 Task: Plan a trip to Daxi, Taiwan from 10th November, 2023 to 25th November, 2023 for 4 adults.4 bedrooms having 4 beds and 4 bathrooms. Property type can be hotel. Amenities needed are: wifi, TV, free parkinig on premises, gym, breakfast. Look for 4 properties as per requirement.
Action: Mouse moved to (541, 112)
Screenshot: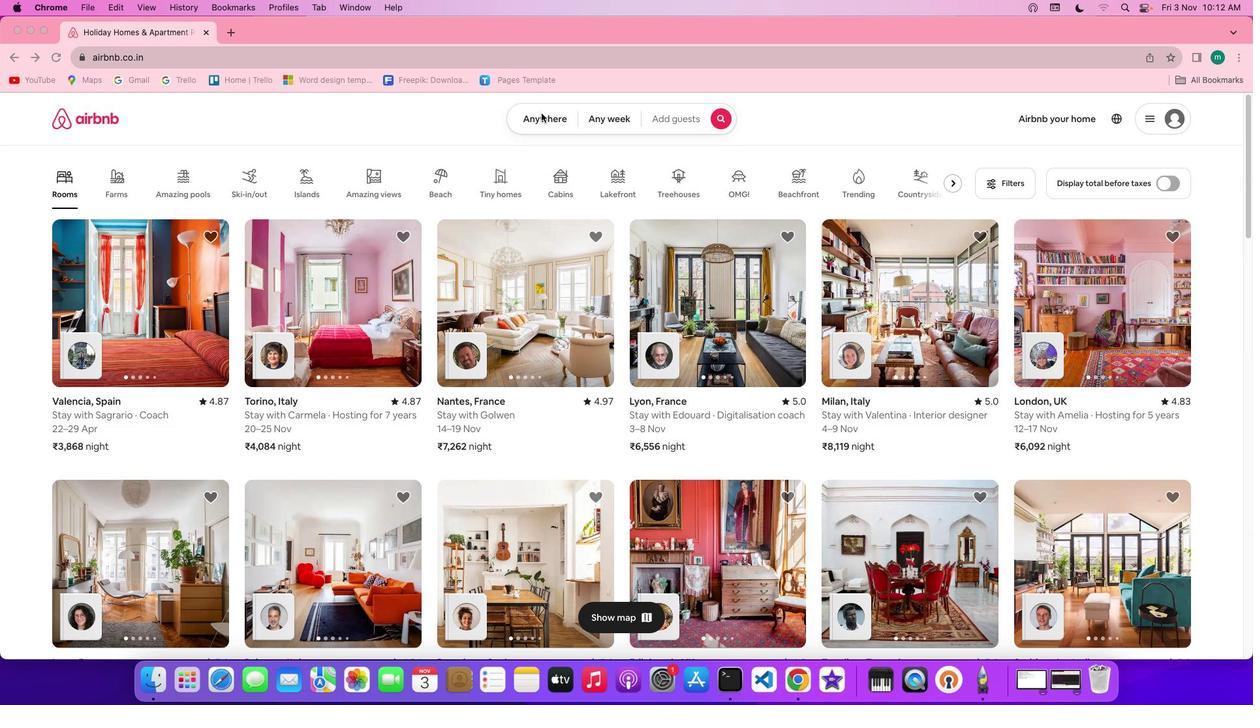 
Action: Mouse pressed left at (541, 112)
Screenshot: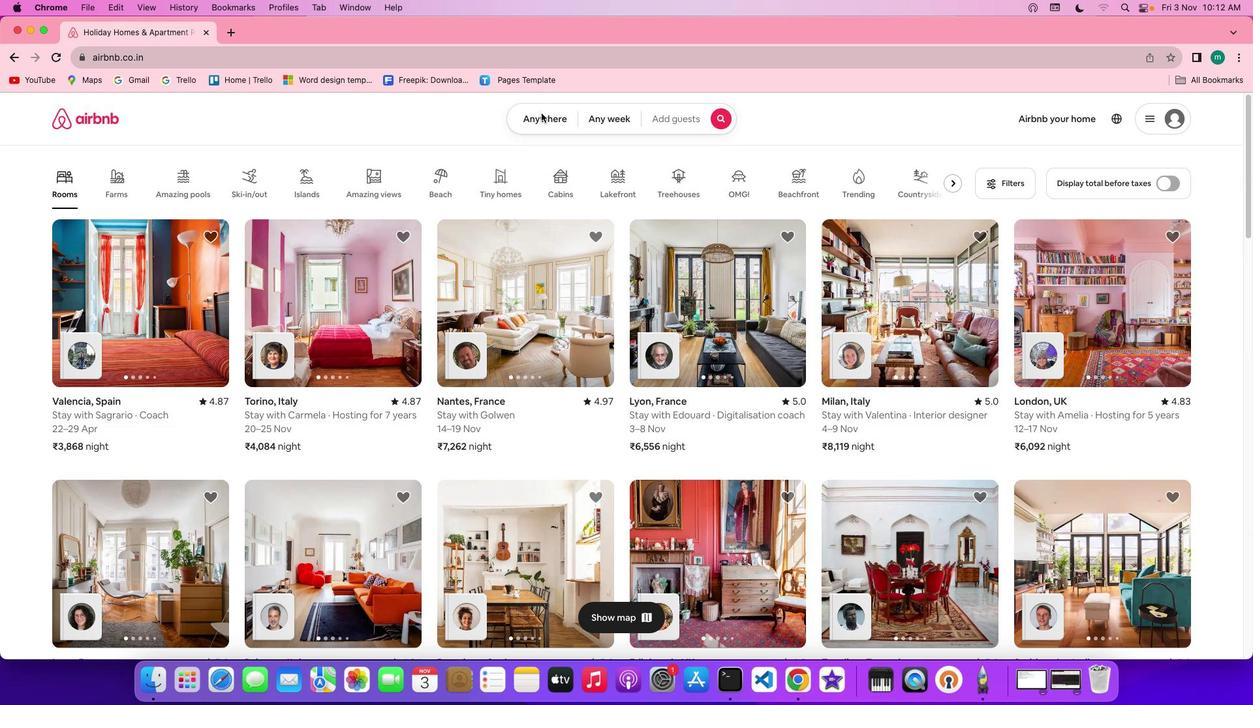 
Action: Mouse pressed left at (541, 112)
Screenshot: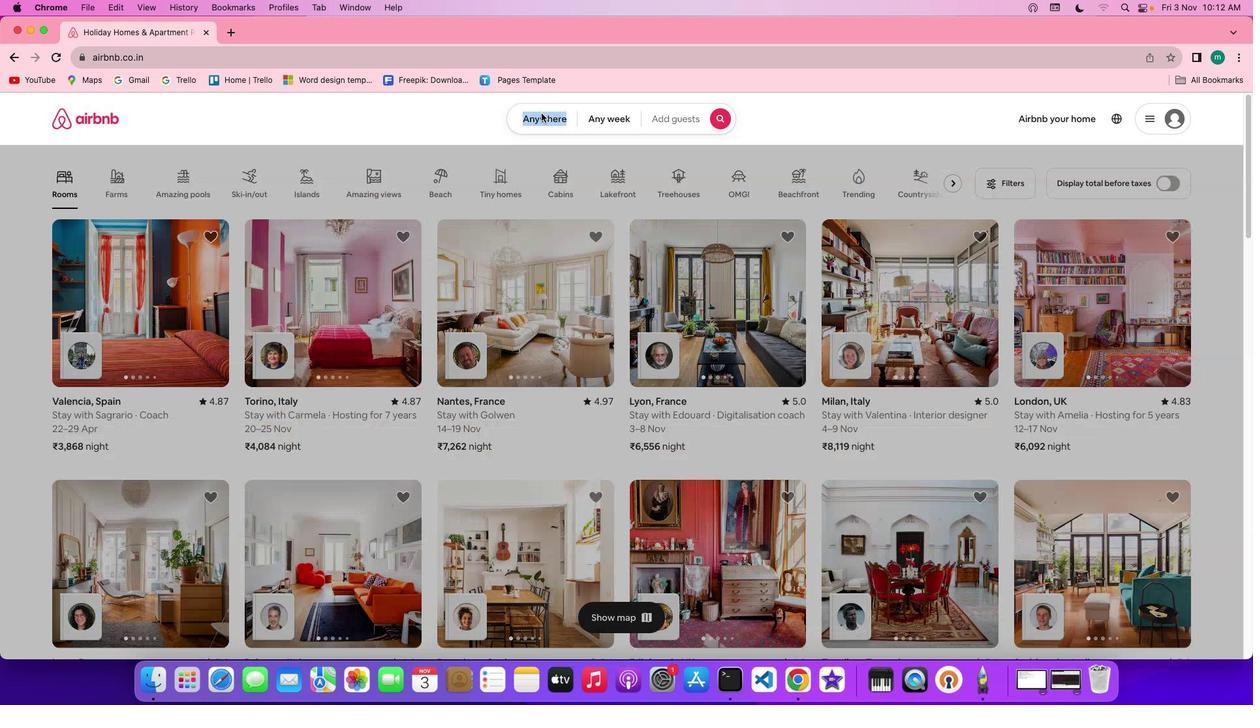 
Action: Mouse moved to (467, 158)
Screenshot: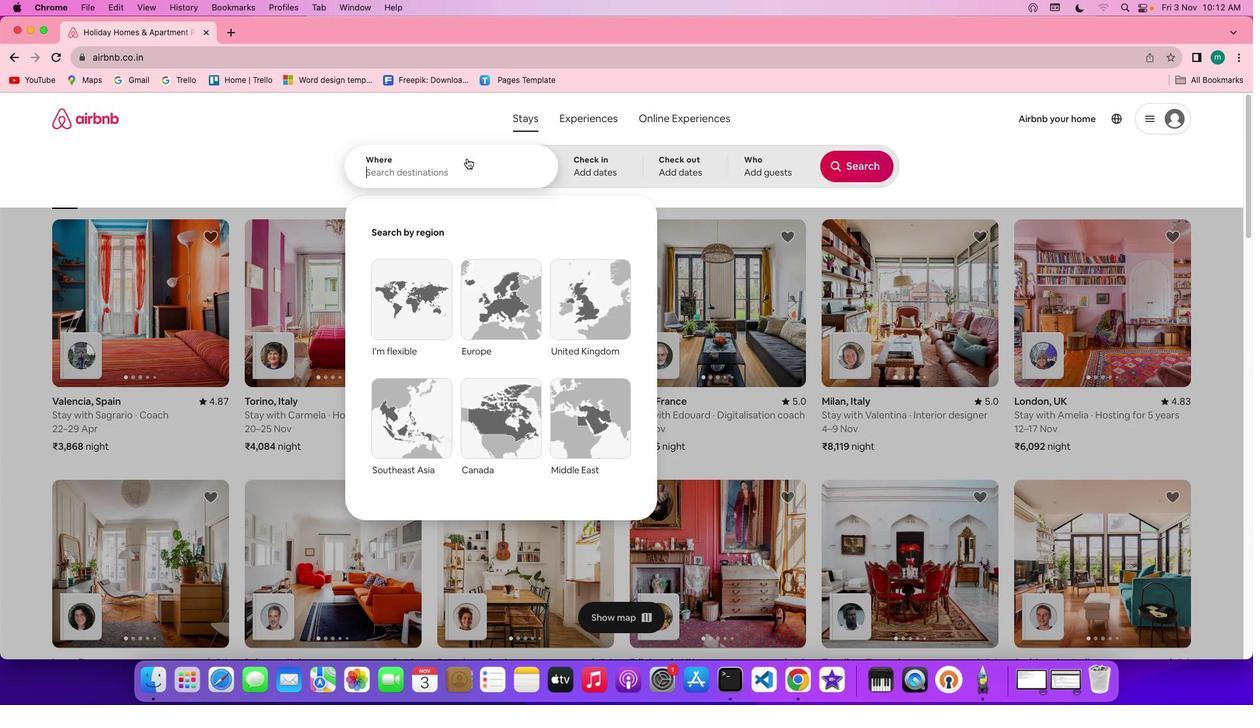 
Action: Key pressed Key.shift'D''a''x''i'','Key.spaceKey.shift'T''a''i''w''a''n'
Screenshot: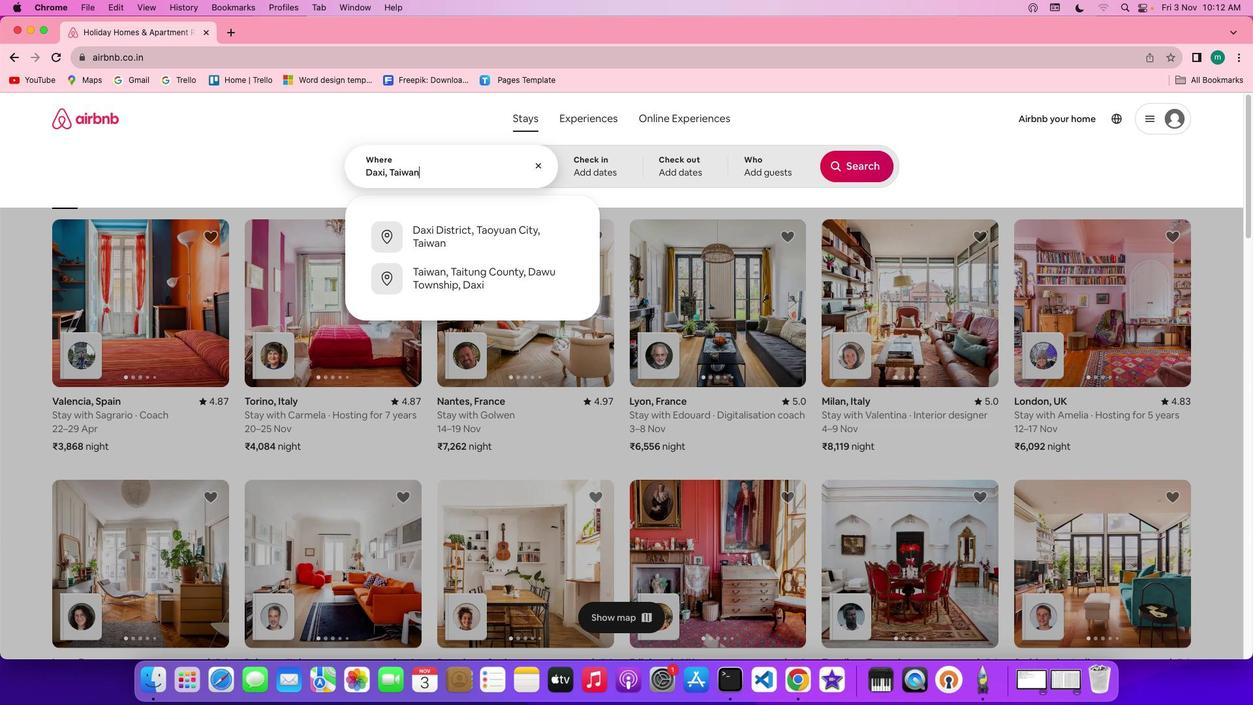 
Action: Mouse moved to (598, 169)
Screenshot: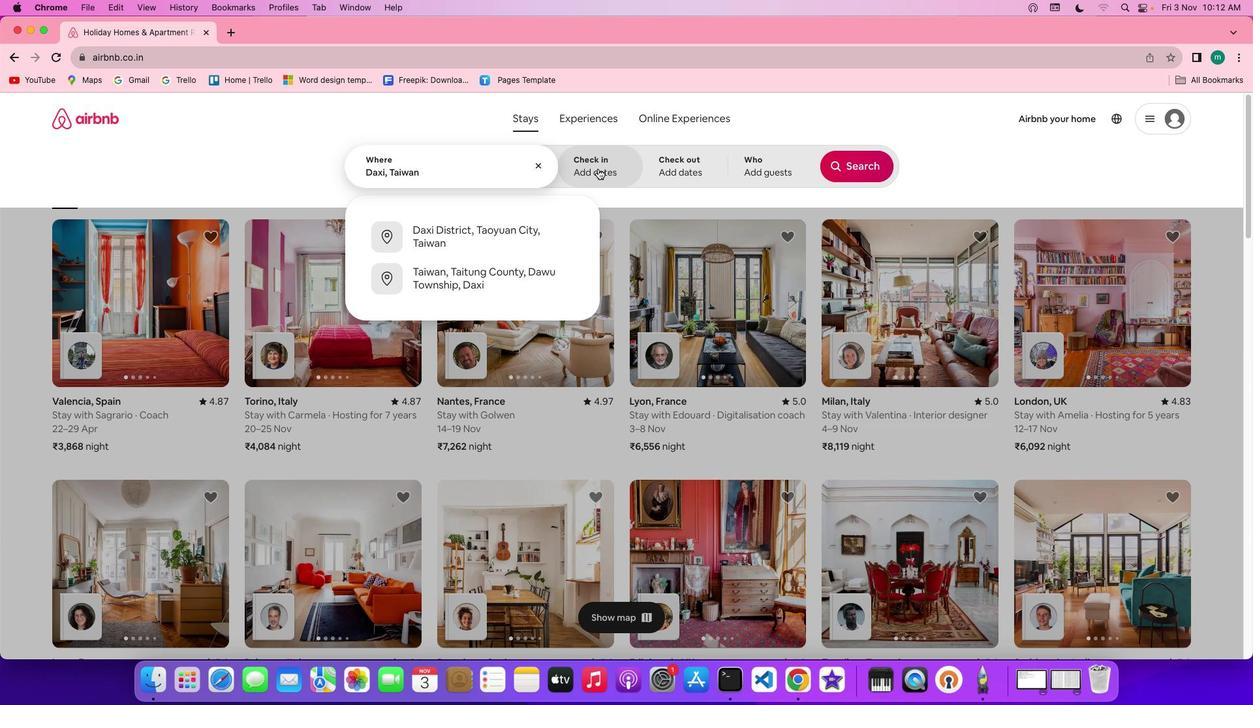 
Action: Mouse pressed left at (598, 169)
Screenshot: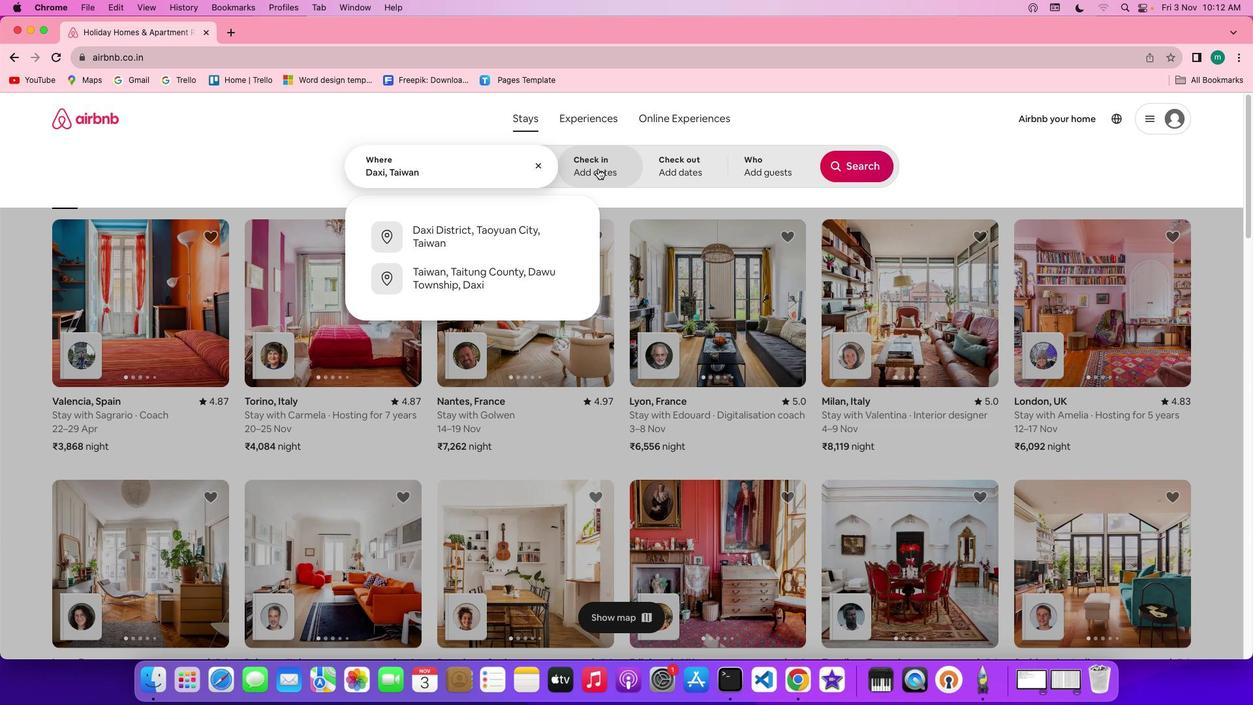 
Action: Mouse moved to (556, 362)
Screenshot: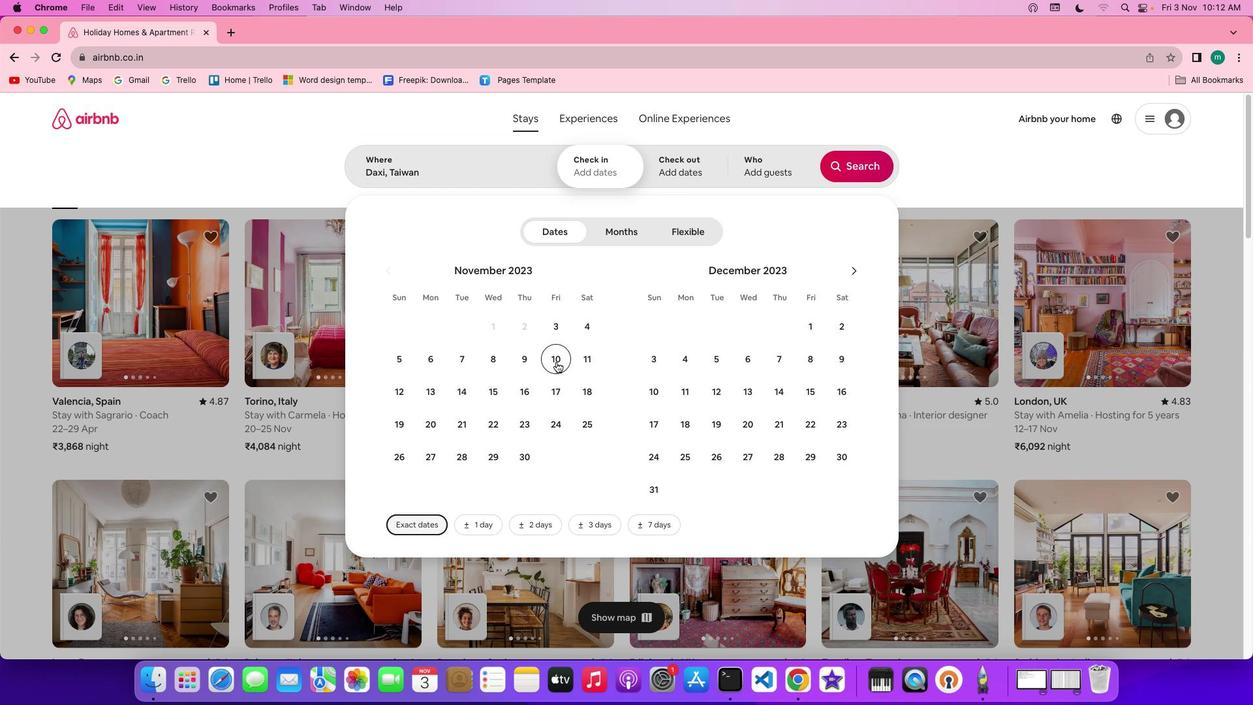 
Action: Mouse pressed left at (556, 362)
Screenshot: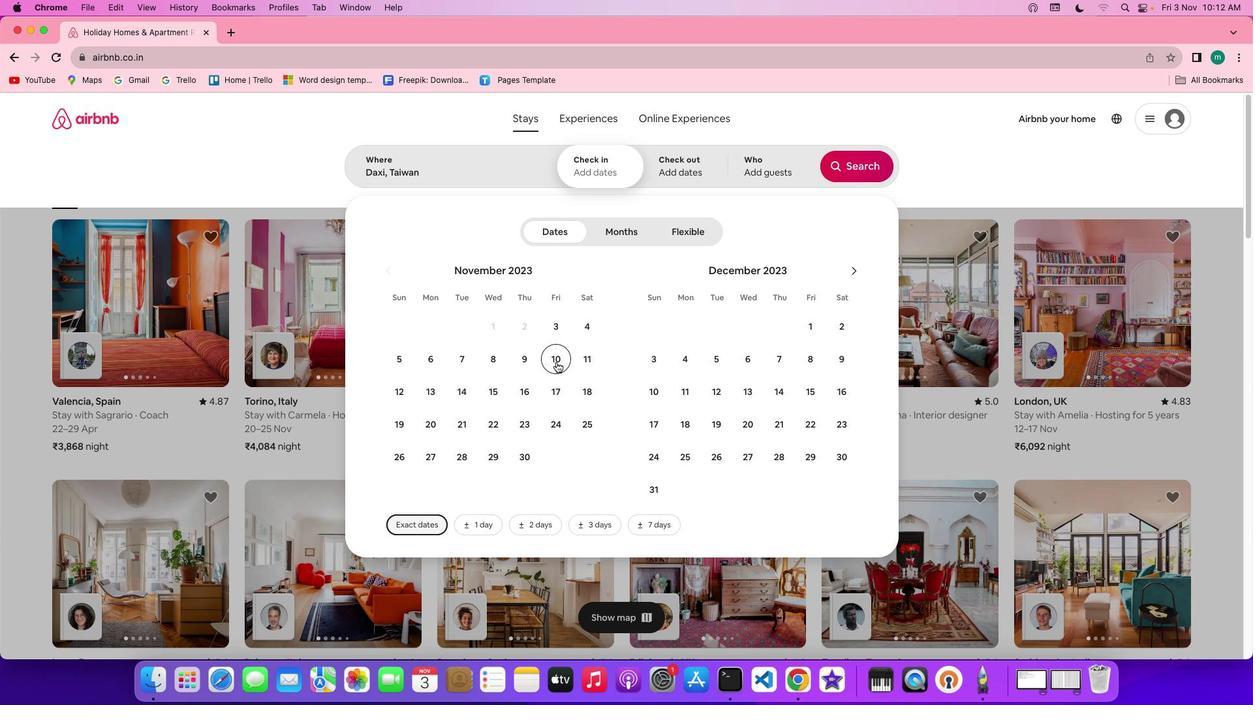
Action: Mouse moved to (583, 428)
Screenshot: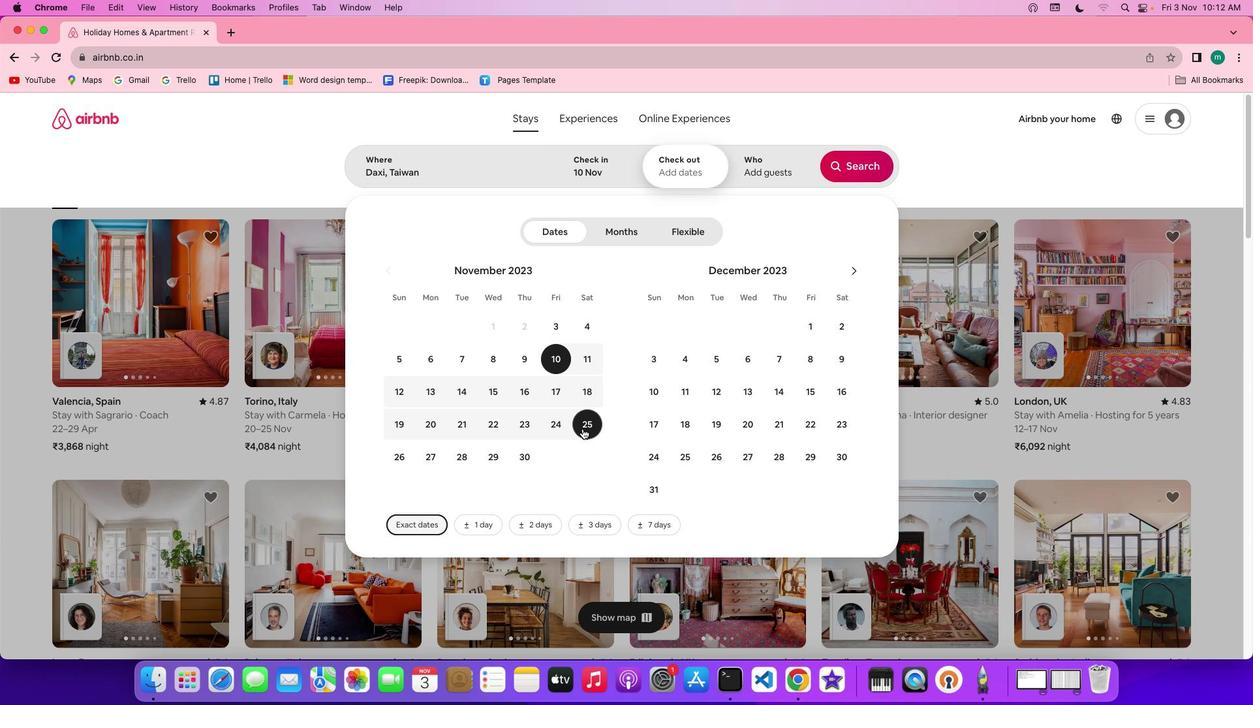 
Action: Mouse pressed left at (583, 428)
Screenshot: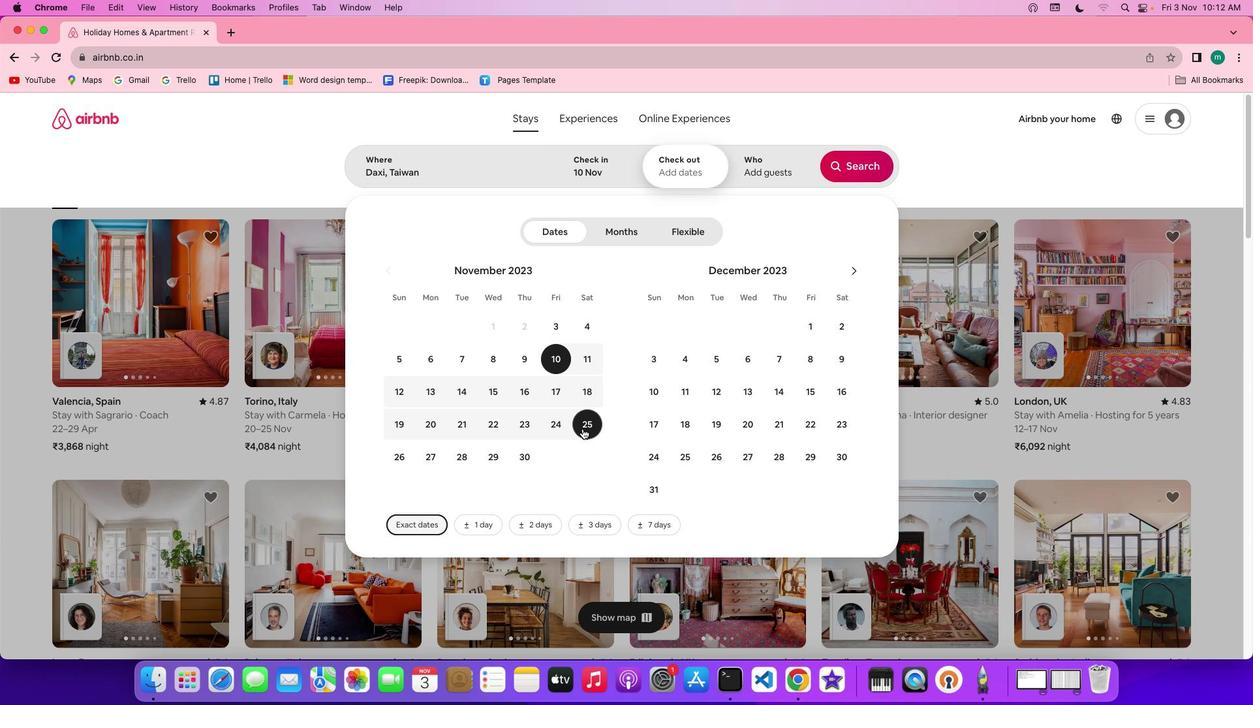
Action: Mouse moved to (748, 170)
Screenshot: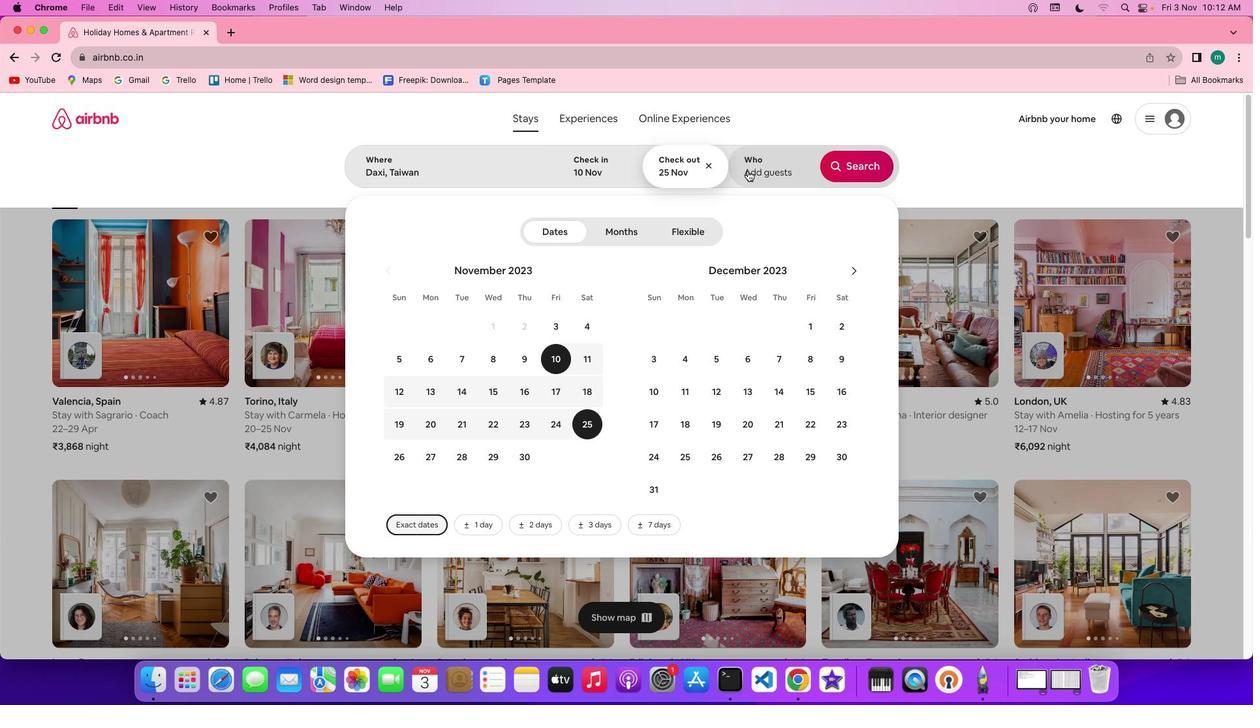 
Action: Mouse pressed left at (748, 170)
Screenshot: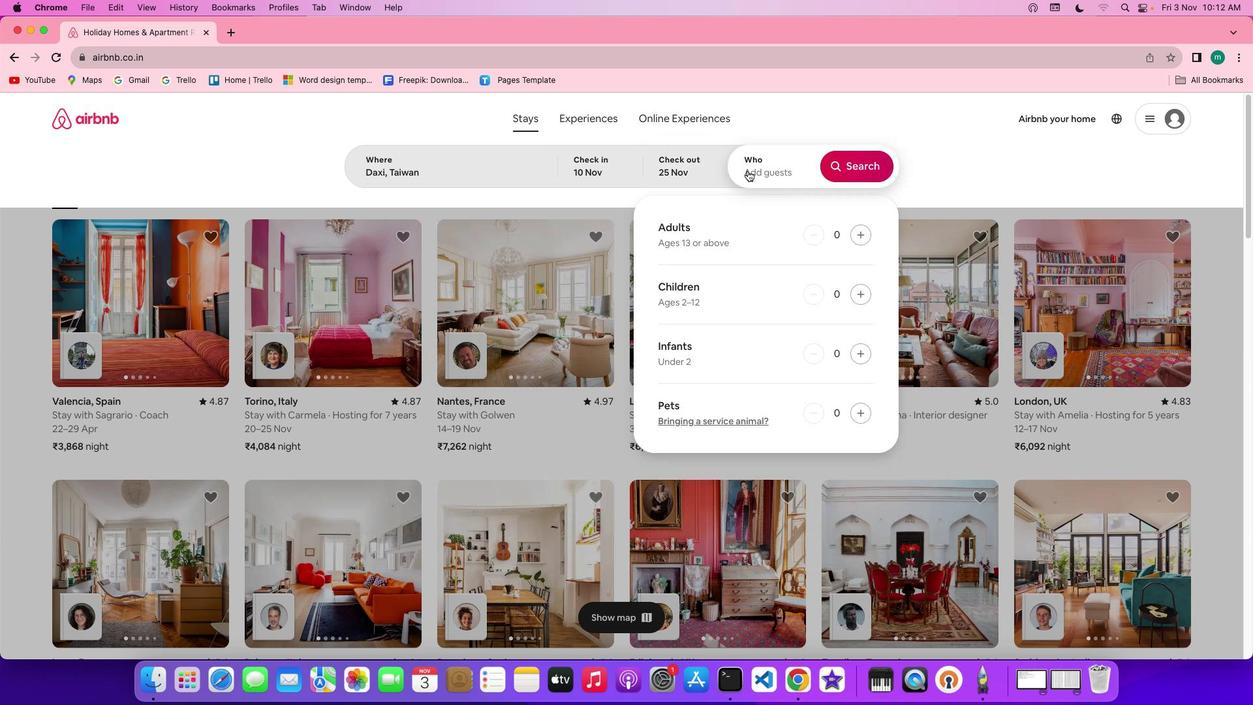 
Action: Mouse moved to (861, 238)
Screenshot: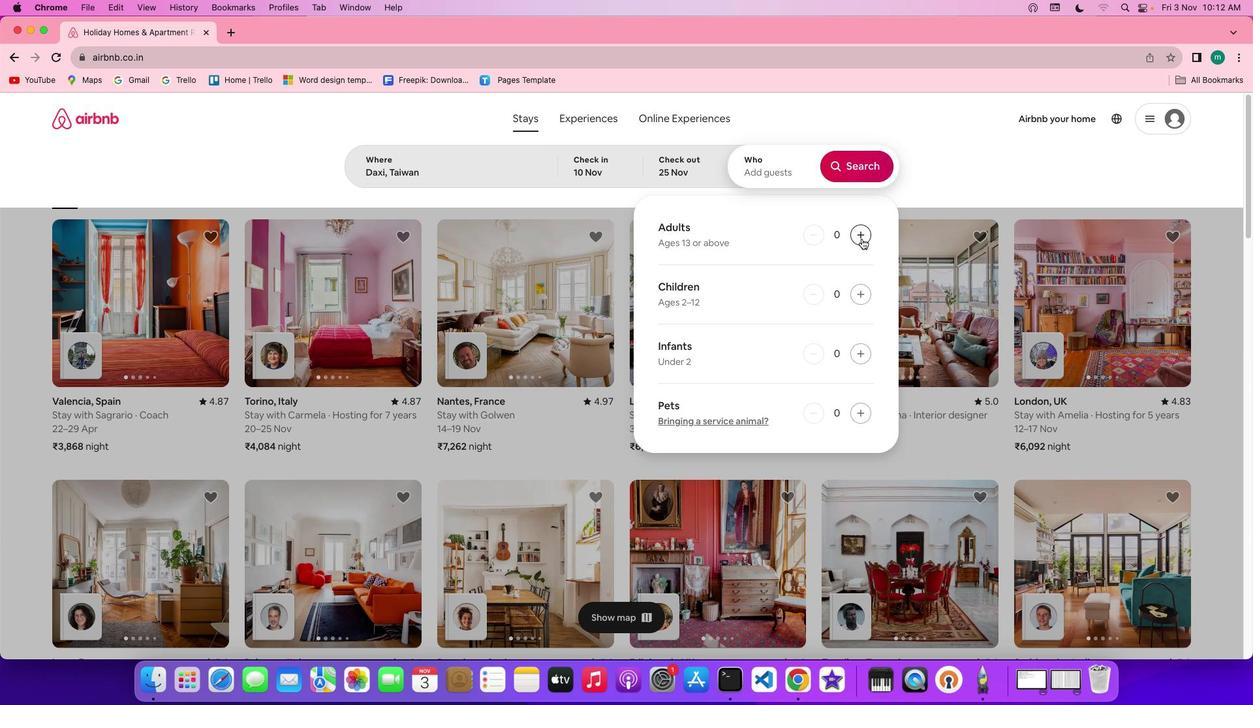 
Action: Mouse pressed left at (861, 238)
Screenshot: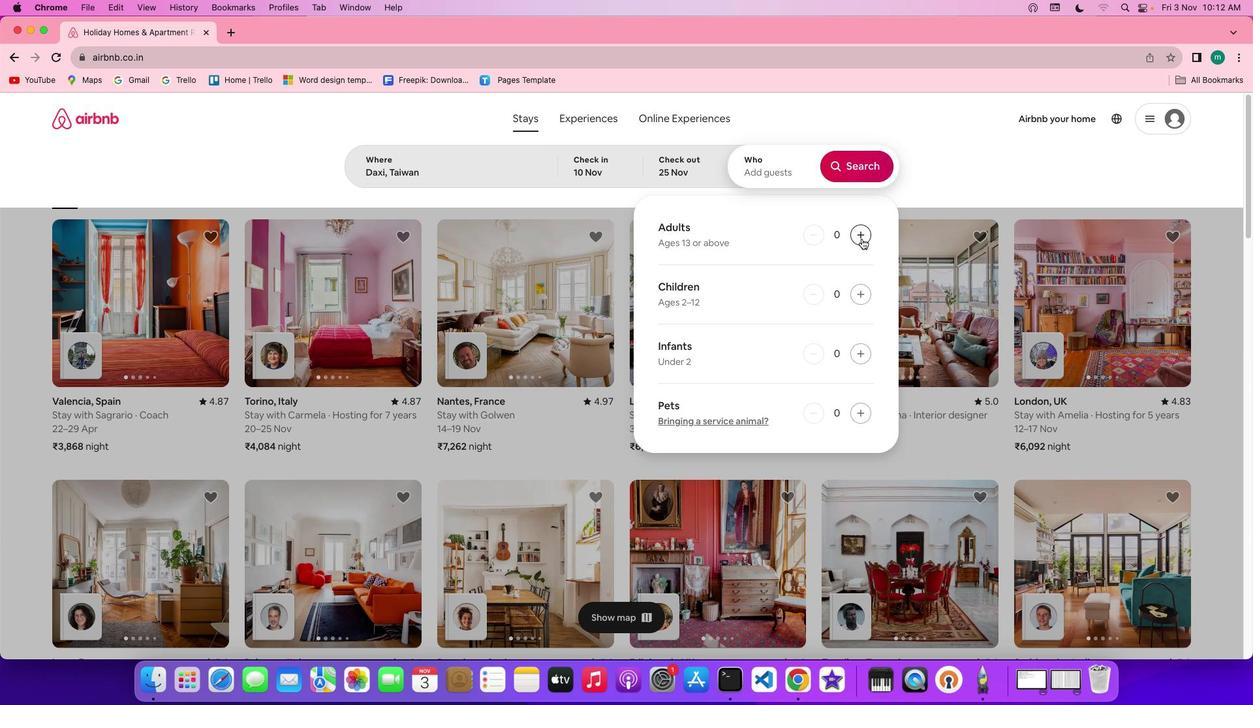 
Action: Mouse pressed left at (861, 238)
Screenshot: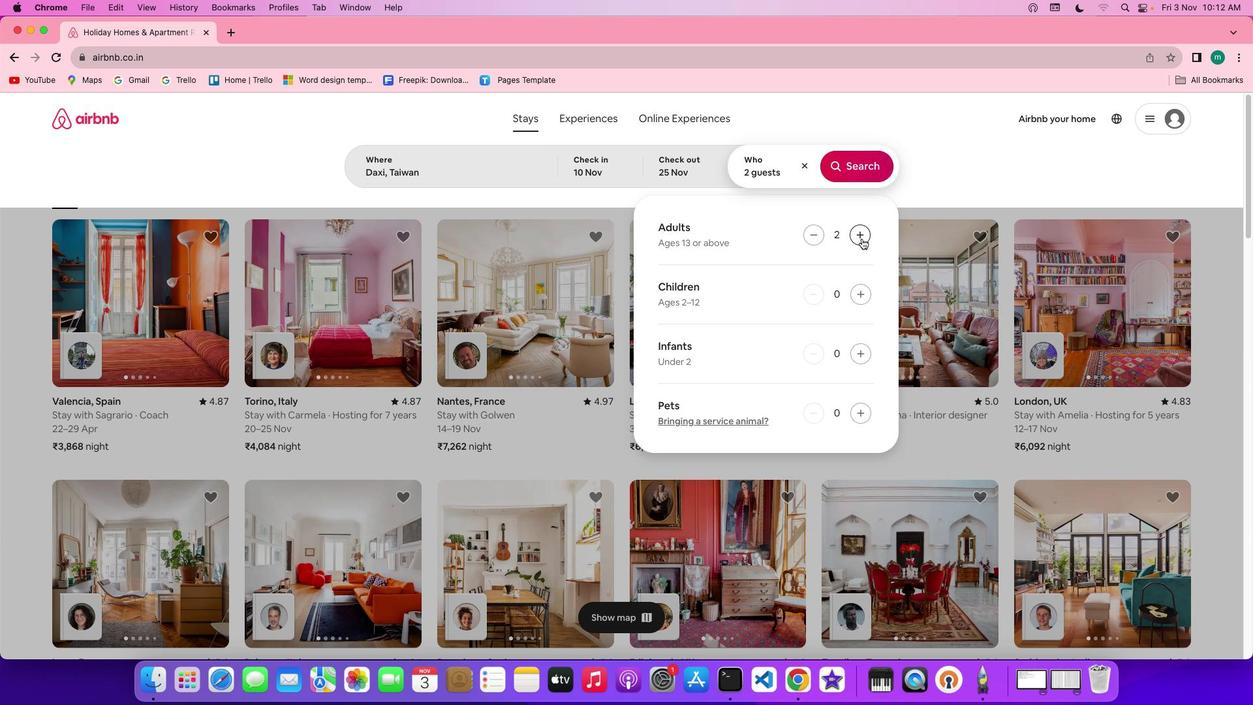 
Action: Mouse pressed left at (861, 238)
Screenshot: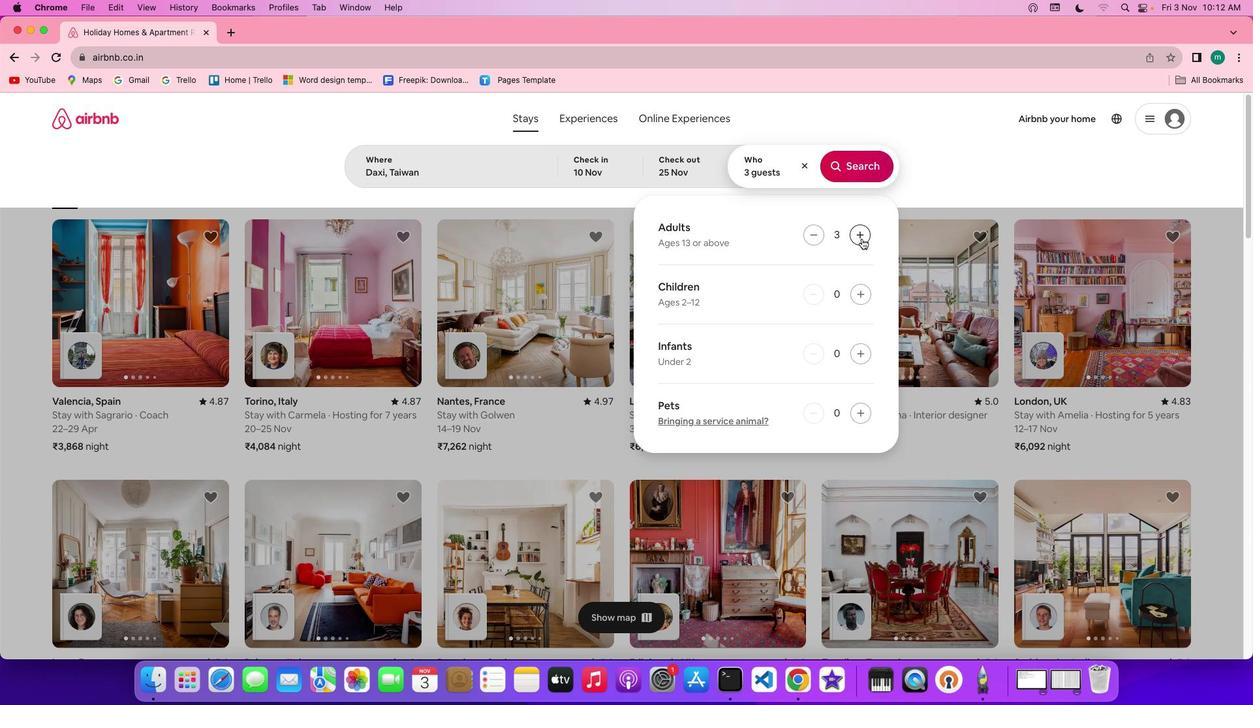 
Action: Mouse pressed left at (861, 238)
Screenshot: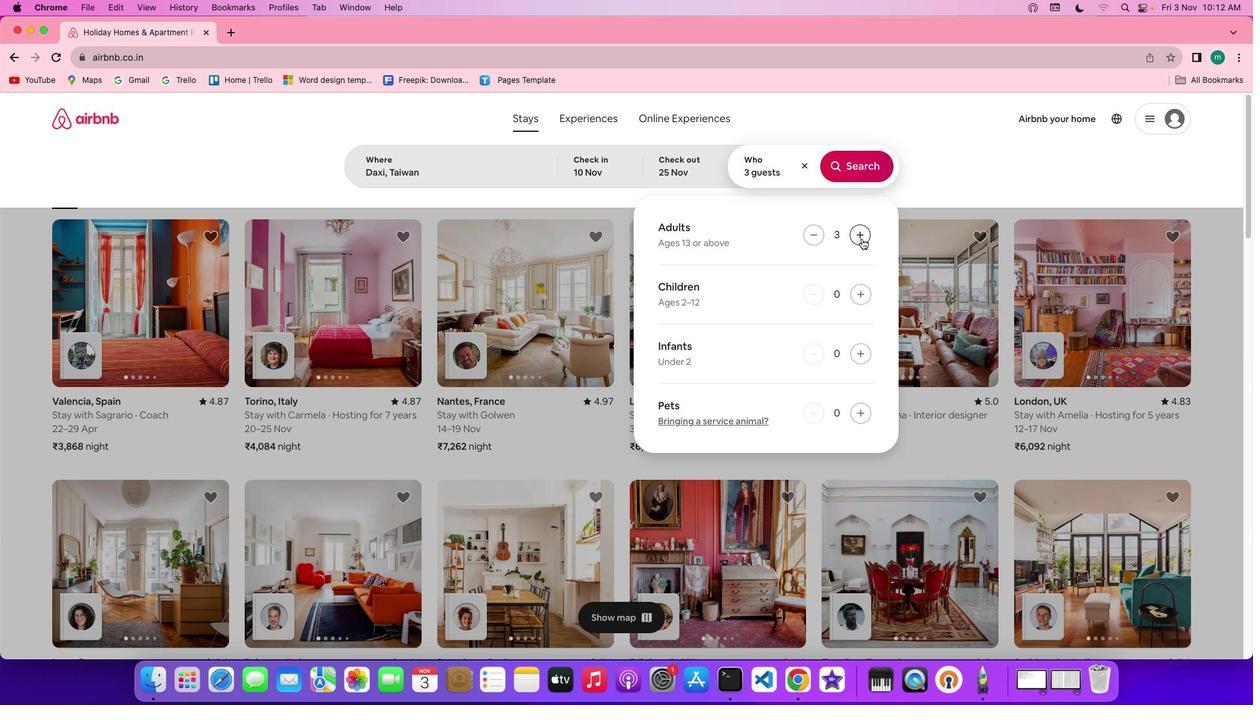 
Action: Mouse moved to (871, 174)
Screenshot: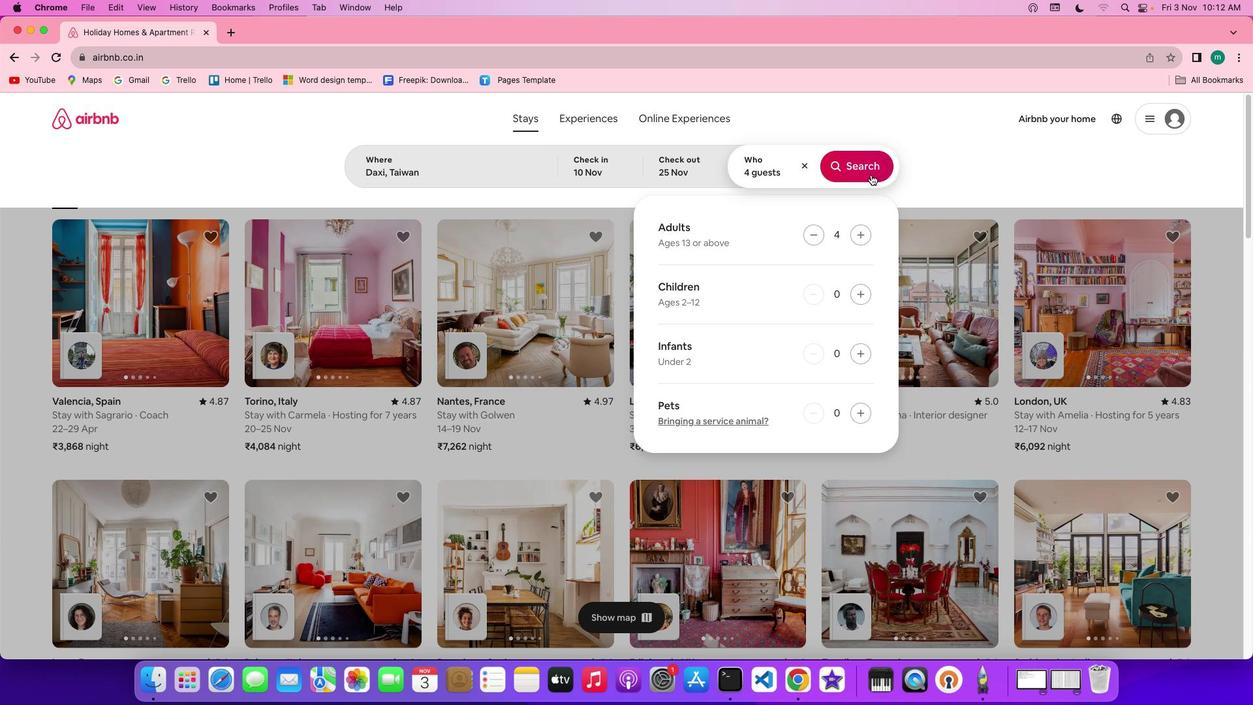 
Action: Mouse pressed left at (871, 174)
Screenshot: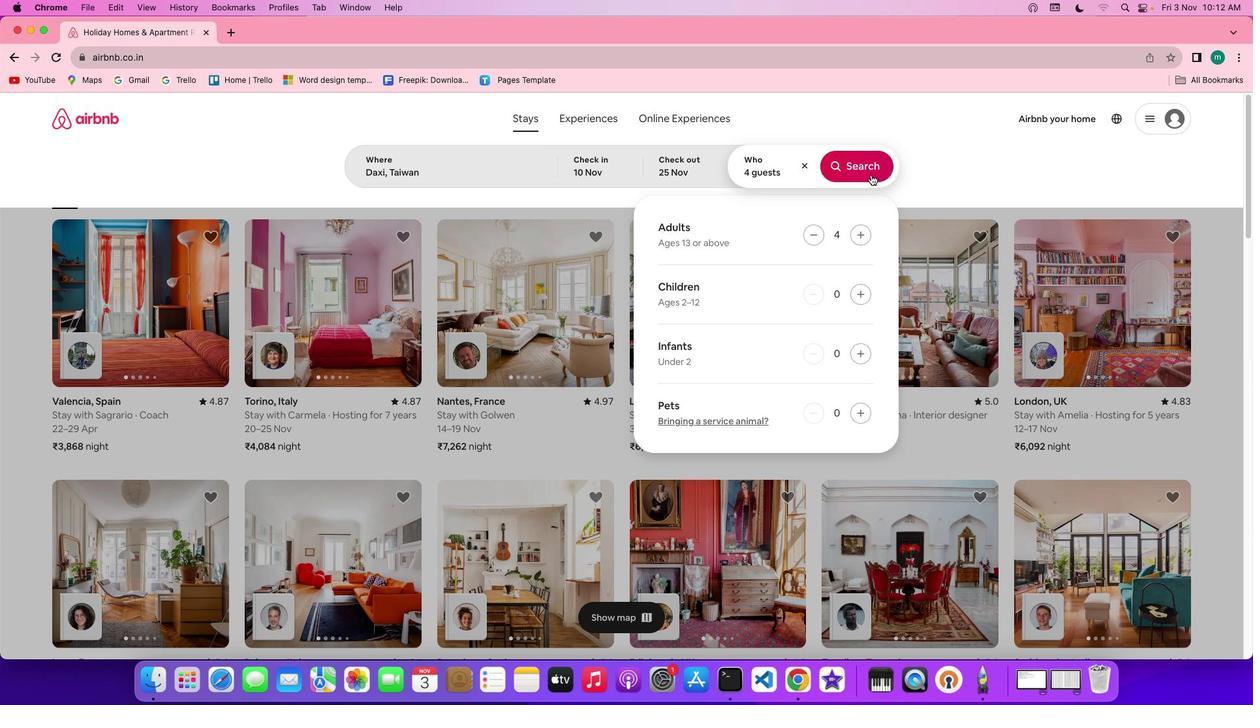 
Action: Mouse moved to (1053, 171)
Screenshot: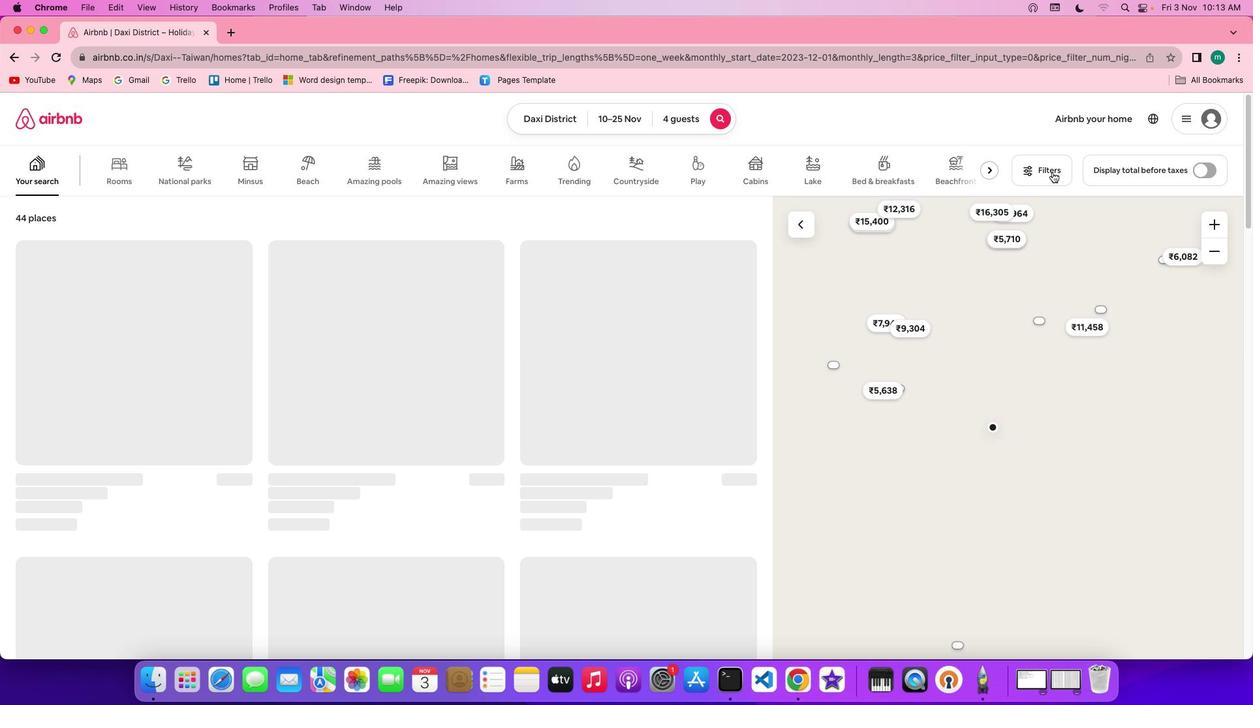 
Action: Mouse pressed left at (1053, 171)
Screenshot: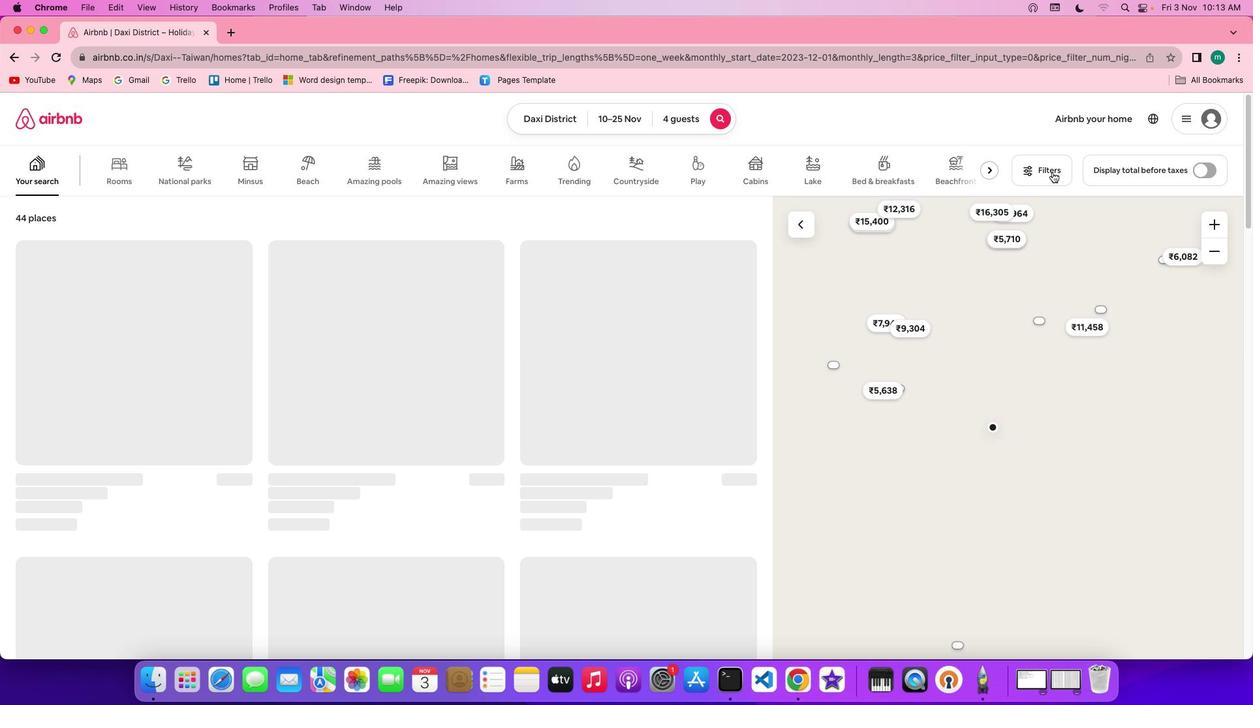 
Action: Mouse moved to (690, 357)
Screenshot: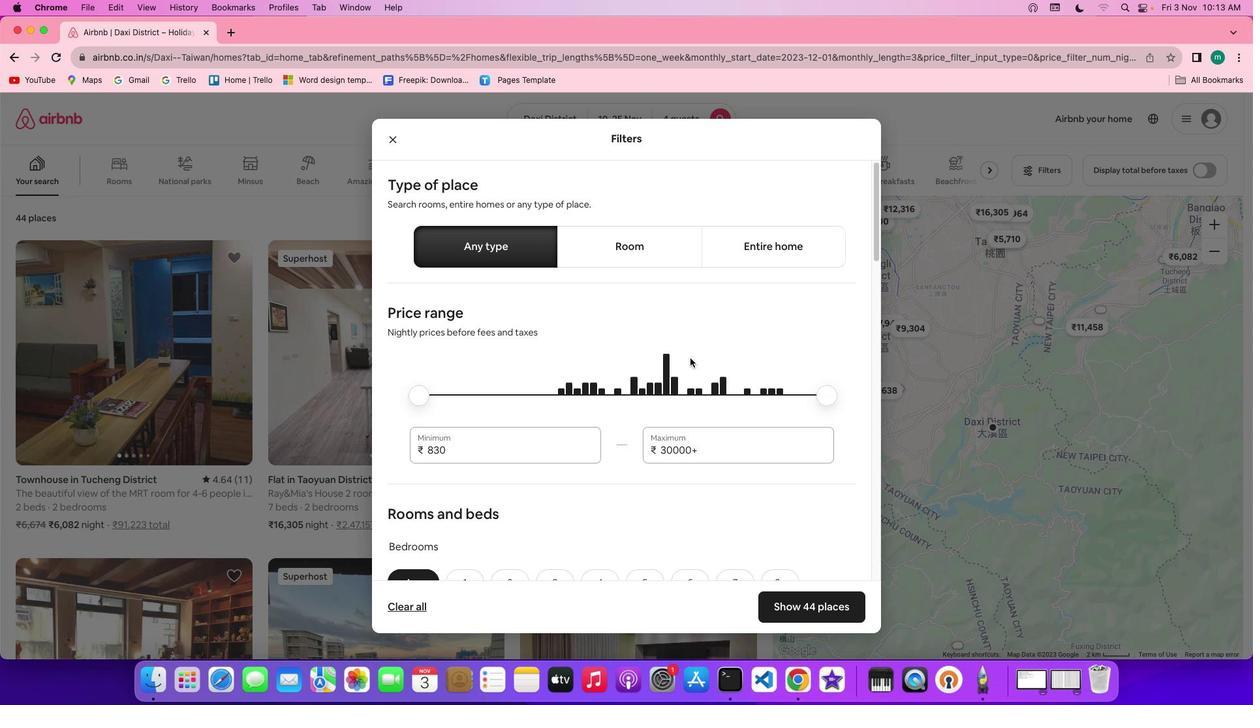 
Action: Mouse scrolled (690, 357) with delta (0, 0)
Screenshot: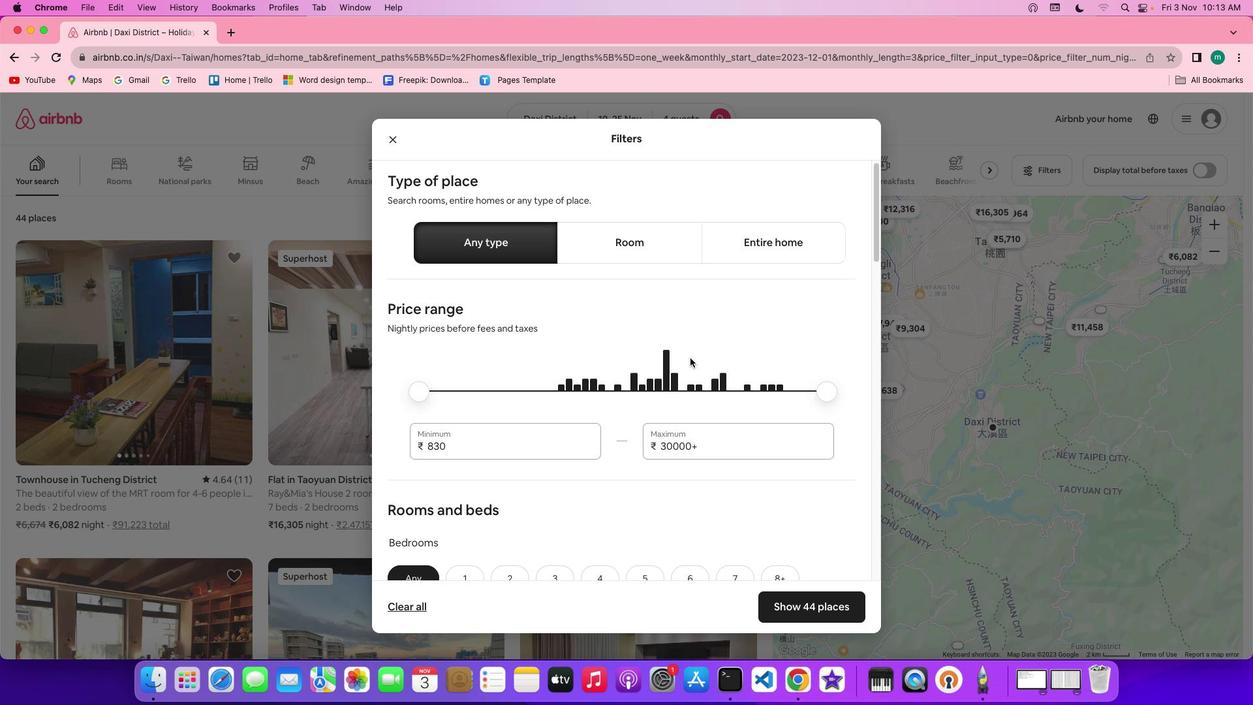 
Action: Mouse scrolled (690, 357) with delta (0, 0)
Screenshot: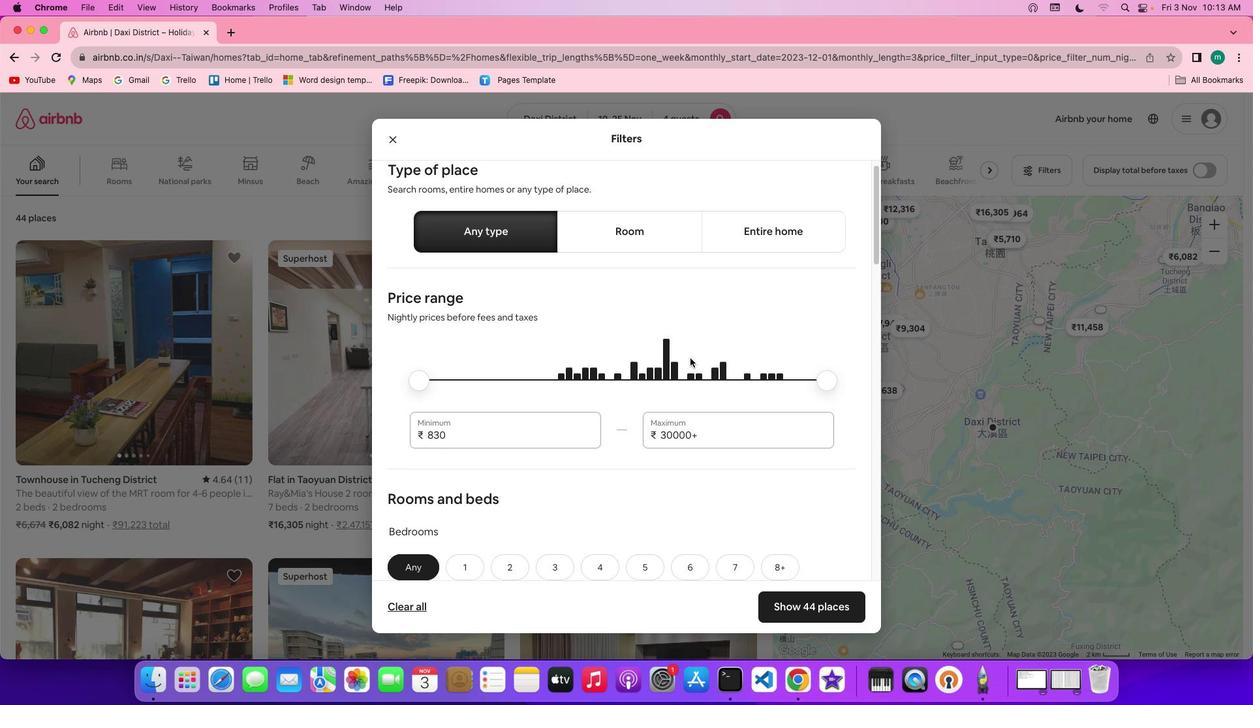 
Action: Mouse scrolled (690, 357) with delta (0, -1)
Screenshot: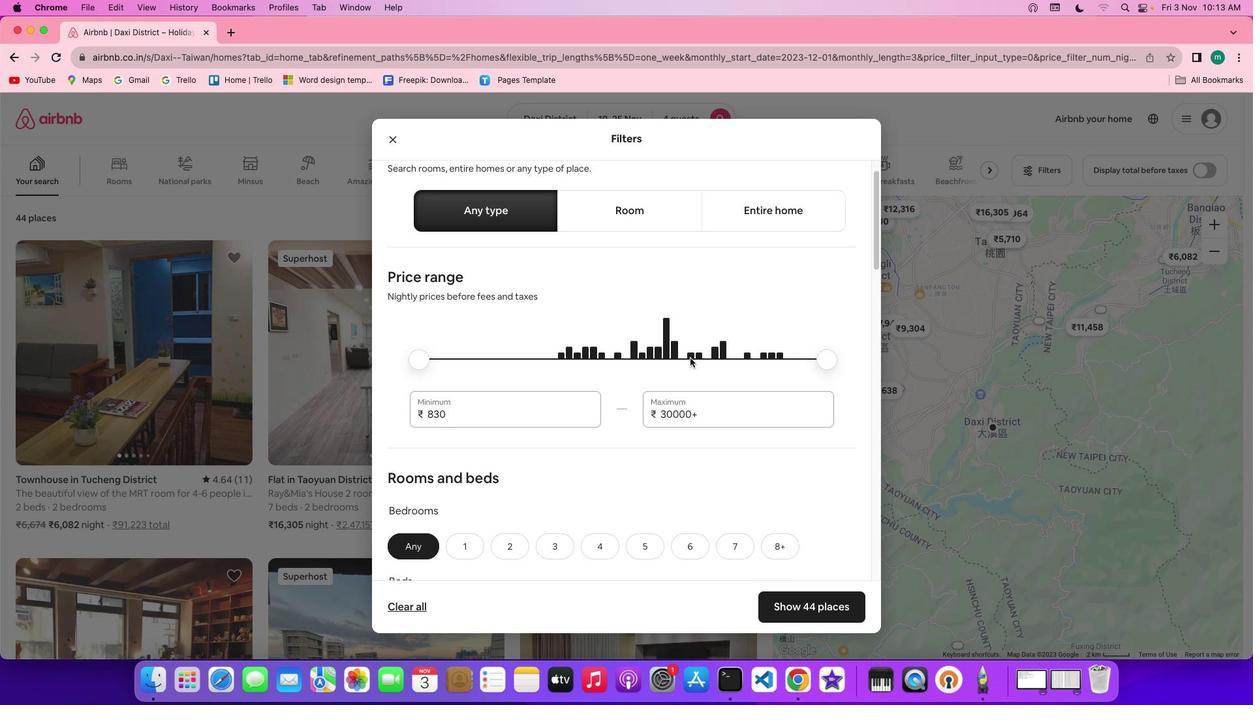 
Action: Mouse scrolled (690, 357) with delta (0, 0)
Screenshot: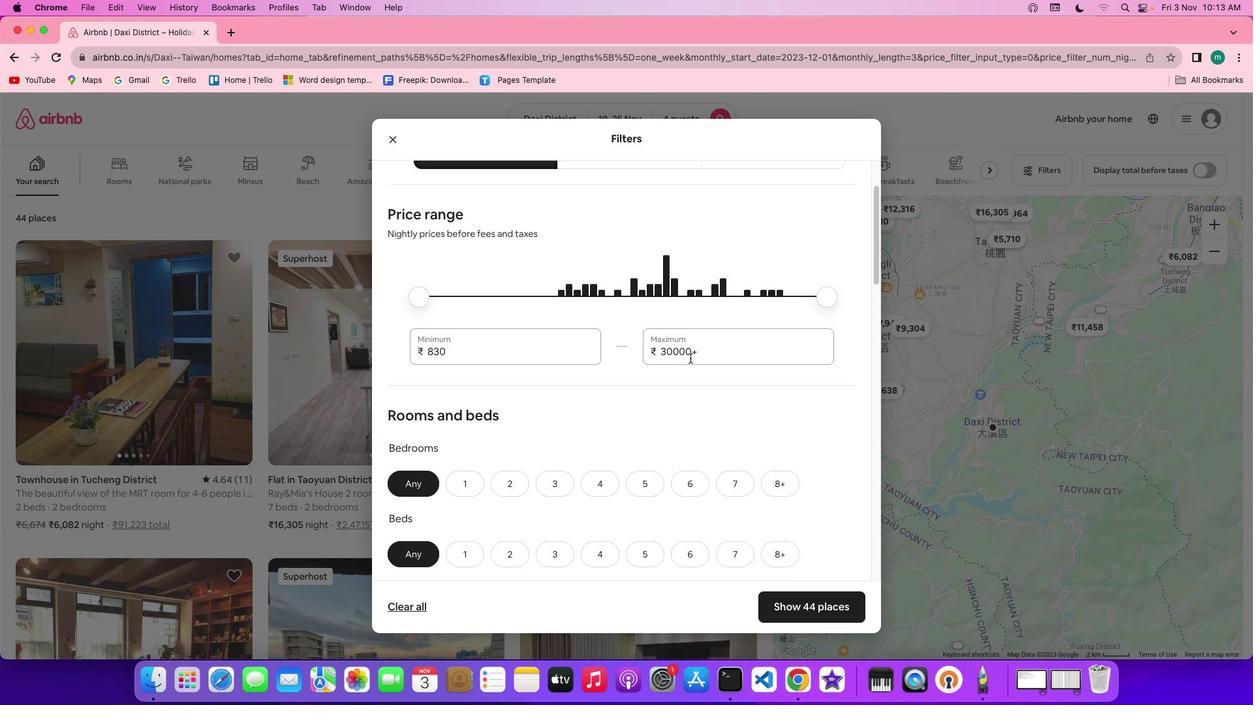 
Action: Mouse scrolled (690, 357) with delta (0, 0)
Screenshot: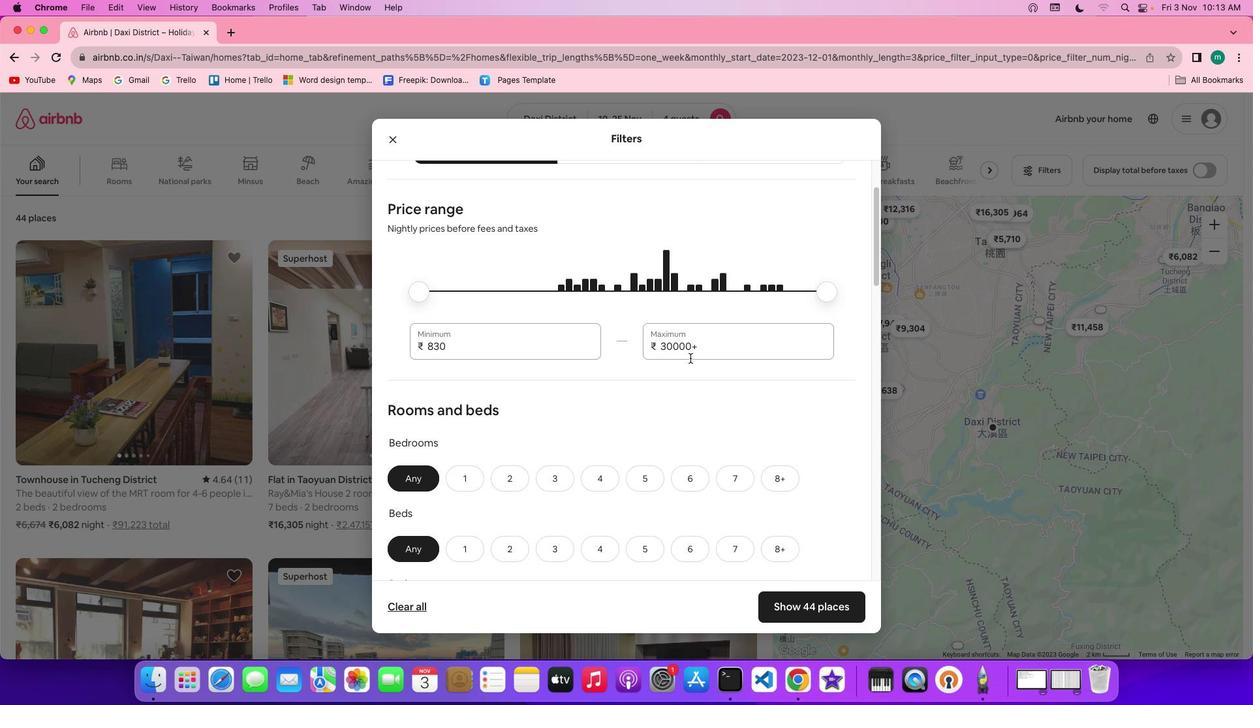 
Action: Mouse scrolled (690, 357) with delta (0, -1)
Screenshot: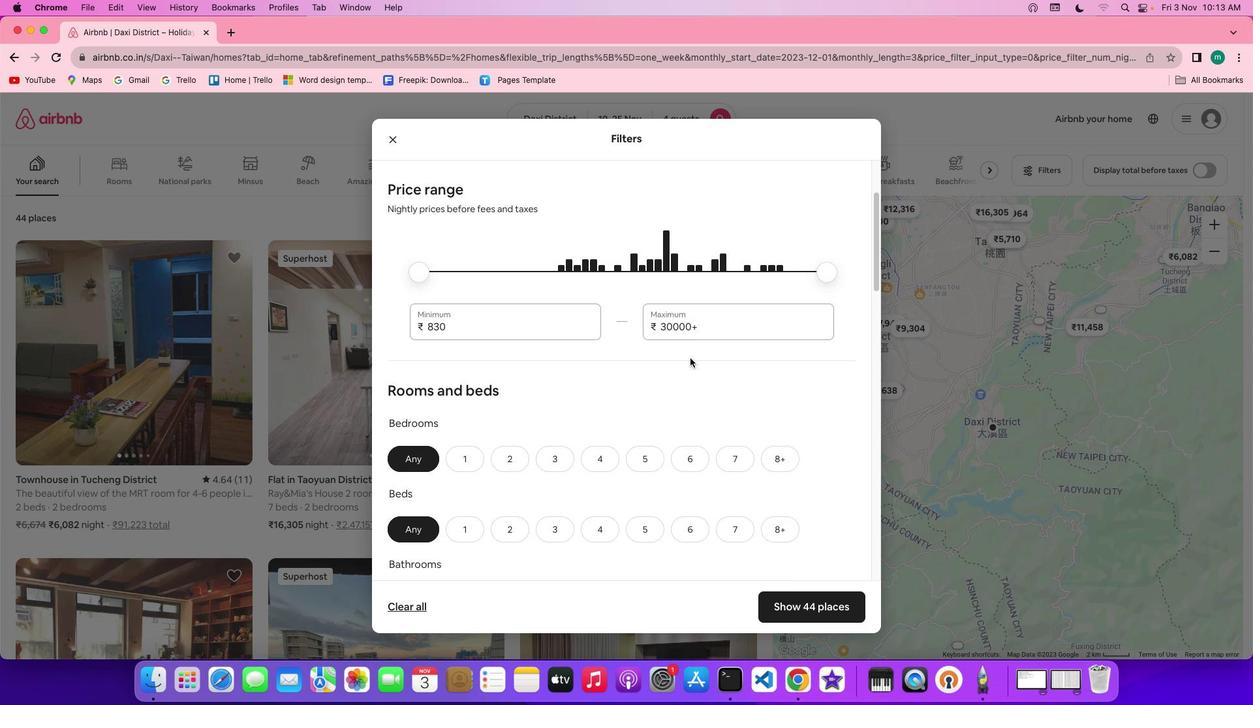 
Action: Mouse scrolled (690, 357) with delta (0, -1)
Screenshot: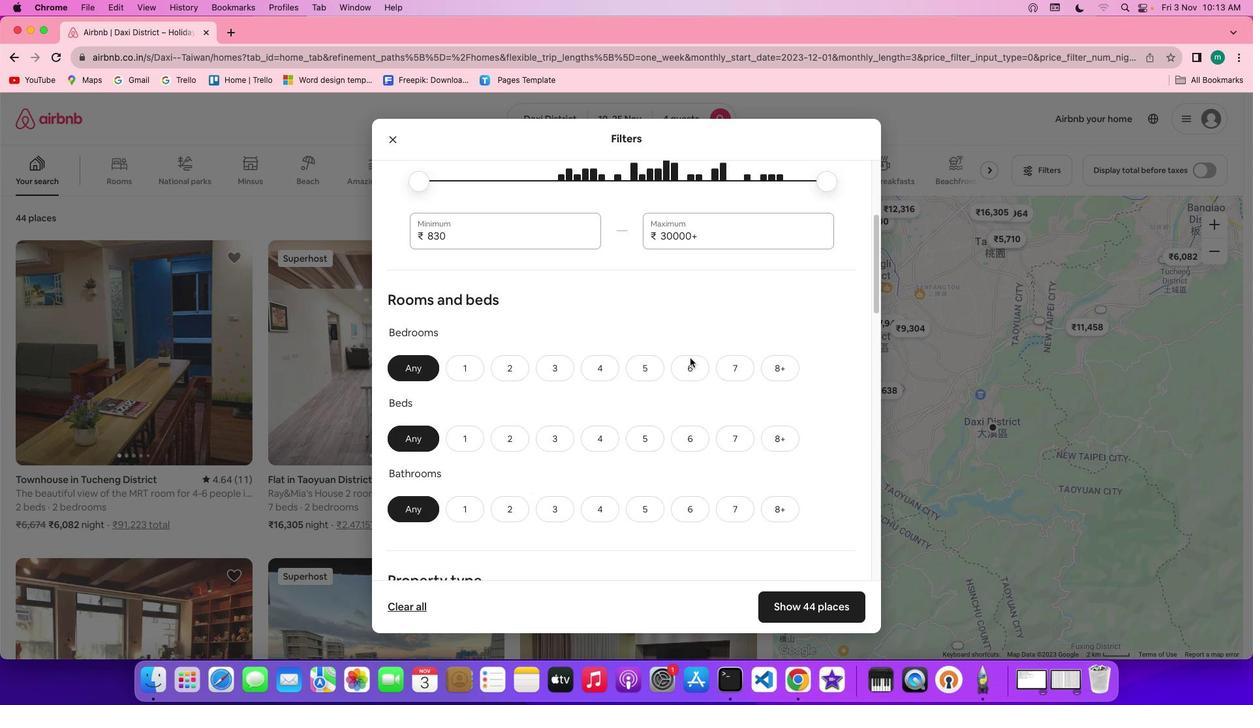 
Action: Mouse scrolled (690, 357) with delta (0, 0)
Screenshot: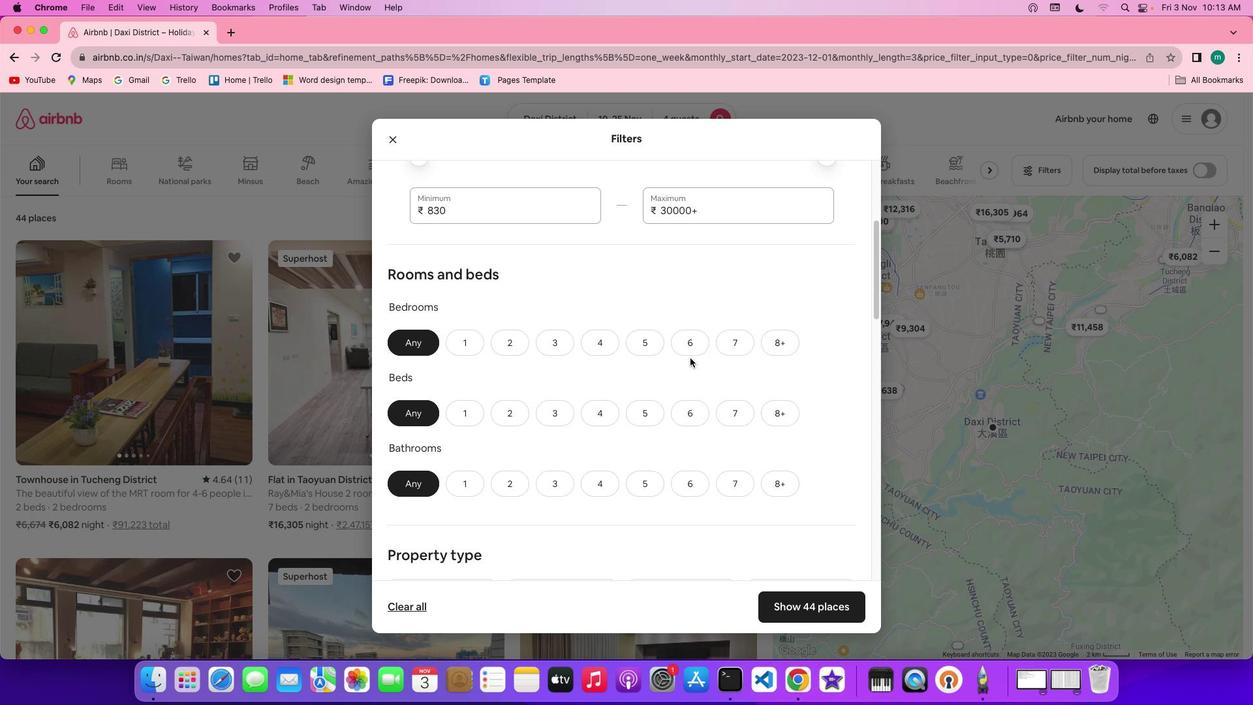 
Action: Mouse scrolled (690, 357) with delta (0, 0)
Screenshot: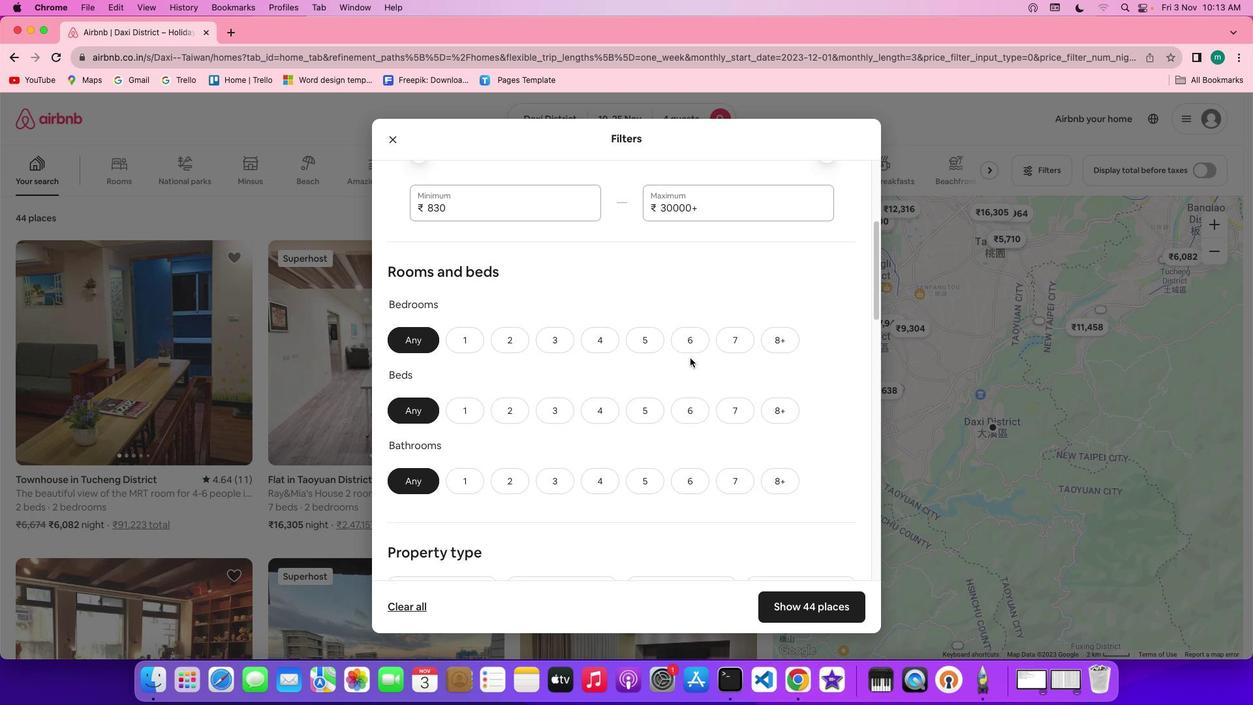 
Action: Mouse scrolled (690, 357) with delta (0, 0)
Screenshot: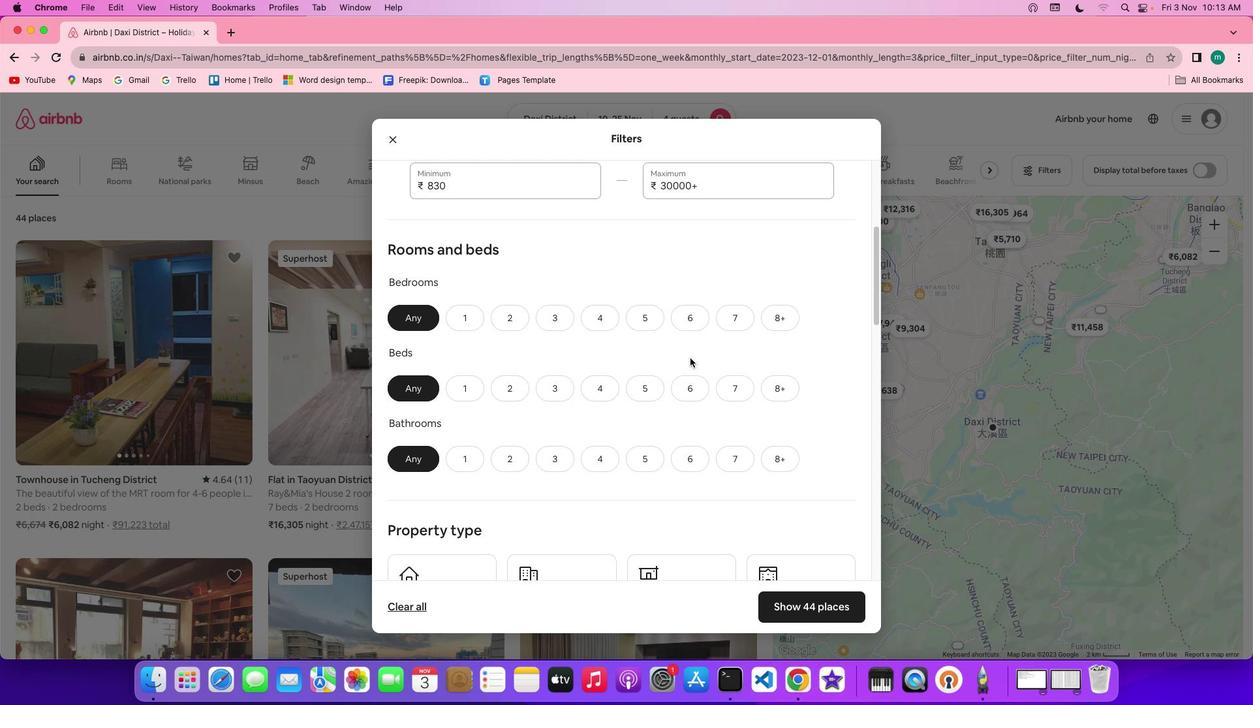 
Action: Mouse moved to (609, 278)
Screenshot: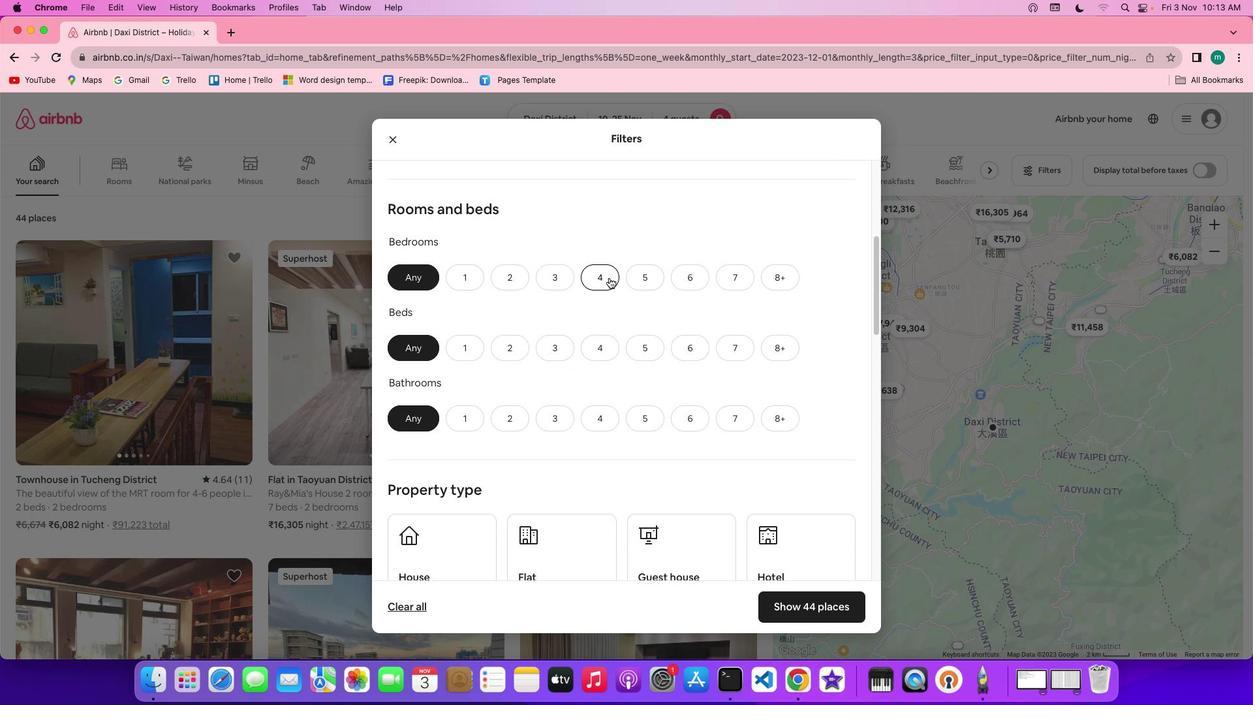 
Action: Mouse pressed left at (609, 278)
Screenshot: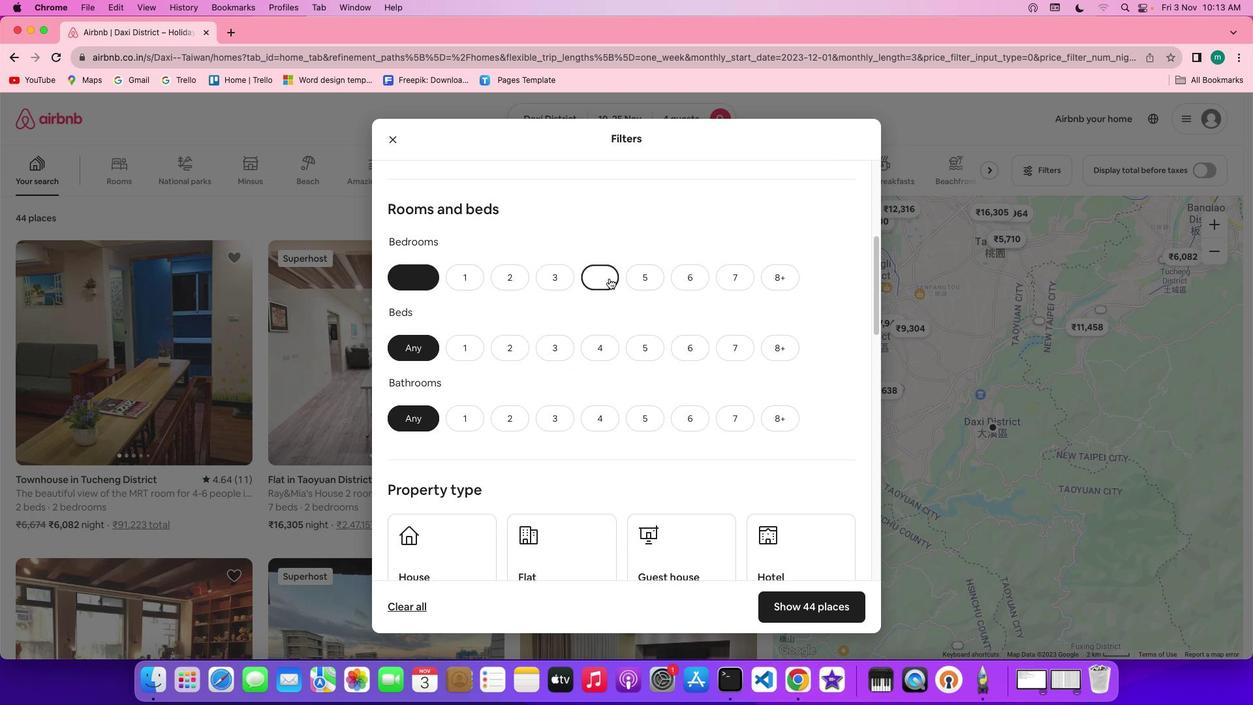 
Action: Mouse moved to (611, 340)
Screenshot: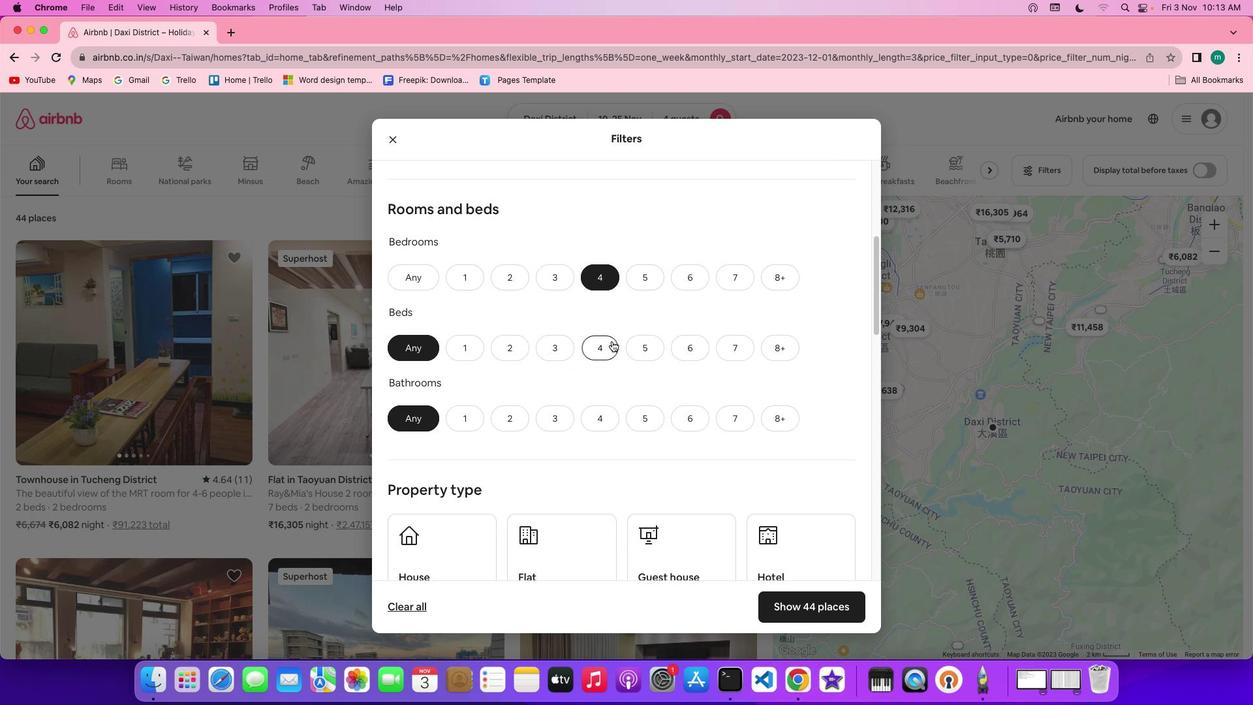 
Action: Mouse pressed left at (611, 340)
Screenshot: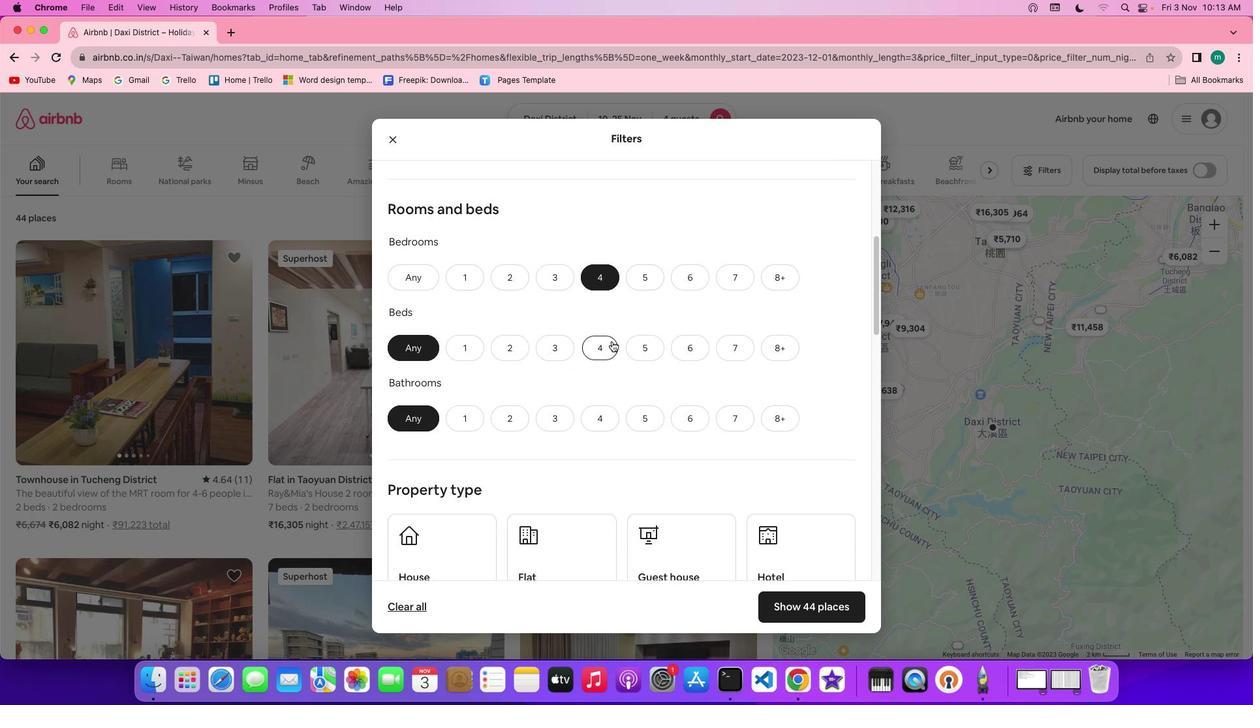 
Action: Mouse moved to (603, 413)
Screenshot: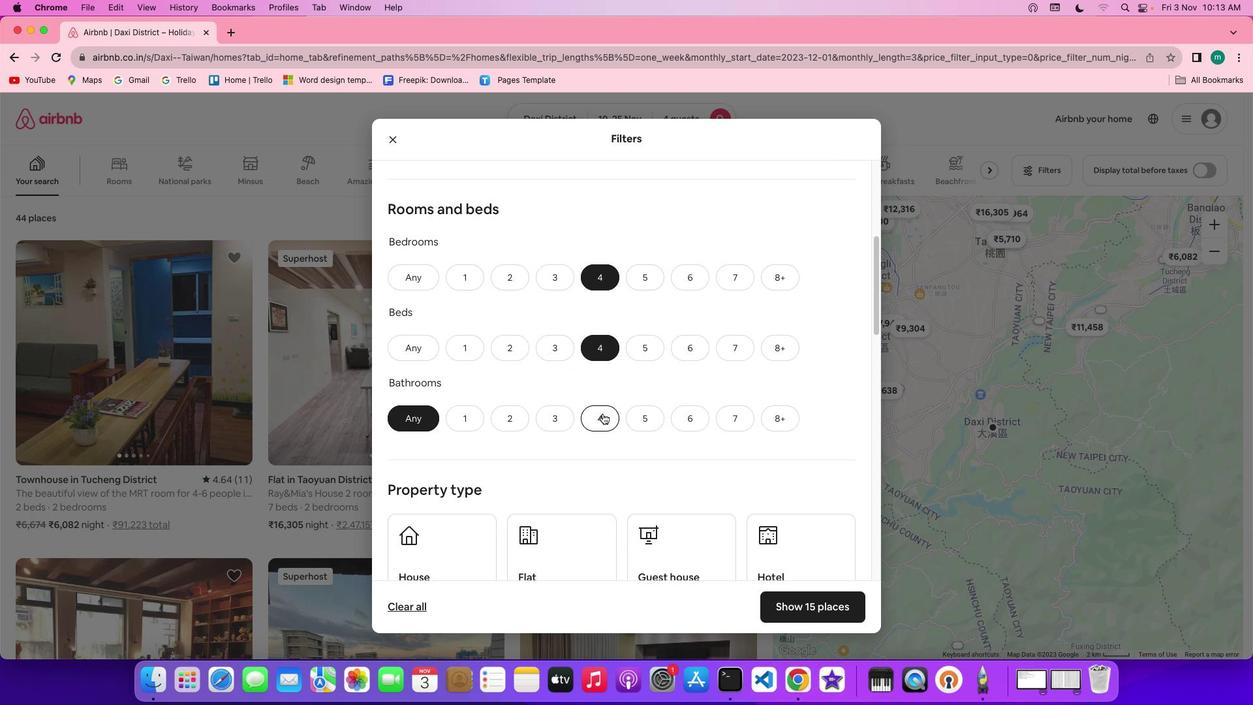 
Action: Mouse pressed left at (603, 413)
Screenshot: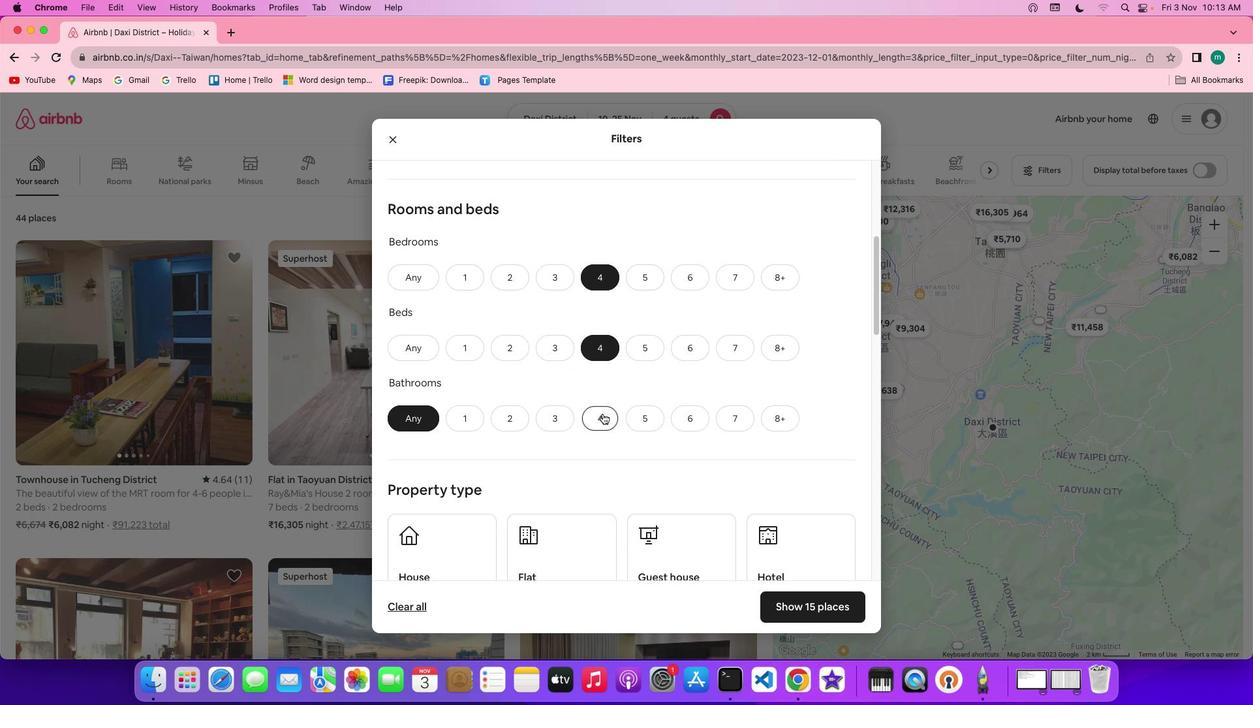 
Action: Mouse moved to (701, 428)
Screenshot: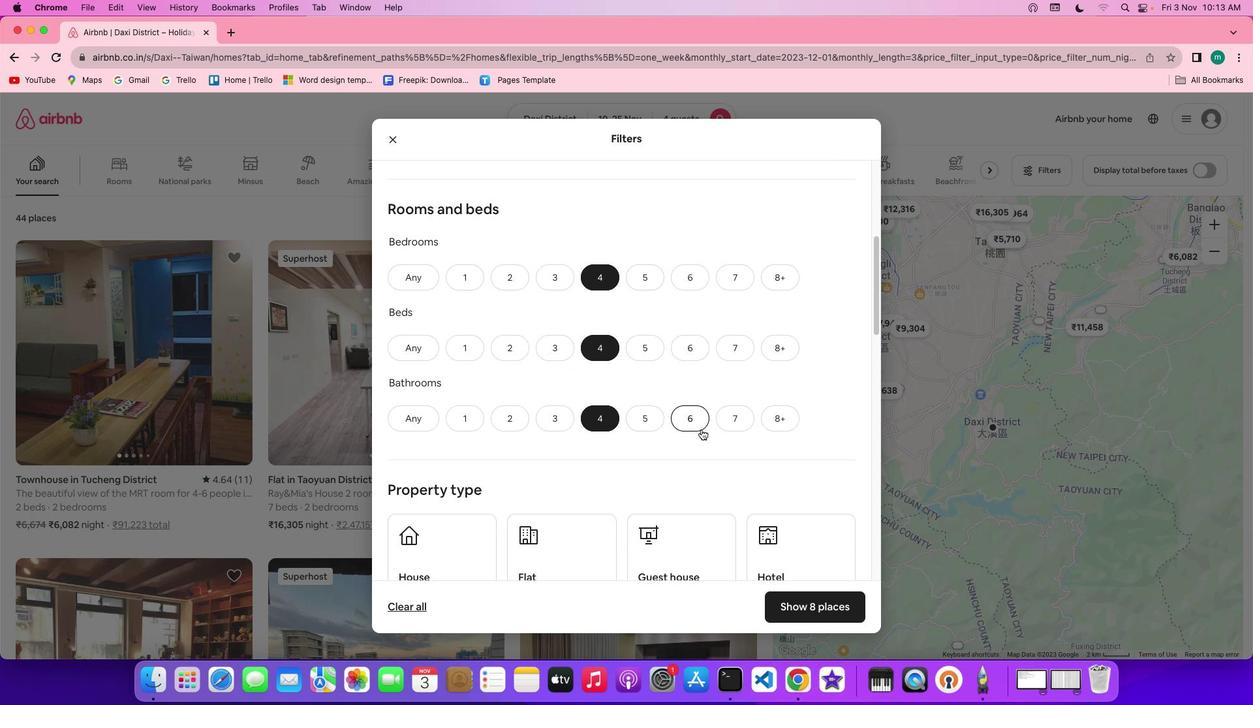 
Action: Mouse scrolled (701, 428) with delta (0, 0)
Screenshot: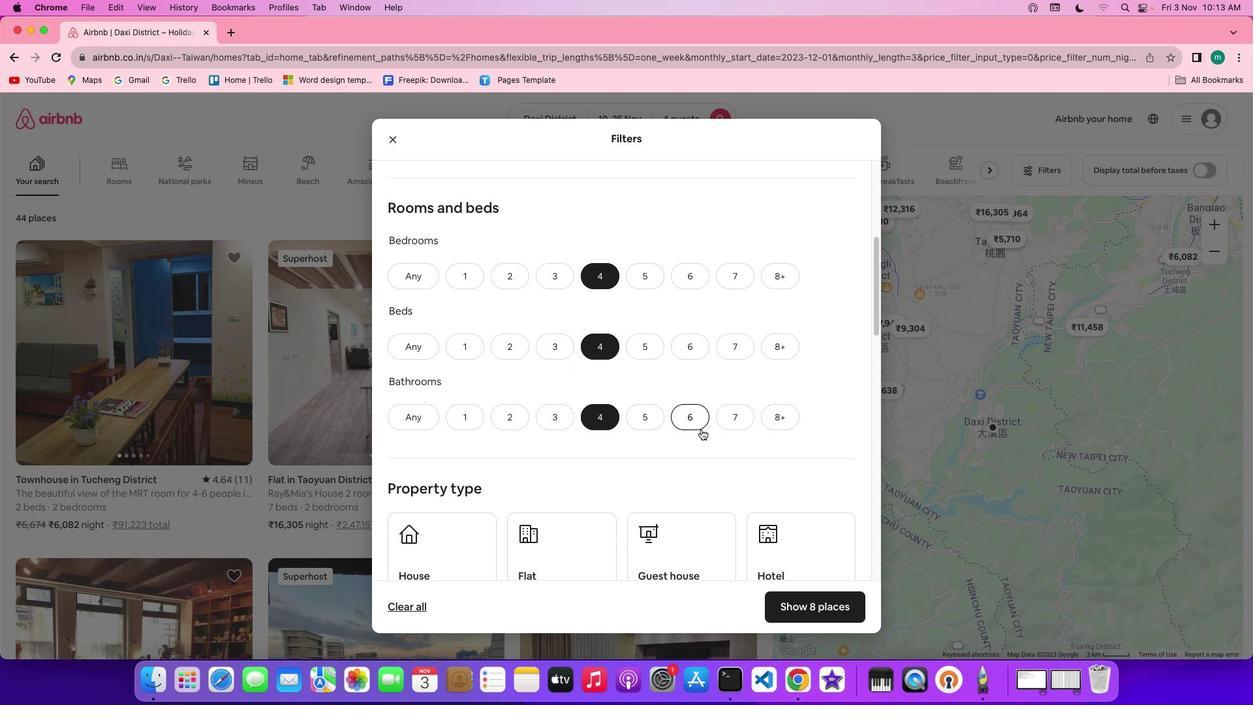 
Action: Mouse scrolled (701, 428) with delta (0, 0)
Screenshot: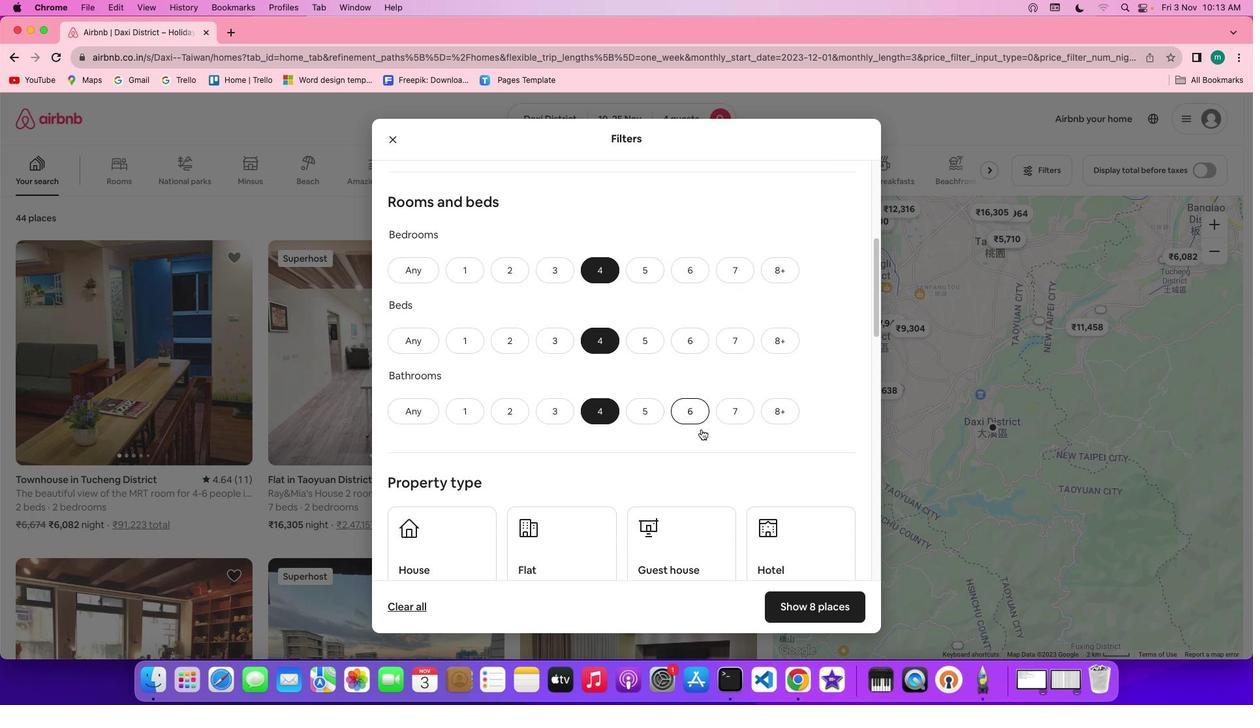 
Action: Mouse scrolled (701, 428) with delta (0, 0)
Screenshot: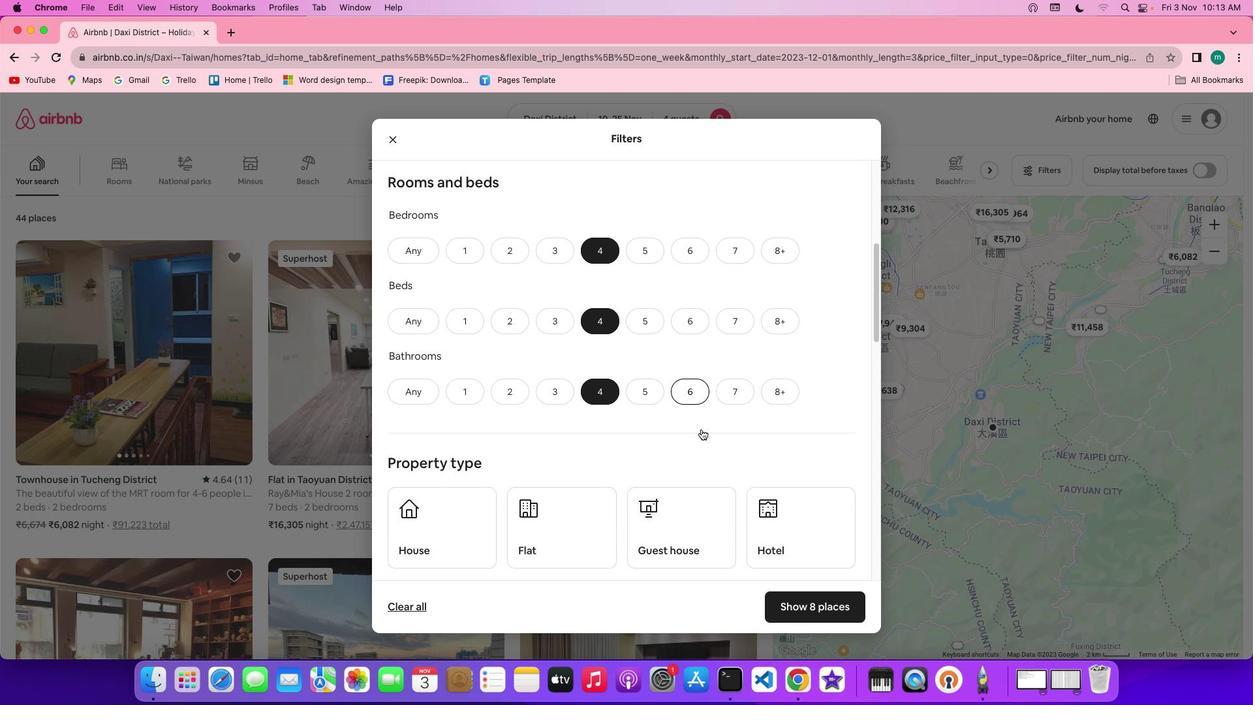
Action: Mouse scrolled (701, 428) with delta (0, 0)
Screenshot: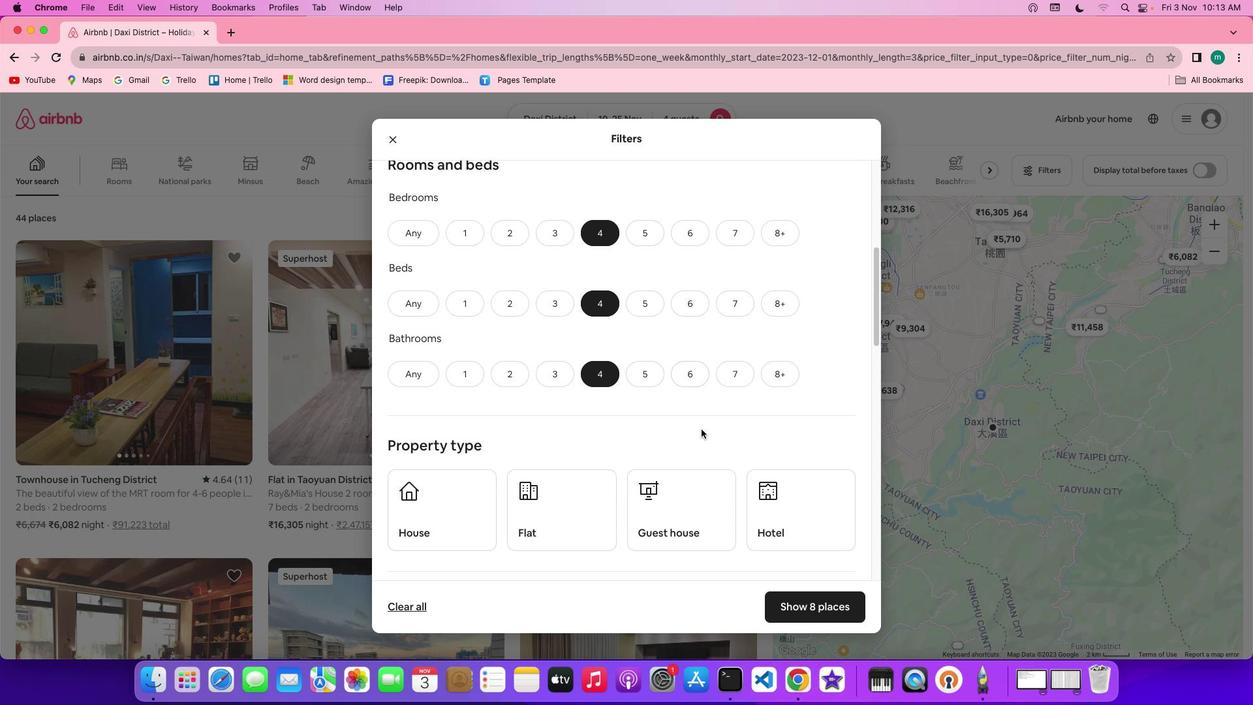 
Action: Mouse scrolled (701, 428) with delta (0, 0)
Screenshot: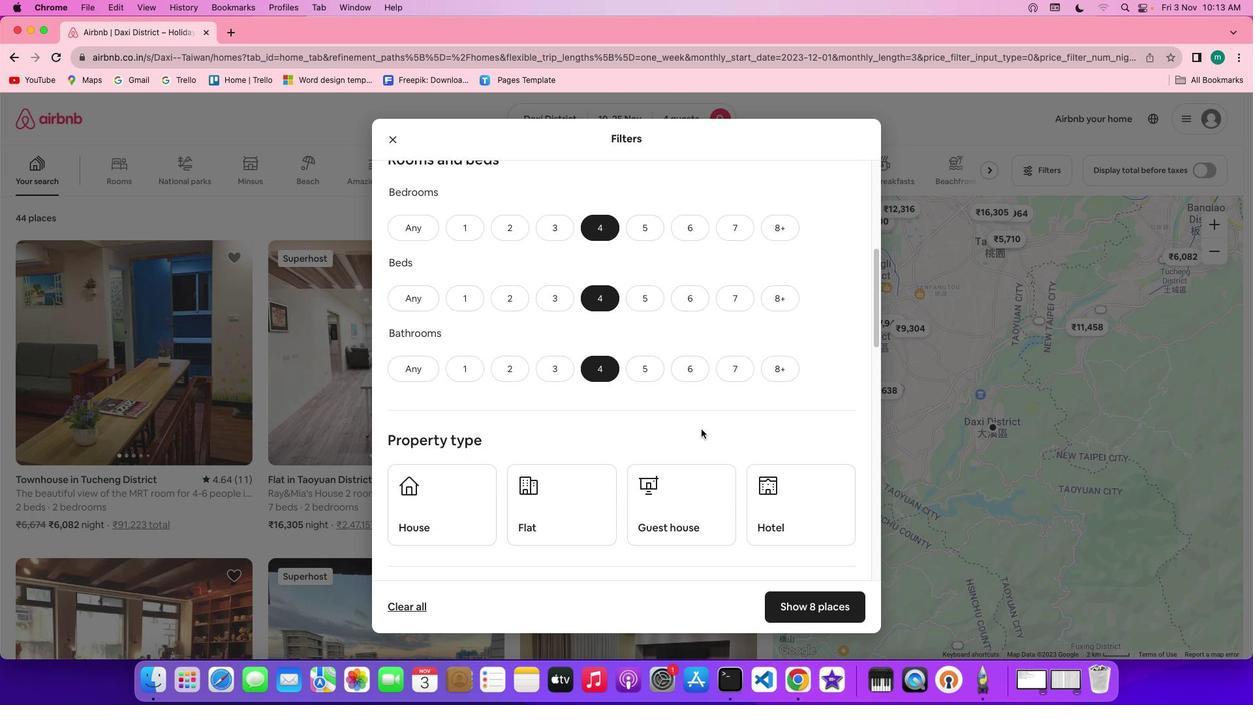 
Action: Mouse scrolled (701, 428) with delta (0, 0)
Screenshot: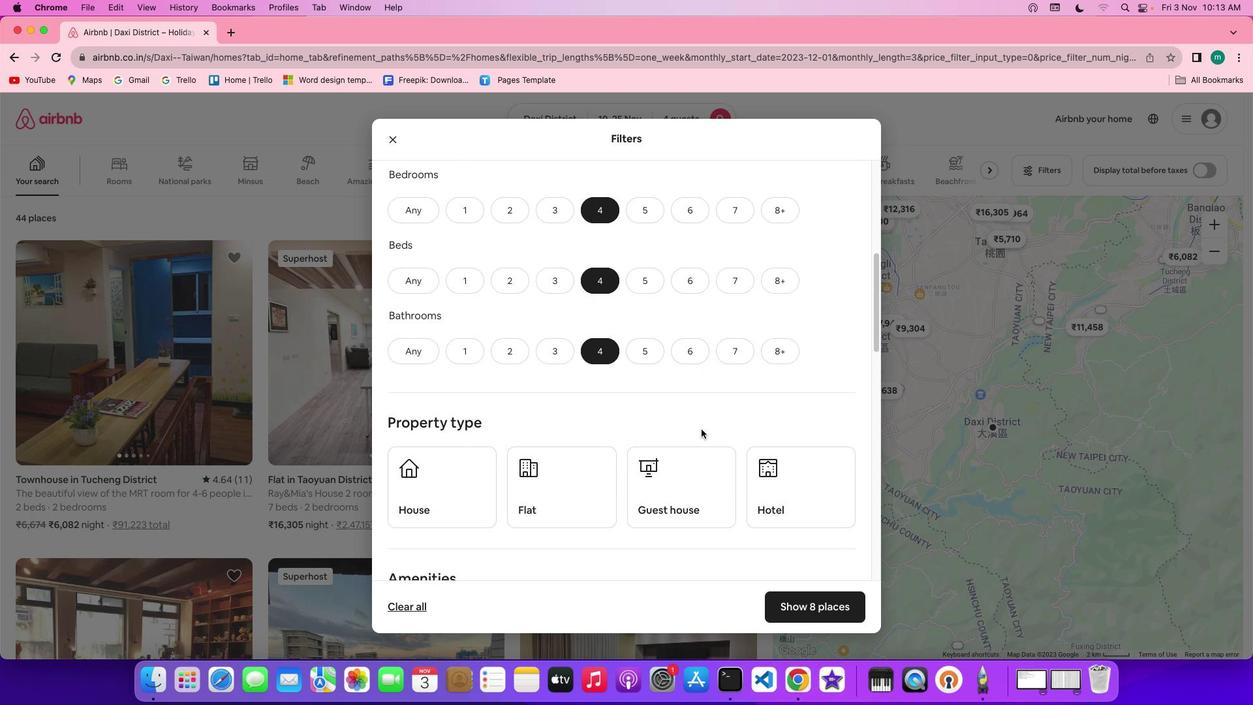 
Action: Mouse scrolled (701, 428) with delta (0, 0)
Screenshot: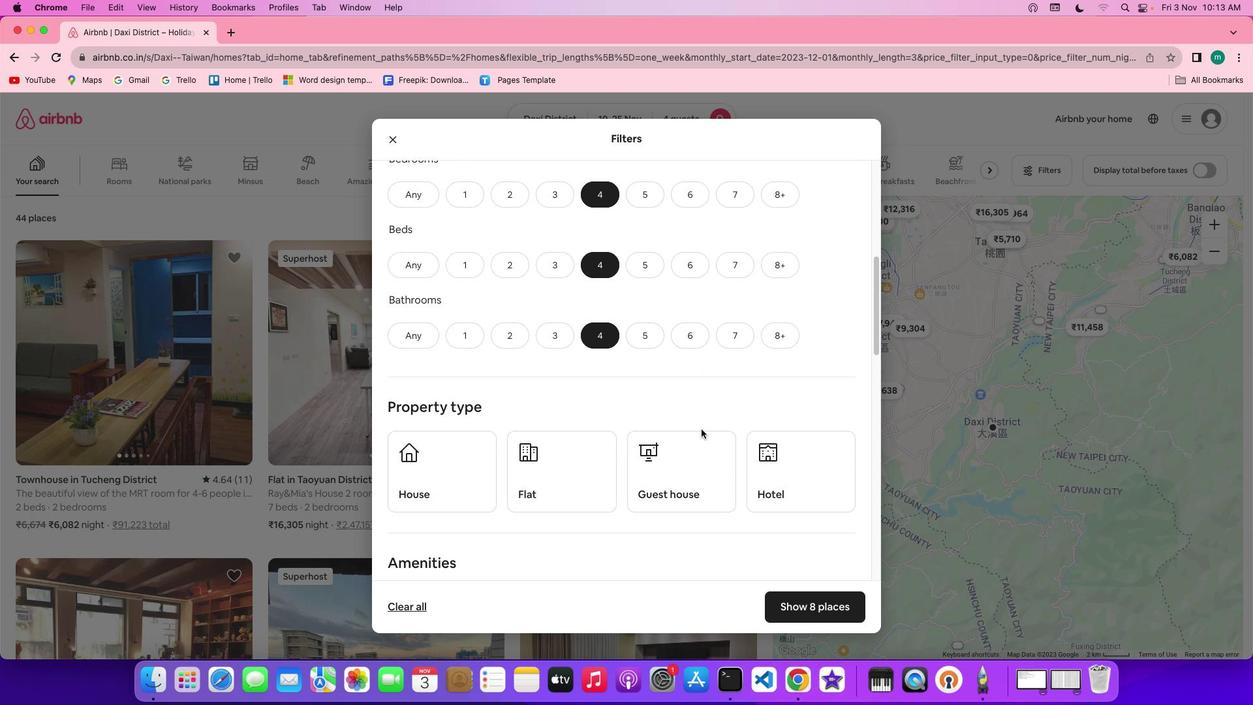 
Action: Mouse scrolled (701, 428) with delta (0, 0)
Screenshot: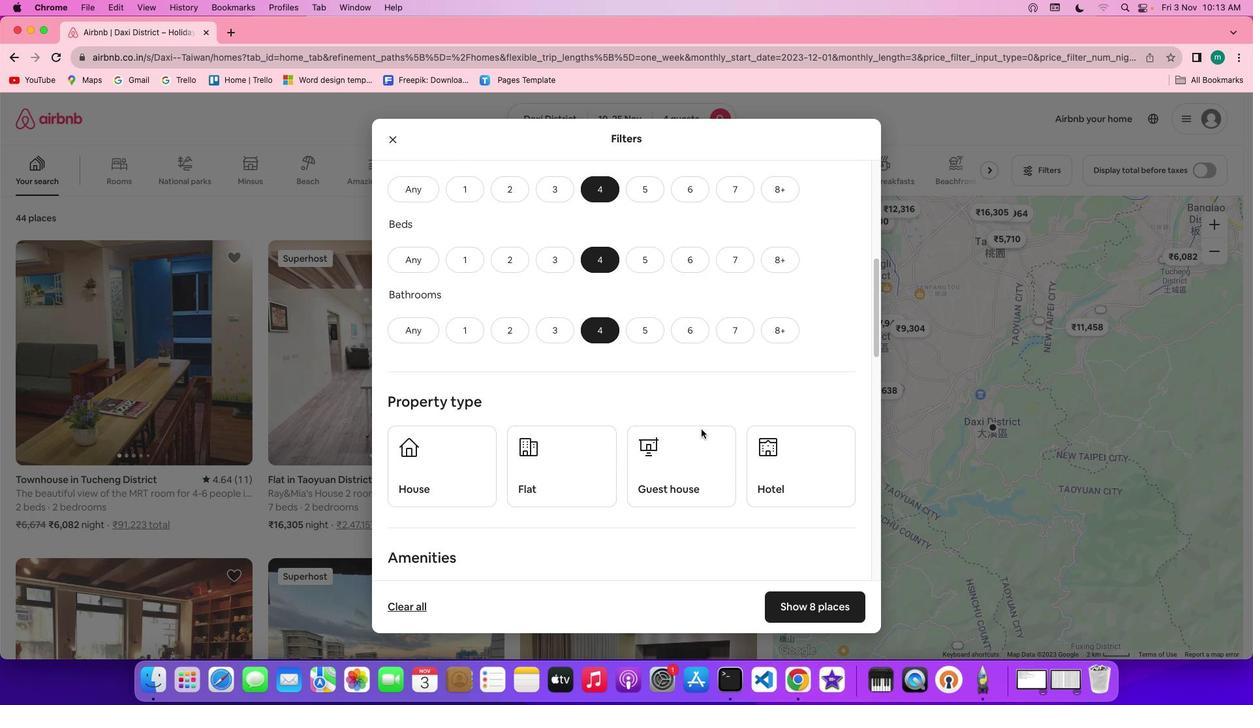 
Action: Mouse scrolled (701, 428) with delta (0, 0)
Screenshot: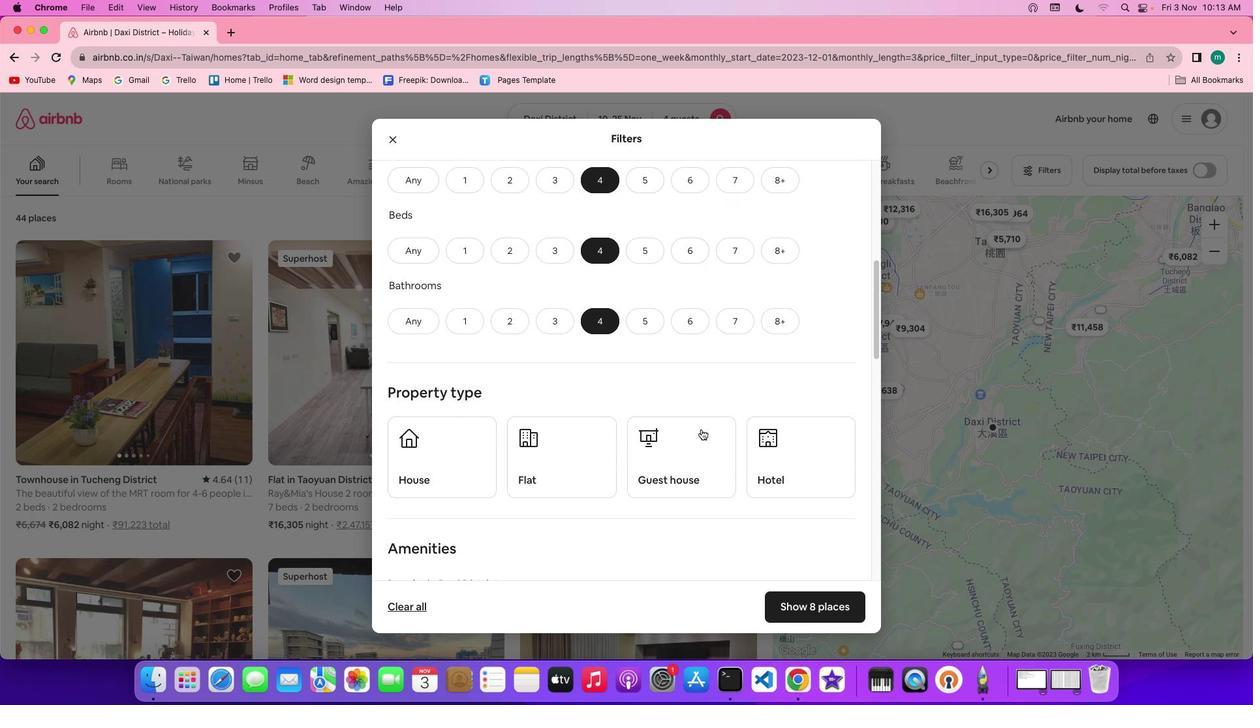 
Action: Mouse scrolled (701, 428) with delta (0, 0)
Screenshot: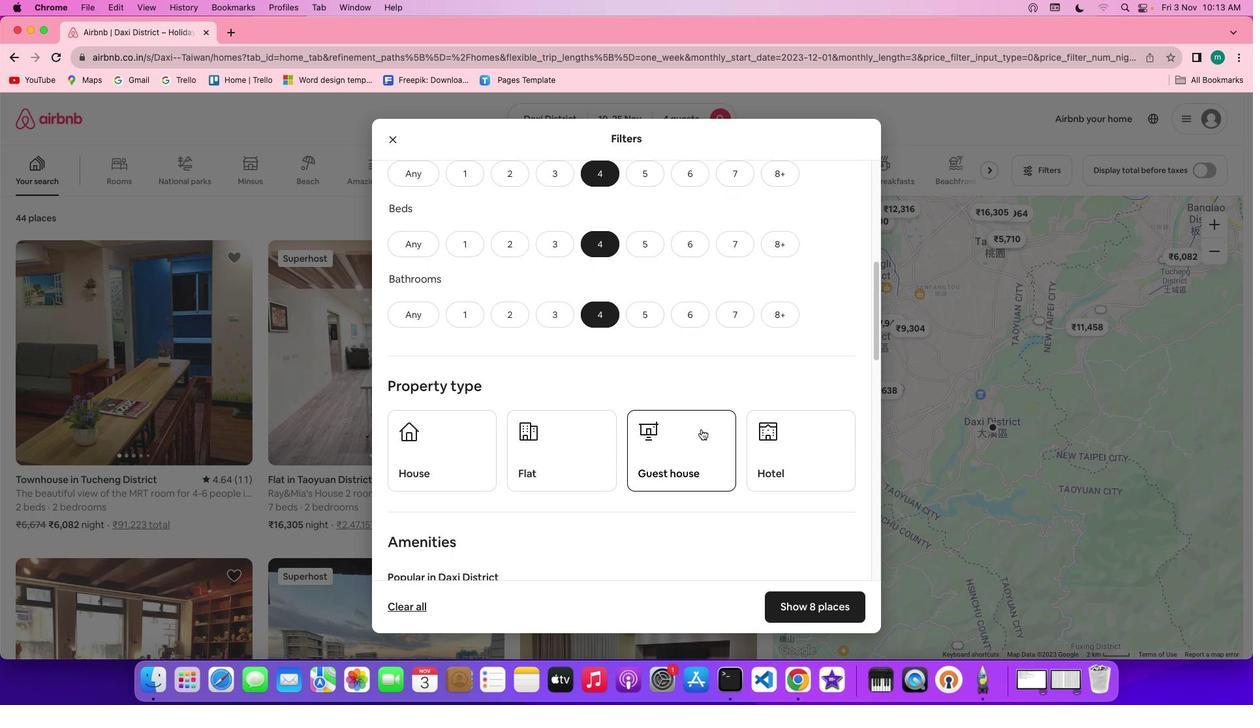 
Action: Mouse scrolled (701, 428) with delta (0, 0)
Screenshot: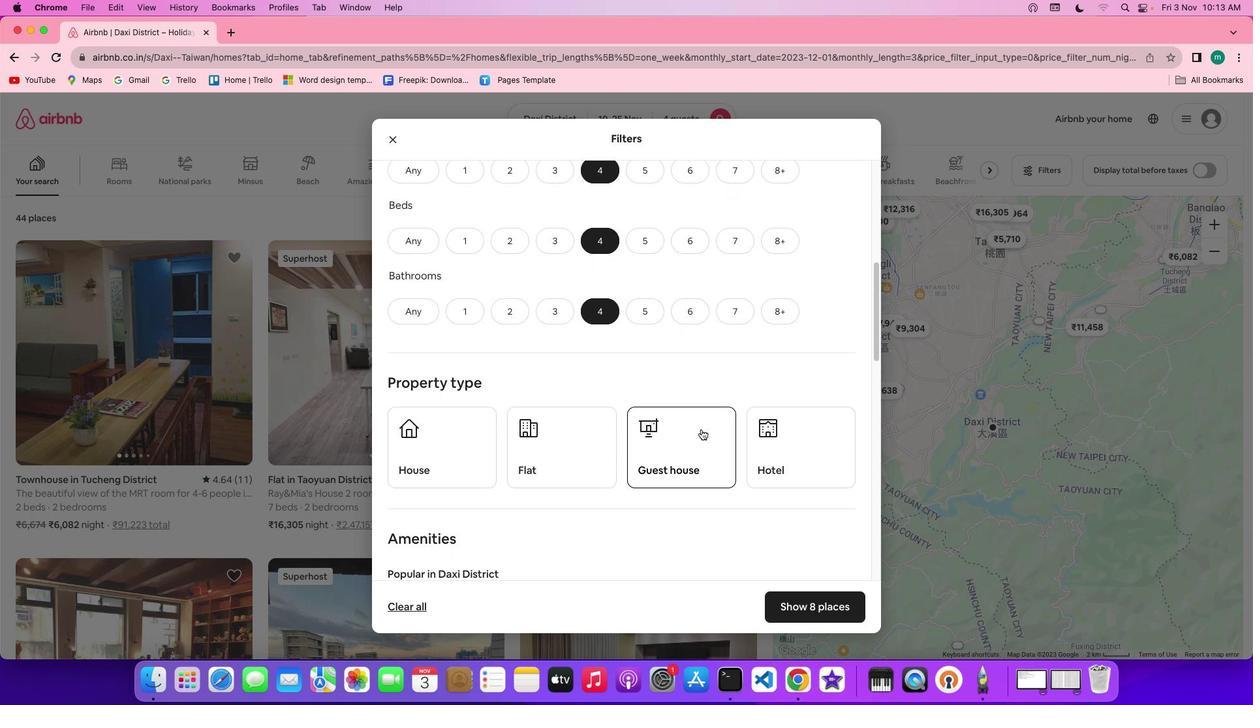 
Action: Mouse scrolled (701, 428) with delta (0, 0)
Screenshot: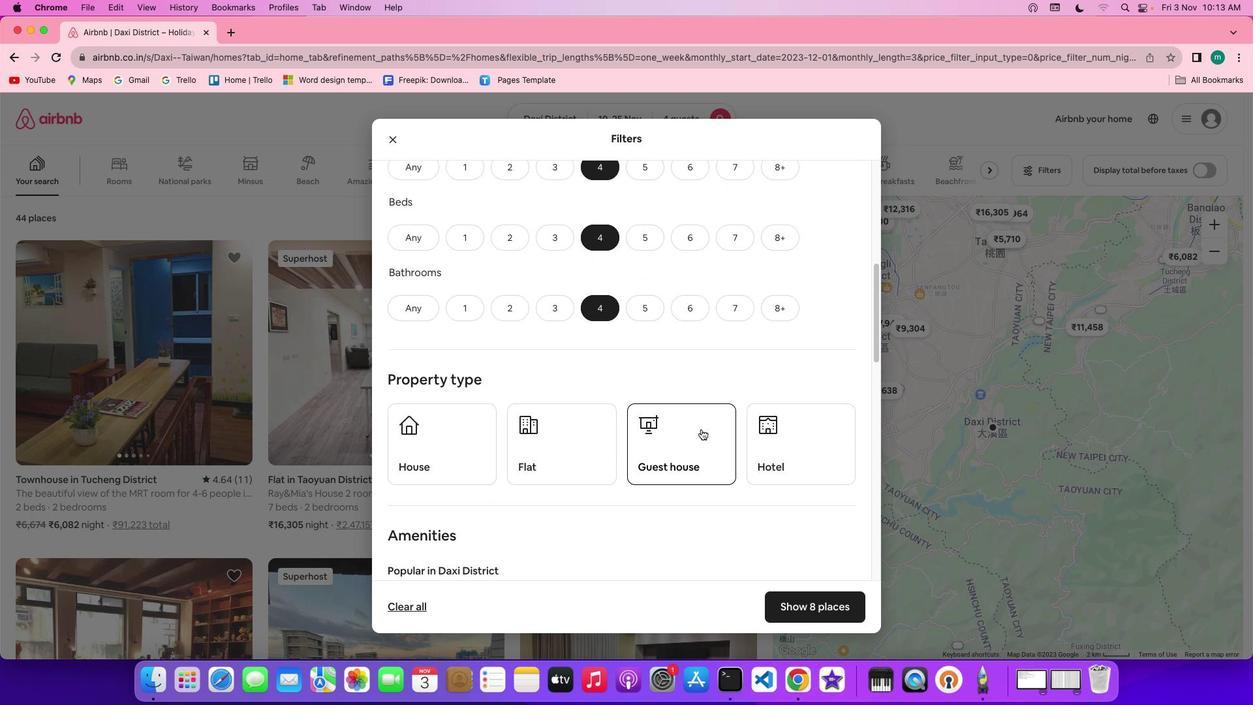 
Action: Mouse scrolled (701, 428) with delta (0, 0)
Screenshot: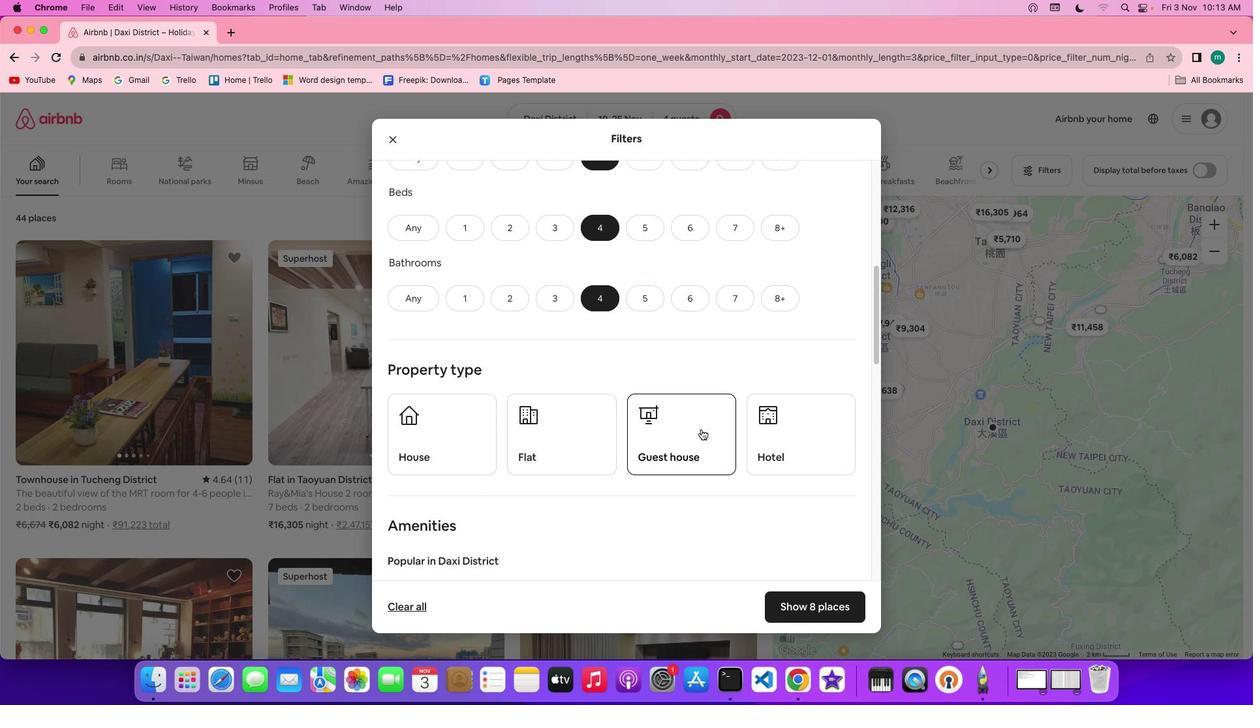 
Action: Mouse moved to (823, 436)
Screenshot: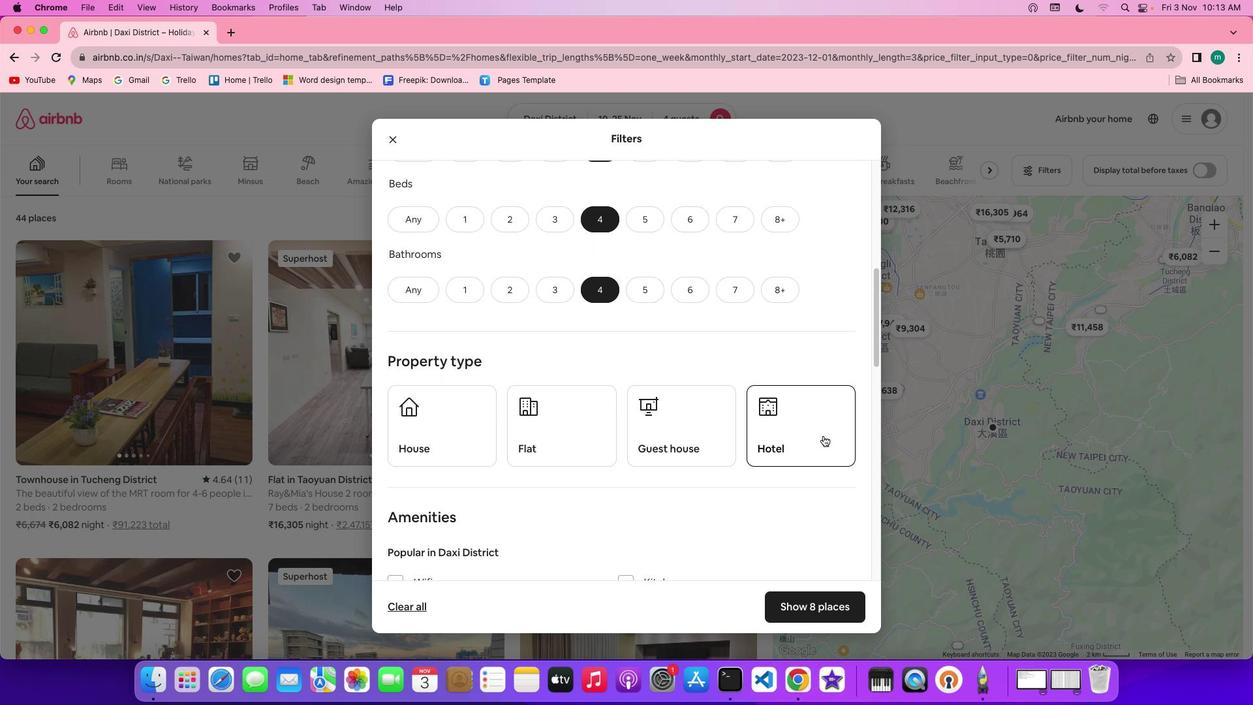 
Action: Mouse pressed left at (823, 436)
Screenshot: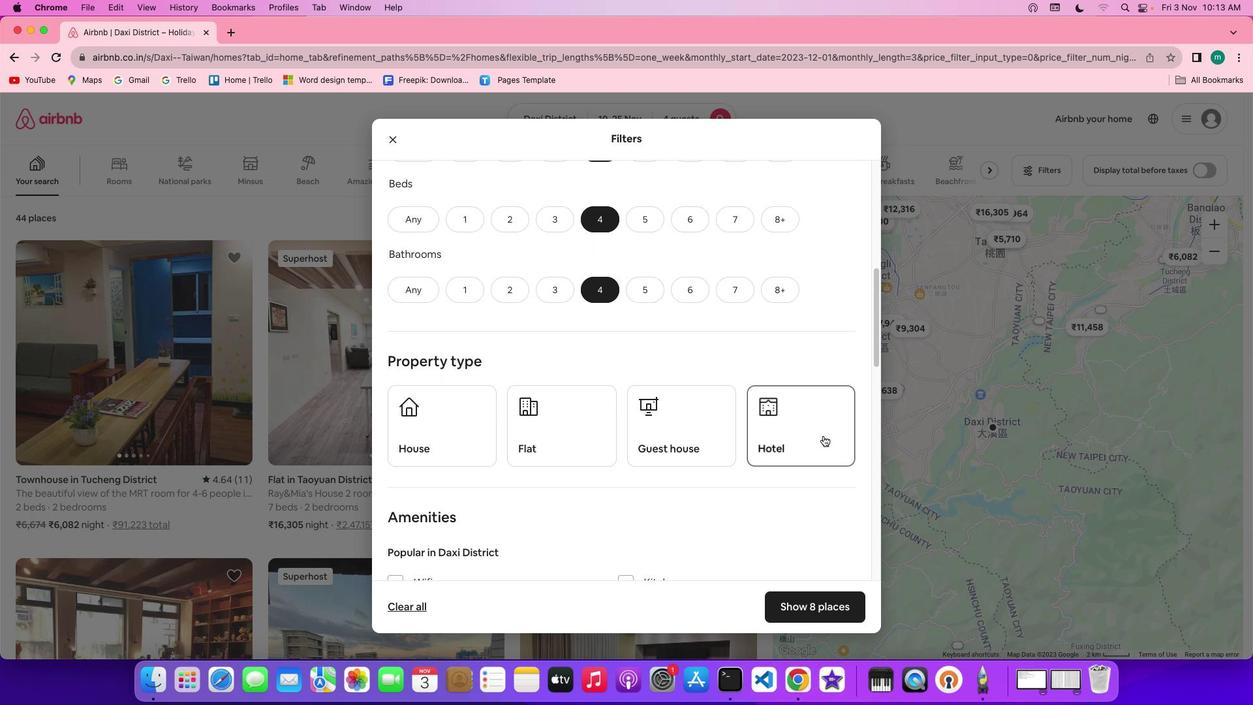 
Action: Mouse moved to (684, 437)
Screenshot: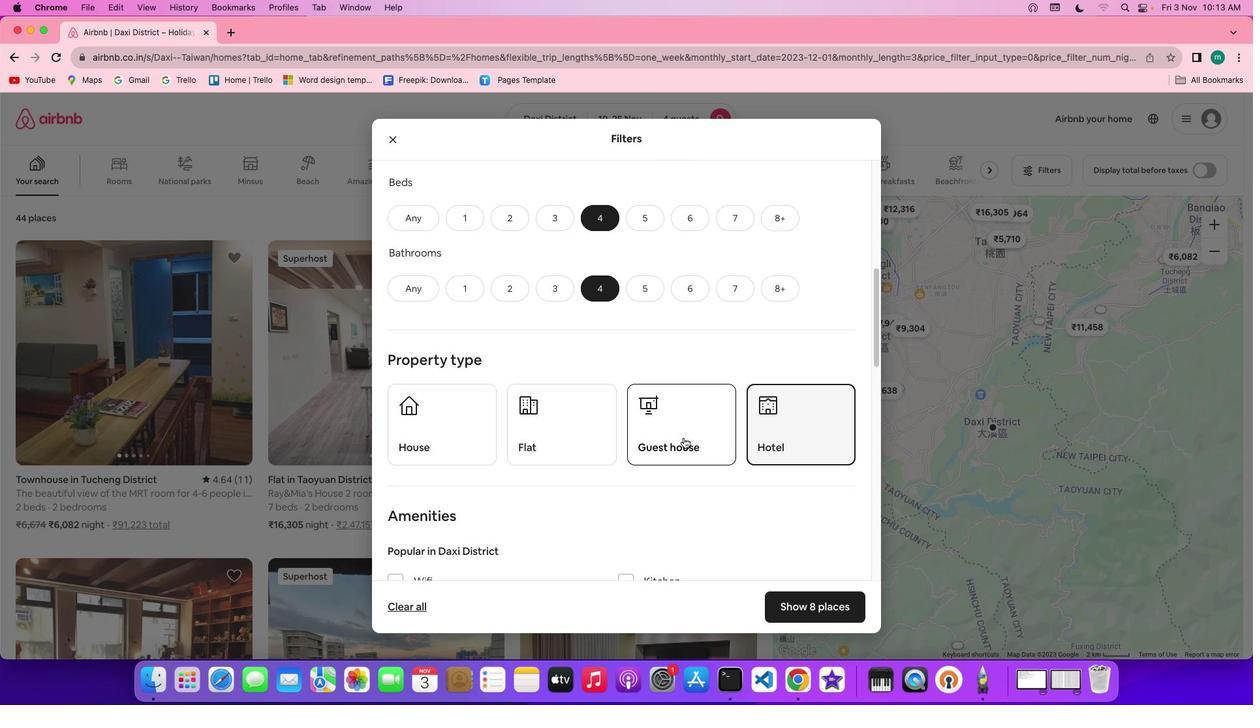 
Action: Mouse scrolled (684, 437) with delta (0, 0)
Screenshot: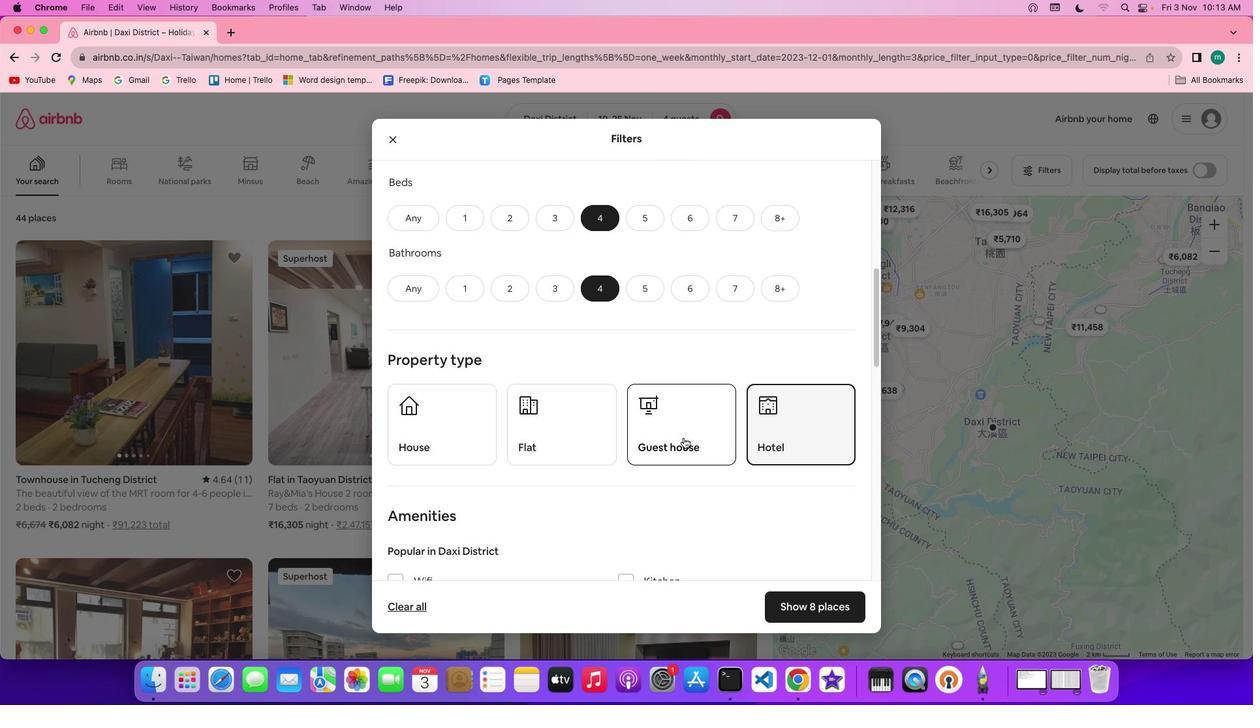 
Action: Mouse scrolled (684, 437) with delta (0, 0)
Screenshot: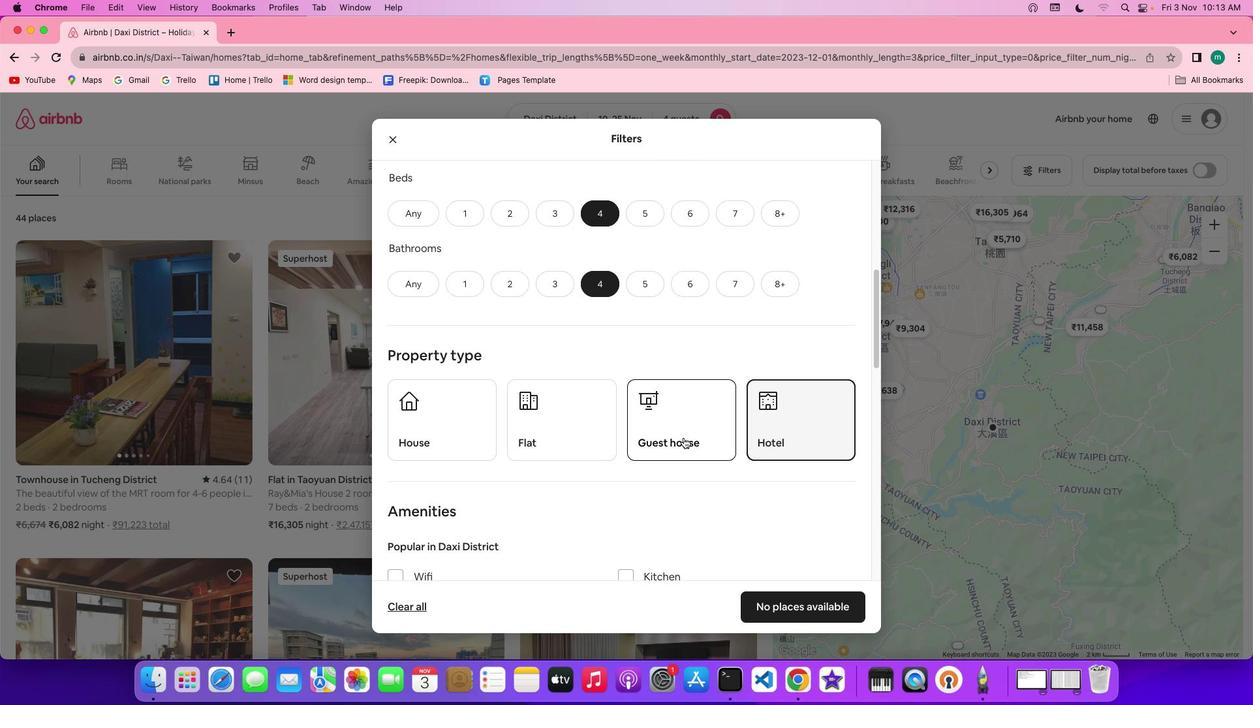 
Action: Mouse scrolled (684, 437) with delta (0, 0)
Screenshot: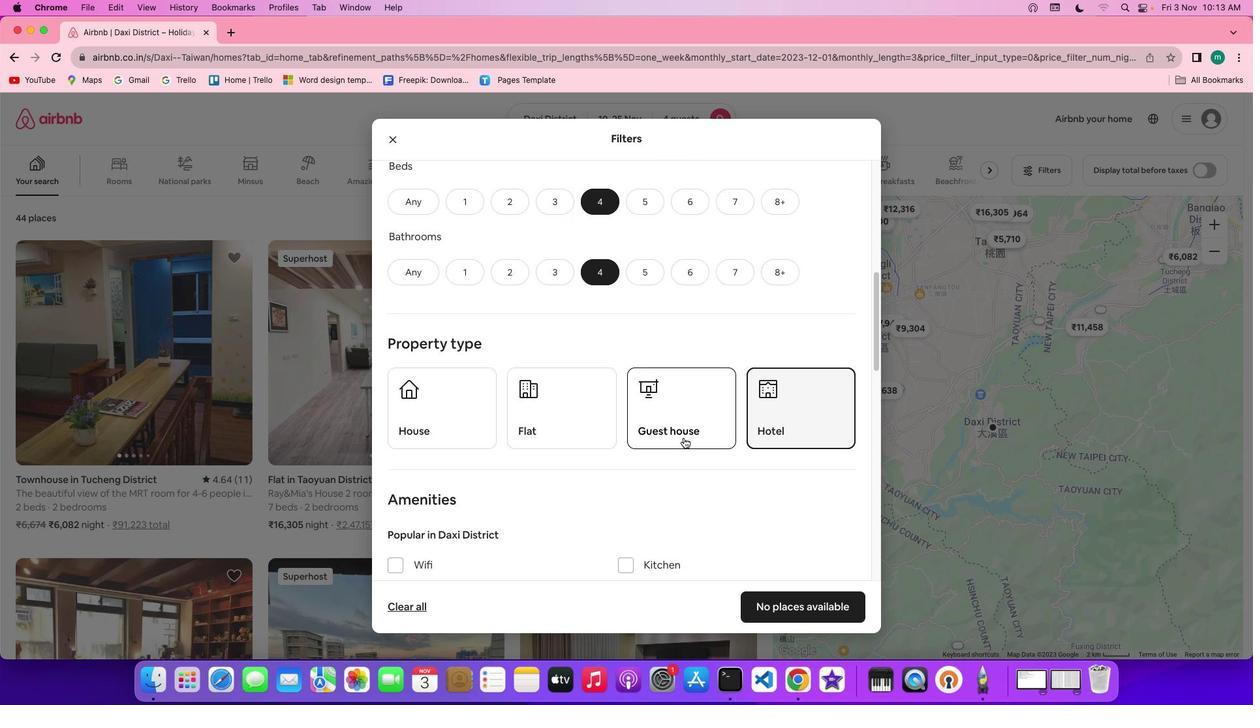 
Action: Mouse scrolled (684, 437) with delta (0, 0)
Screenshot: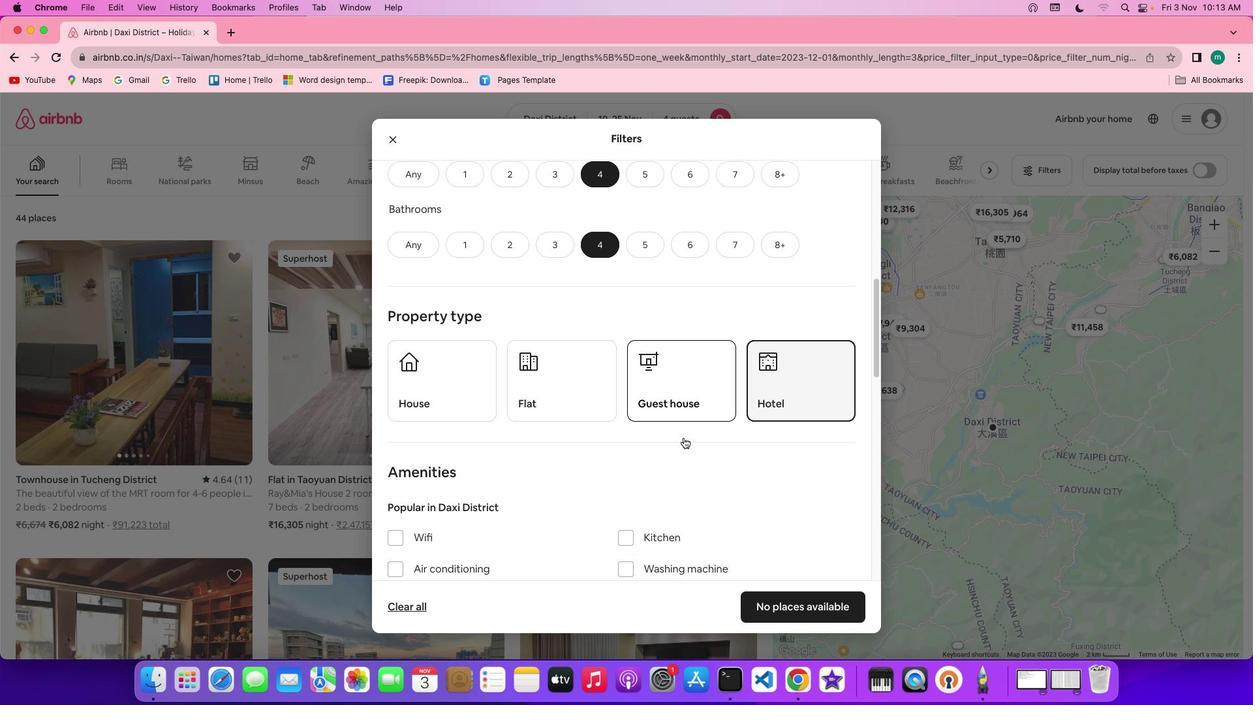
Action: Mouse scrolled (684, 437) with delta (0, 0)
Screenshot: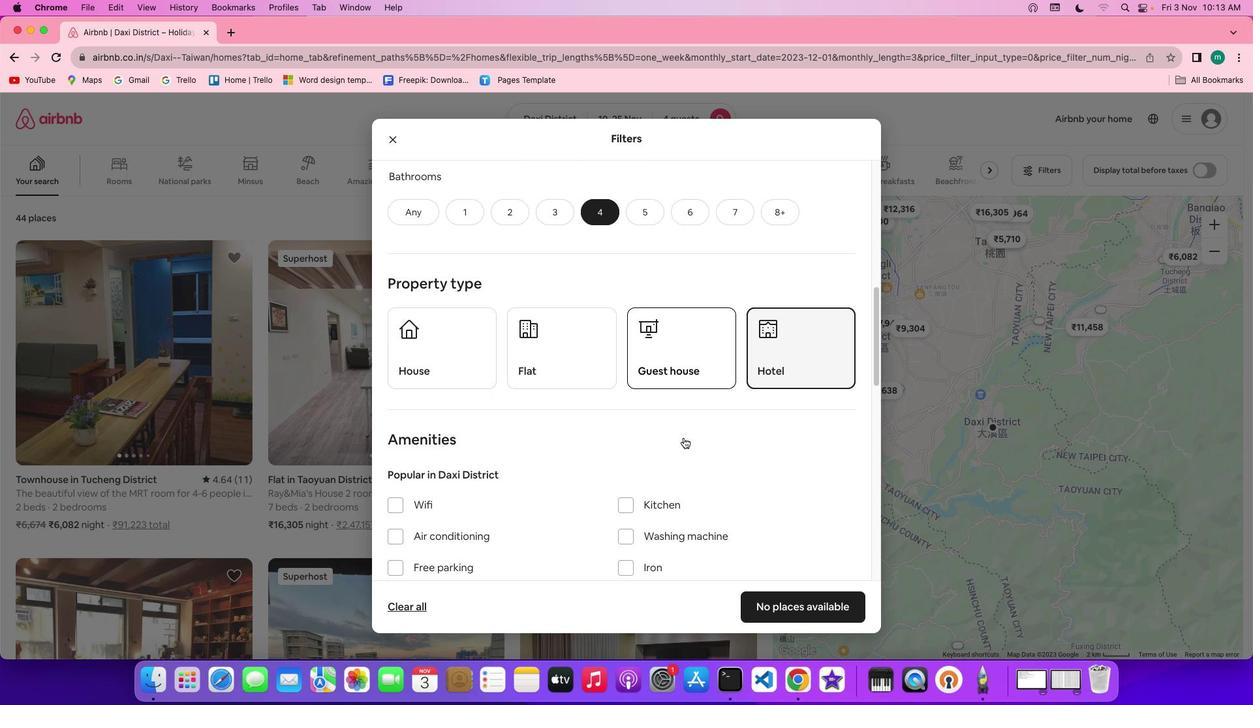 
Action: Mouse scrolled (684, 437) with delta (0, 0)
Screenshot: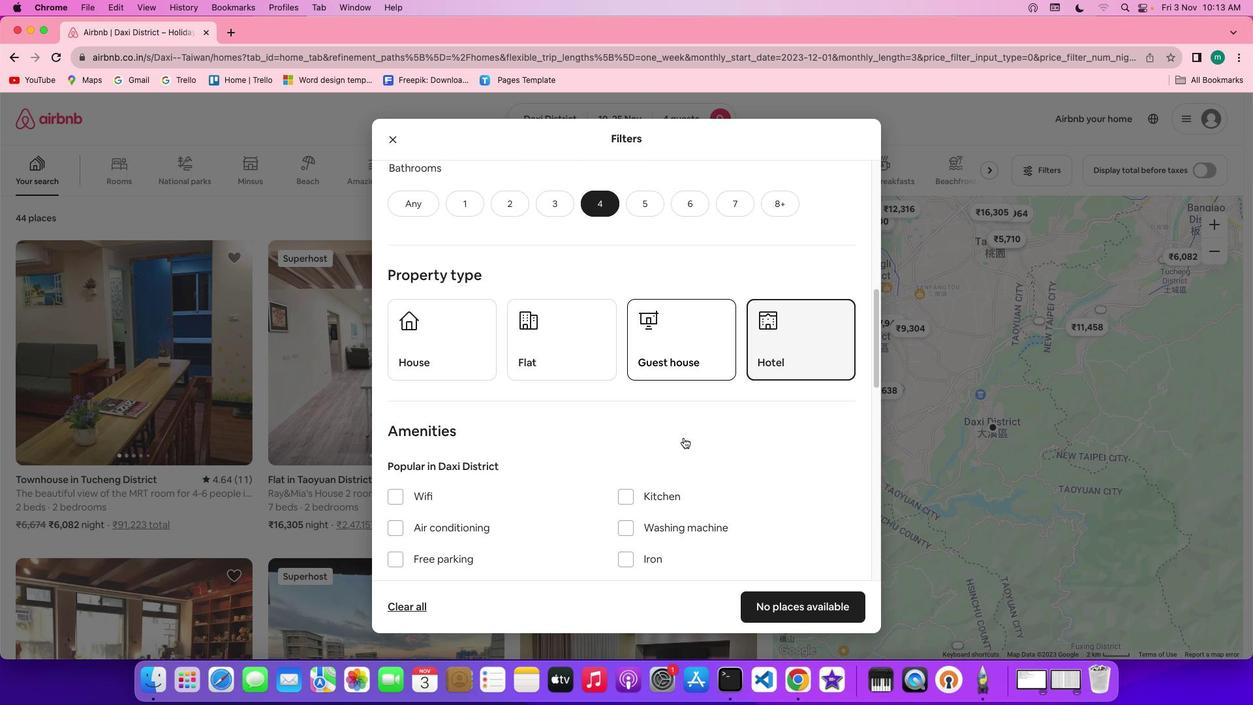 
Action: Mouse scrolled (684, 437) with delta (0, 0)
Screenshot: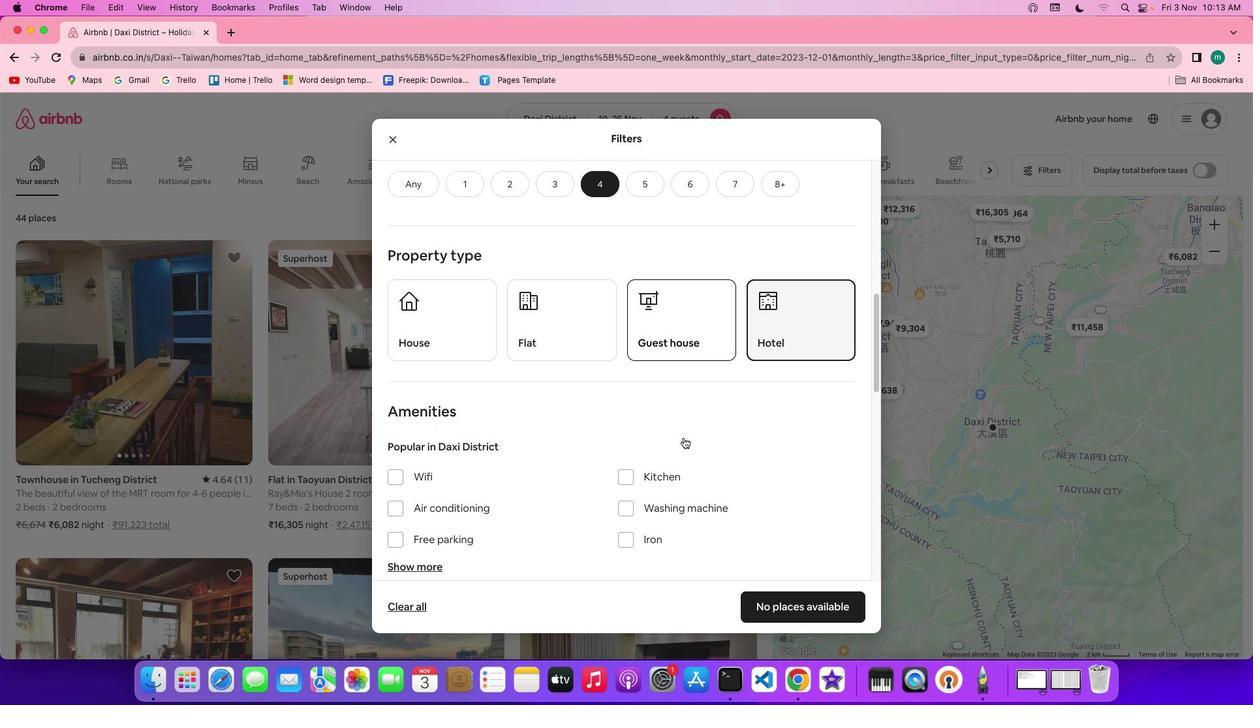 
Action: Mouse scrolled (684, 437) with delta (0, 0)
Screenshot: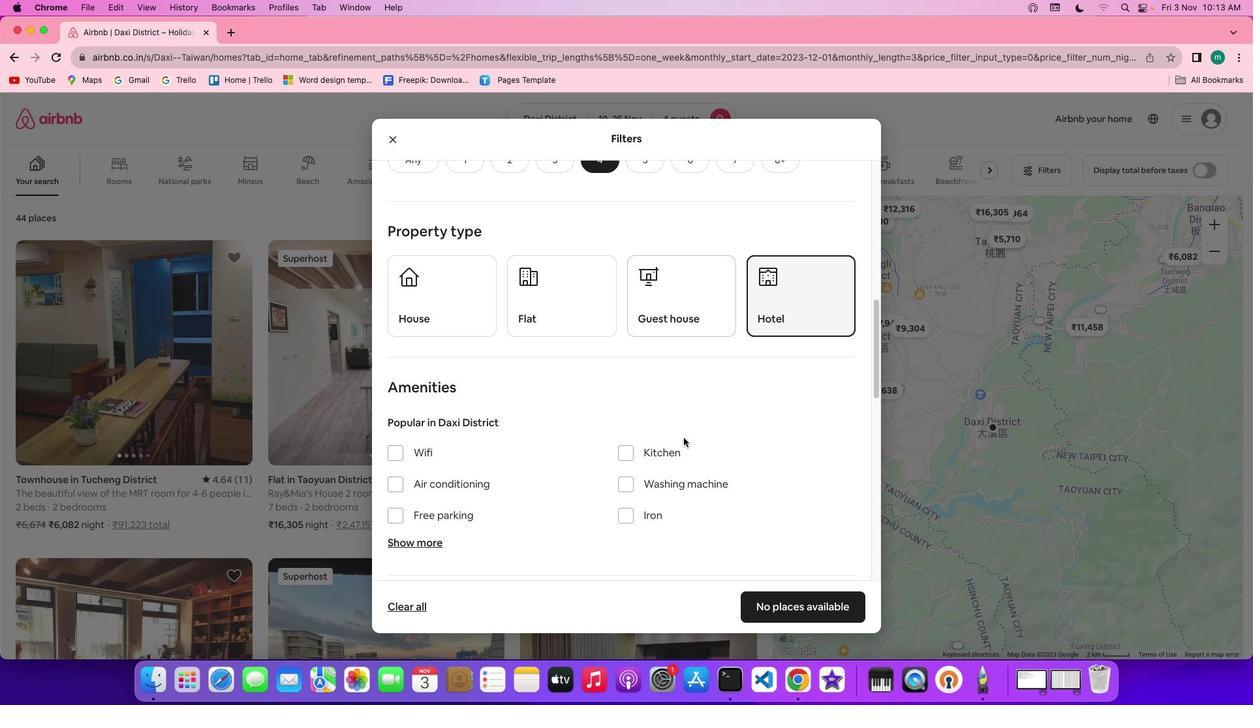 
Action: Mouse scrolled (684, 437) with delta (0, 0)
Screenshot: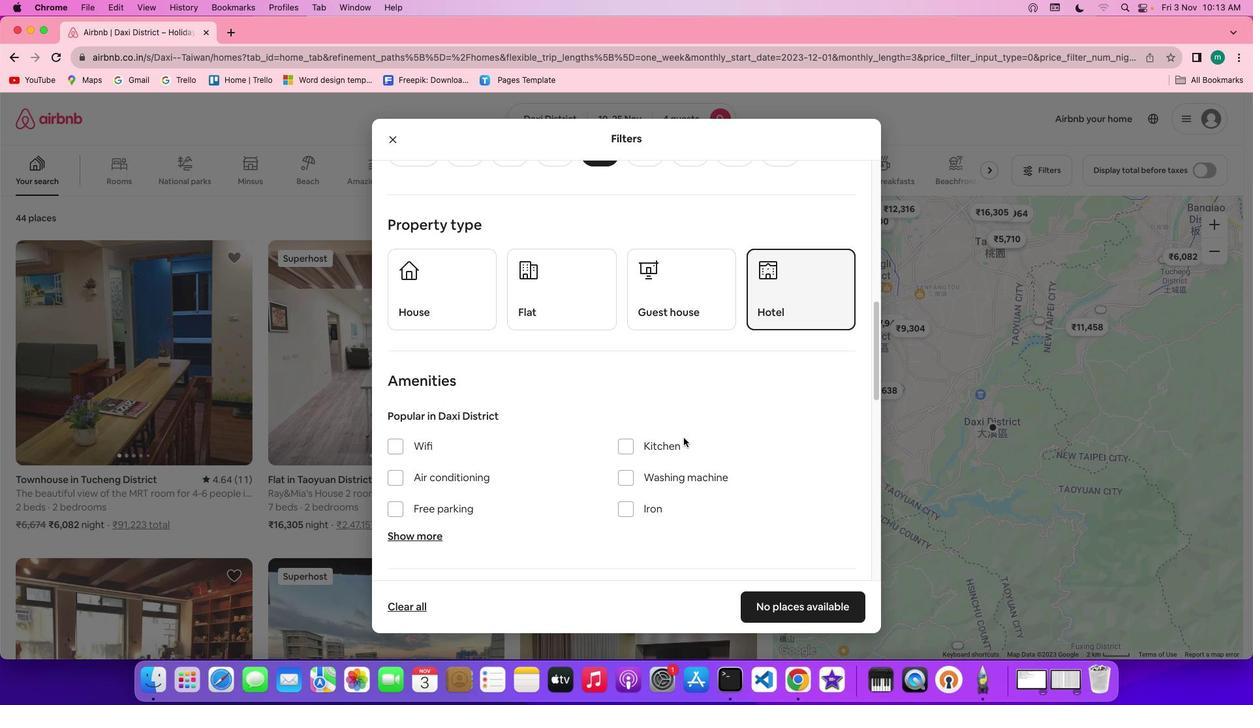 
Action: Mouse scrolled (684, 437) with delta (0, 0)
Screenshot: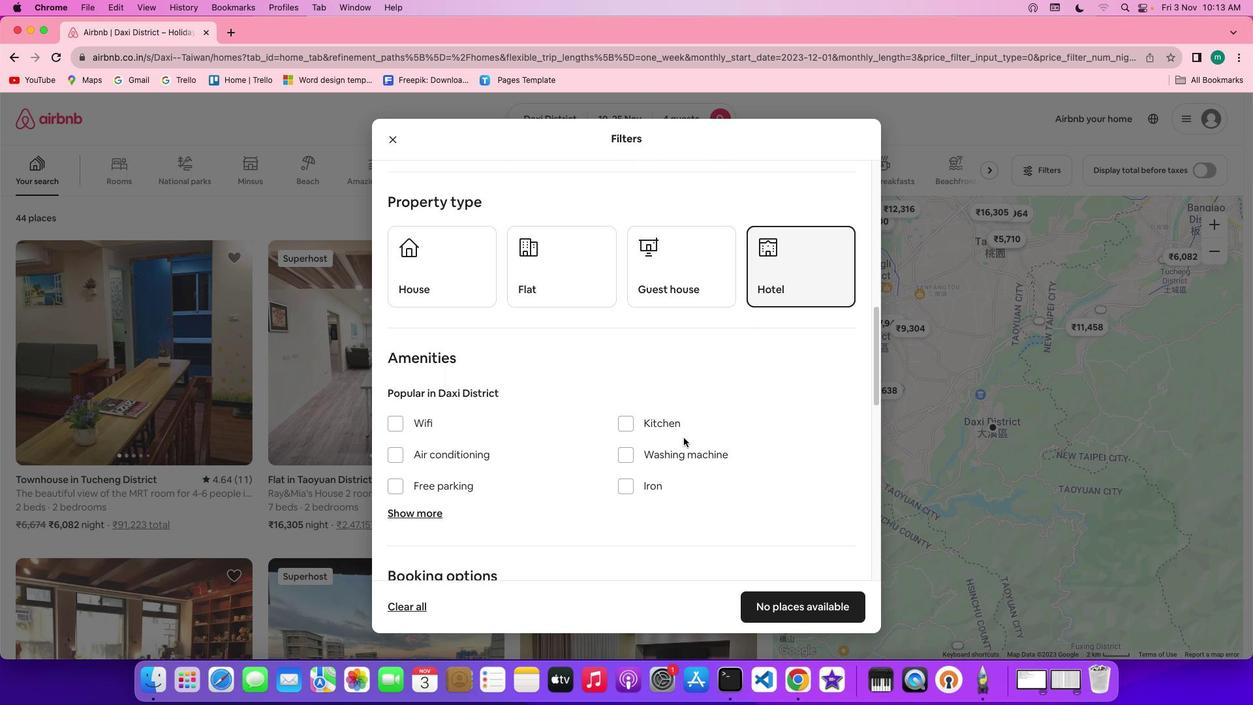 
Action: Mouse scrolled (684, 437) with delta (0, 0)
Screenshot: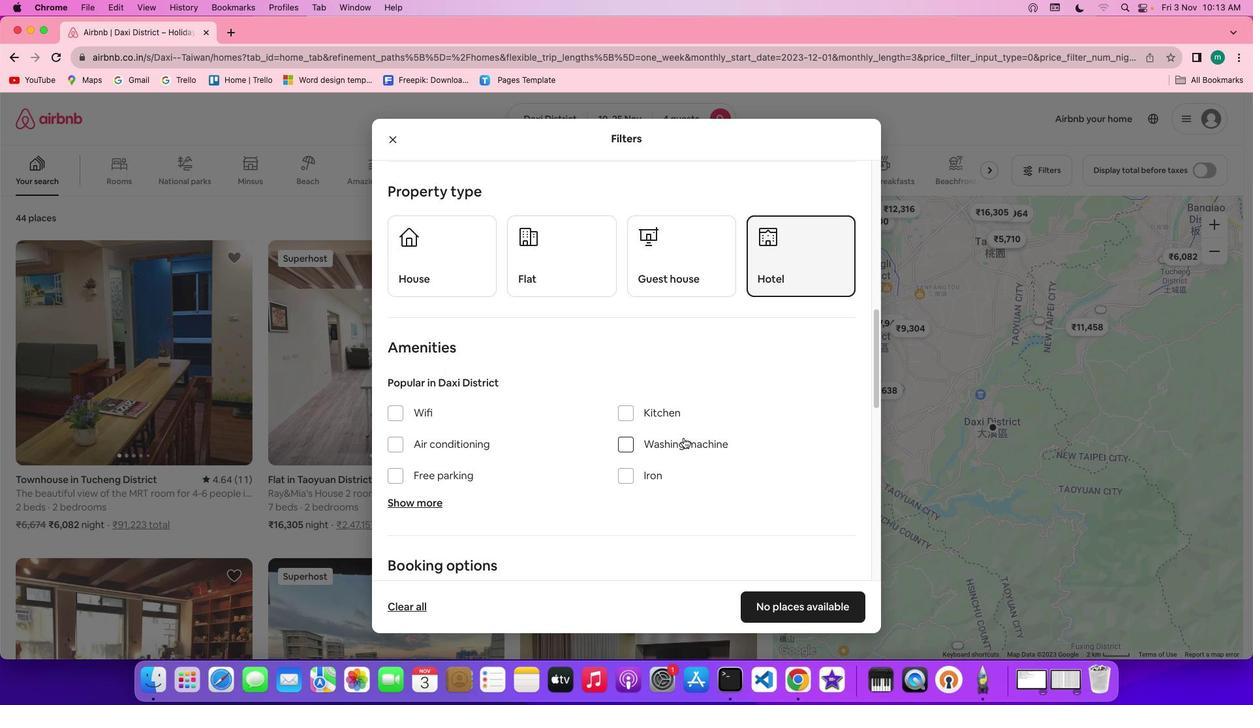 
Action: Mouse scrolled (684, 437) with delta (0, 0)
Screenshot: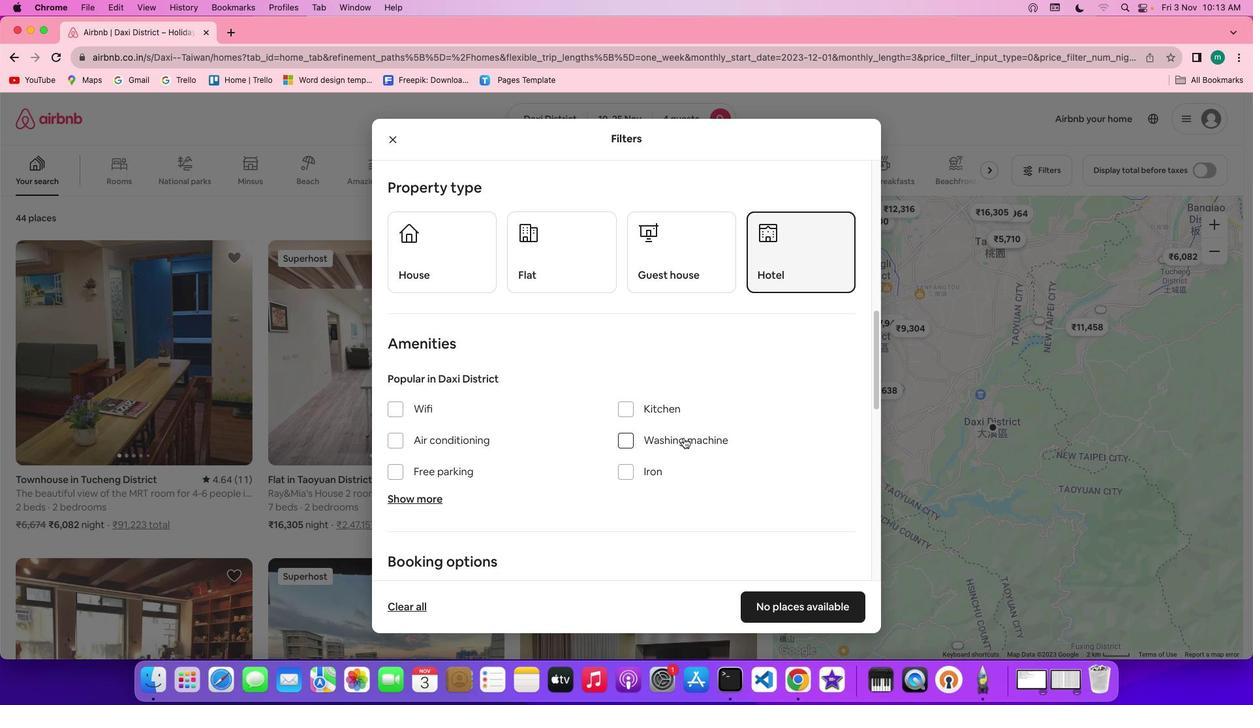 
Action: Mouse scrolled (684, 437) with delta (0, 0)
Screenshot: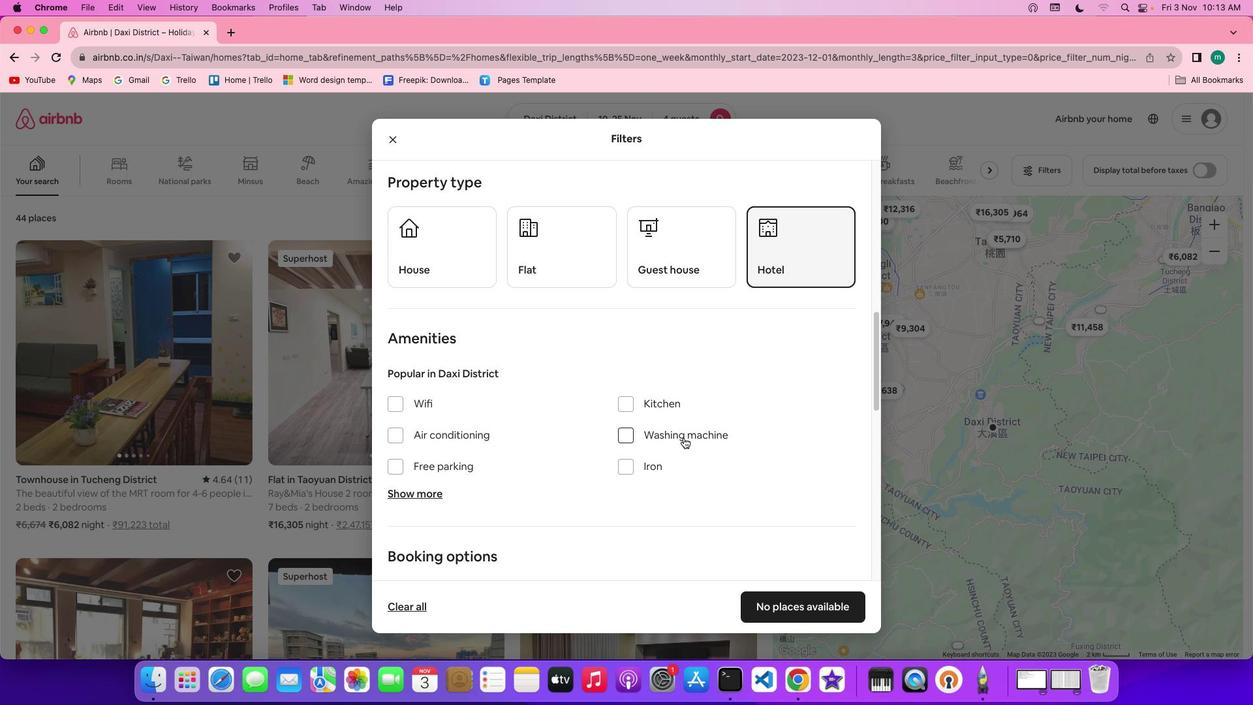 
Action: Mouse scrolled (684, 437) with delta (0, 0)
Screenshot: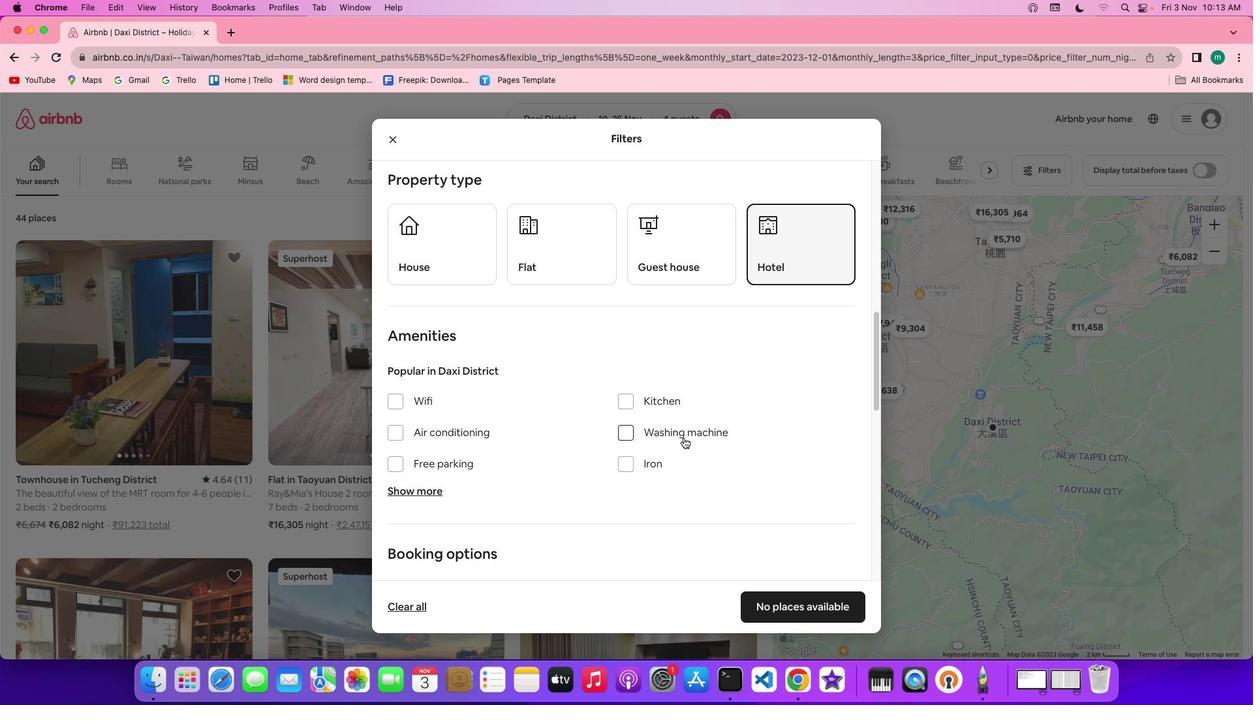 
Action: Mouse scrolled (684, 437) with delta (0, 0)
Screenshot: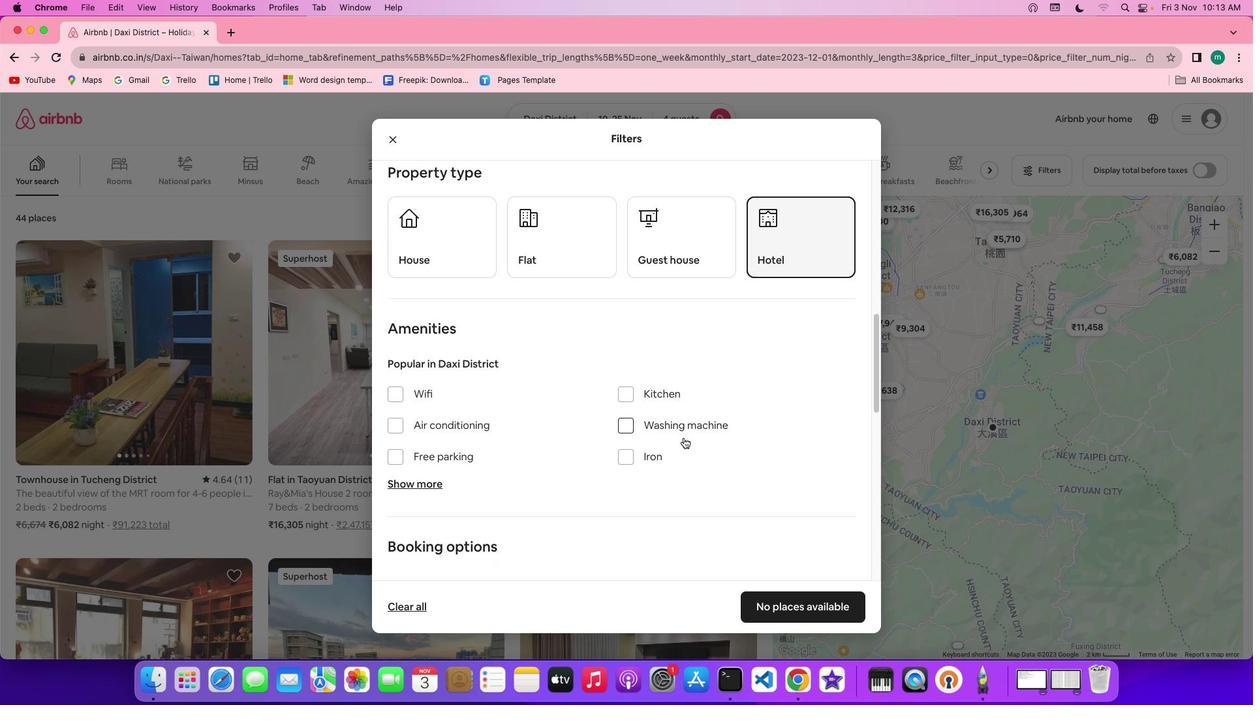 
Action: Mouse scrolled (684, 437) with delta (0, 0)
Screenshot: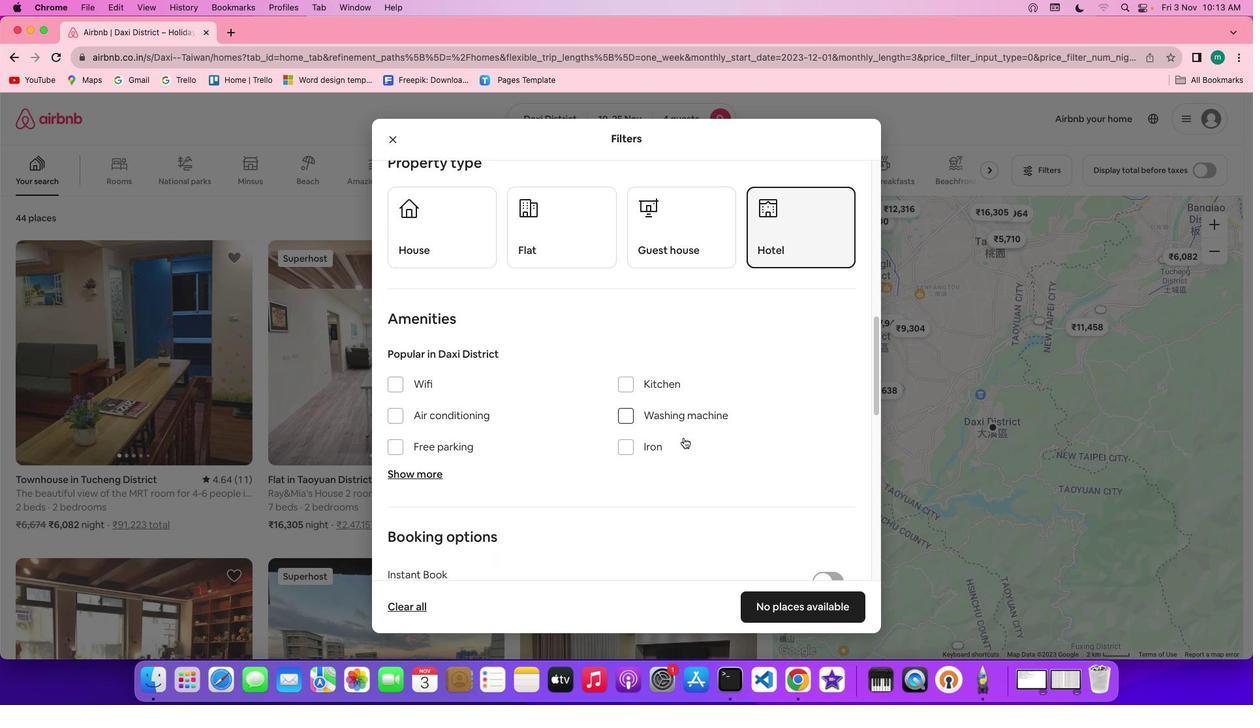 
Action: Mouse scrolled (684, 437) with delta (0, 0)
Screenshot: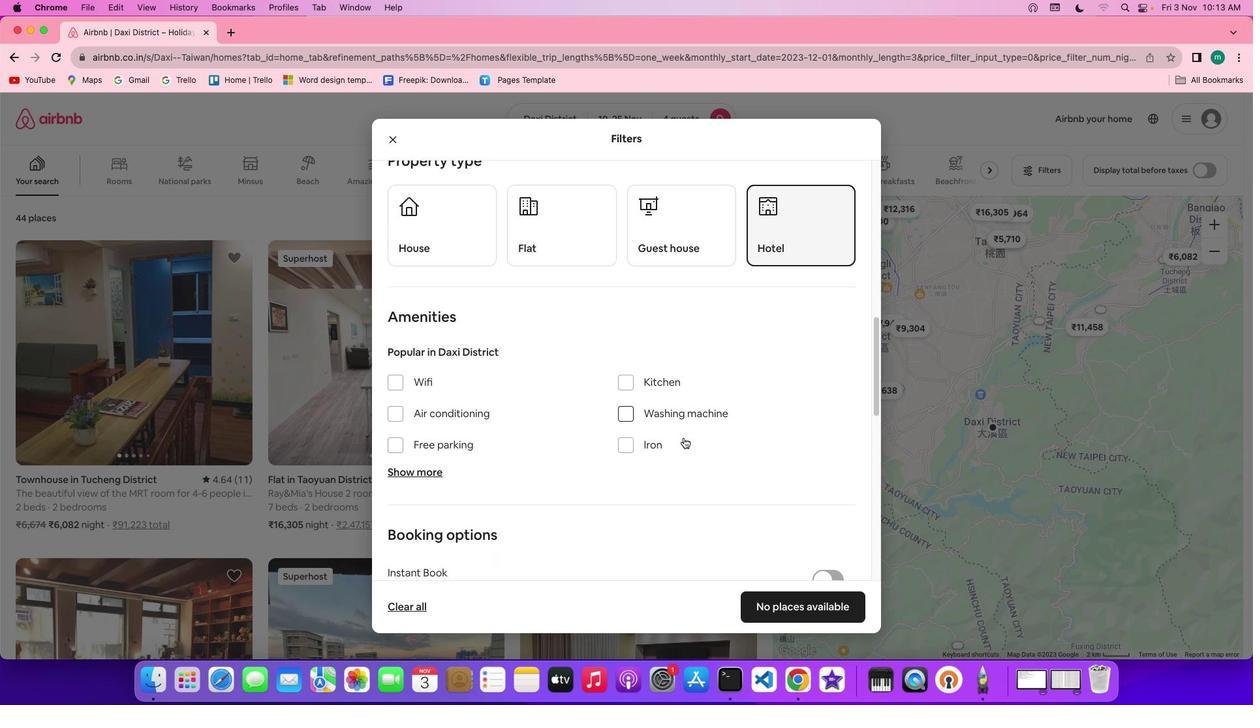 
Action: Mouse scrolled (684, 437) with delta (0, 0)
Screenshot: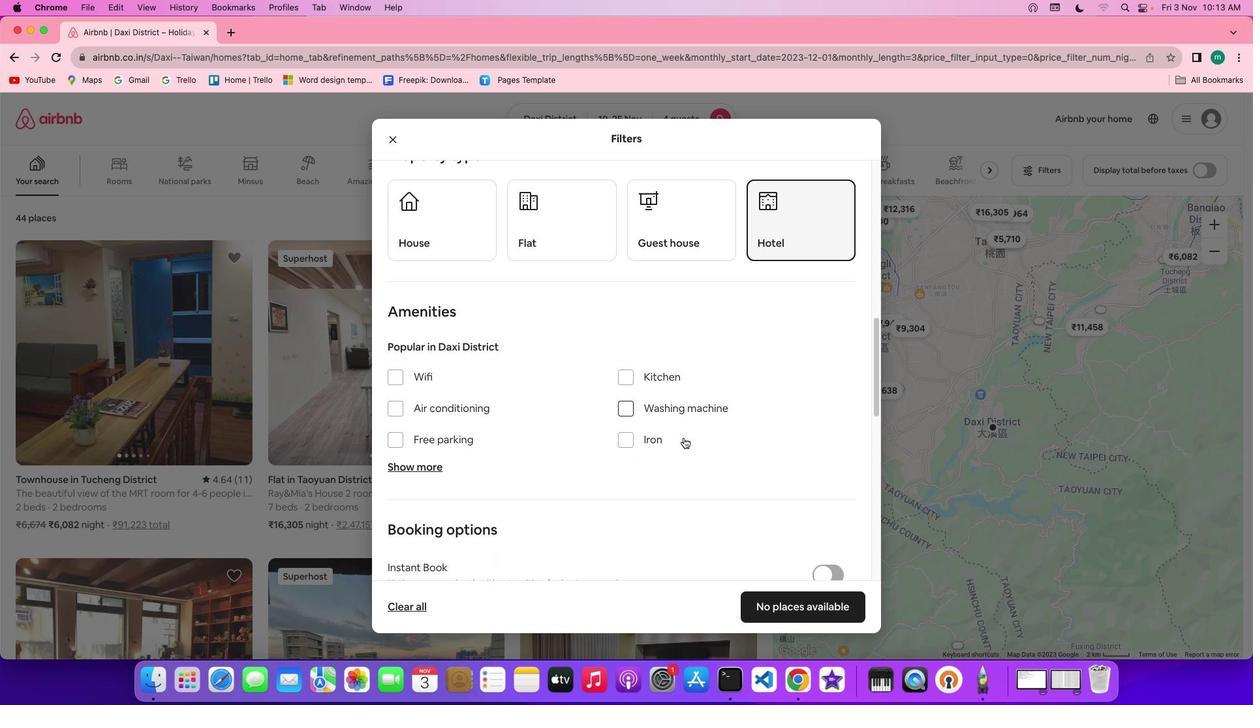
Action: Mouse scrolled (684, 437) with delta (0, 0)
Screenshot: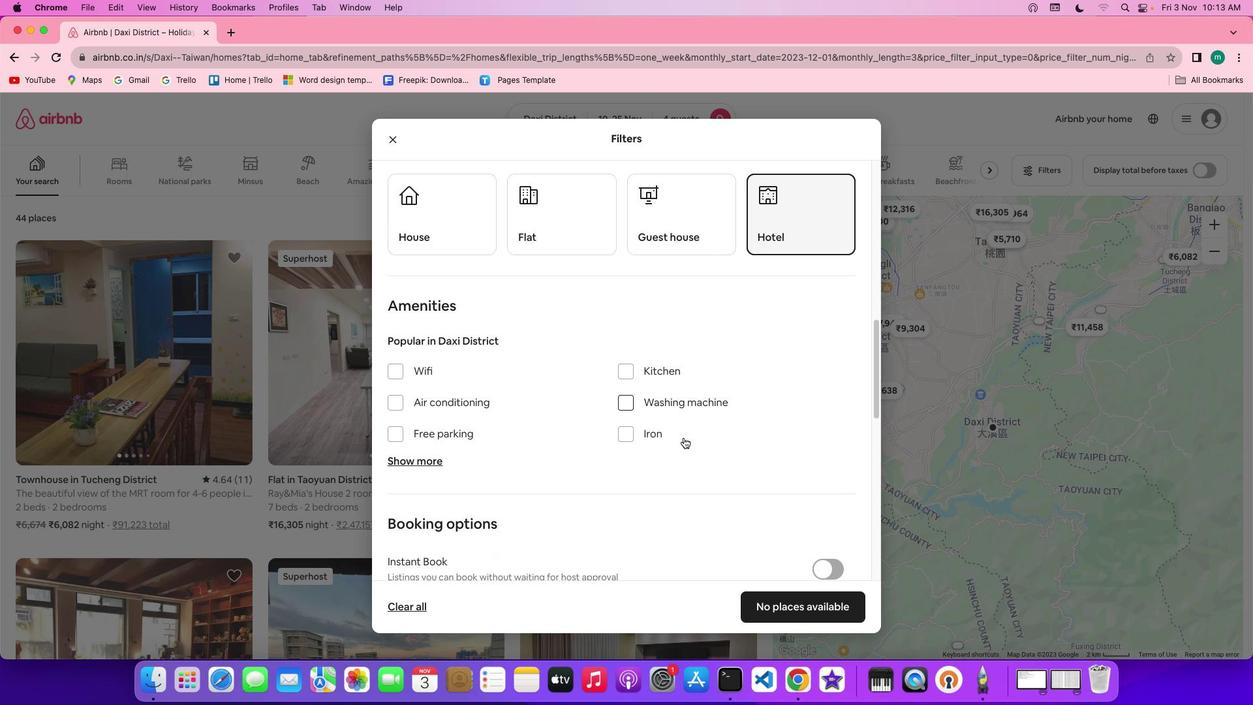 
Action: Mouse scrolled (684, 437) with delta (0, 0)
Screenshot: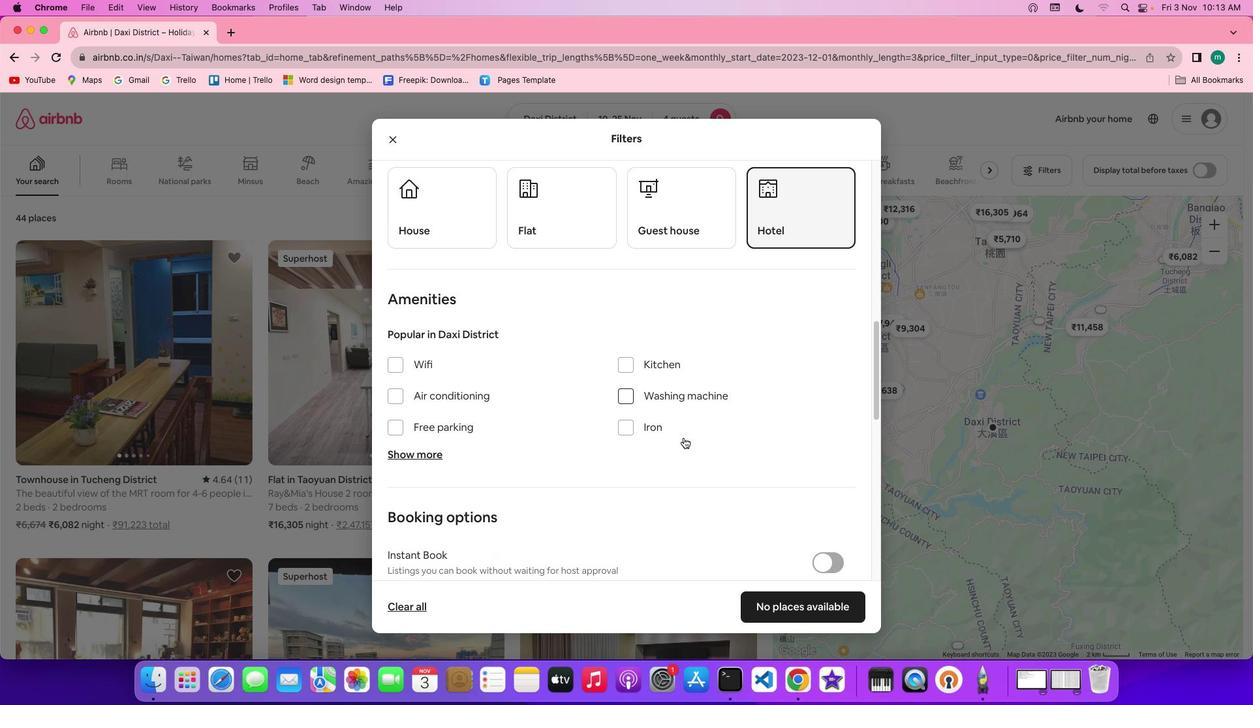 
Action: Mouse scrolled (684, 437) with delta (0, 0)
Screenshot: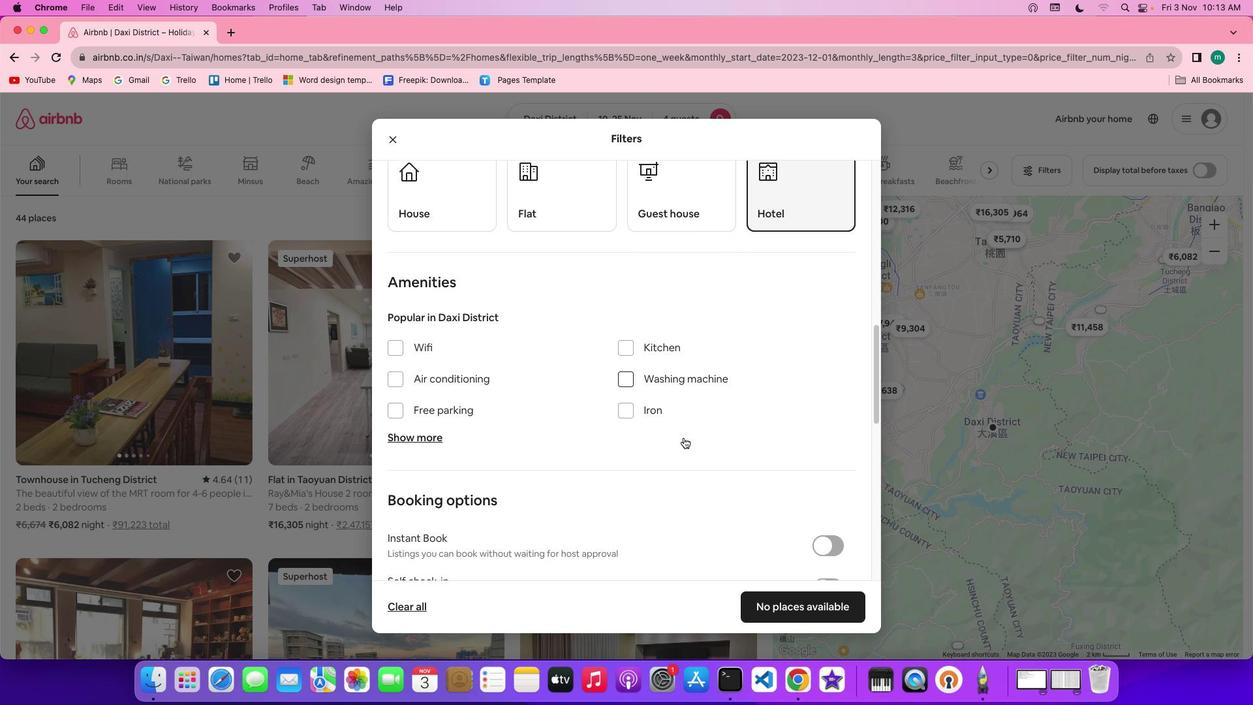 
Action: Mouse moved to (400, 327)
Screenshot: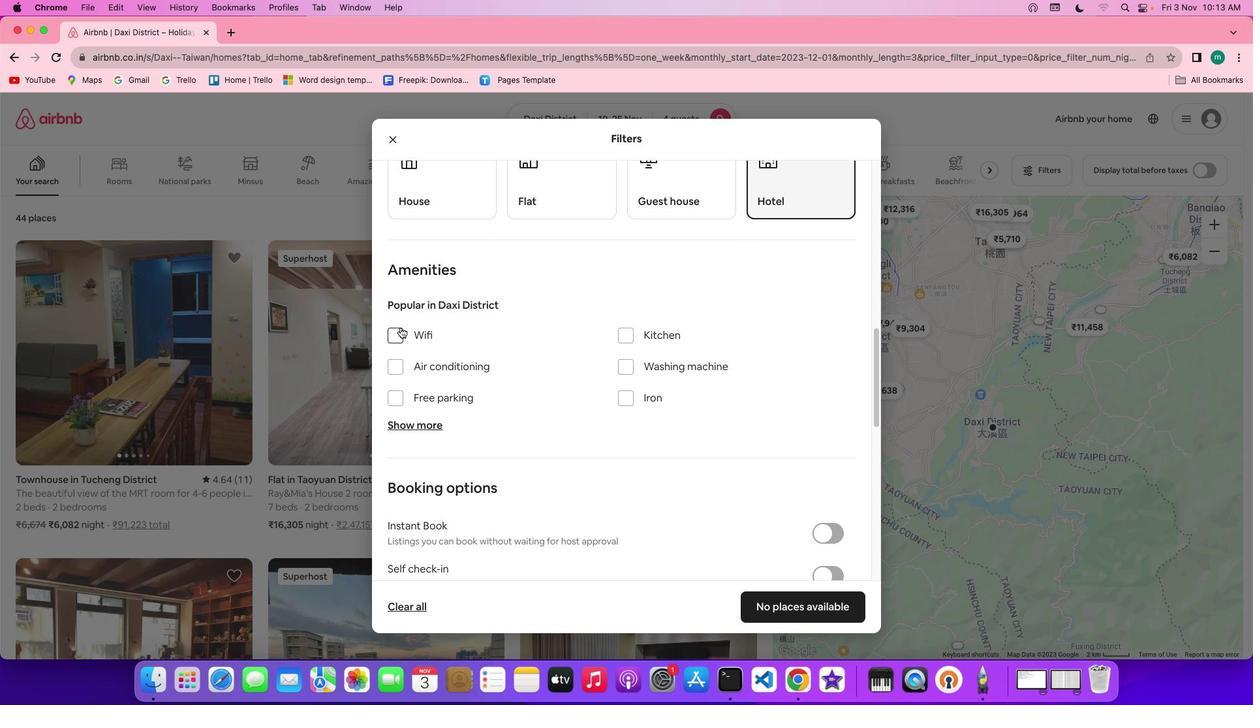 
Action: Mouse pressed left at (400, 327)
Screenshot: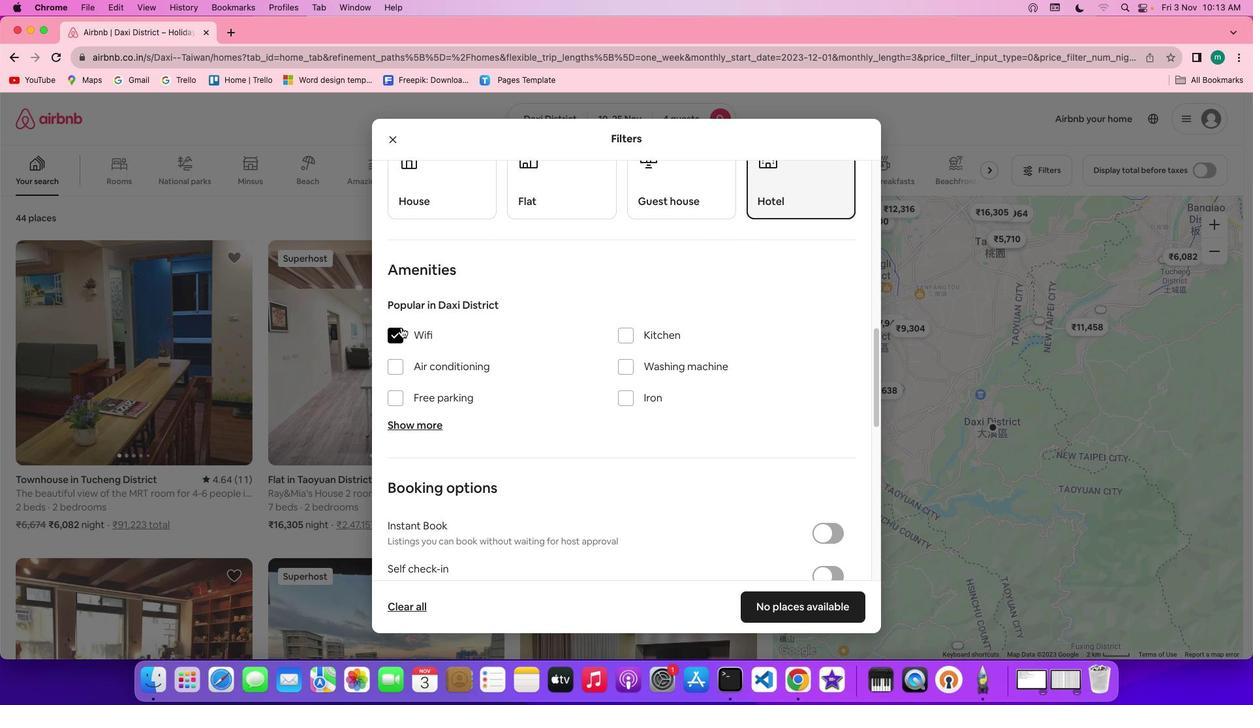 
Action: Mouse moved to (433, 430)
Screenshot: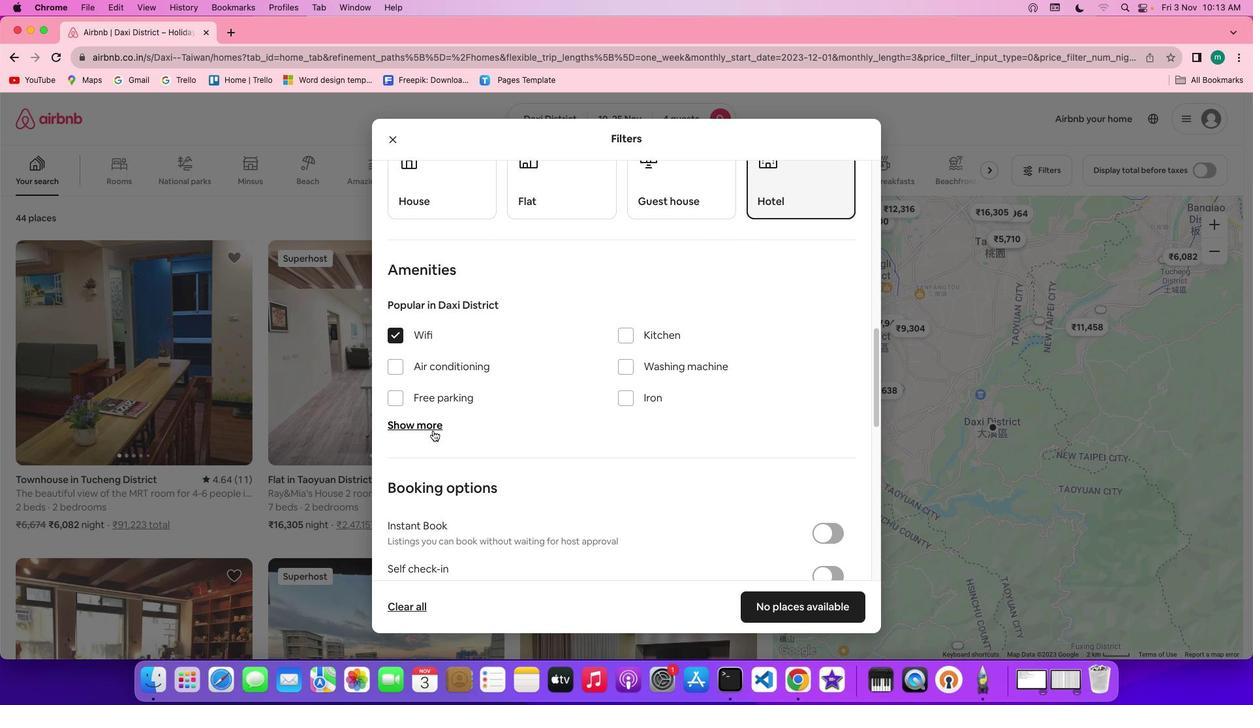 
Action: Mouse pressed left at (433, 430)
Screenshot: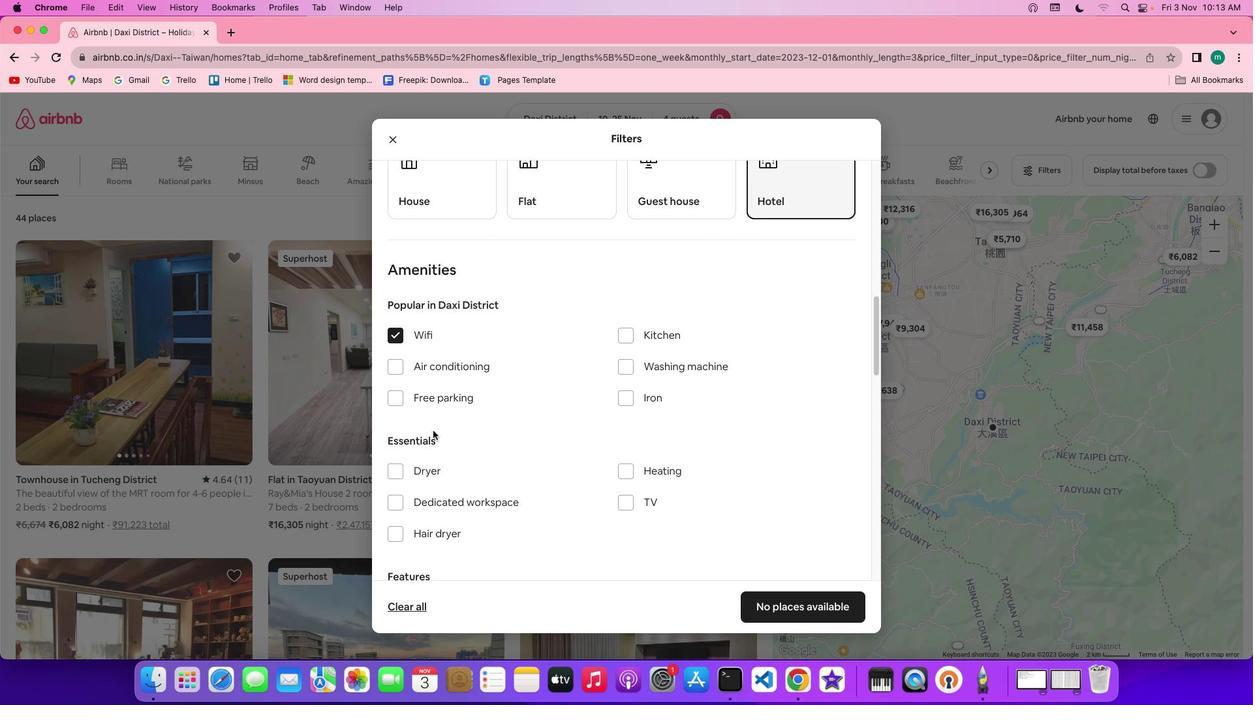 
Action: Mouse moved to (630, 504)
Screenshot: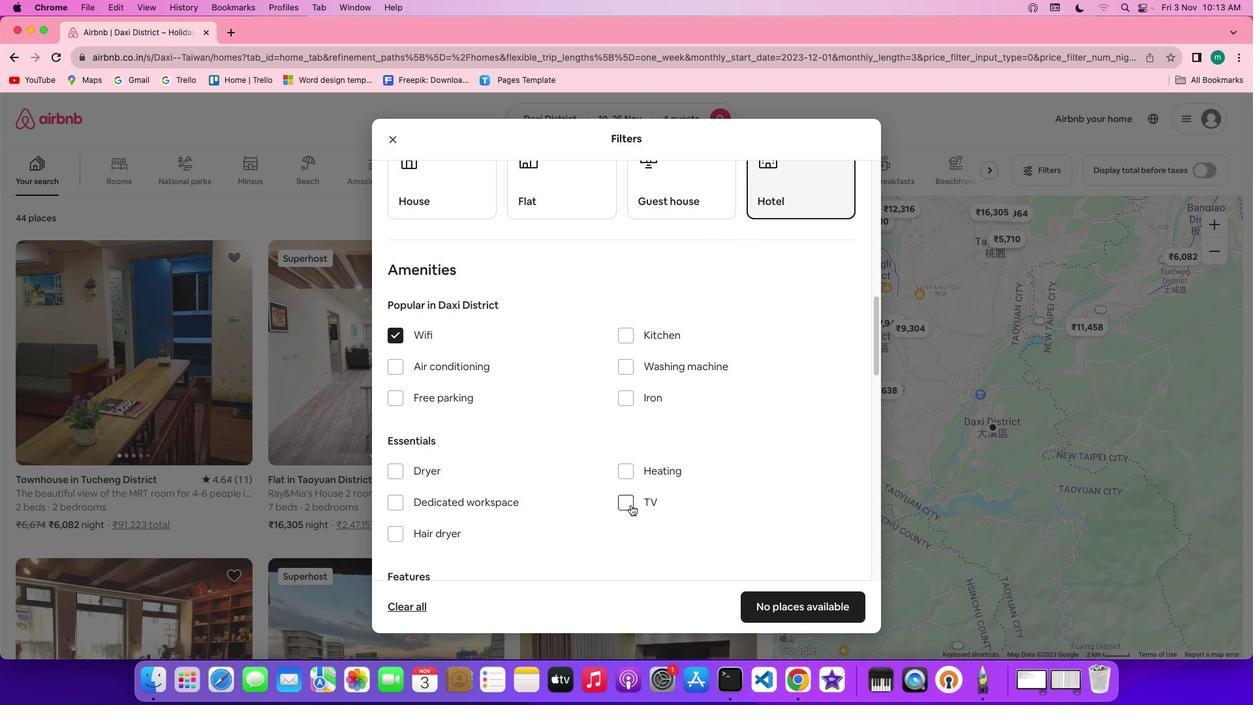 
Action: Mouse pressed left at (630, 504)
Screenshot: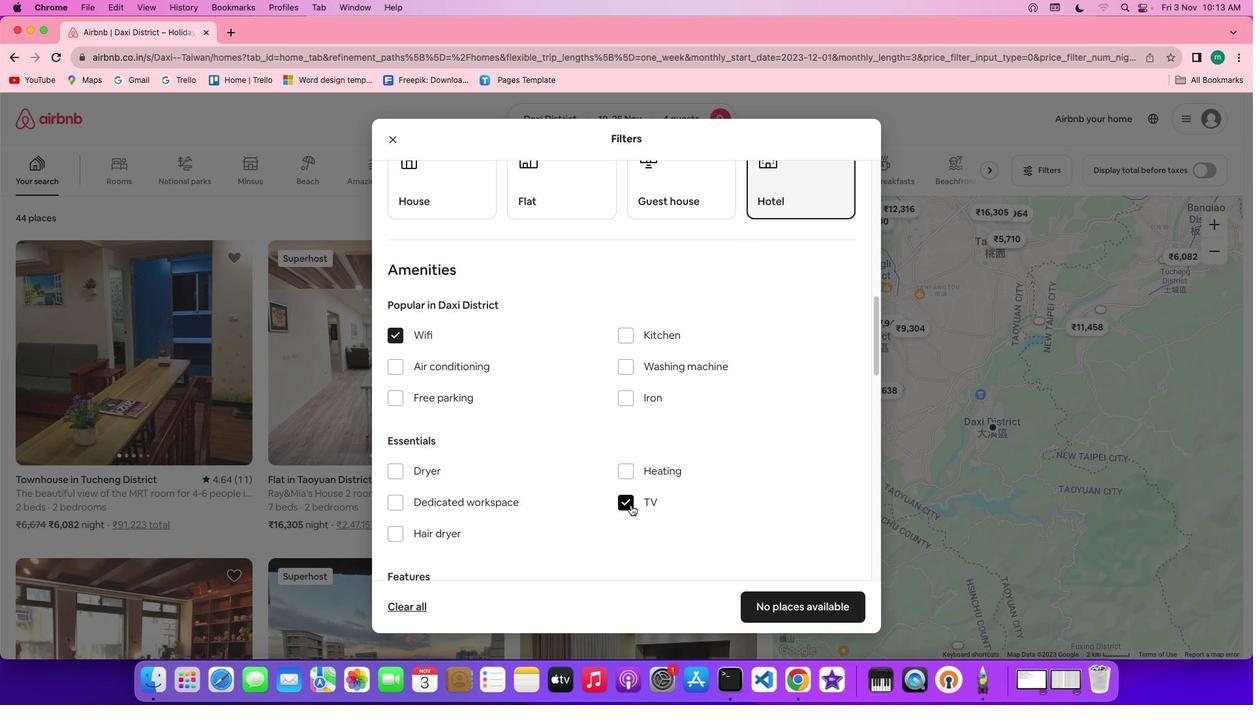 
Action: Mouse moved to (702, 474)
Screenshot: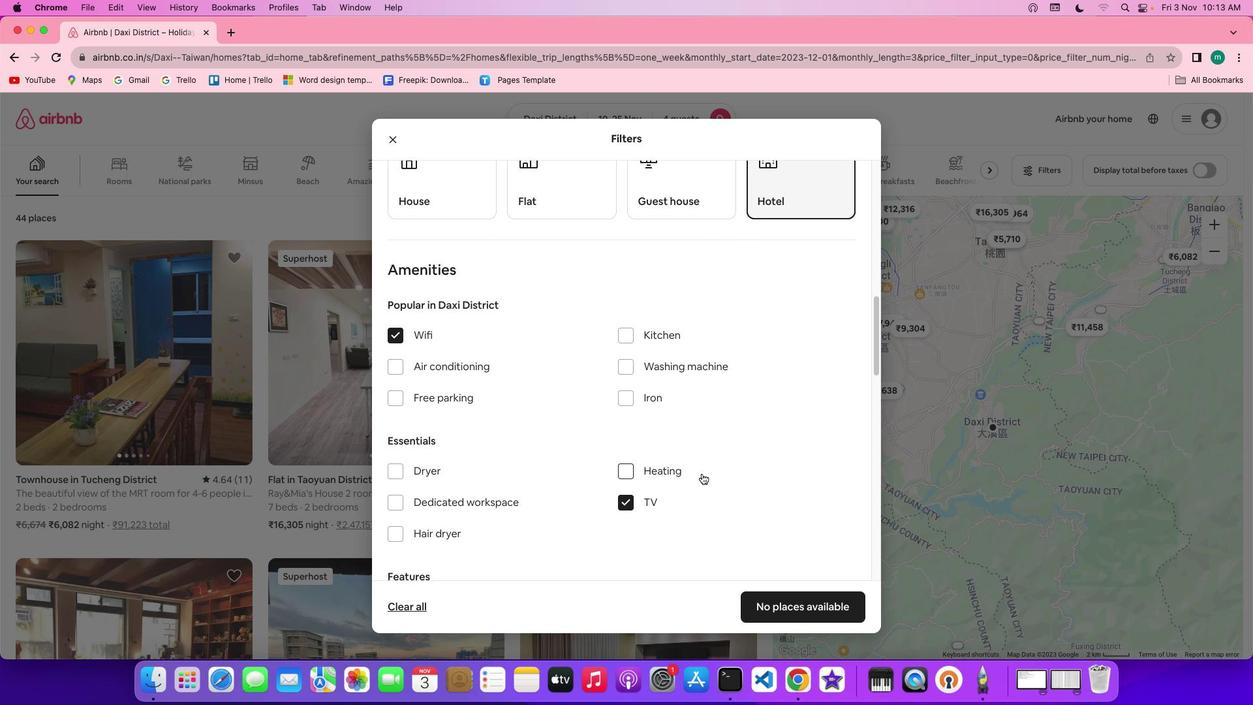 
Action: Mouse scrolled (702, 474) with delta (0, 0)
Screenshot: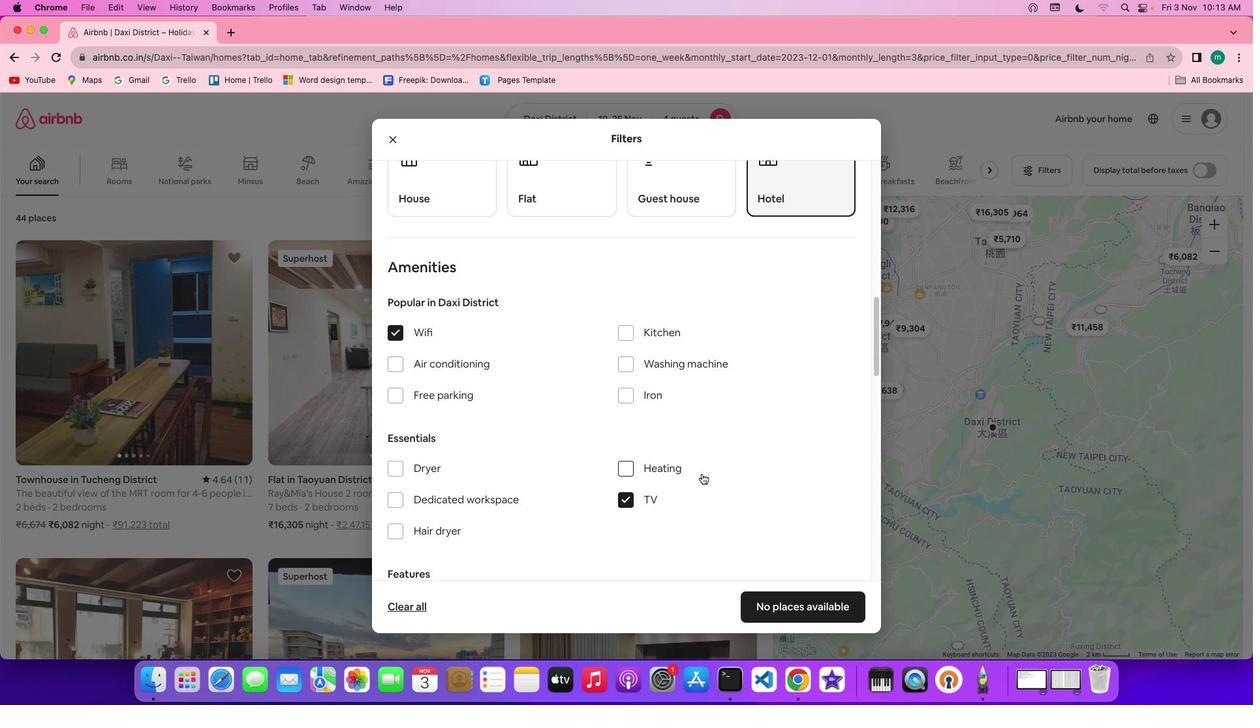 
Action: Mouse scrolled (702, 474) with delta (0, 0)
Screenshot: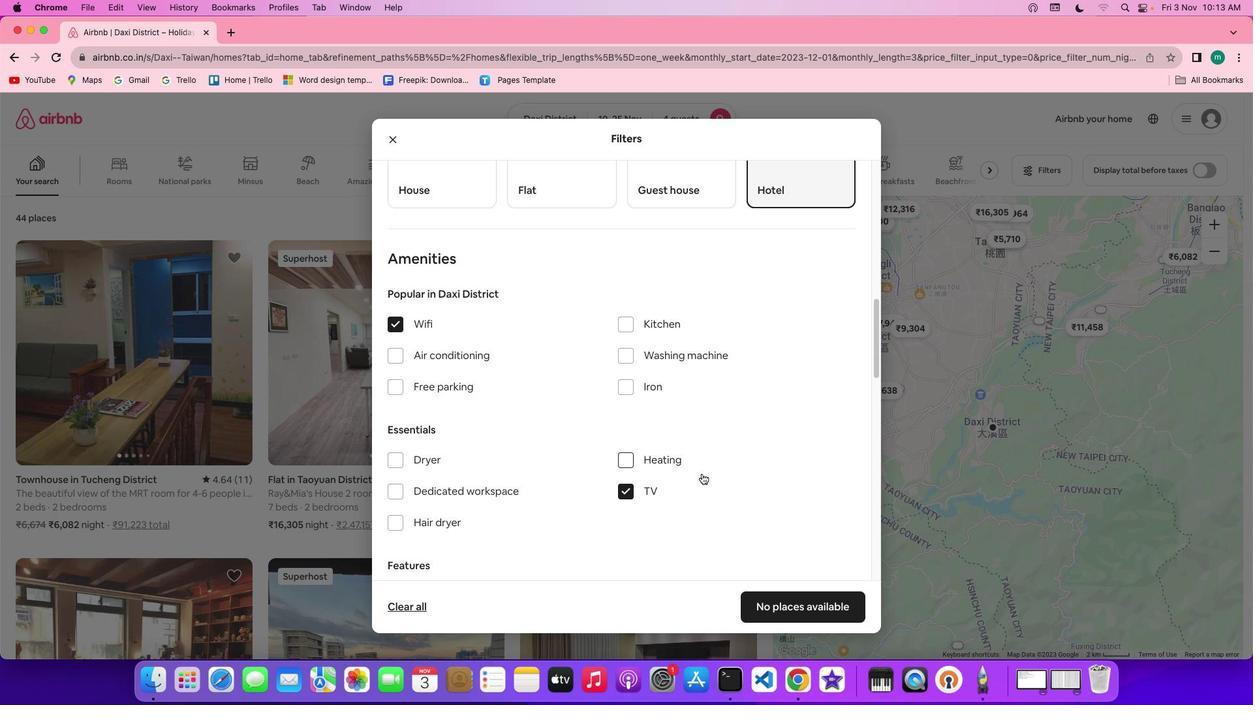 
Action: Mouse scrolled (702, 474) with delta (0, 0)
Screenshot: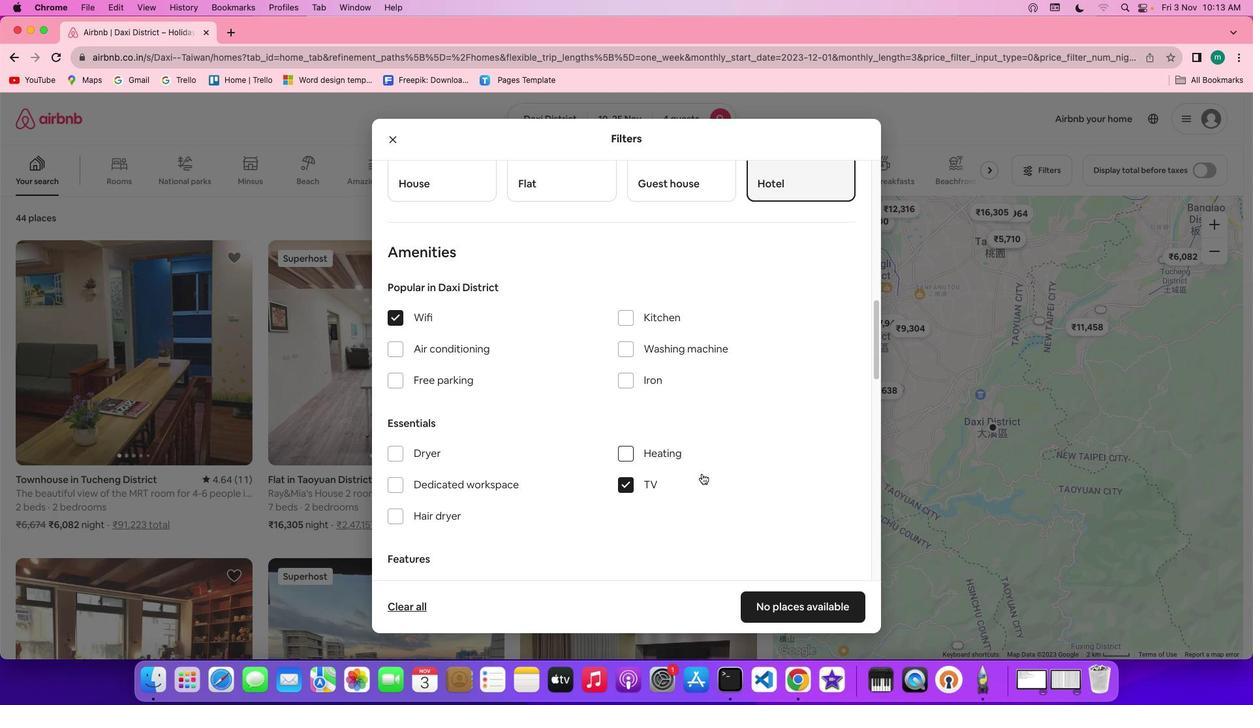 
Action: Mouse scrolled (702, 474) with delta (0, 0)
Screenshot: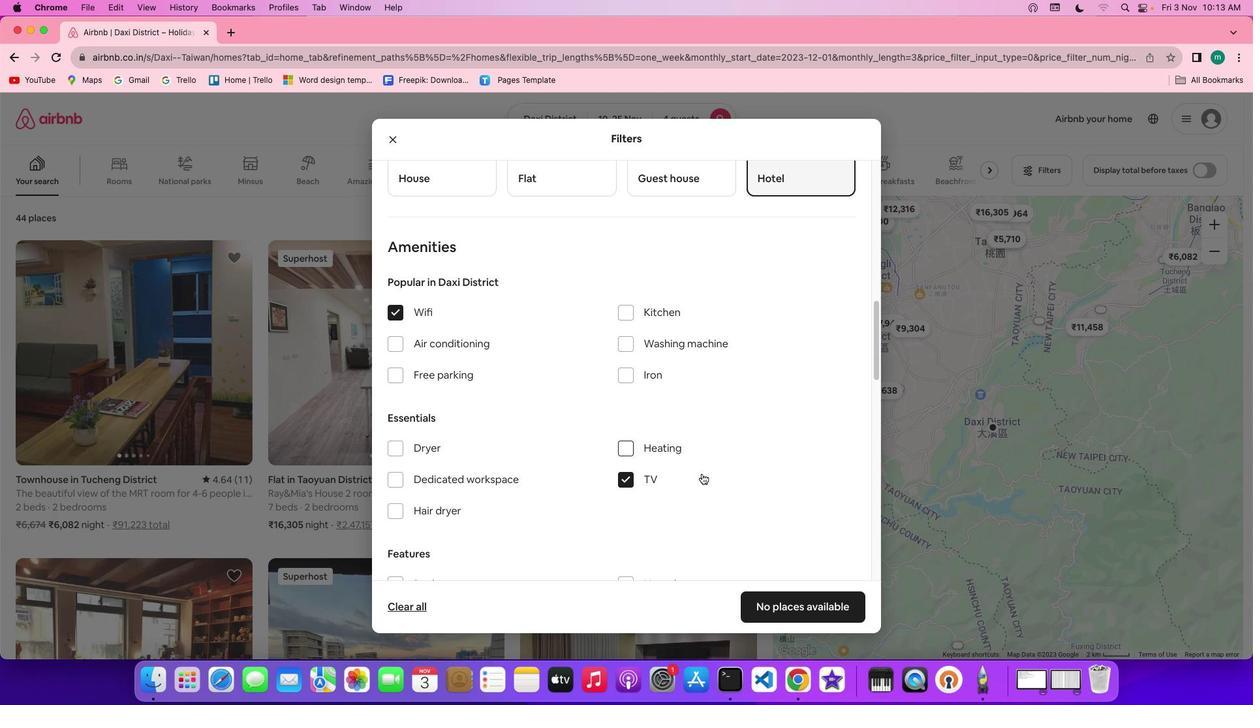 
Action: Mouse scrolled (702, 474) with delta (0, 0)
Screenshot: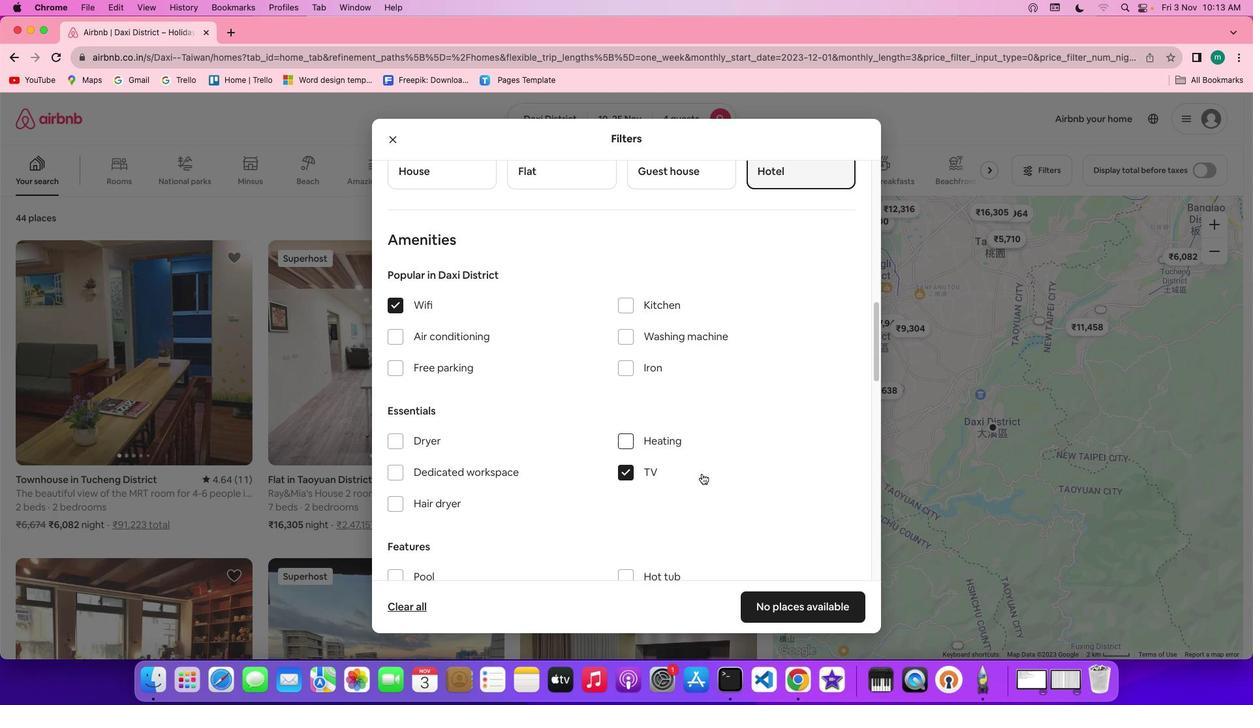 
Action: Mouse scrolled (702, 474) with delta (0, 0)
Screenshot: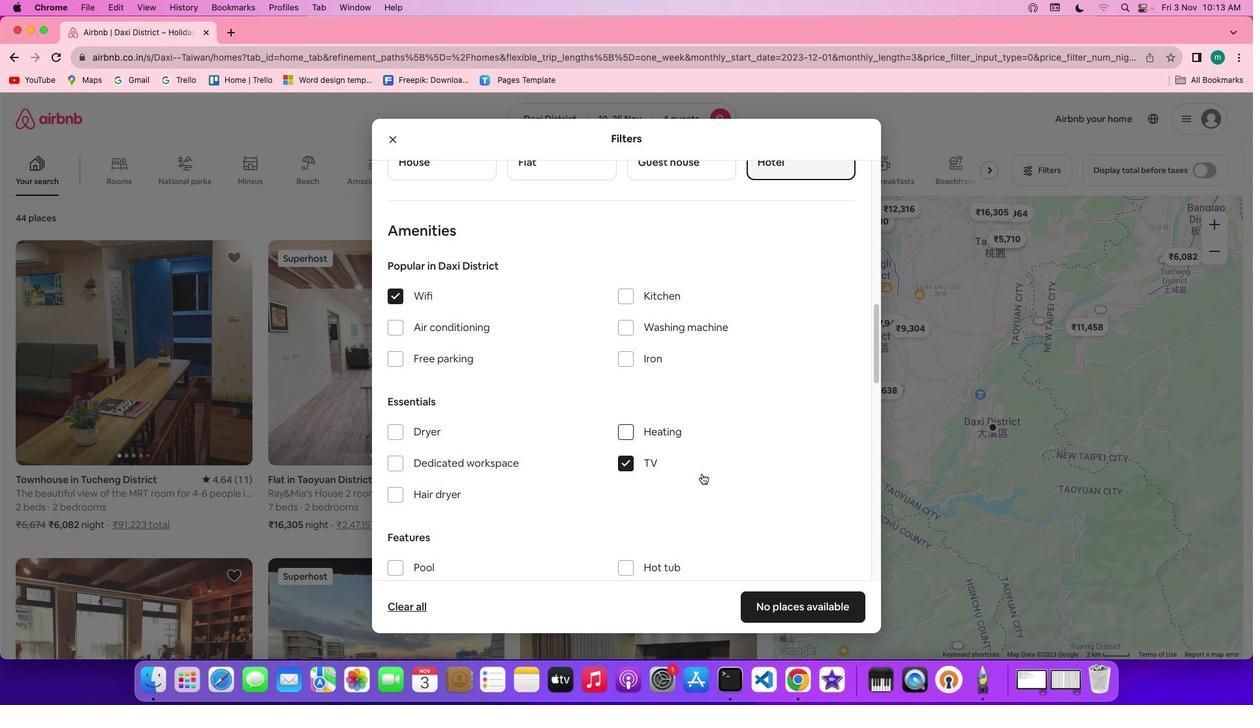 
Action: Mouse scrolled (702, 474) with delta (0, 0)
Screenshot: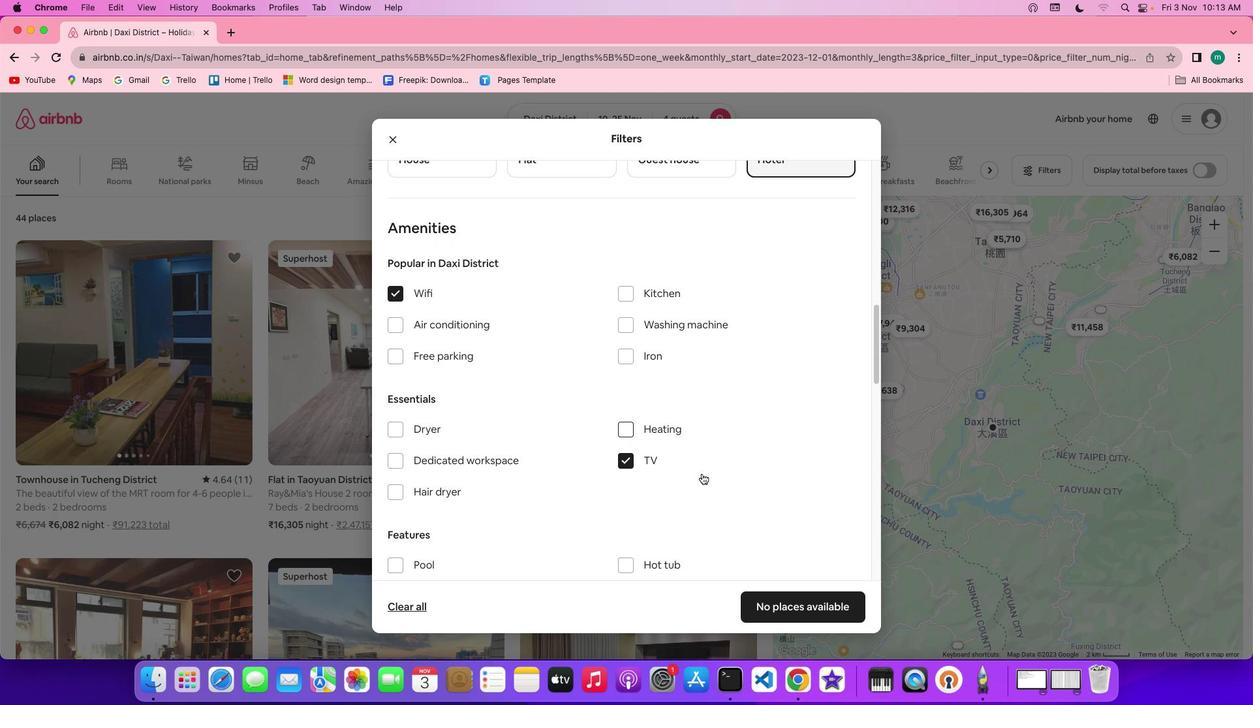 
Action: Mouse scrolled (702, 474) with delta (0, 0)
Screenshot: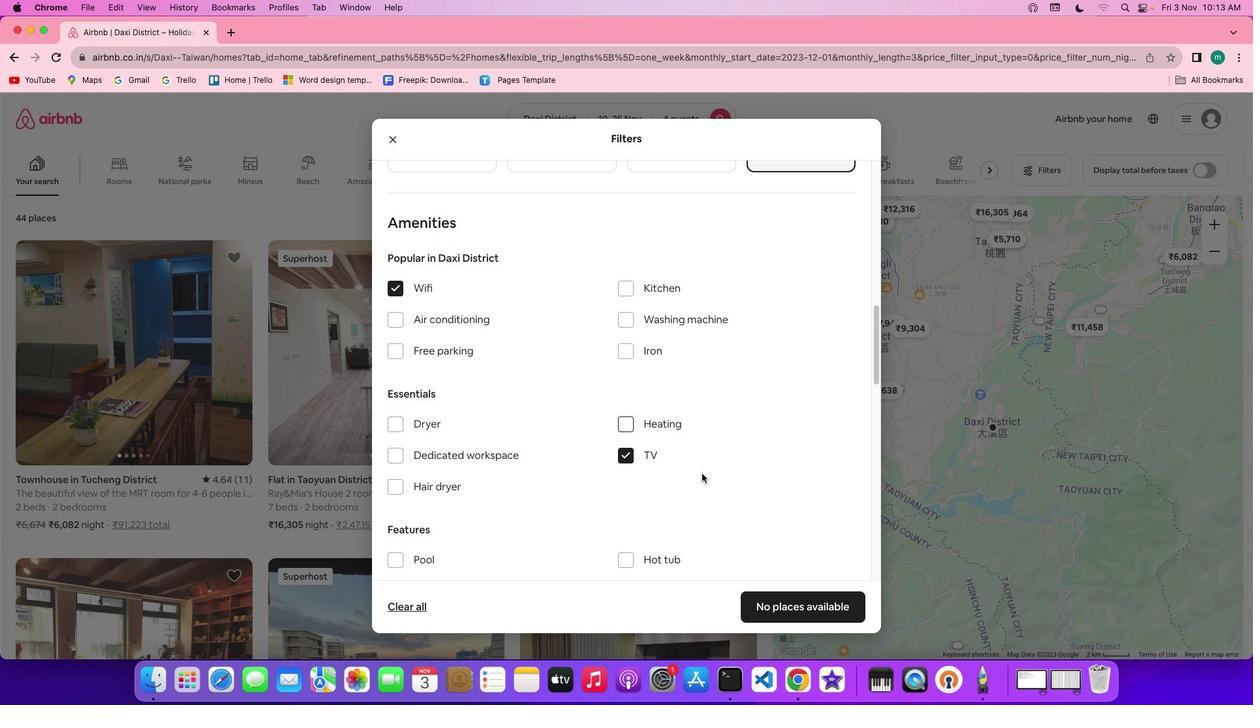 
Action: Mouse scrolled (702, 474) with delta (0, 0)
Screenshot: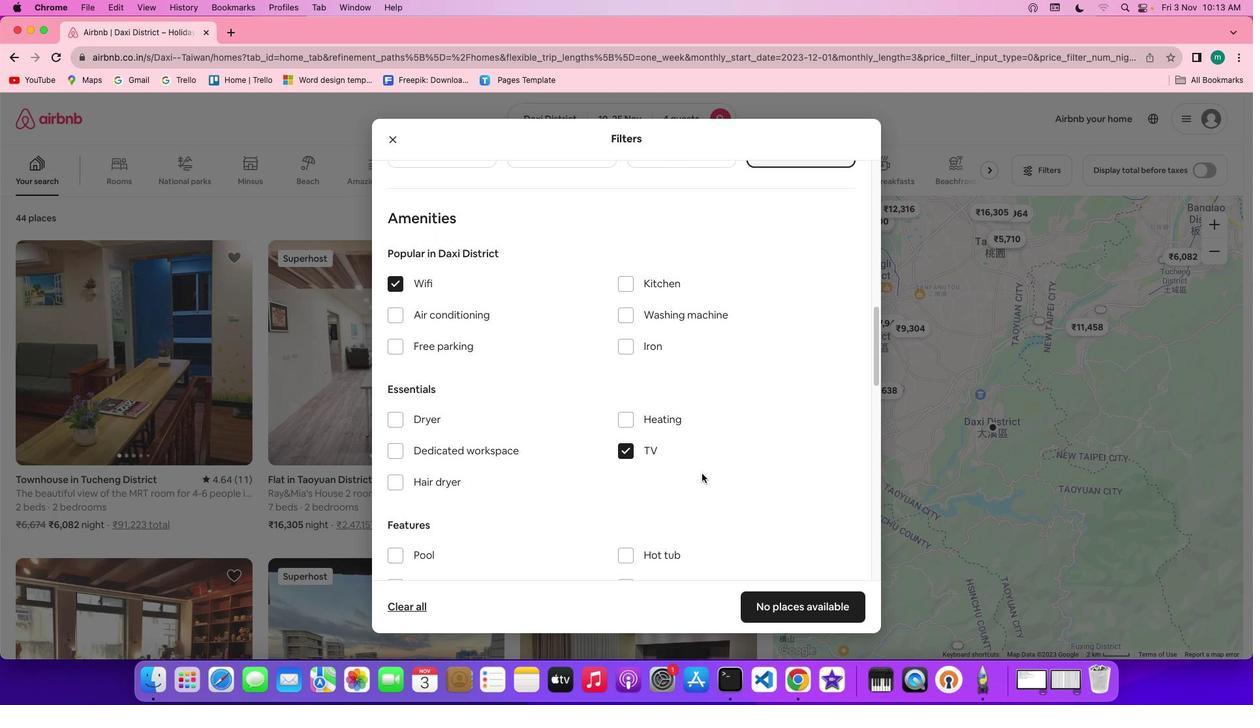 
Action: Mouse scrolled (702, 474) with delta (0, 0)
Screenshot: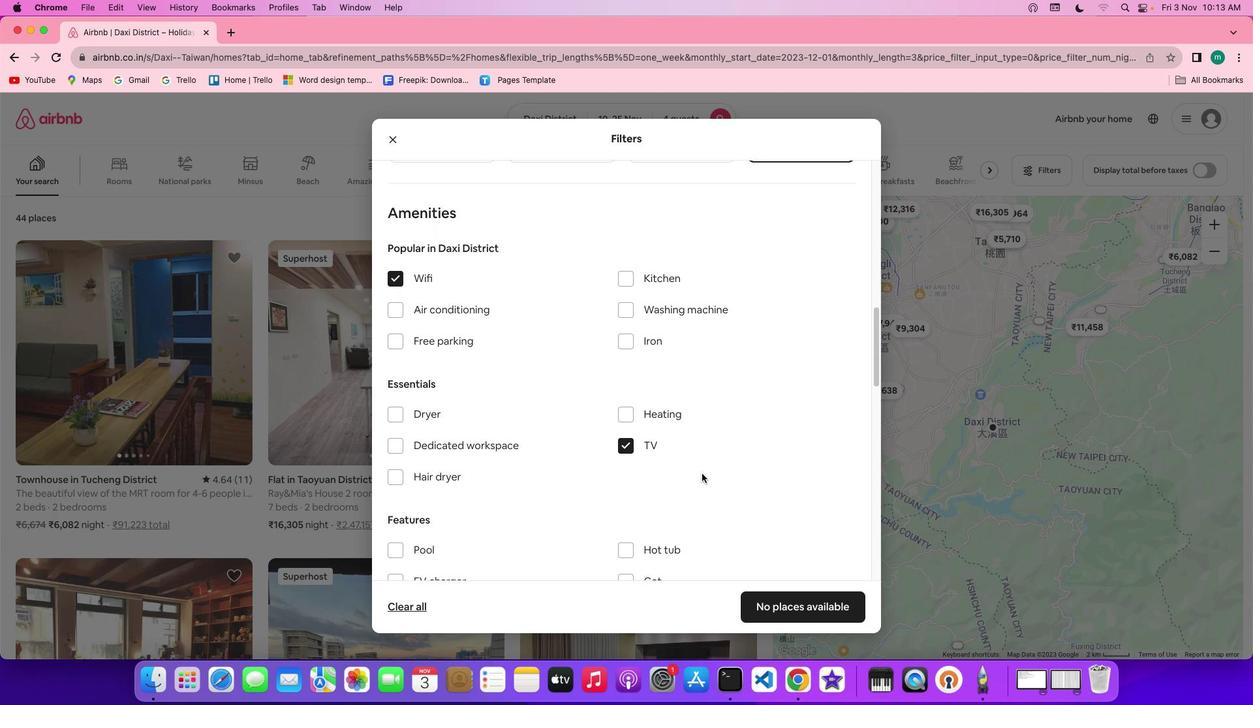 
Action: Mouse scrolled (702, 474) with delta (0, 0)
Screenshot: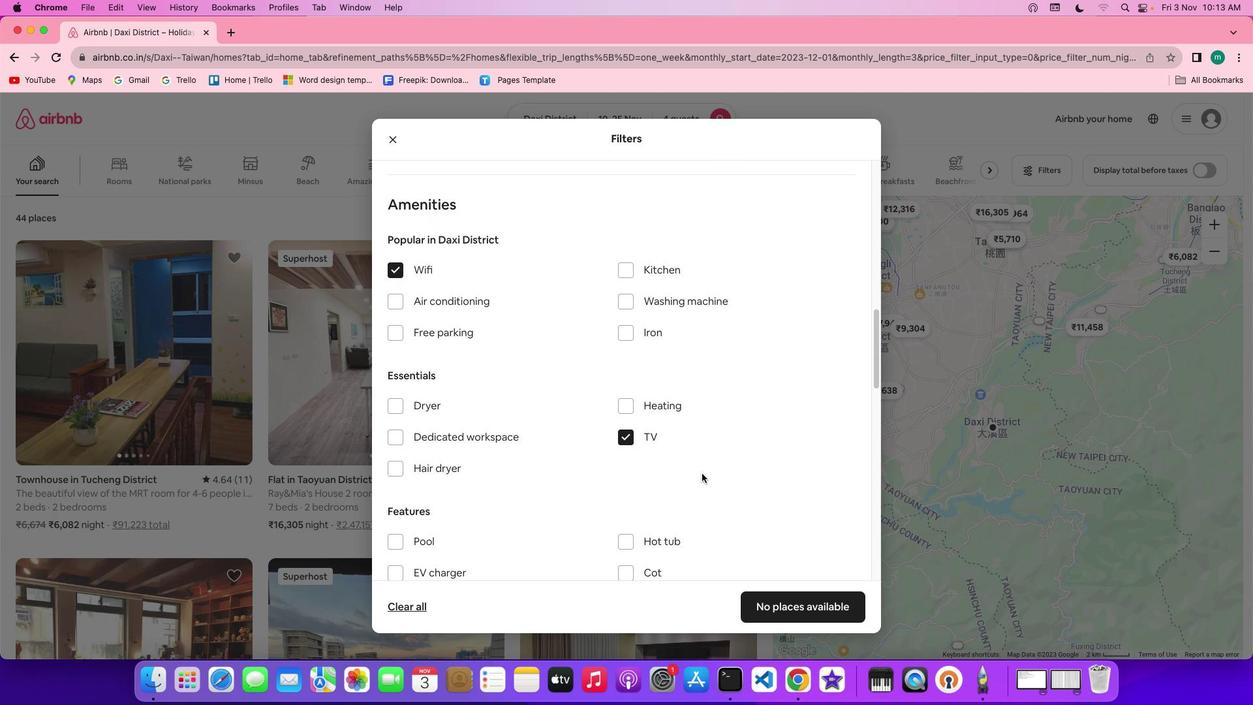
Action: Mouse moved to (410, 325)
Screenshot: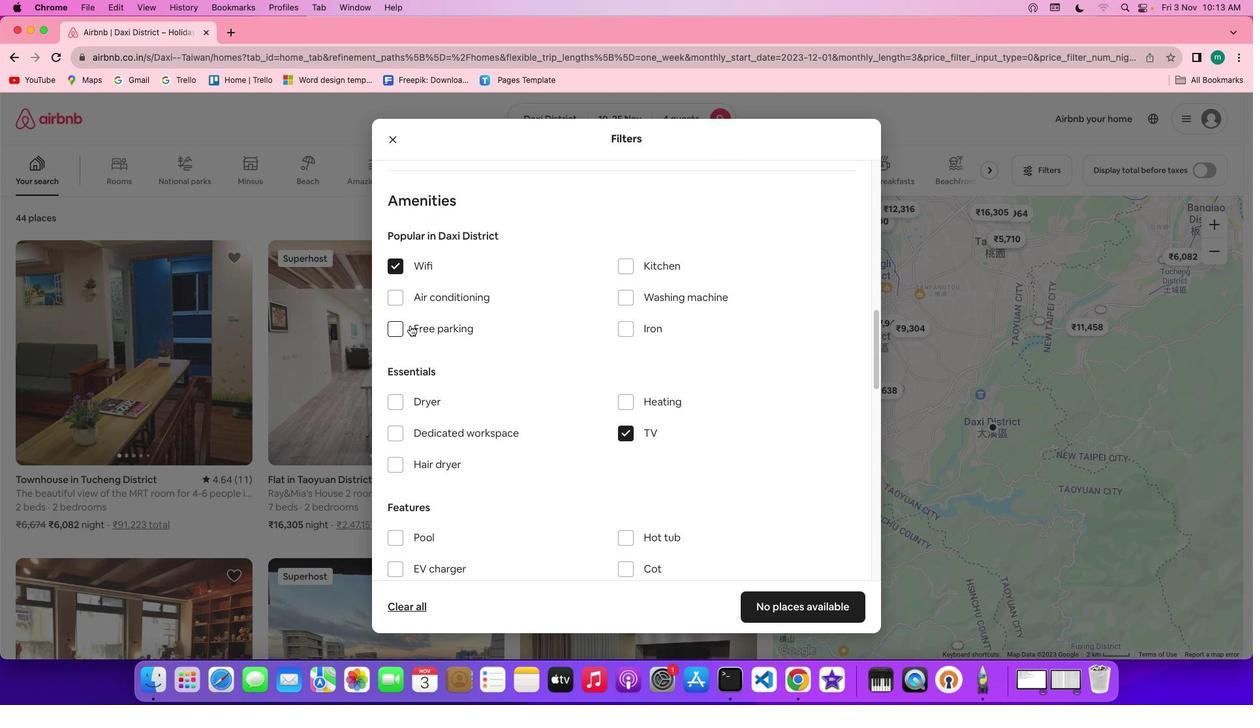 
Action: Mouse pressed left at (410, 325)
Screenshot: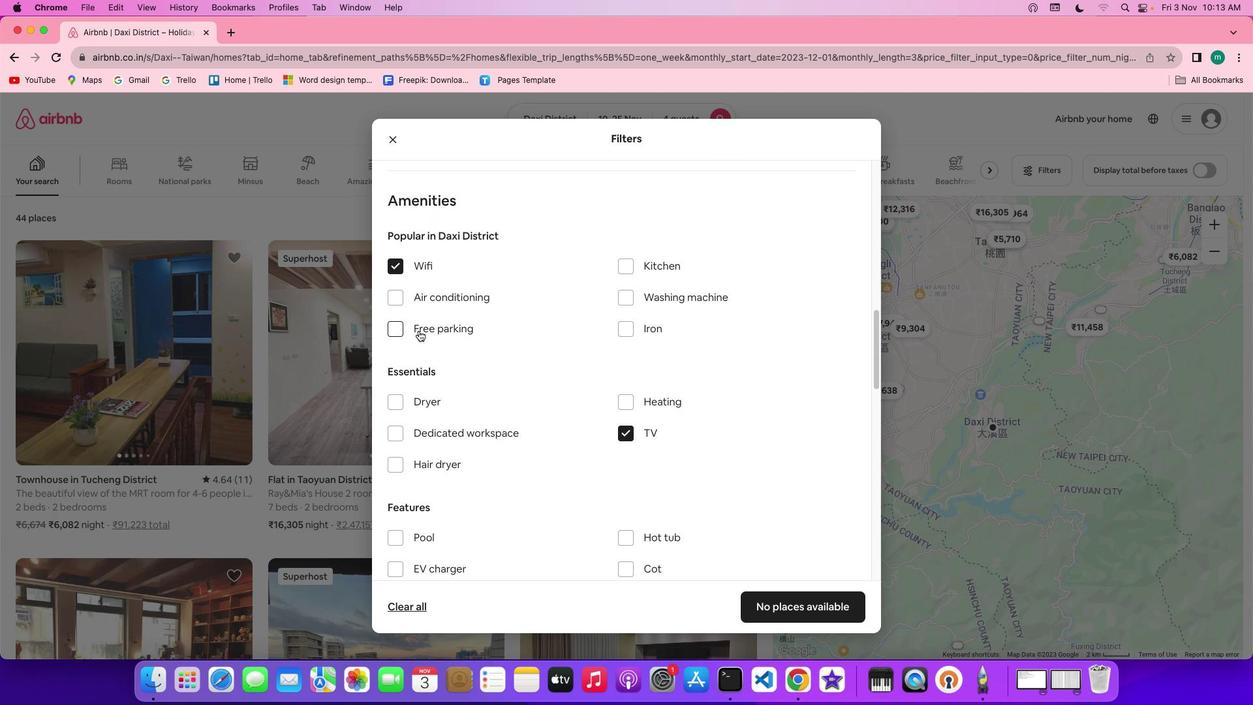 
Action: Mouse moved to (621, 378)
Screenshot: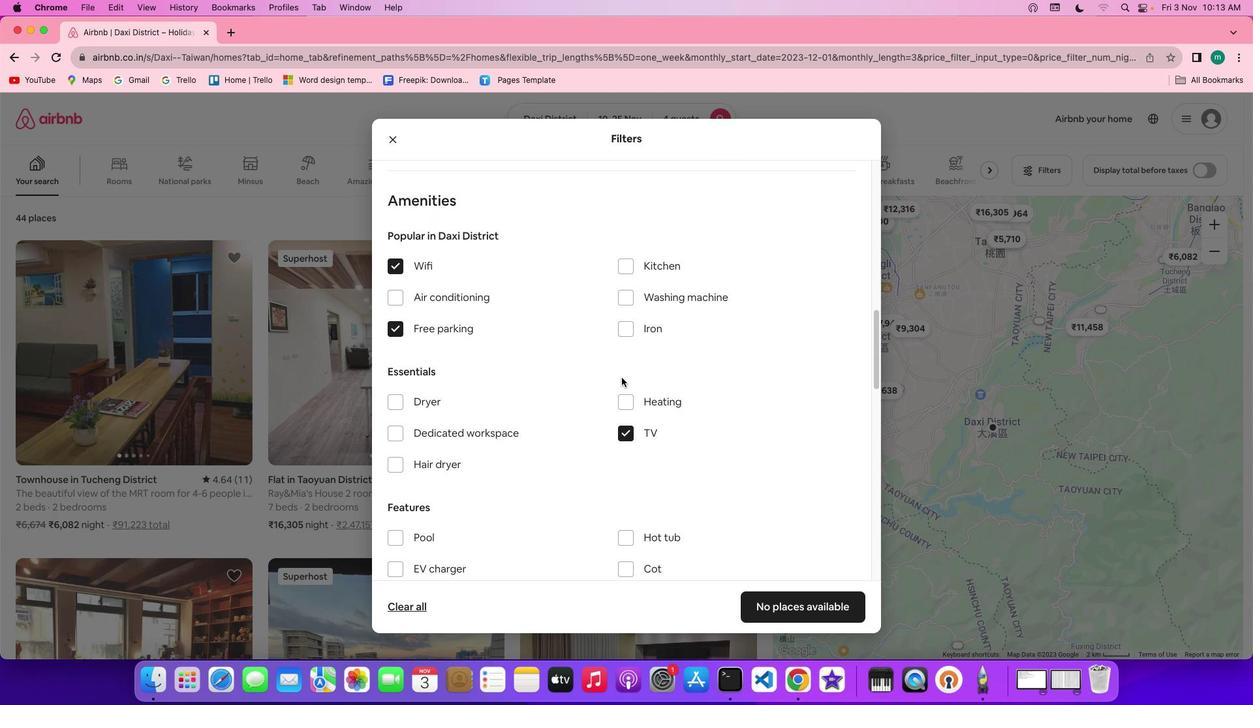 
Action: Mouse scrolled (621, 378) with delta (0, 0)
Screenshot: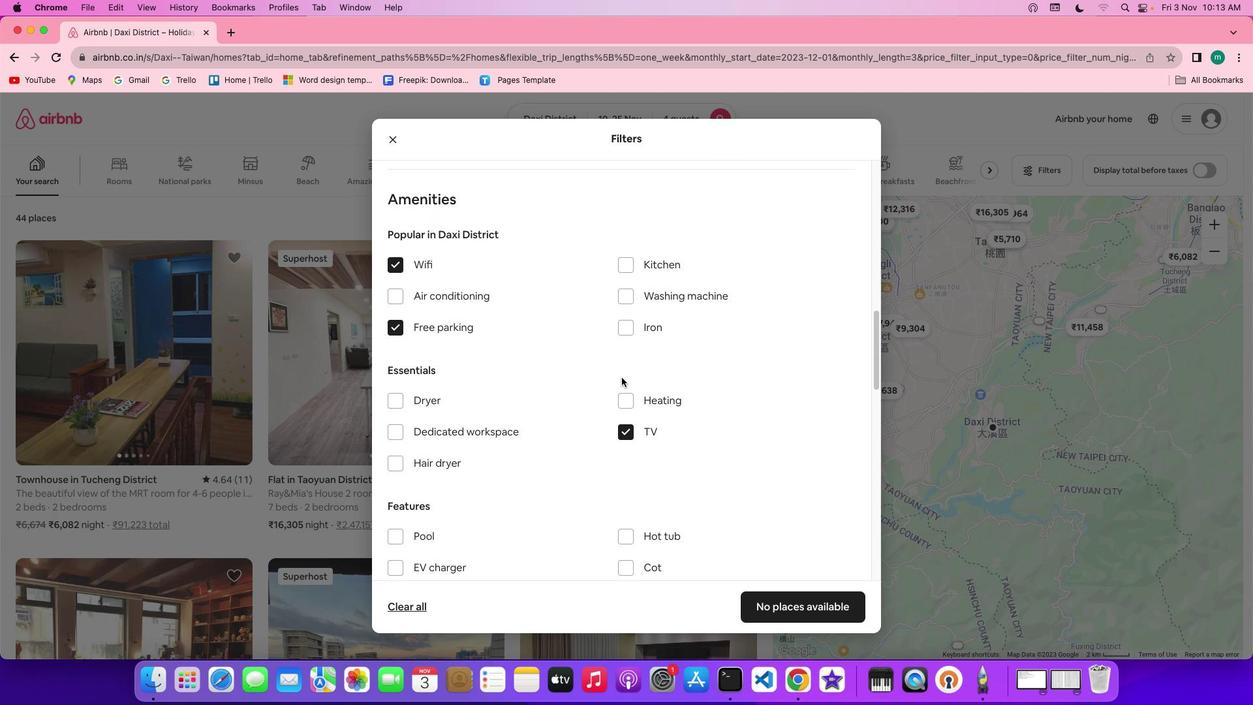 
Action: Mouse scrolled (621, 378) with delta (0, 0)
Screenshot: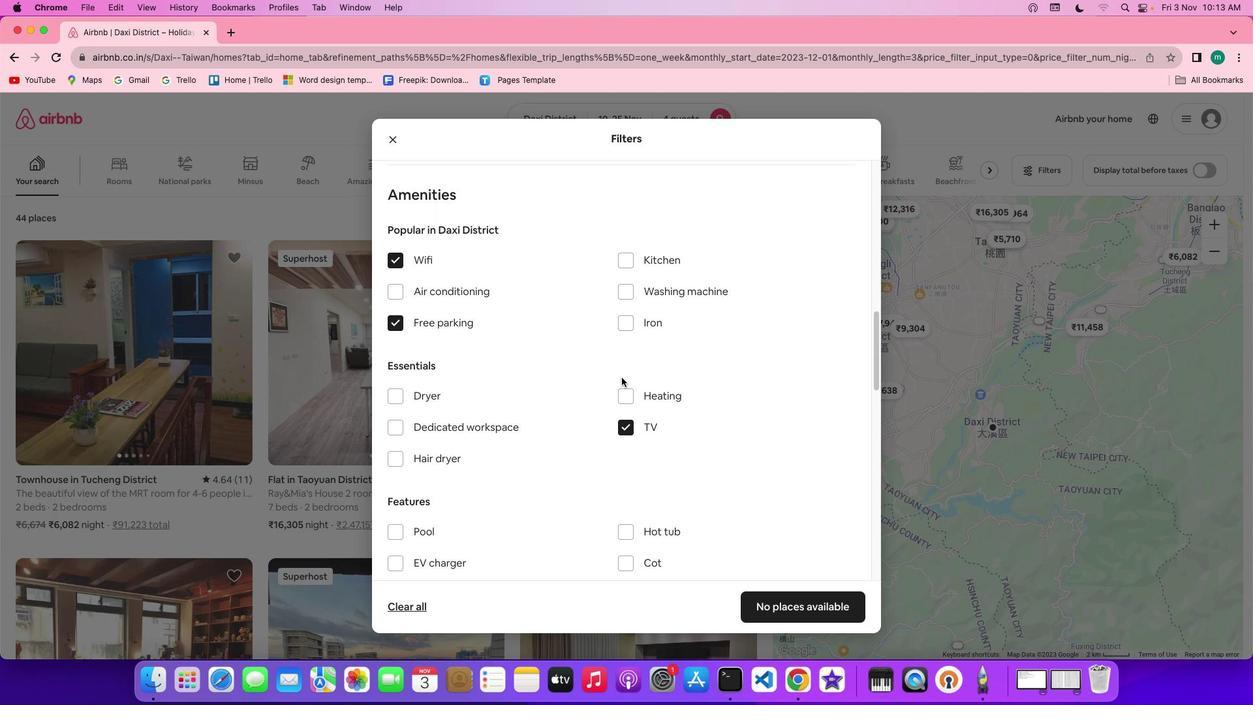 
Action: Mouse scrolled (621, 378) with delta (0, 0)
Screenshot: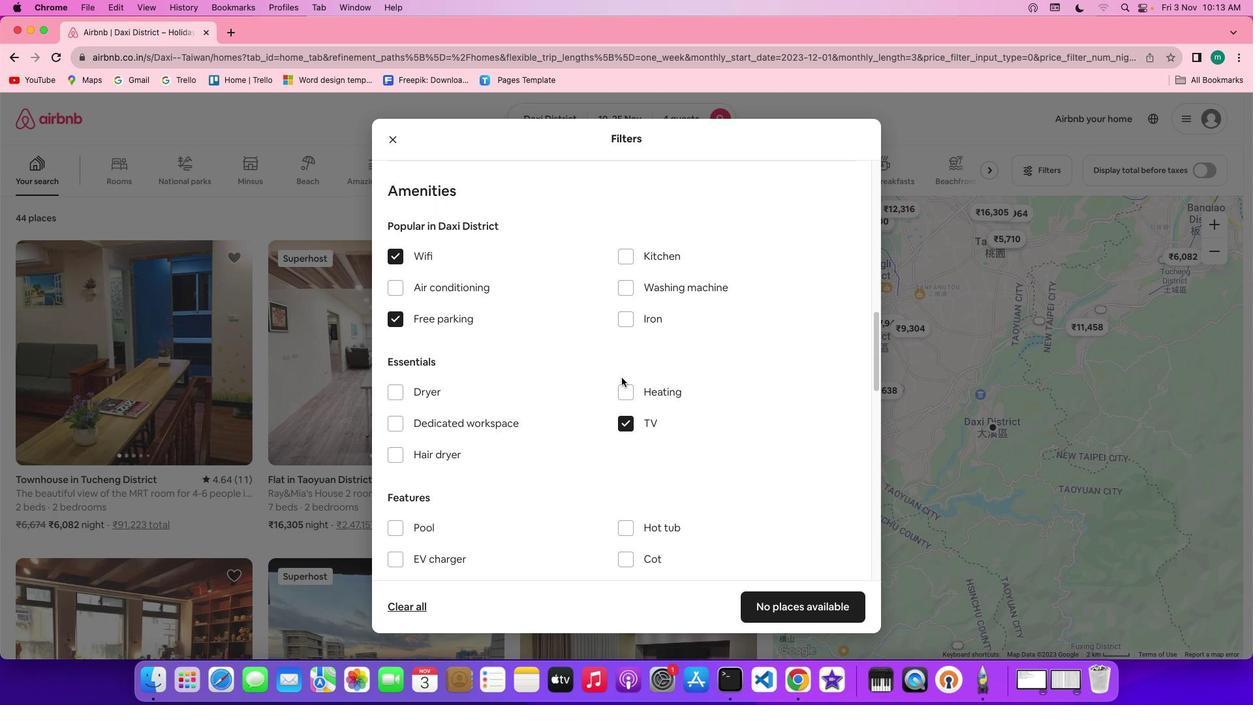 
Action: Mouse scrolled (621, 378) with delta (0, 0)
Screenshot: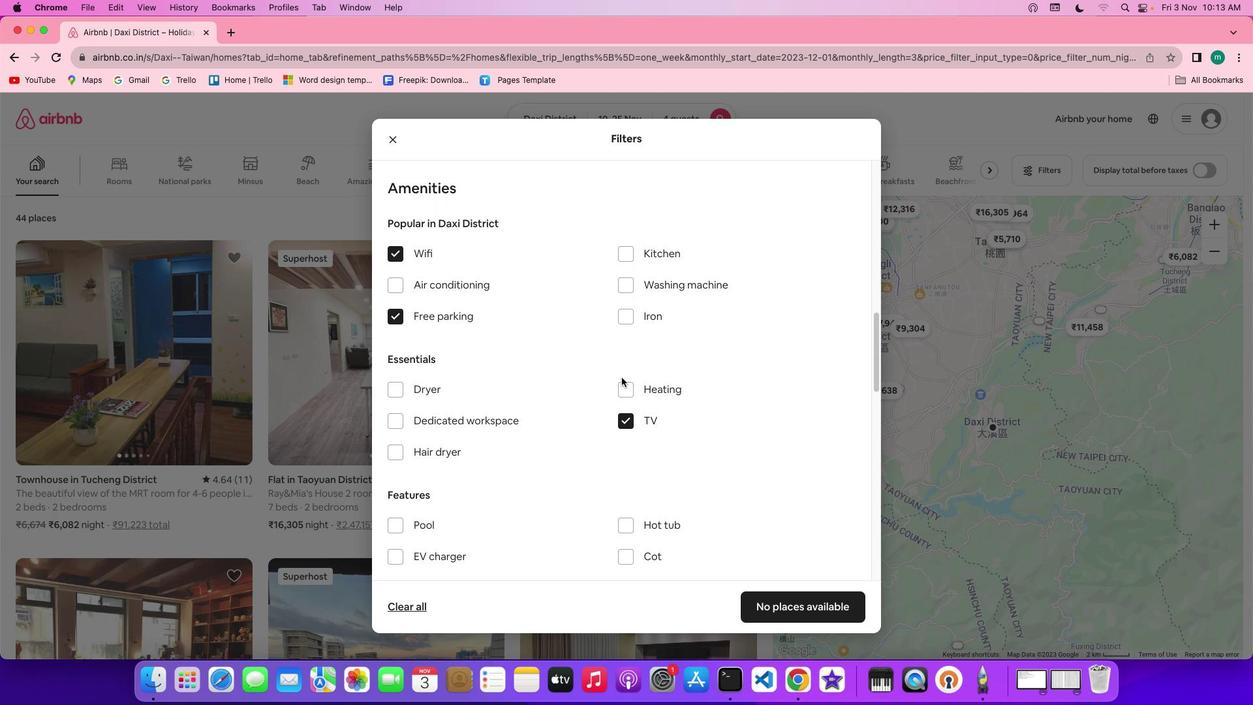 
Action: Mouse scrolled (621, 378) with delta (0, 0)
Screenshot: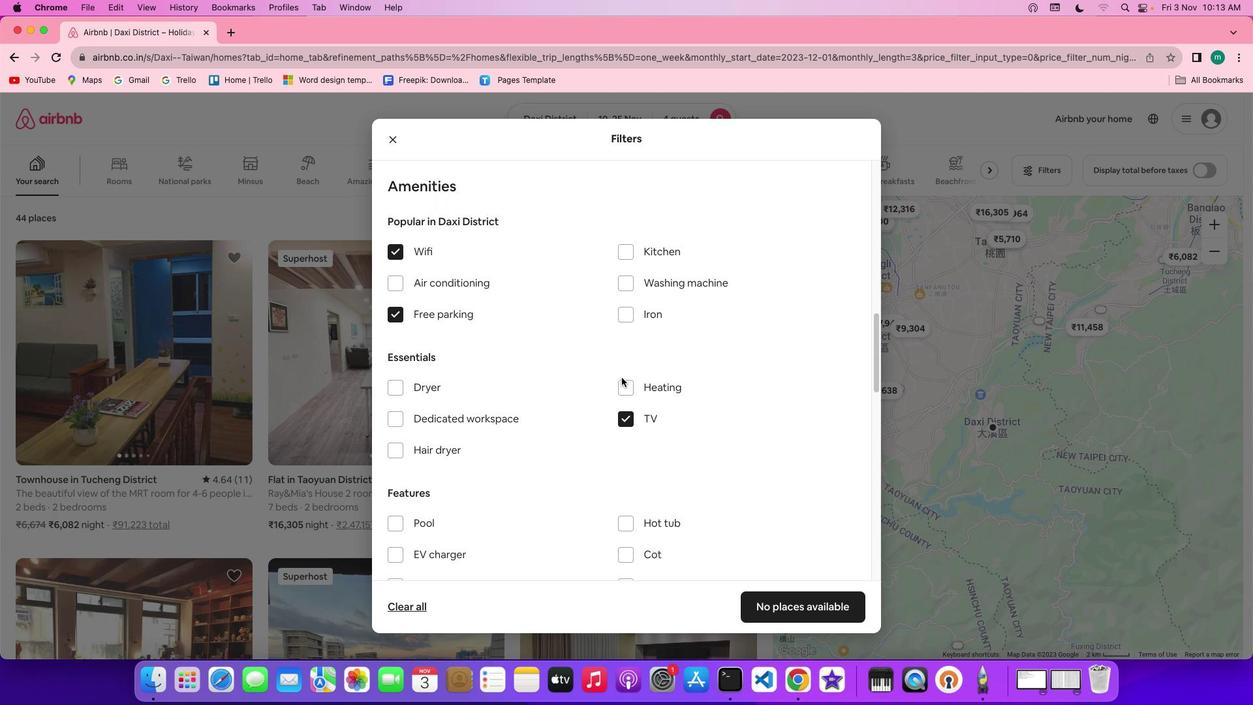 
Action: Mouse scrolled (621, 378) with delta (0, 0)
Screenshot: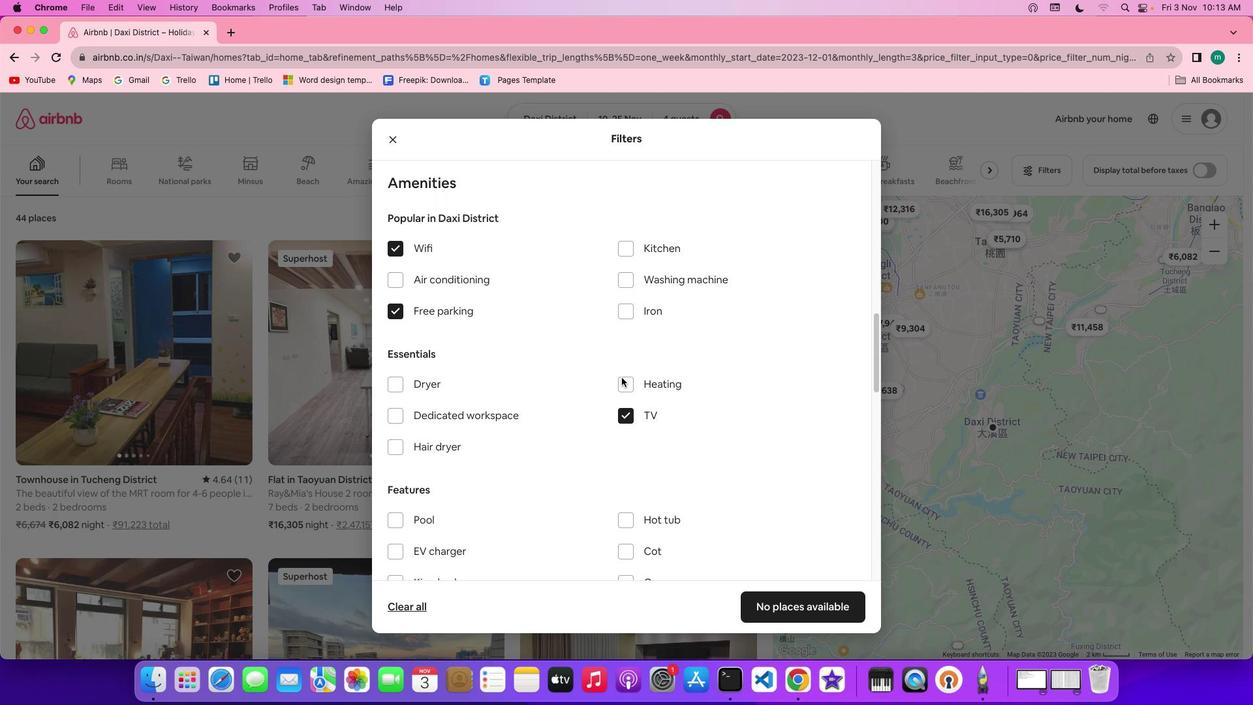
Action: Mouse scrolled (621, 378) with delta (0, 0)
Screenshot: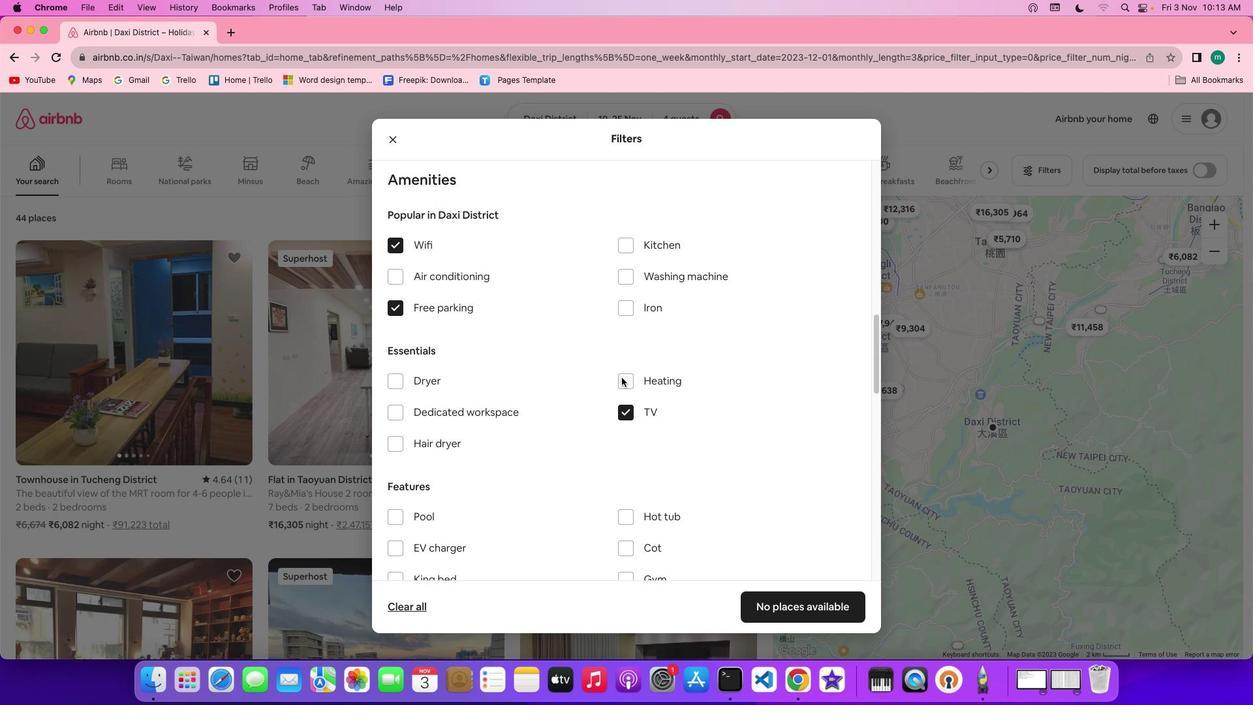 
Action: Mouse scrolled (621, 378) with delta (0, 0)
Screenshot: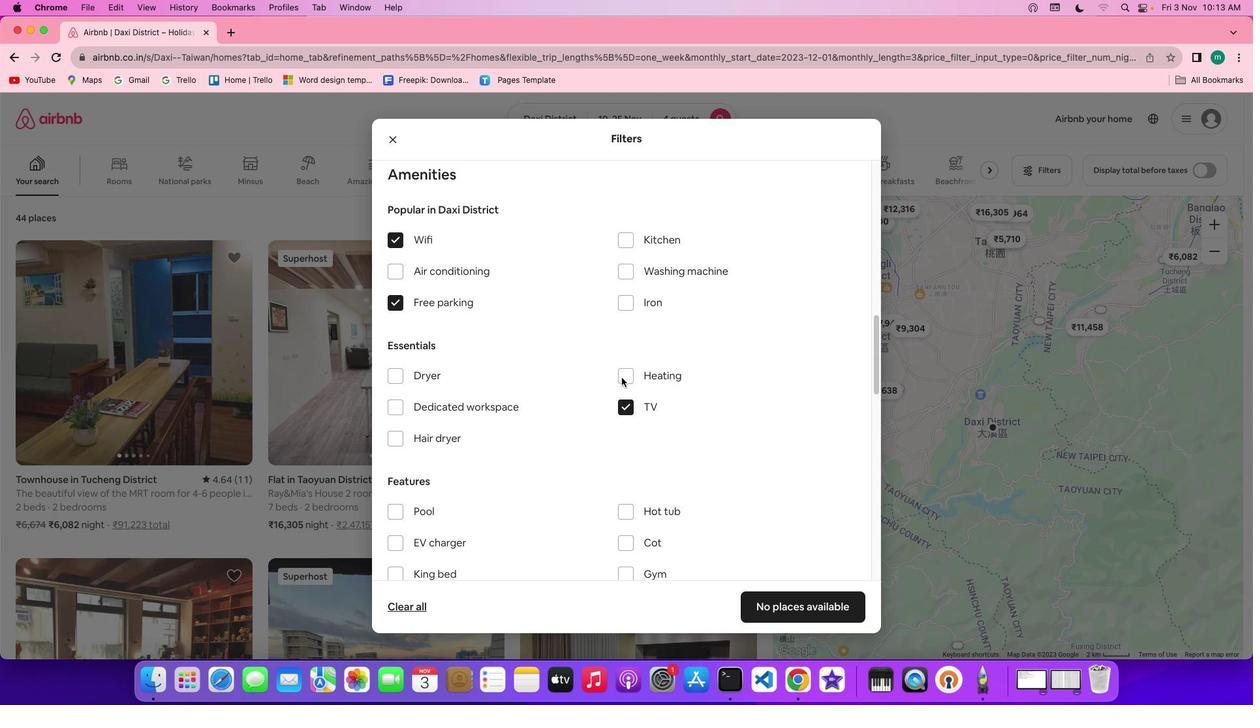 
Action: Mouse scrolled (621, 378) with delta (0, 0)
Screenshot: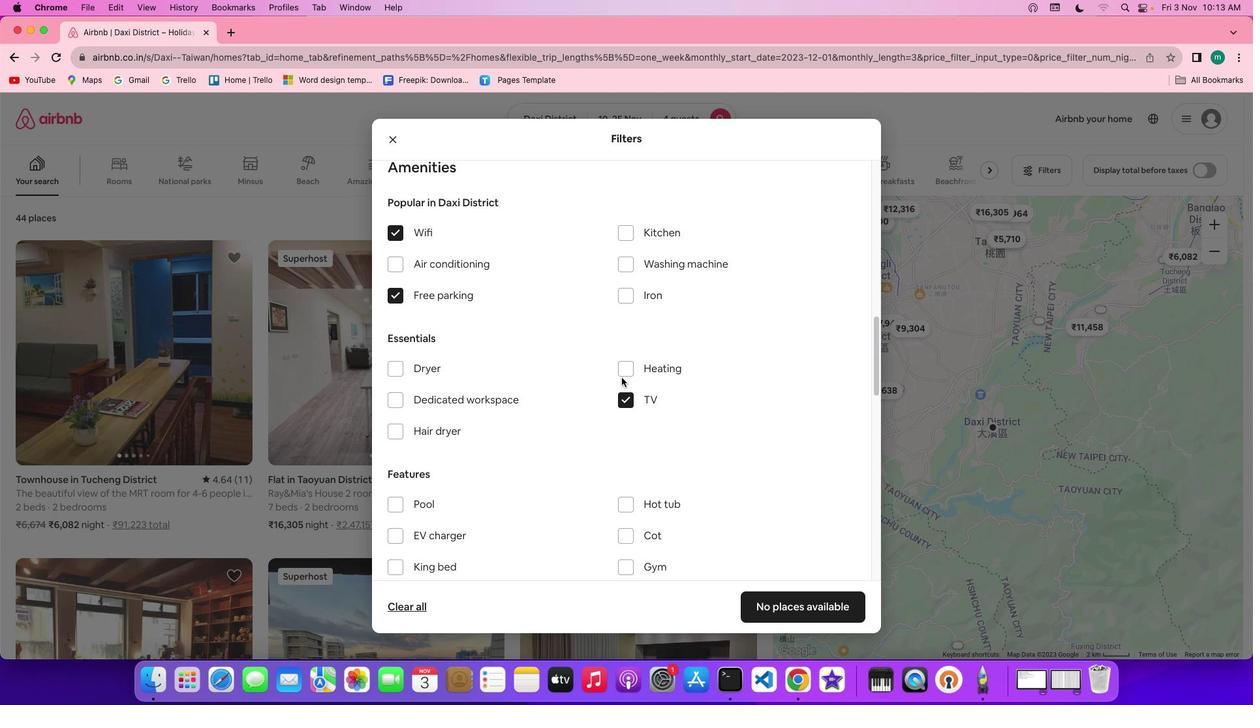 
Action: Mouse scrolled (621, 378) with delta (0, 0)
Screenshot: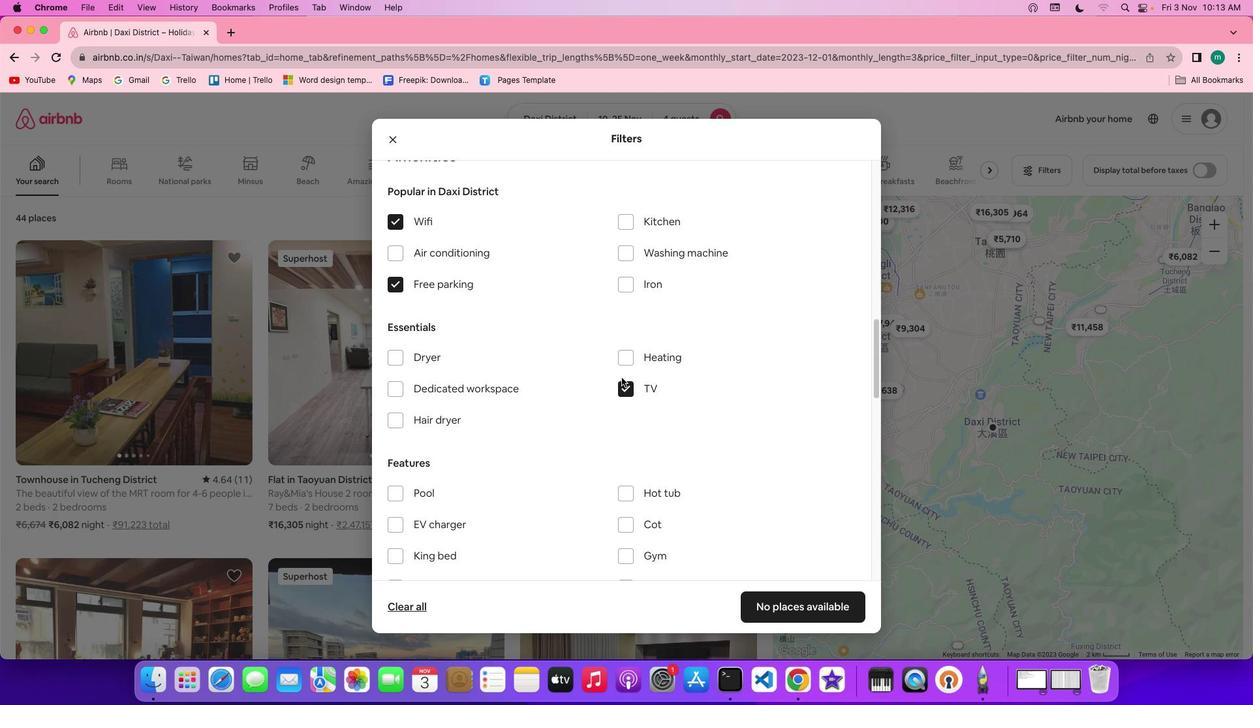 
Action: Mouse scrolled (621, 378) with delta (0, 0)
Screenshot: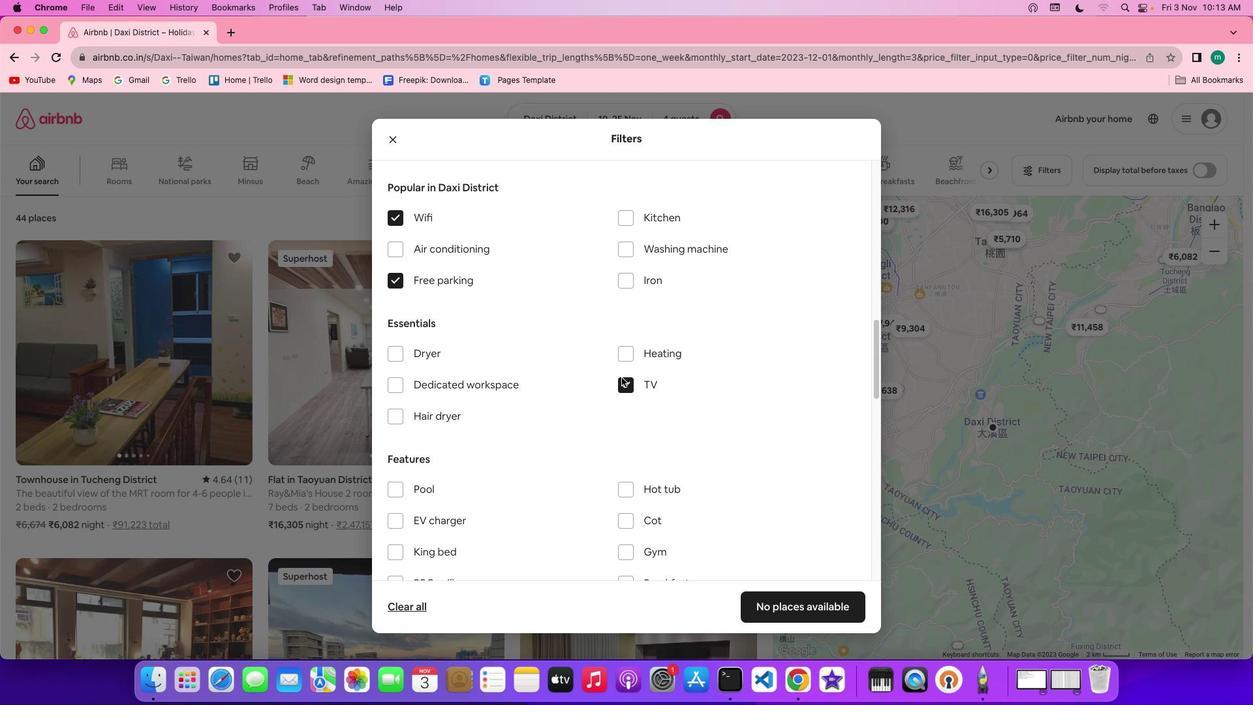 
Action: Mouse scrolled (621, 378) with delta (0, 0)
Screenshot: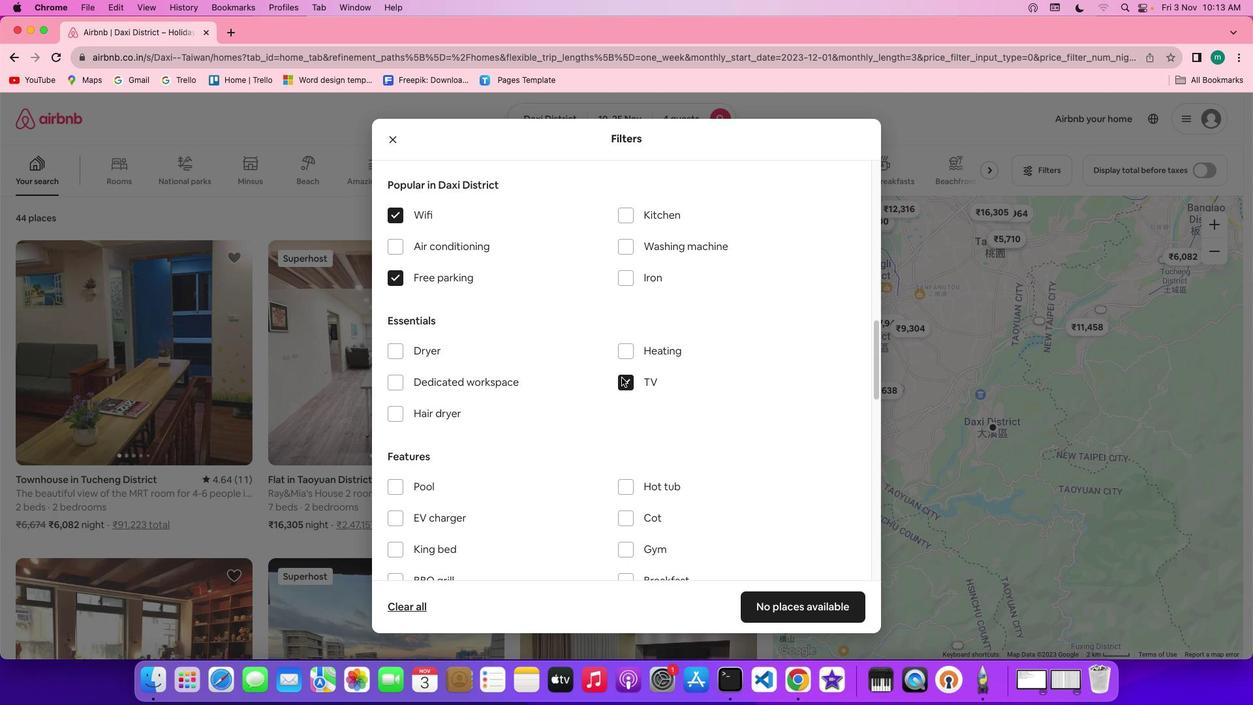 
Action: Mouse scrolled (621, 378) with delta (0, 0)
Screenshot: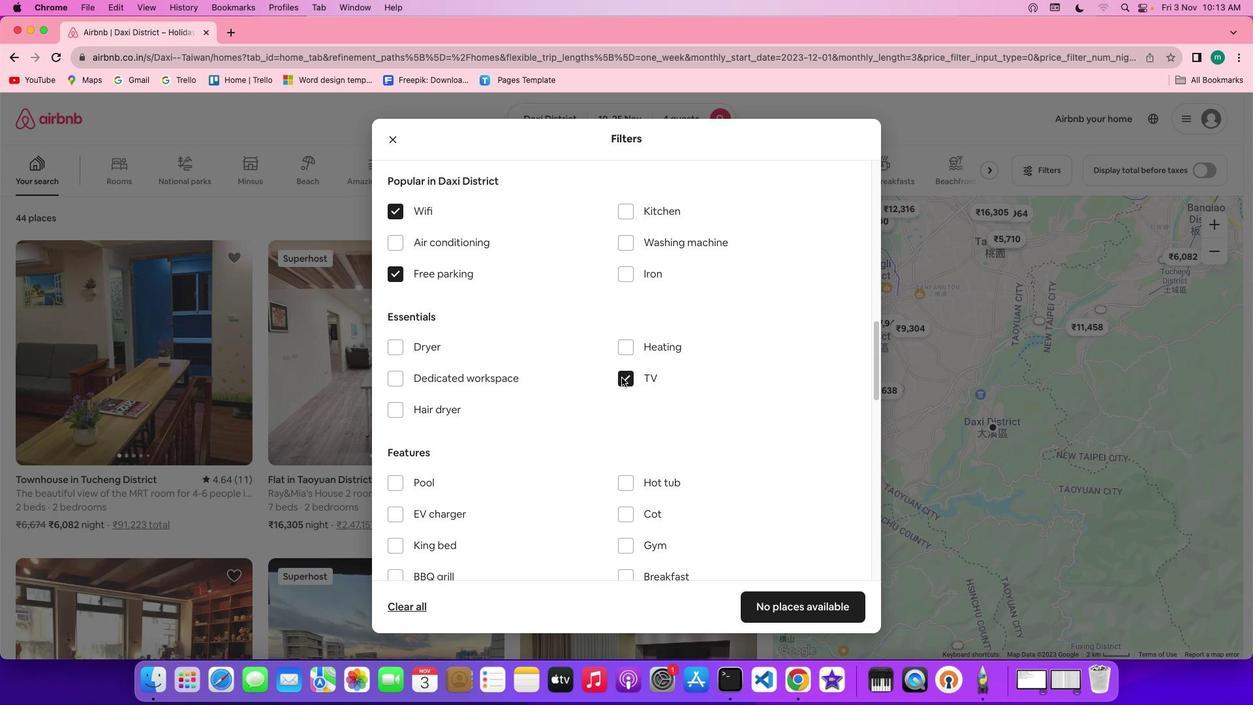 
Action: Mouse scrolled (621, 378) with delta (0, 0)
Screenshot: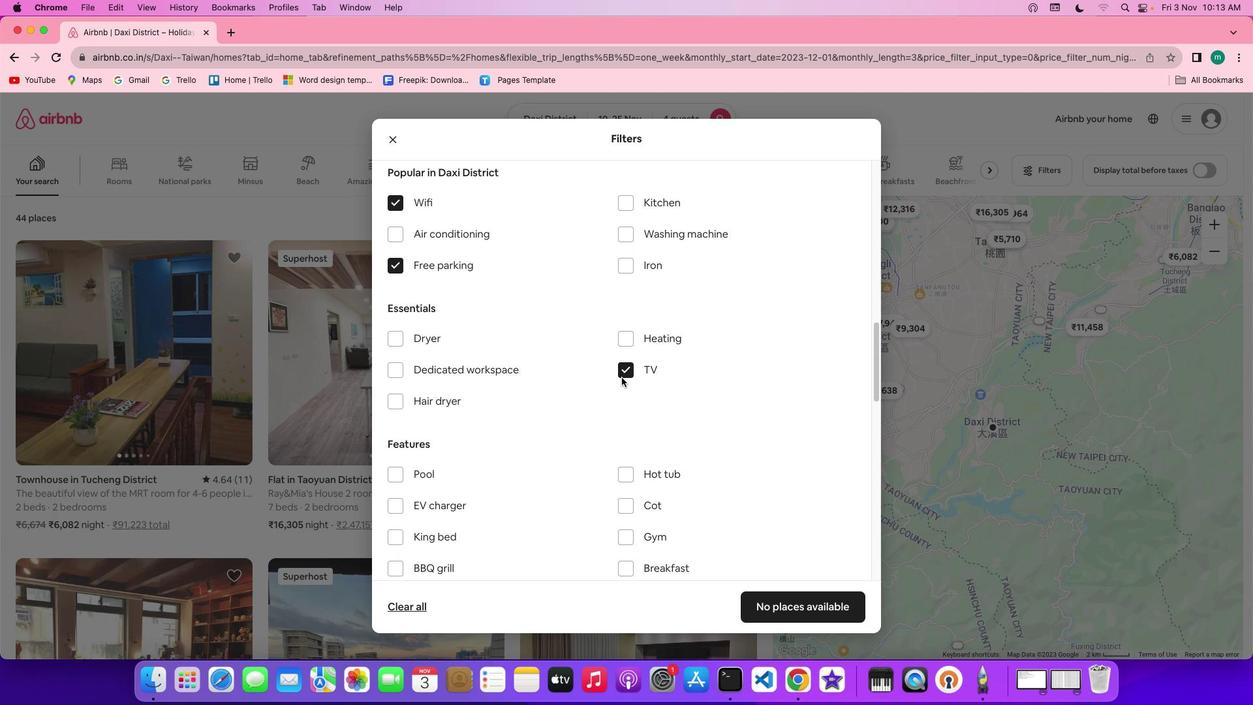 
Action: Mouse scrolled (621, 378) with delta (0, 0)
Screenshot: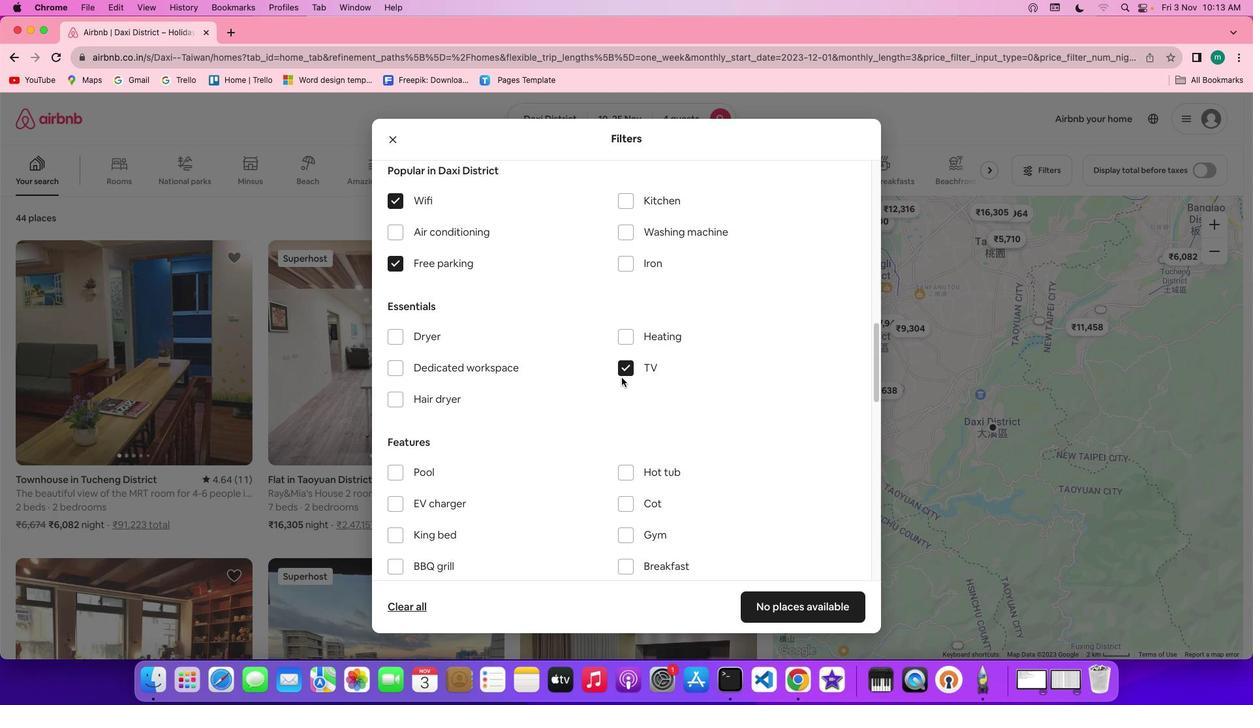 
Action: Mouse scrolled (621, 378) with delta (0, -1)
Screenshot: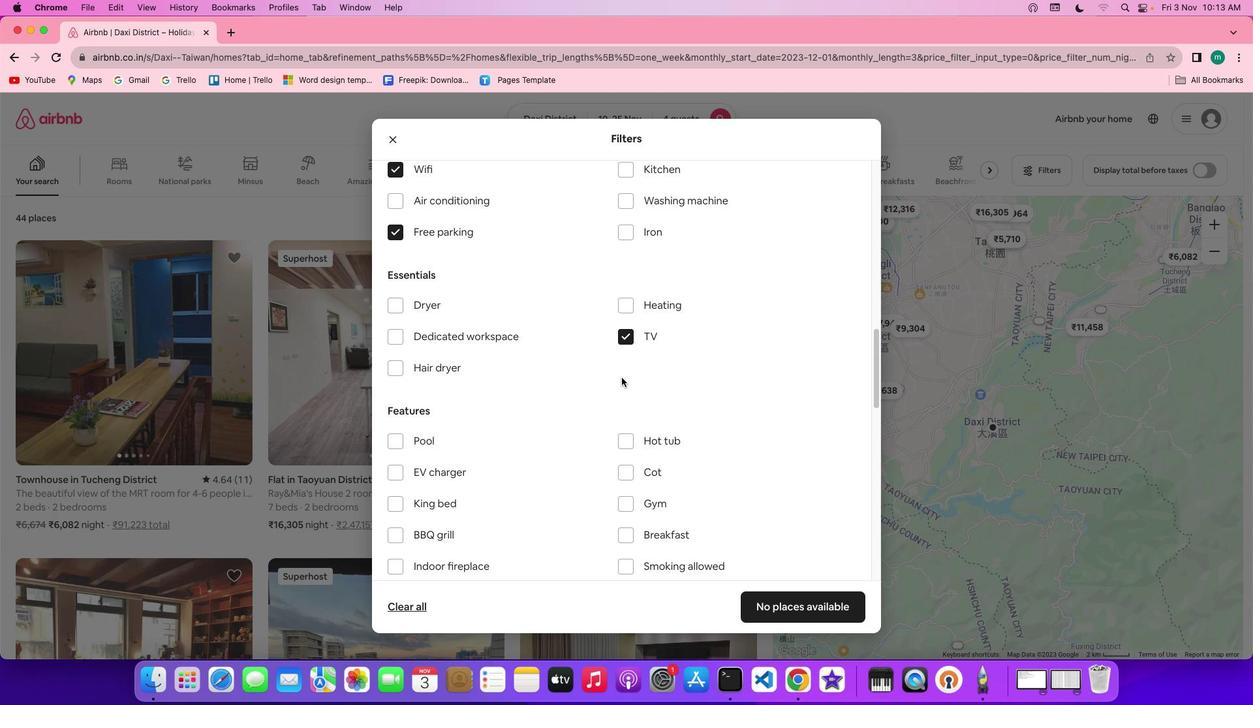 
Action: Mouse moved to (663, 446)
Screenshot: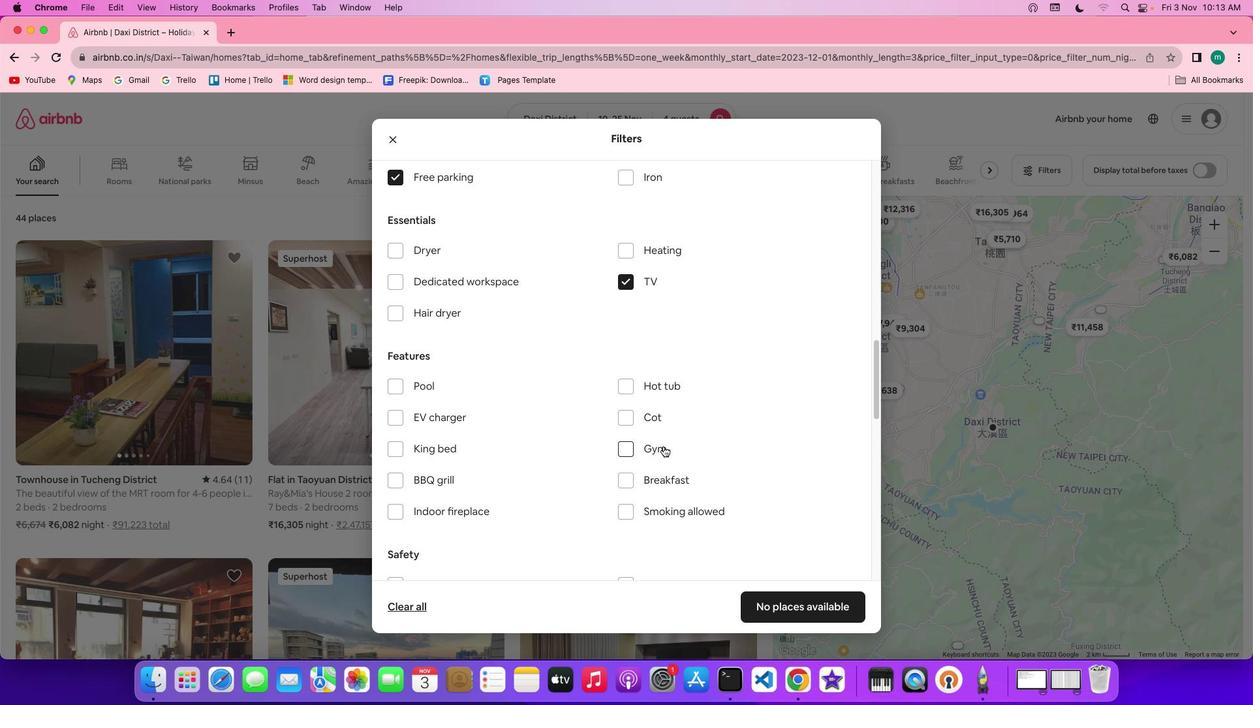 
Action: Mouse pressed left at (663, 446)
Screenshot: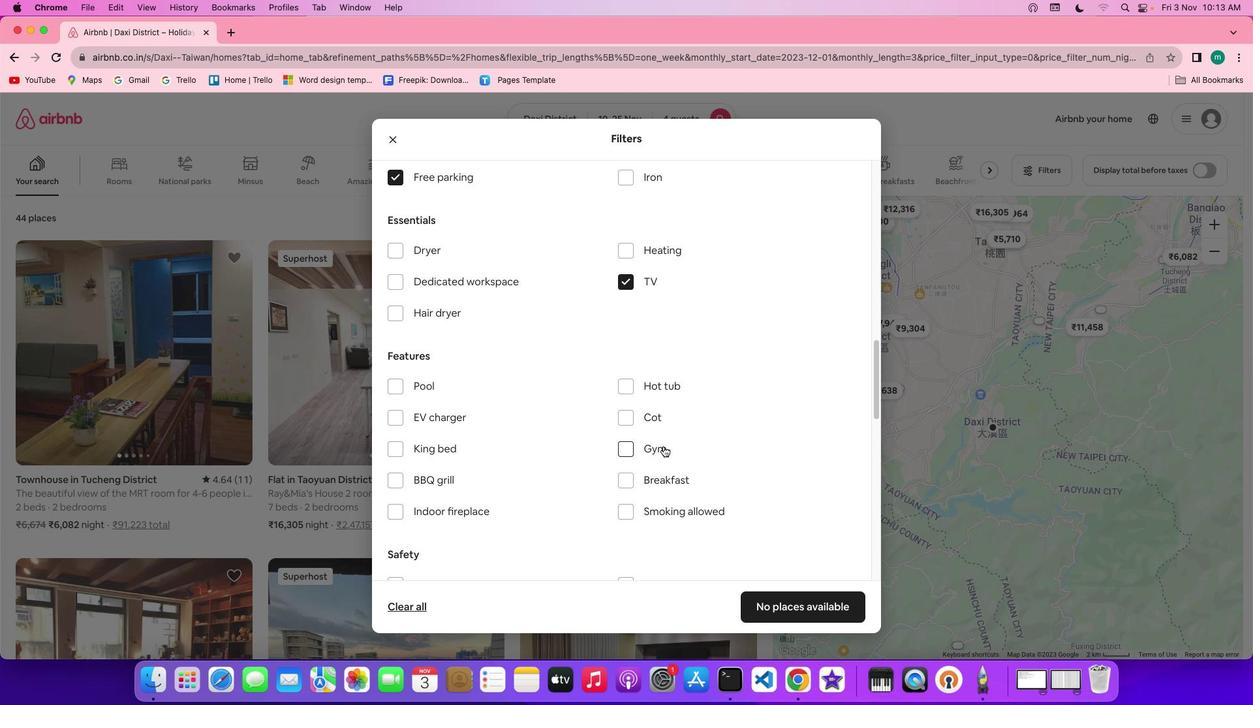 
Action: Mouse moved to (665, 475)
Screenshot: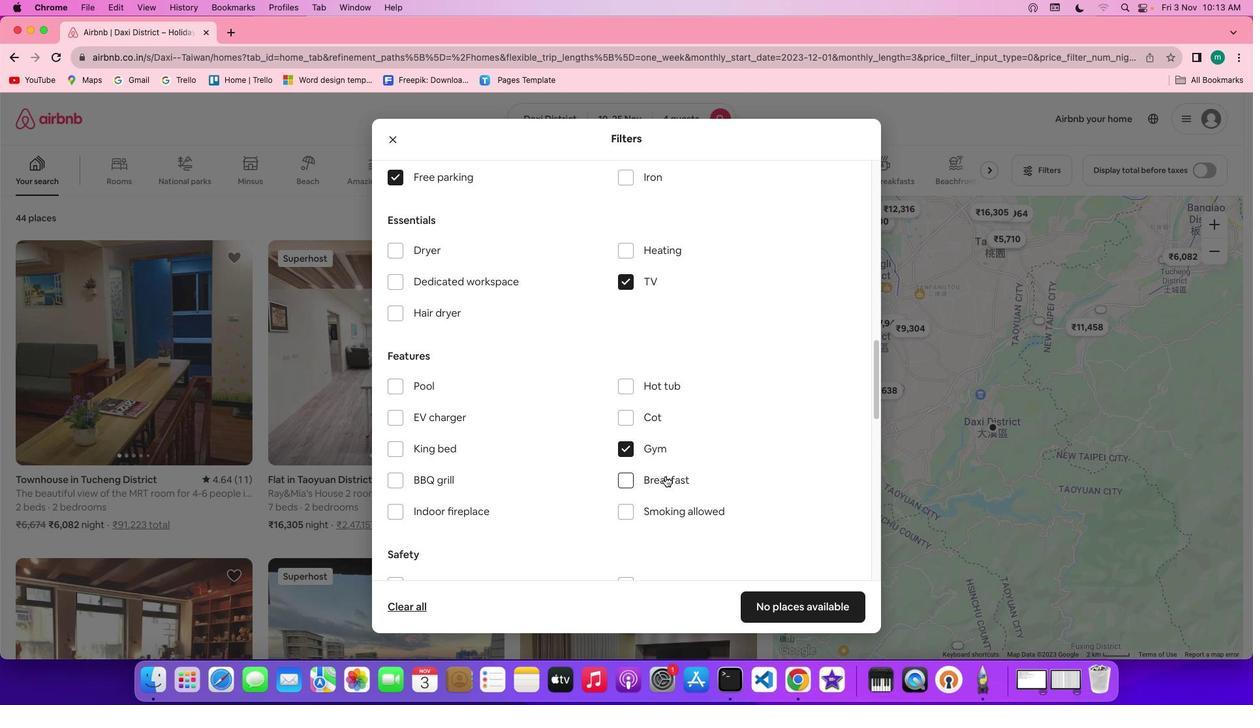 
Action: Mouse pressed left at (665, 475)
Screenshot: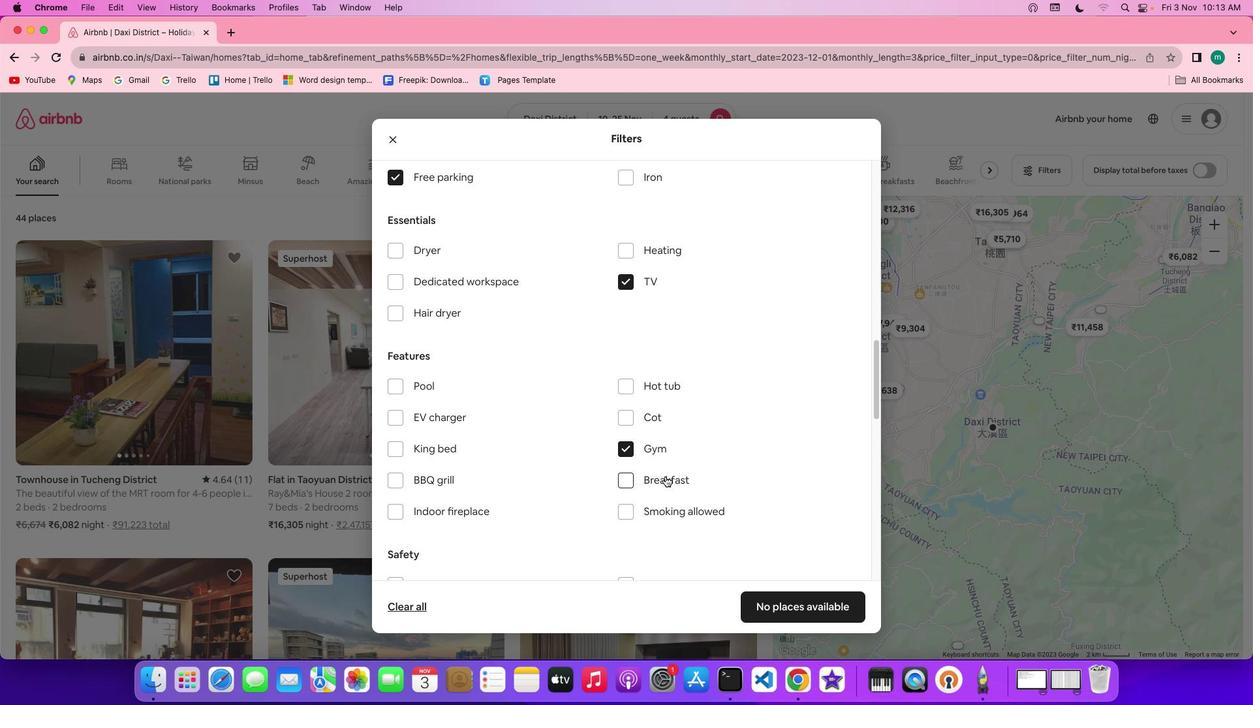 
Action: Mouse moved to (630, 454)
Screenshot: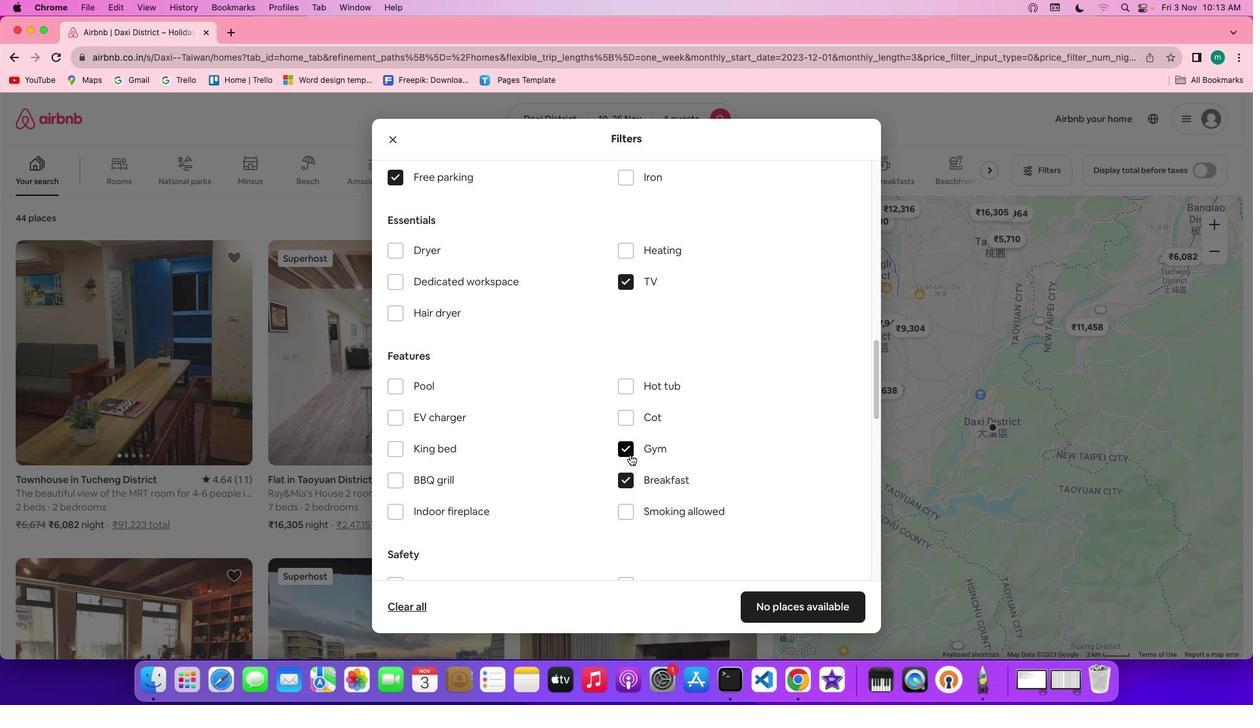 
Action: Mouse scrolled (630, 454) with delta (0, 0)
Screenshot: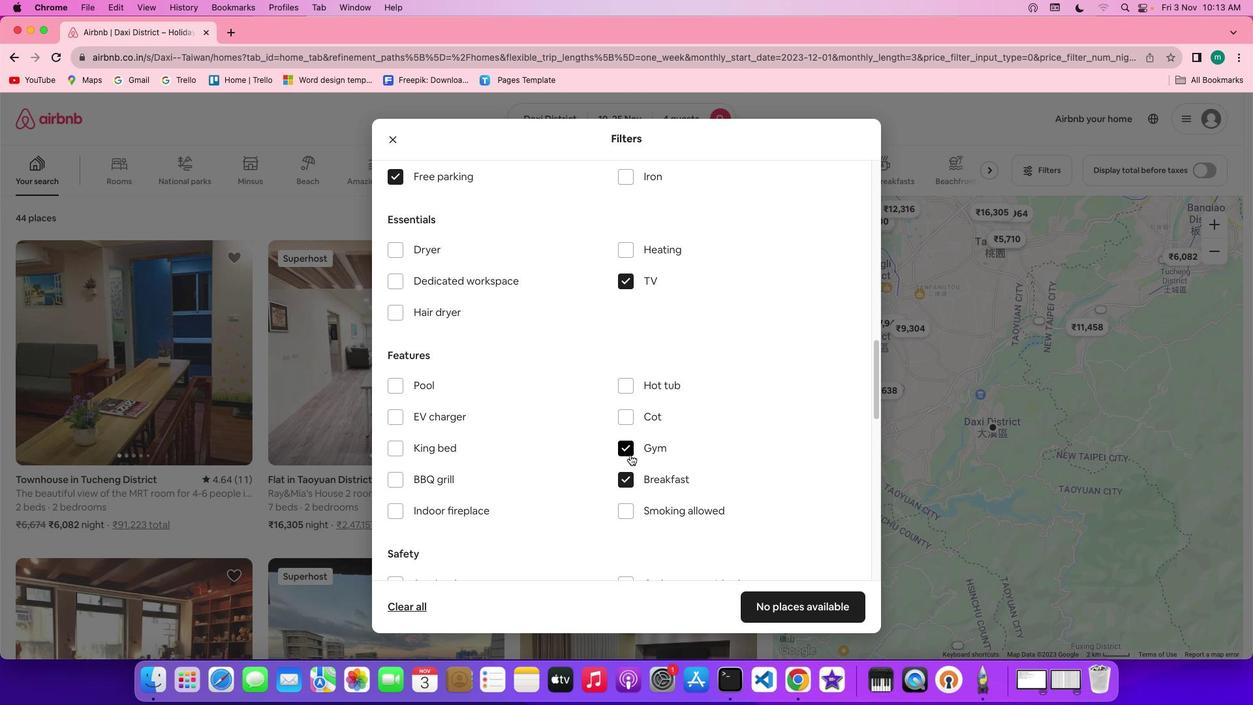 
Action: Mouse scrolled (630, 454) with delta (0, 0)
Screenshot: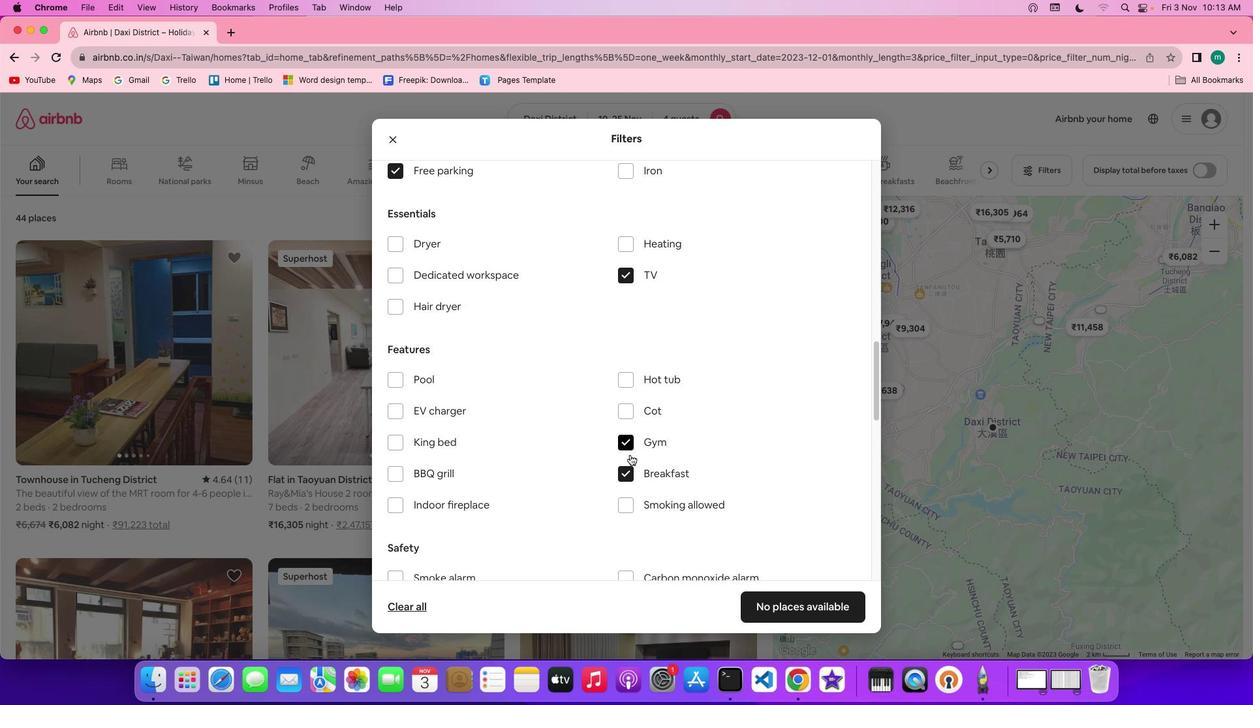 
Action: Mouse scrolled (630, 454) with delta (0, 0)
Screenshot: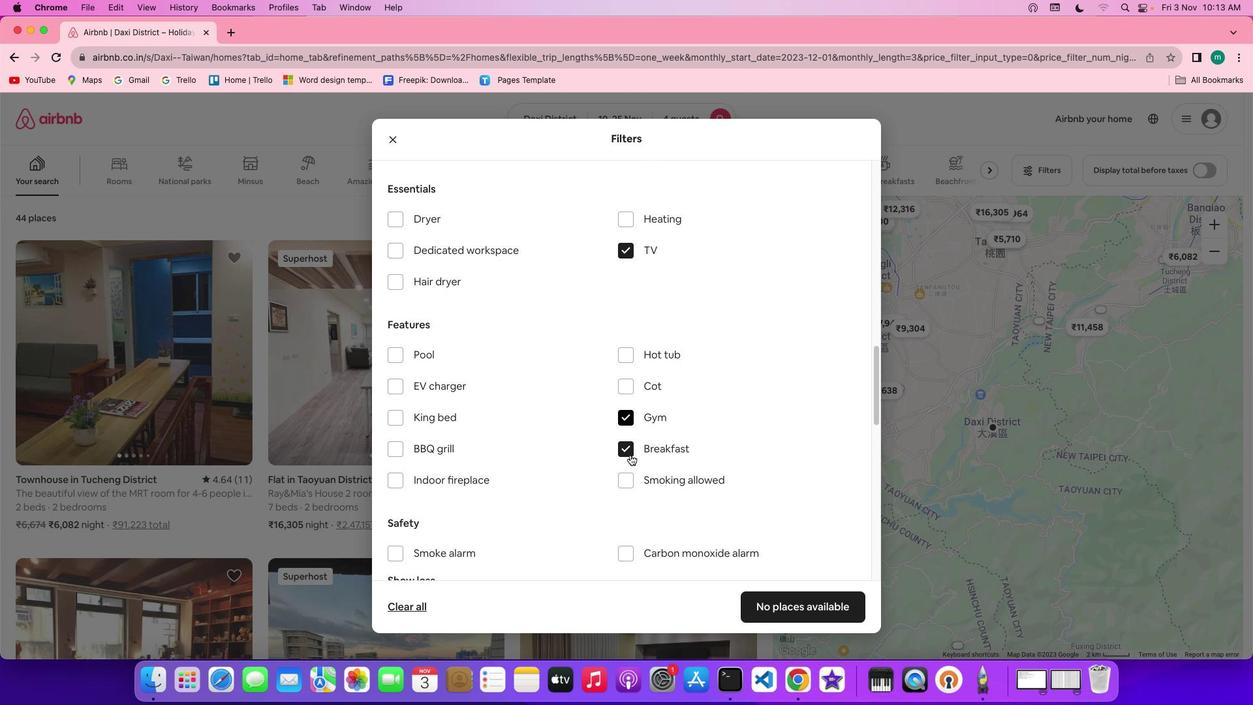 
Action: Mouse scrolled (630, 454) with delta (0, 0)
Screenshot: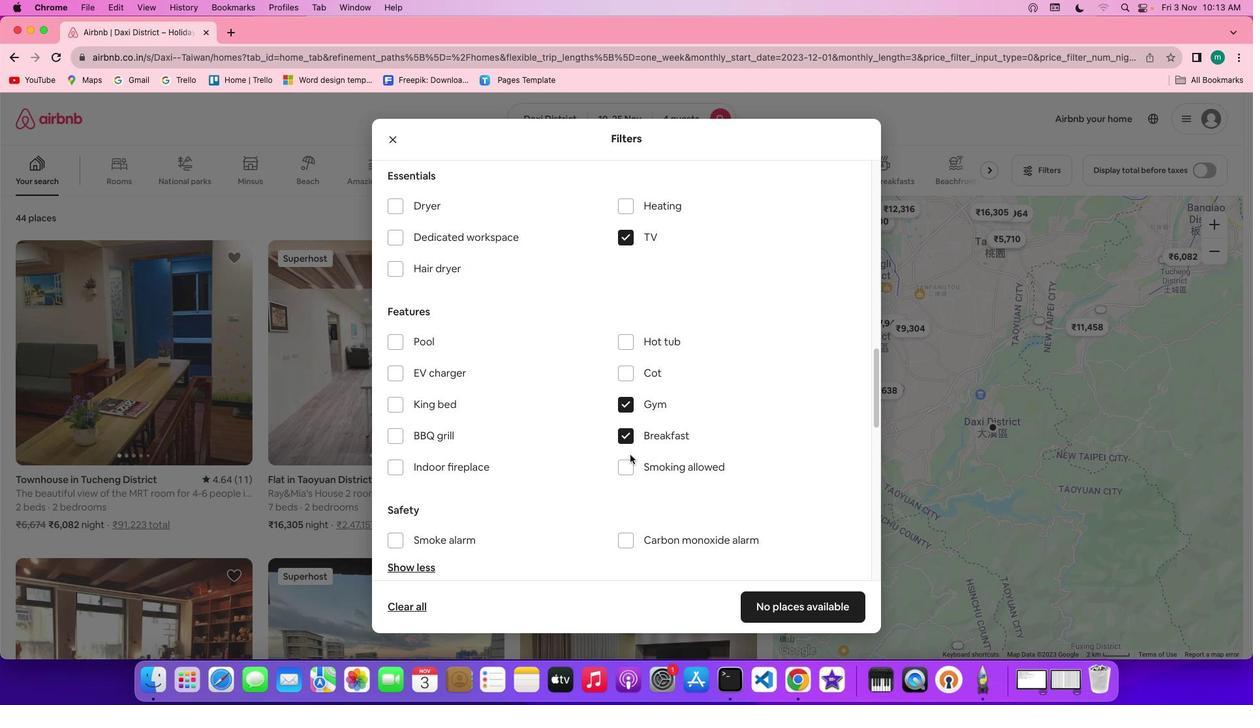 
Action: Mouse scrolled (630, 454) with delta (0, 0)
Screenshot: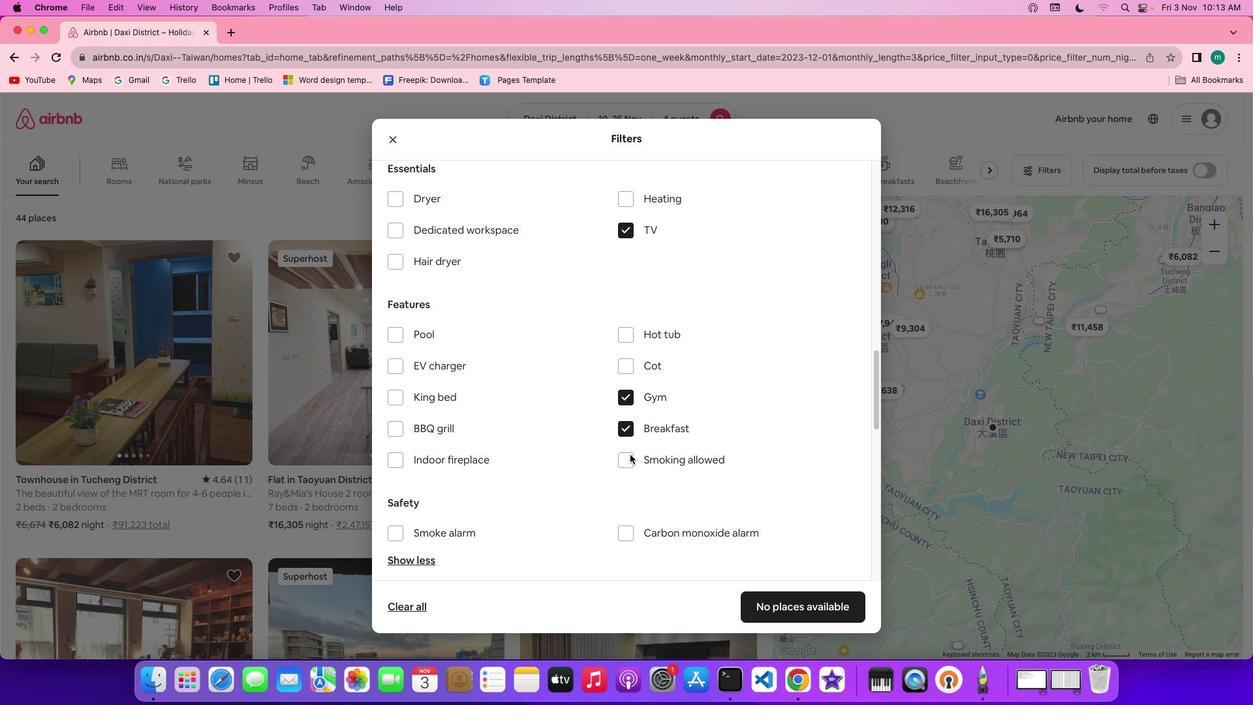 
Action: Mouse scrolled (630, 454) with delta (0, 0)
Screenshot: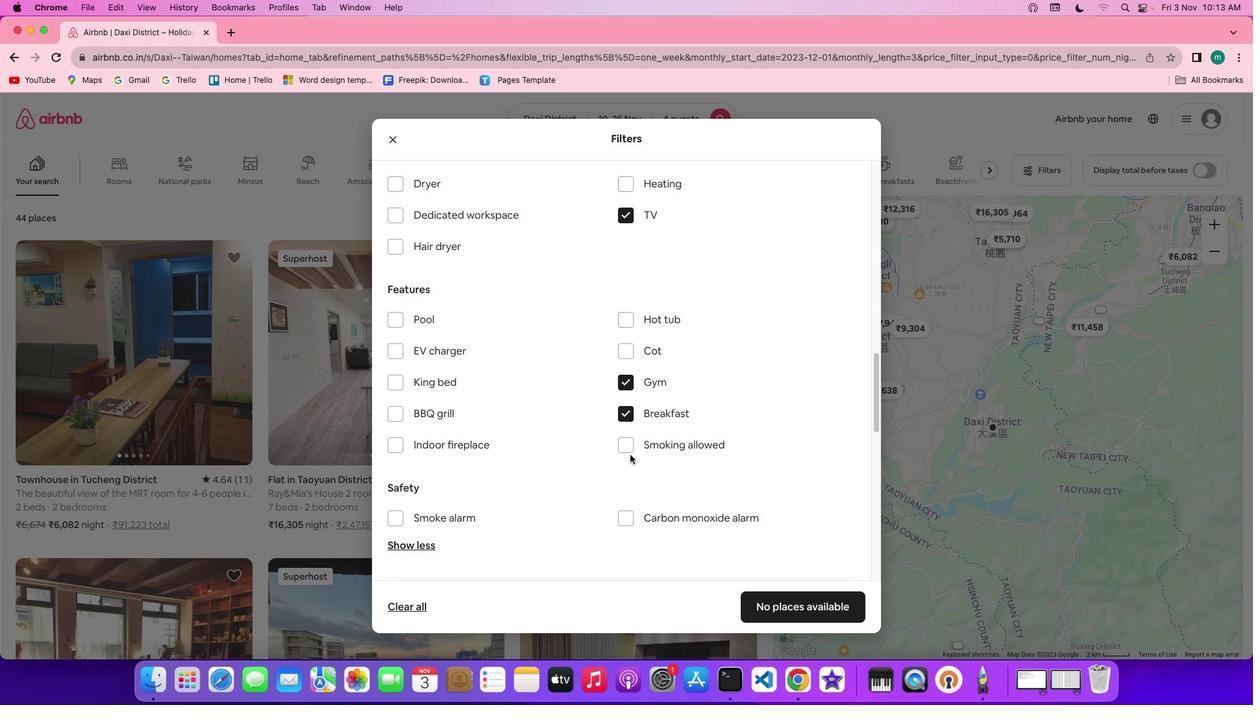
Action: Mouse scrolled (630, 454) with delta (0, 0)
Screenshot: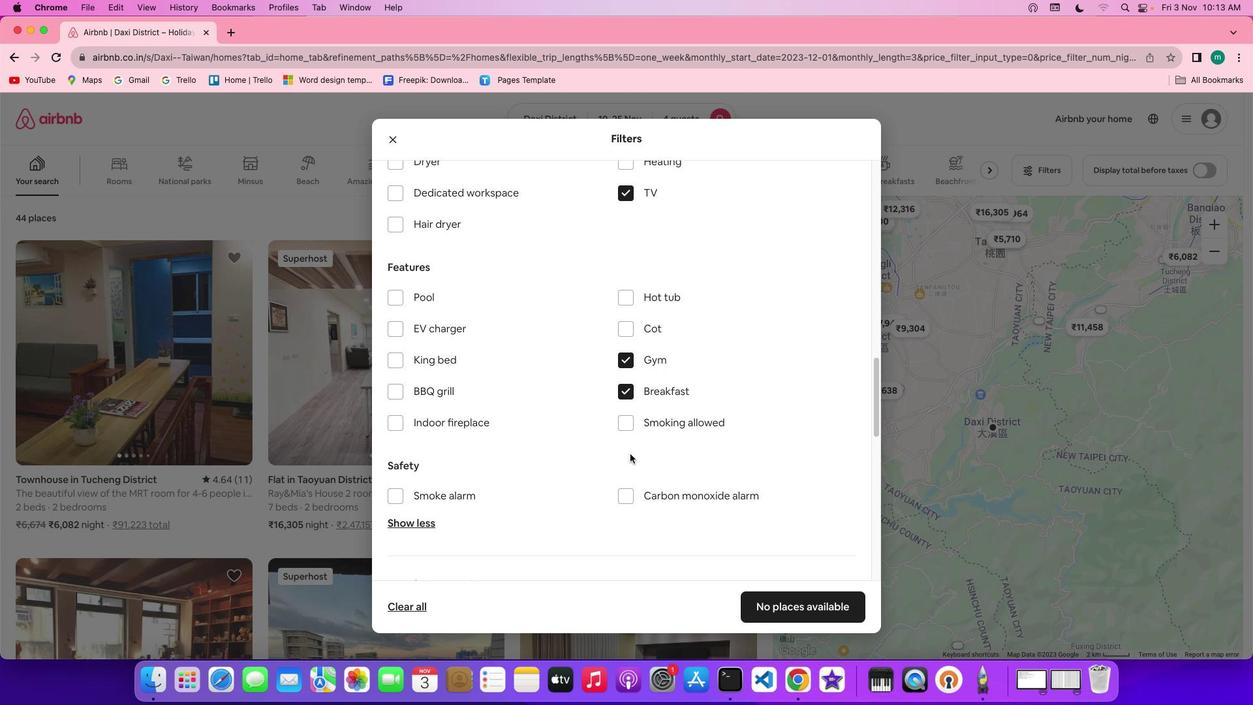 
Action: Mouse scrolled (630, 454) with delta (0, 0)
Screenshot: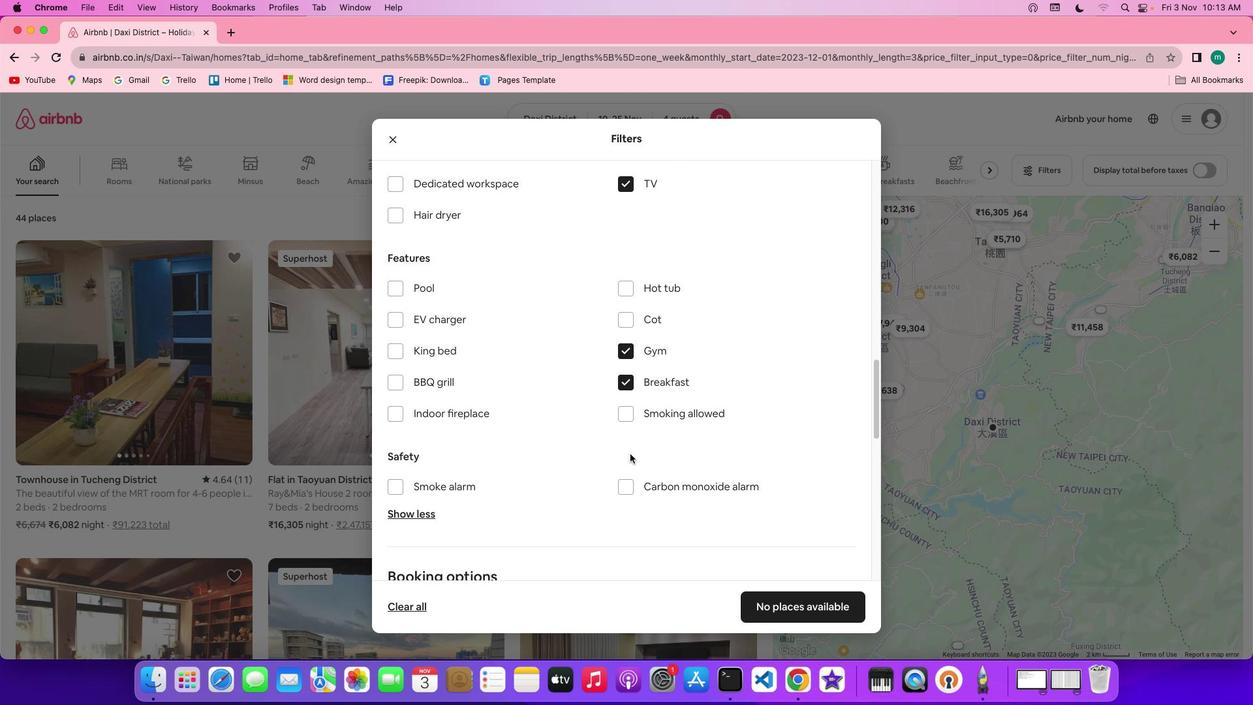 
Action: Mouse moved to (630, 454)
Screenshot: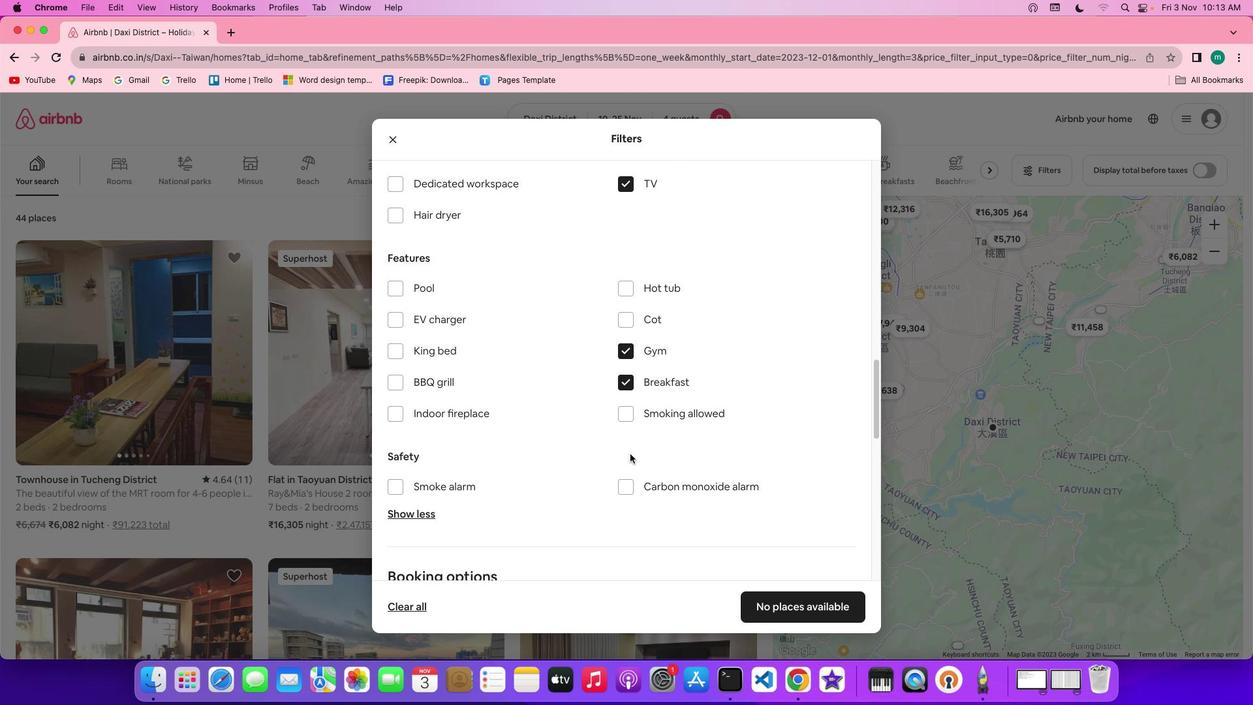 
Action: Mouse scrolled (630, 454) with delta (0, 0)
Screenshot: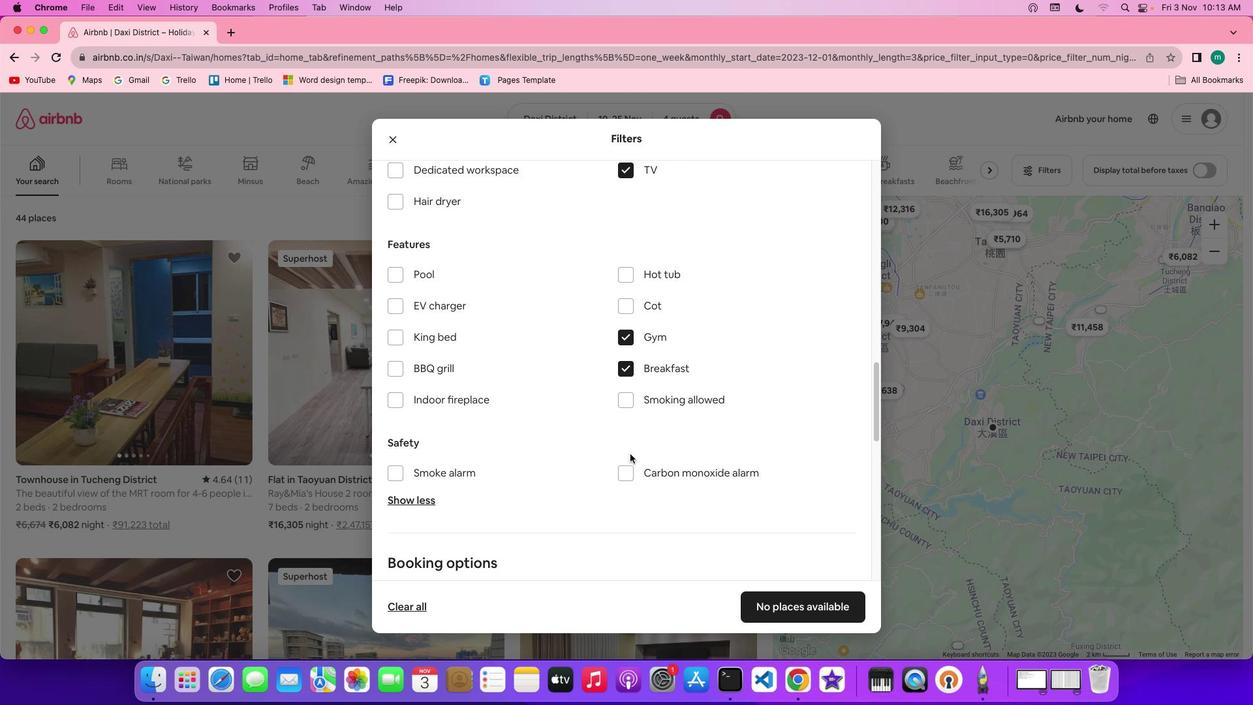 
Action: Mouse scrolled (630, 454) with delta (0, 0)
Screenshot: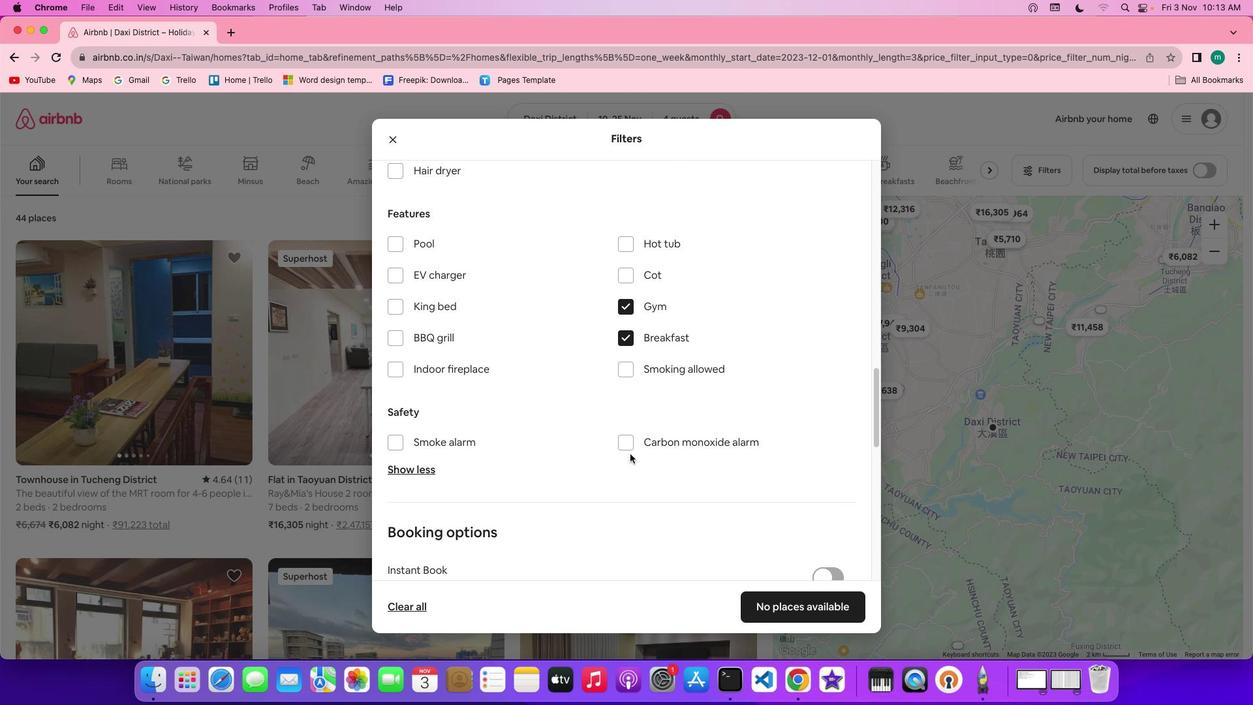 
Action: Mouse scrolled (630, 454) with delta (0, 0)
Screenshot: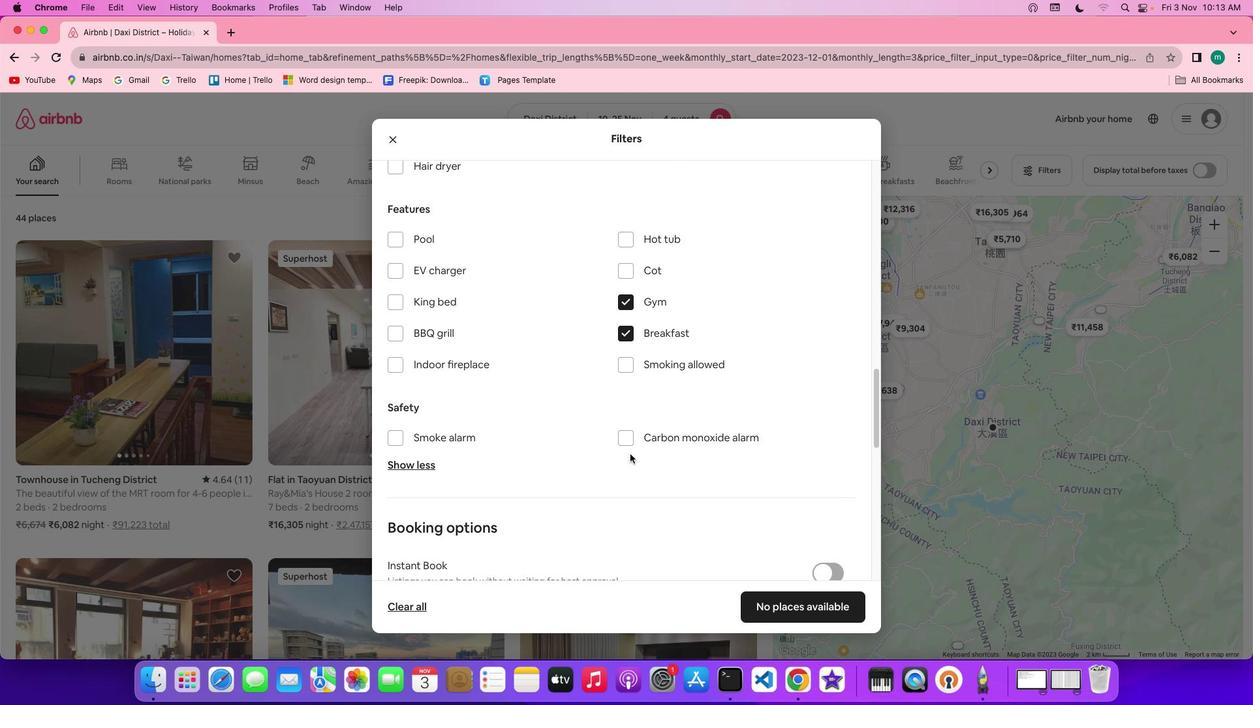 
Action: Mouse scrolled (630, 454) with delta (0, 0)
Screenshot: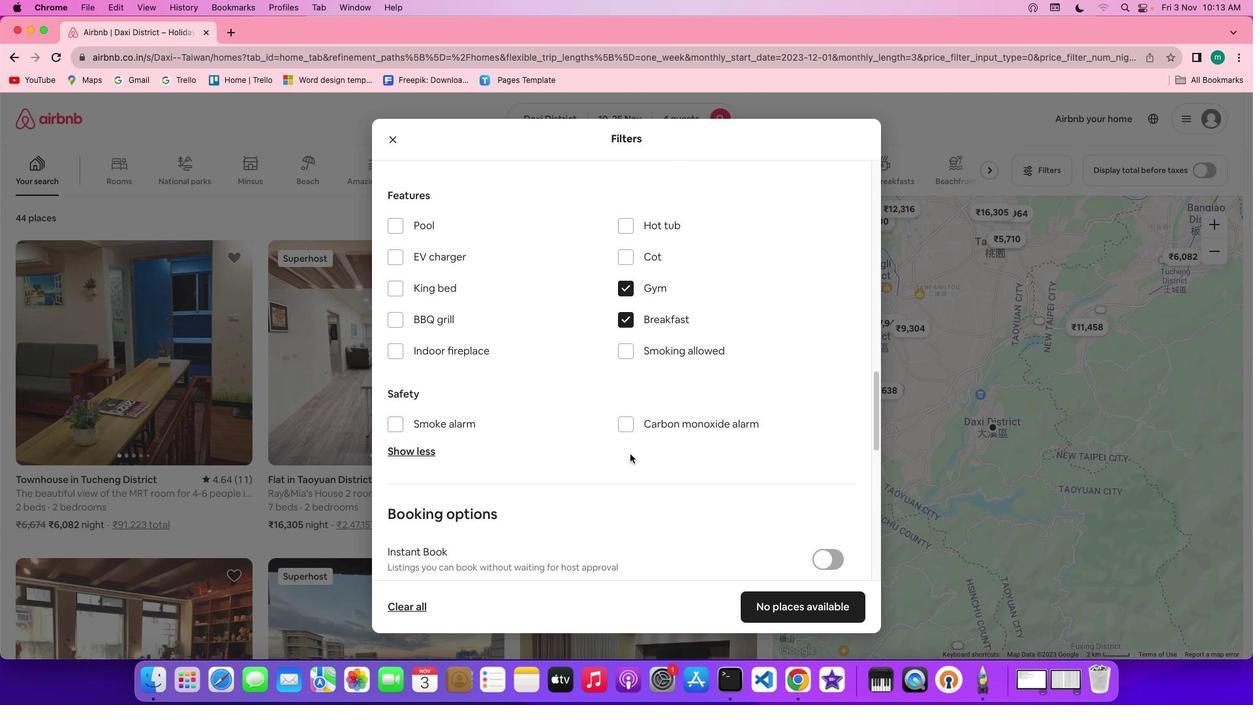 
Action: Mouse scrolled (630, 454) with delta (0, 0)
Screenshot: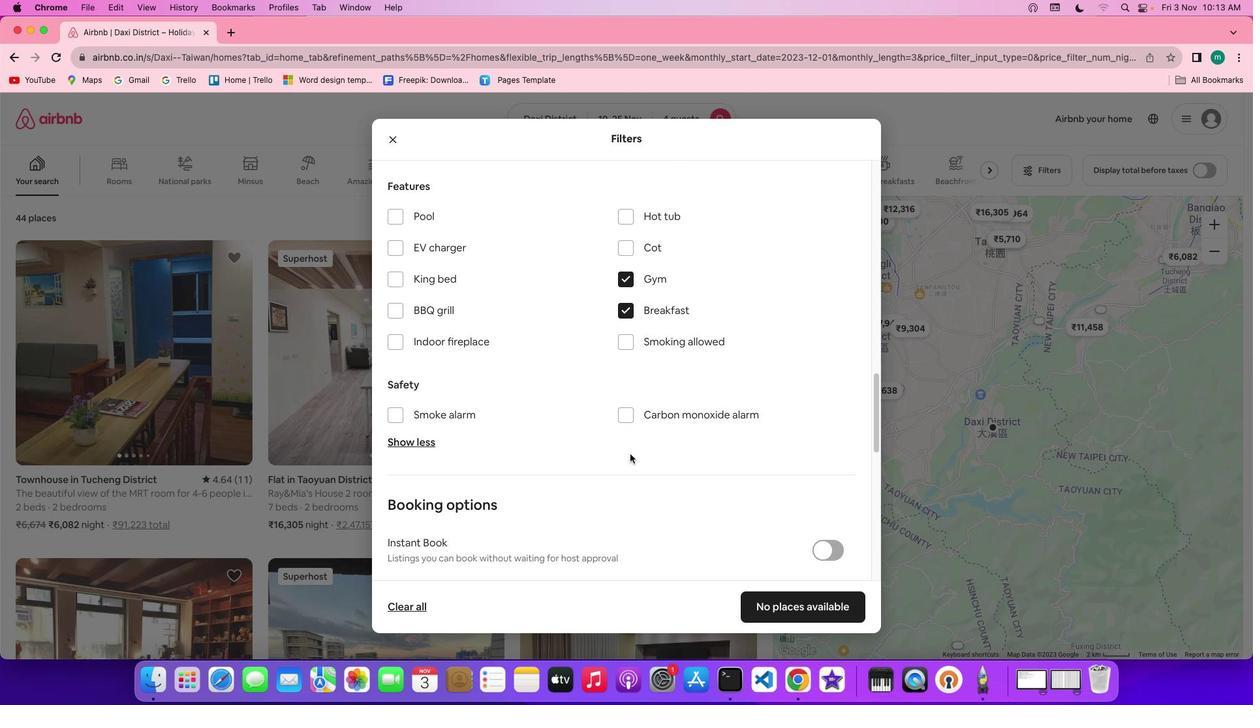 
Action: Mouse scrolled (630, 454) with delta (0, 0)
Screenshot: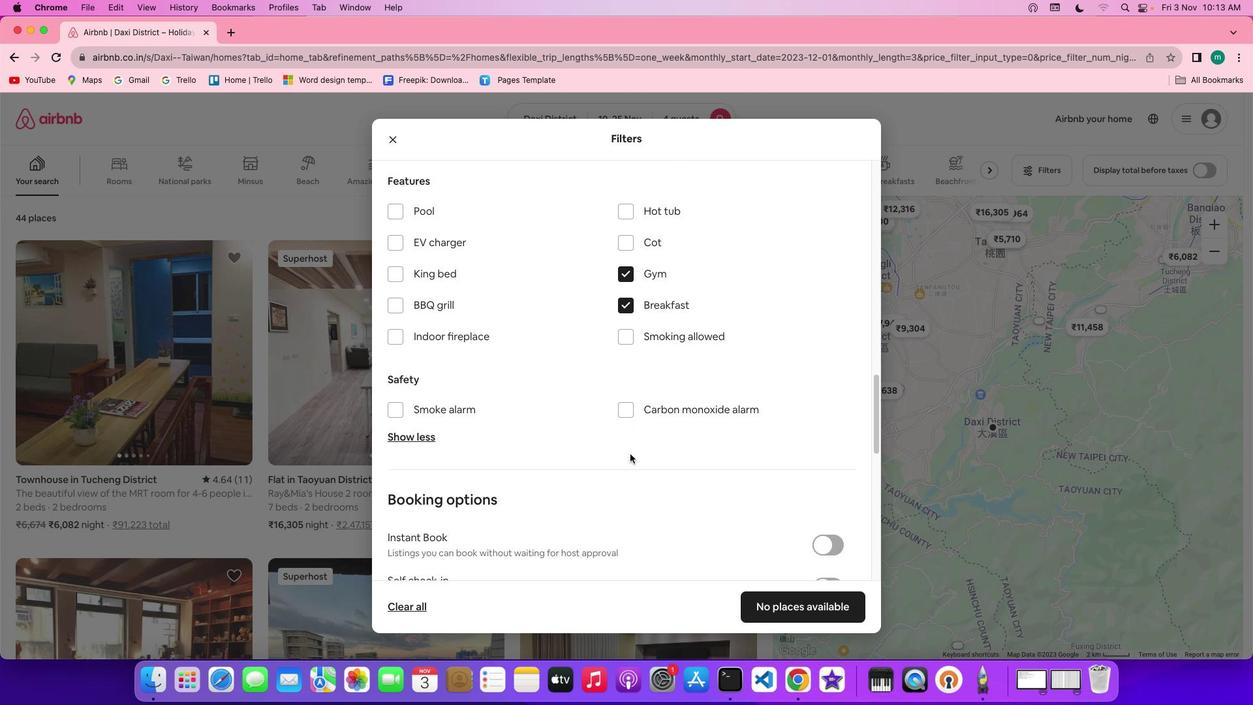 
Action: Mouse scrolled (630, 454) with delta (0, 0)
Screenshot: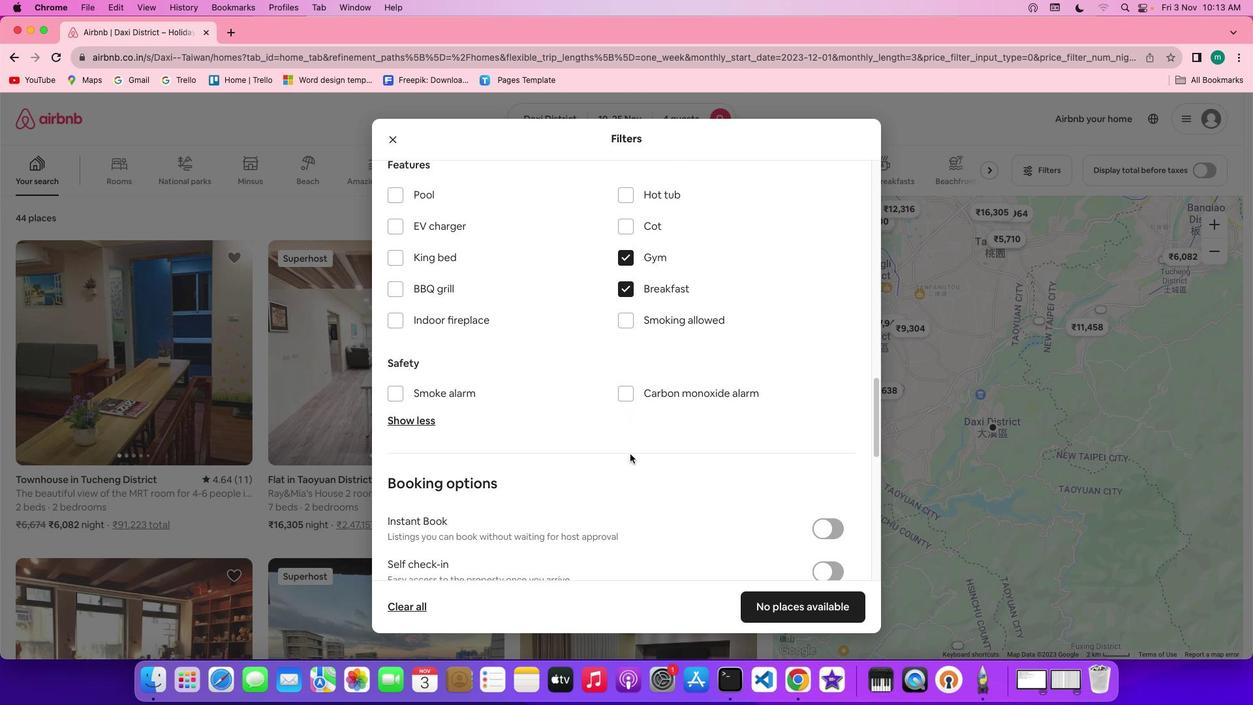 
Action: Mouse scrolled (630, 454) with delta (0, 0)
Screenshot: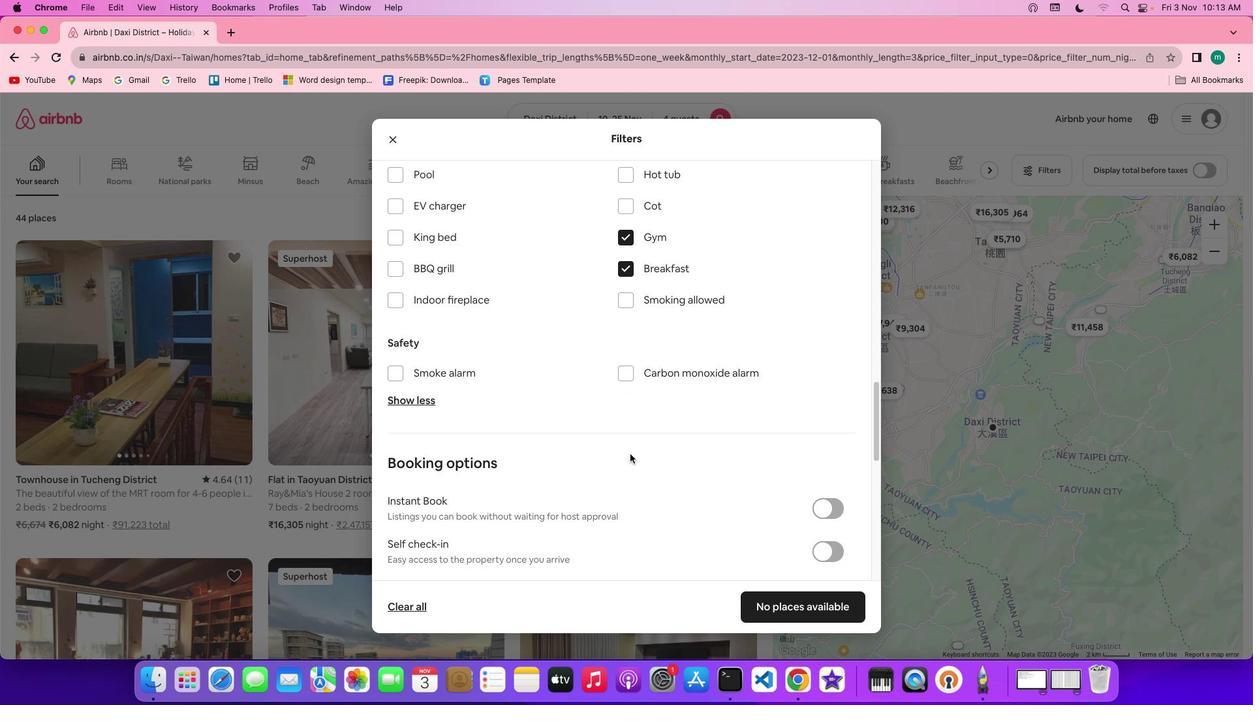 
Action: Mouse scrolled (630, 454) with delta (0, 0)
Screenshot: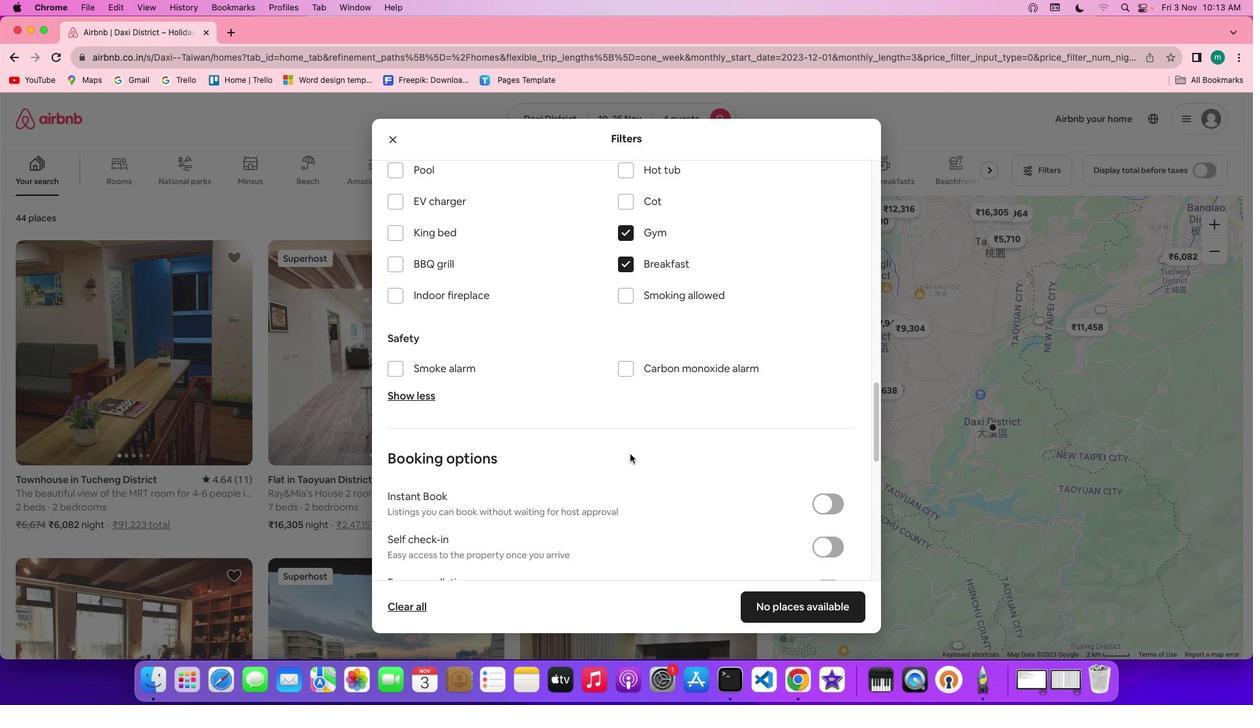 
Action: Mouse scrolled (630, 454) with delta (0, 0)
Screenshot: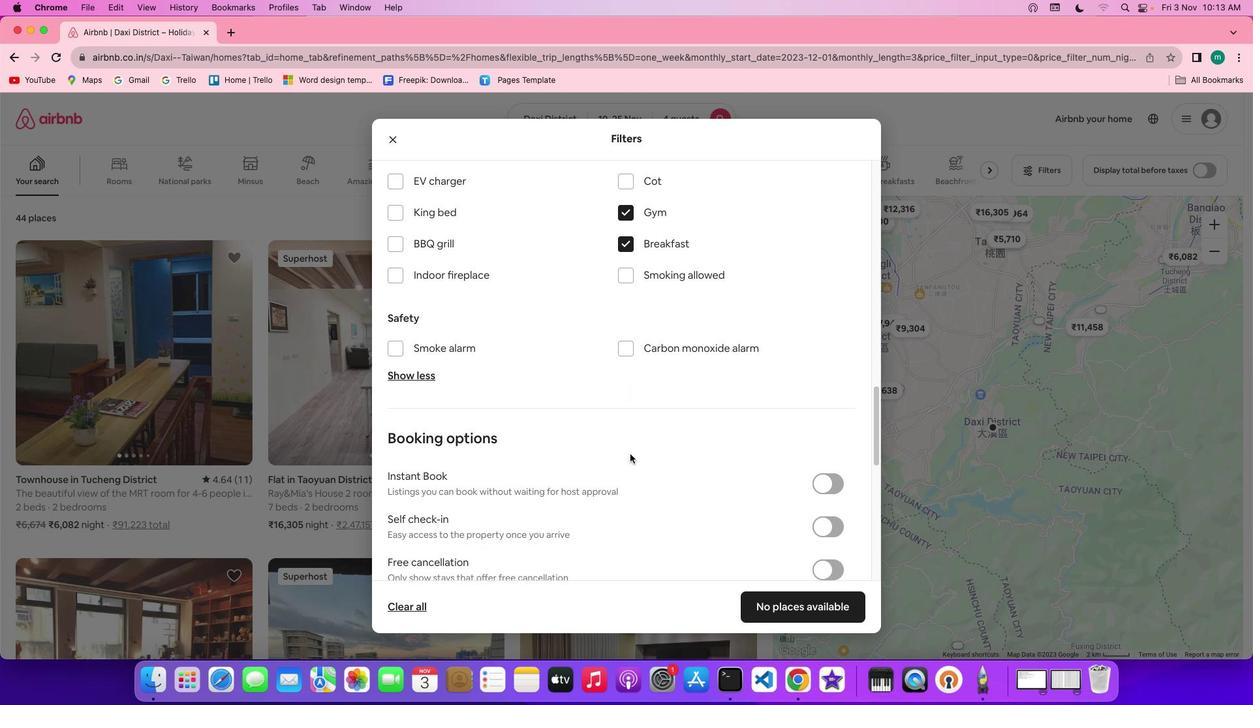 
Action: Mouse scrolled (630, 454) with delta (0, 0)
Screenshot: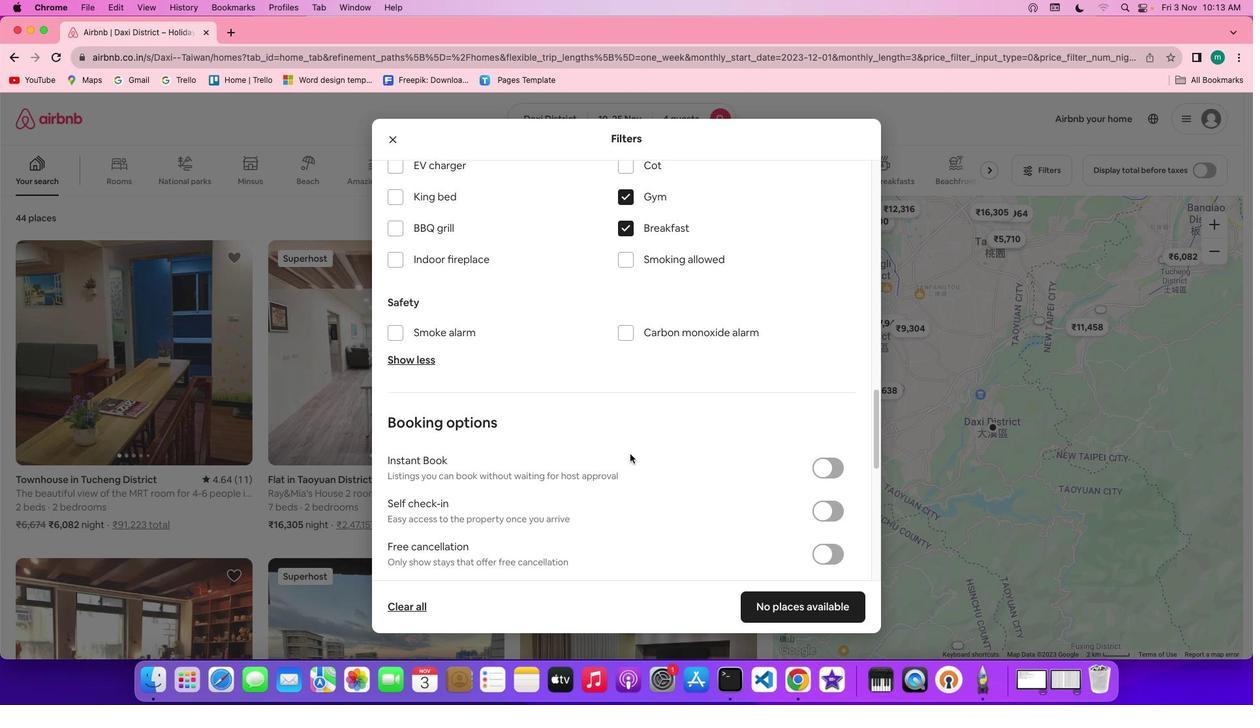 
Action: Mouse scrolled (630, 454) with delta (0, 0)
Screenshot: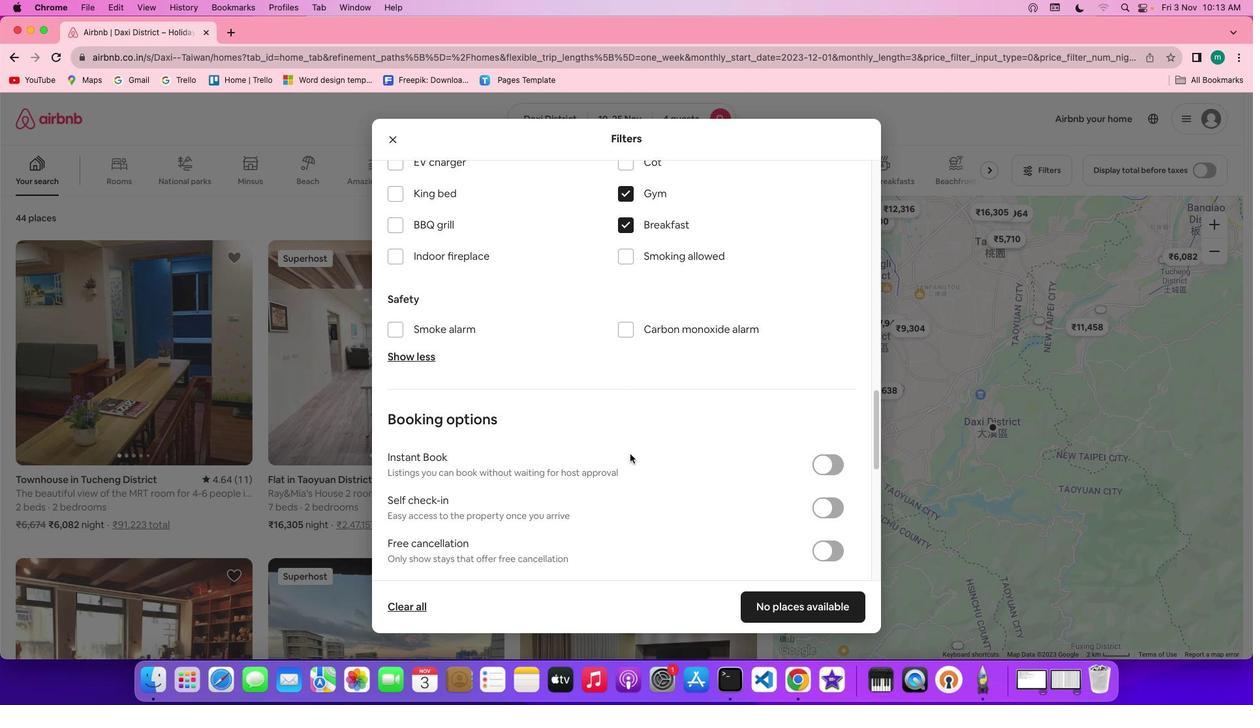 
Action: Mouse scrolled (630, 454) with delta (0, 0)
Screenshot: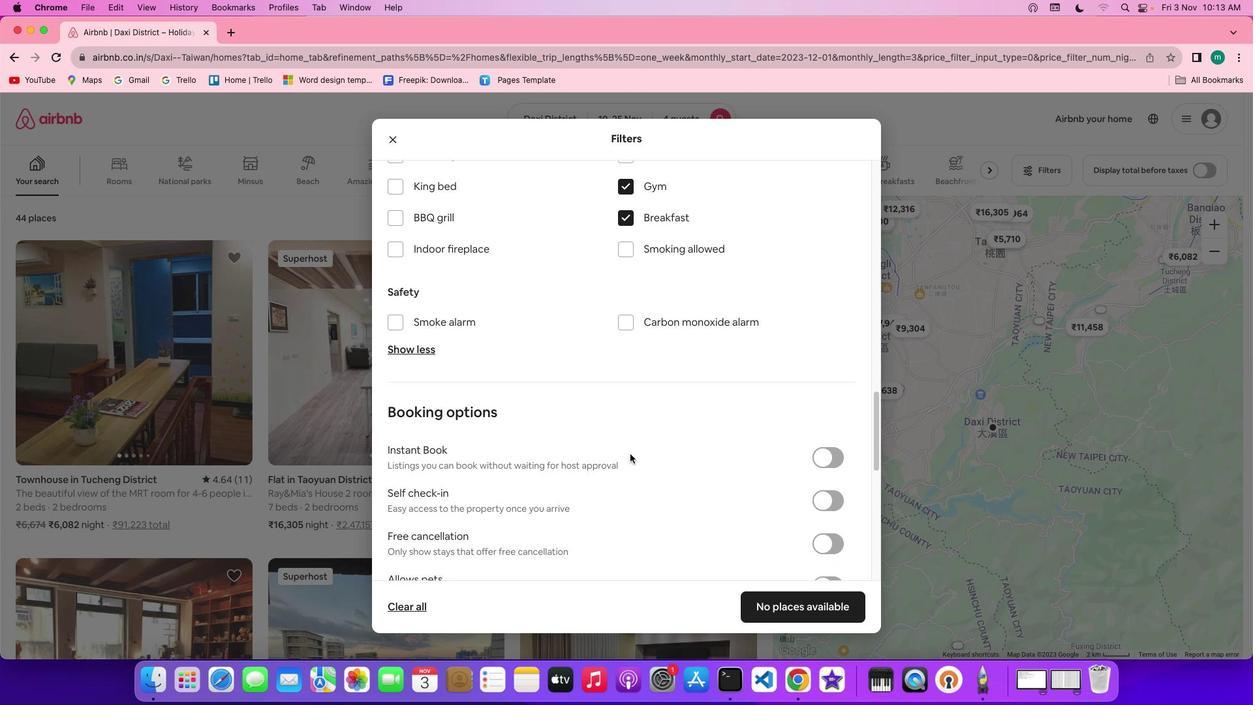 
Action: Mouse scrolled (630, 454) with delta (0, 0)
Screenshot: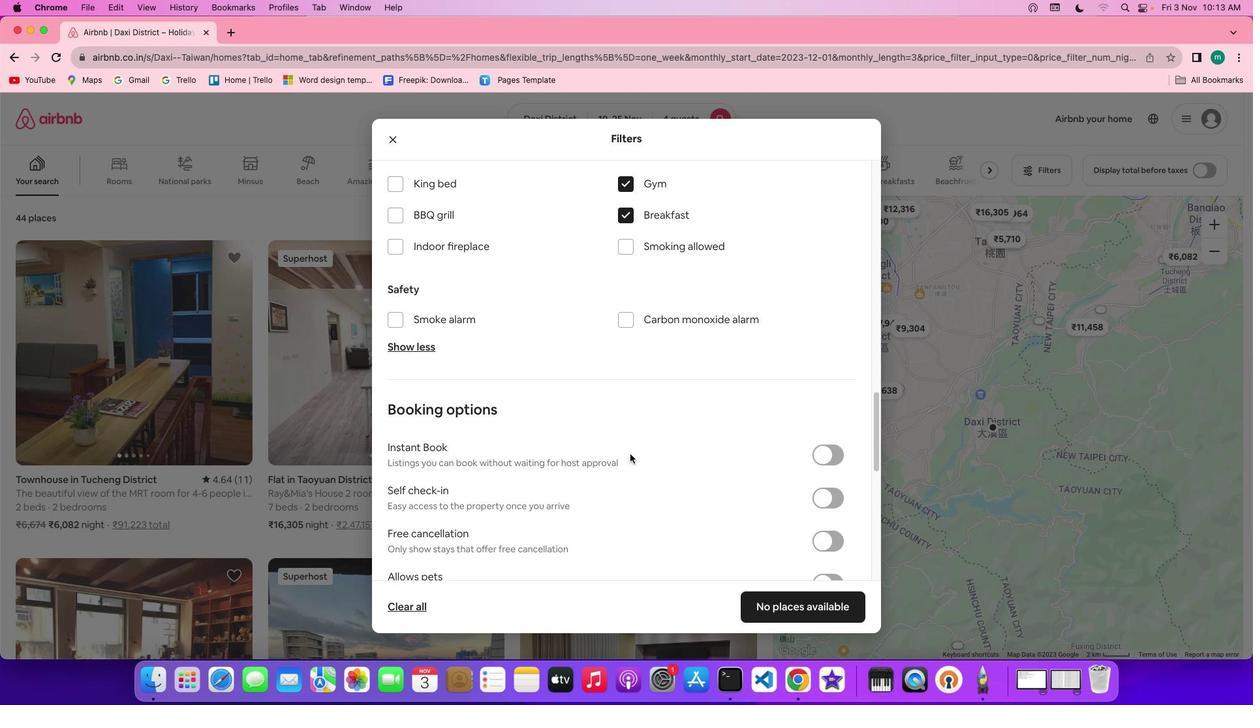 
Action: Mouse scrolled (630, 454) with delta (0, 0)
Screenshot: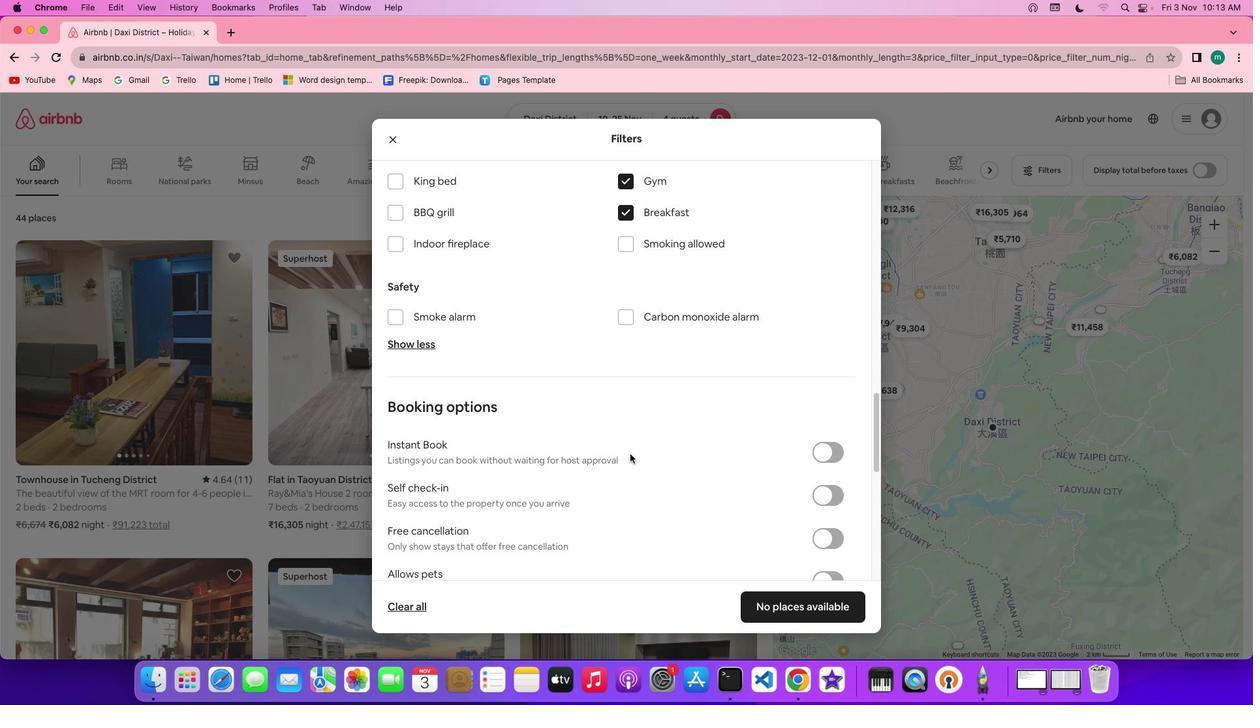 
Action: Mouse scrolled (630, 454) with delta (0, 0)
Screenshot: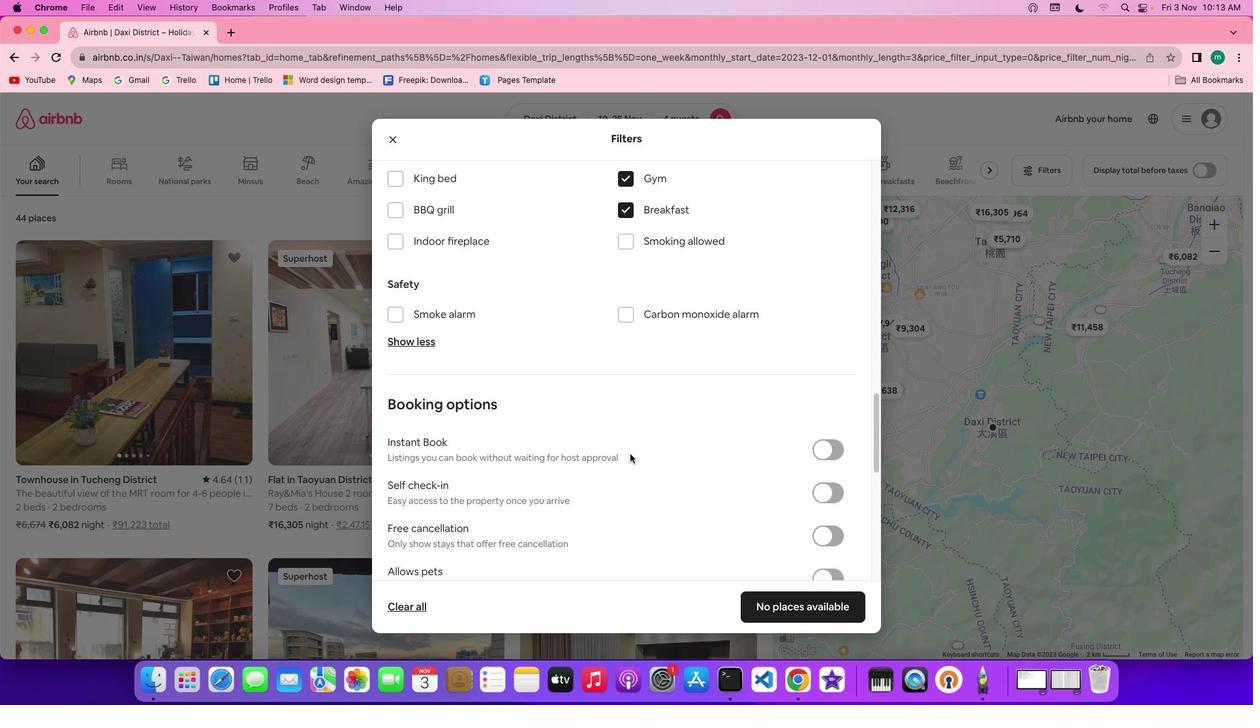 
Action: Mouse moved to (626, 452)
Screenshot: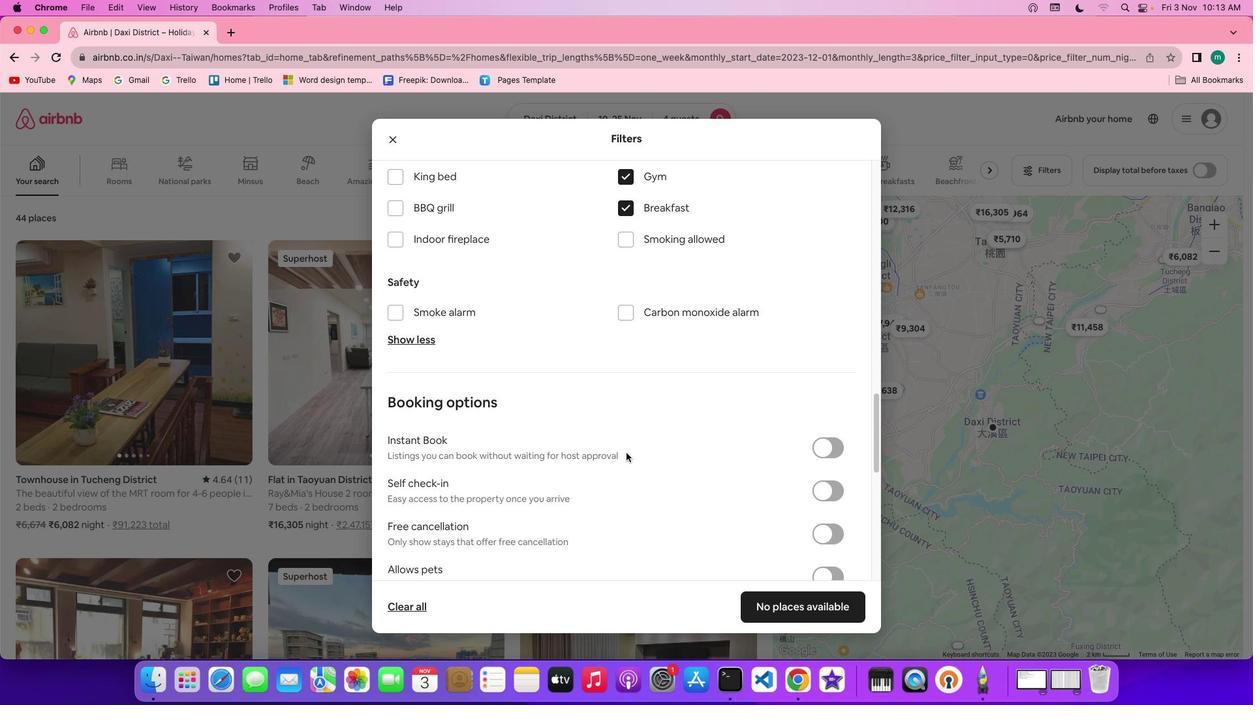 
Action: Mouse scrolled (626, 452) with delta (0, 0)
Screenshot: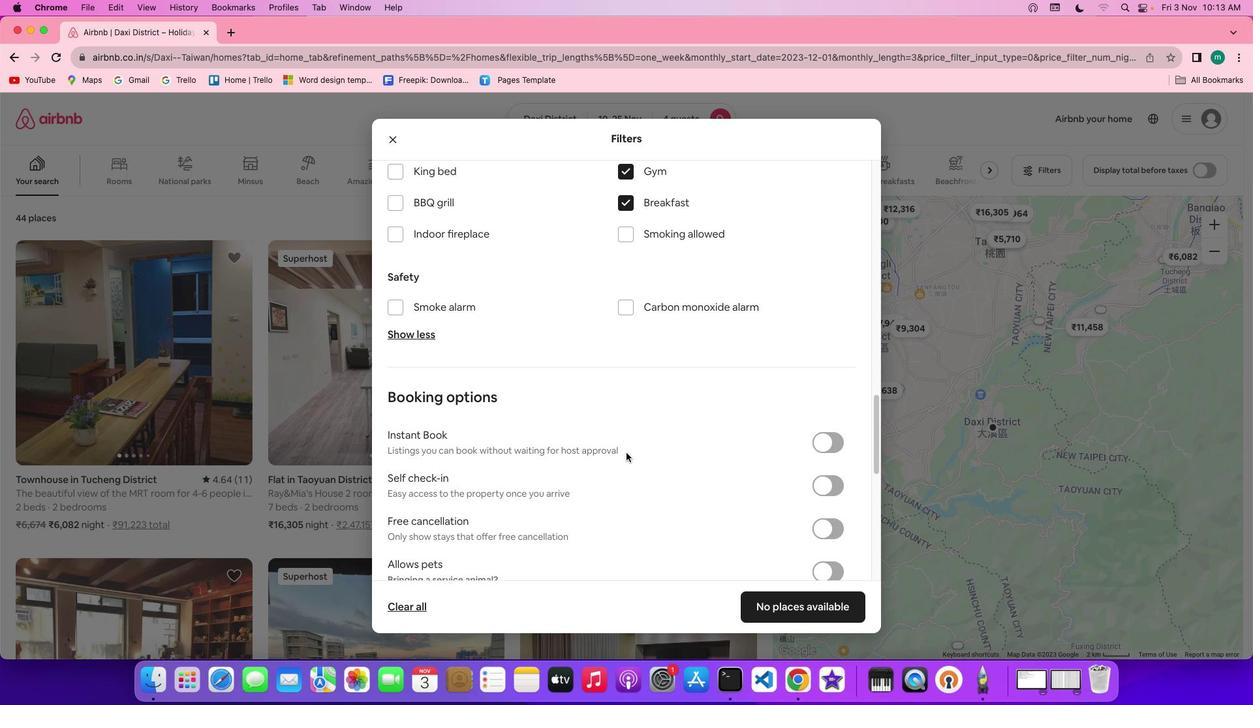 
Action: Mouse scrolled (626, 452) with delta (0, 0)
Screenshot: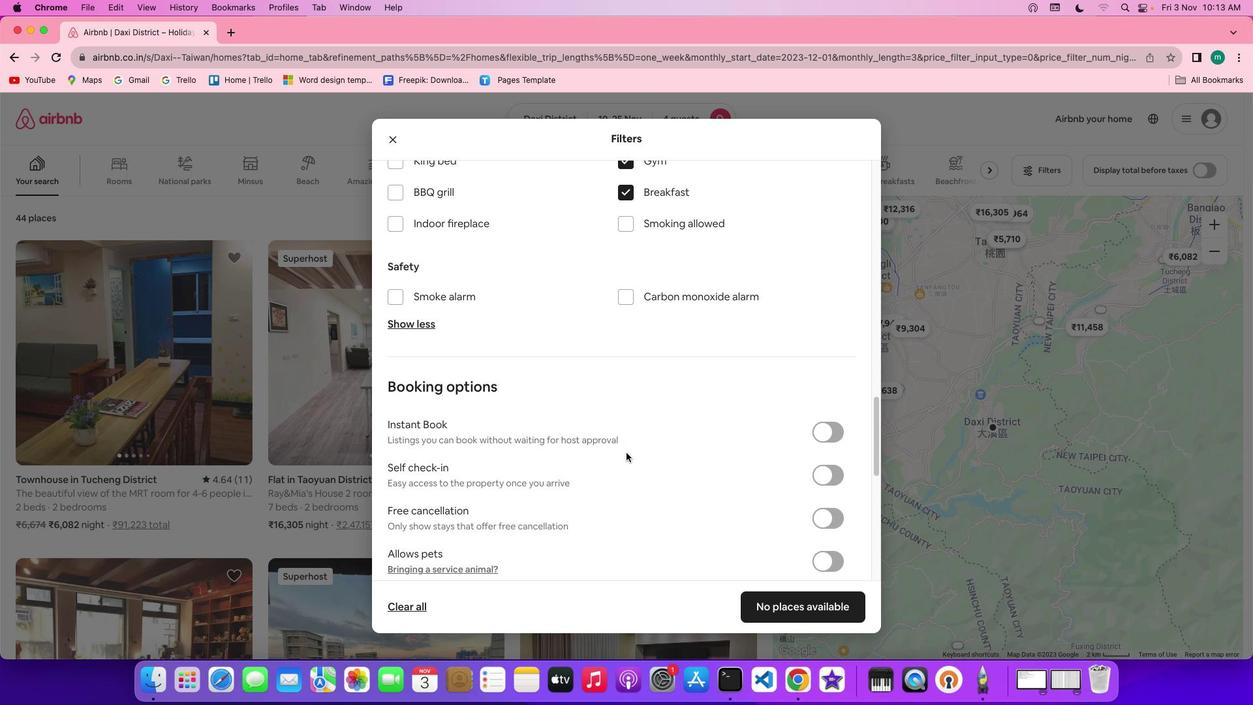 
Action: Mouse scrolled (626, 452) with delta (0, -1)
Screenshot: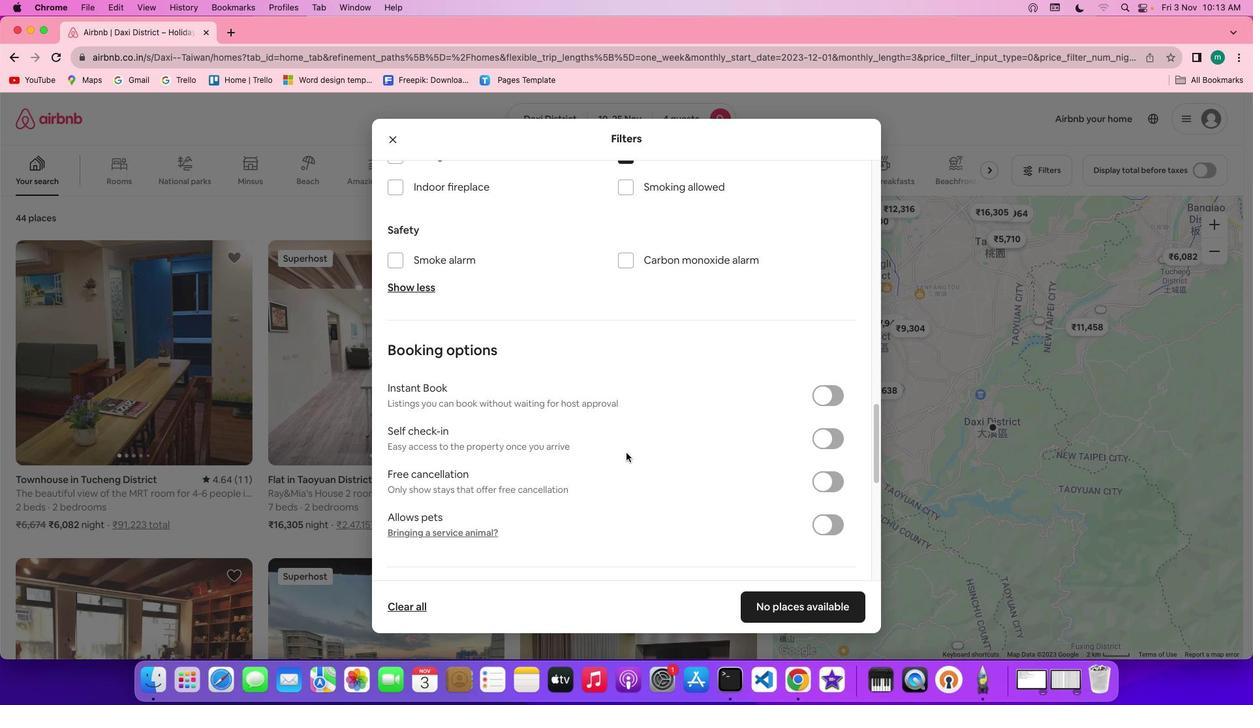 
Action: Mouse moved to (784, 551)
Screenshot: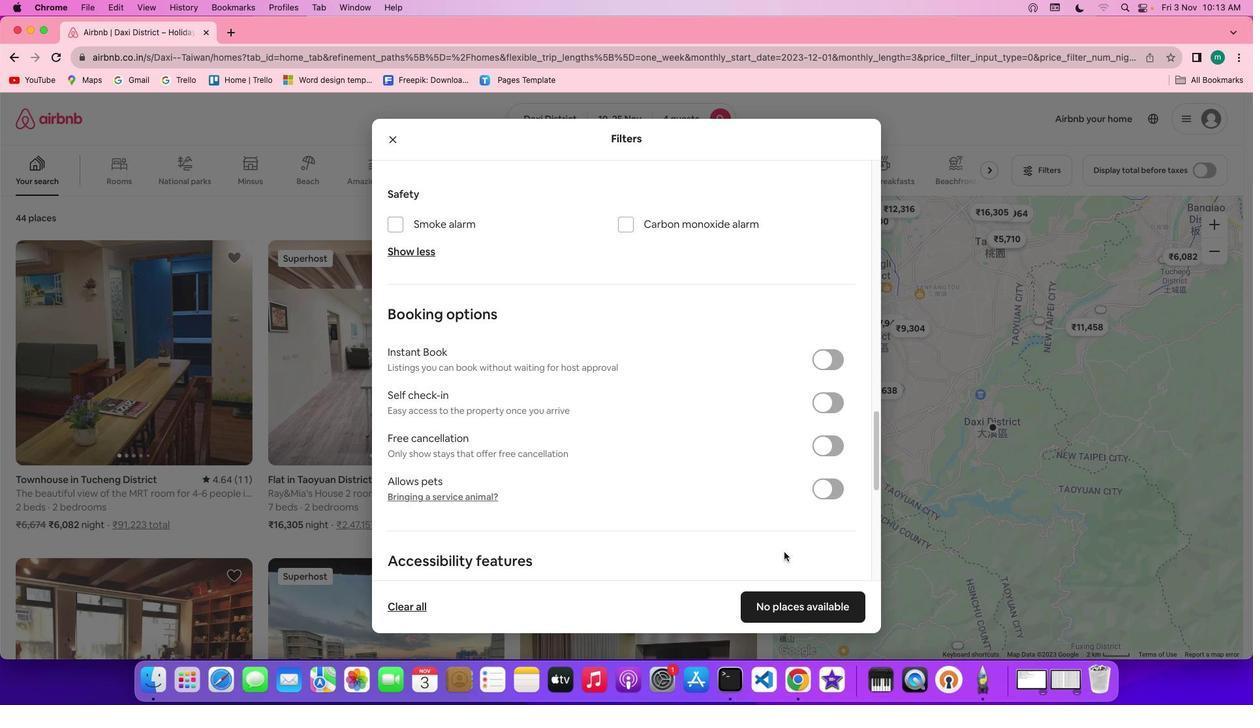 
Action: Mouse scrolled (784, 551) with delta (0, 0)
Screenshot: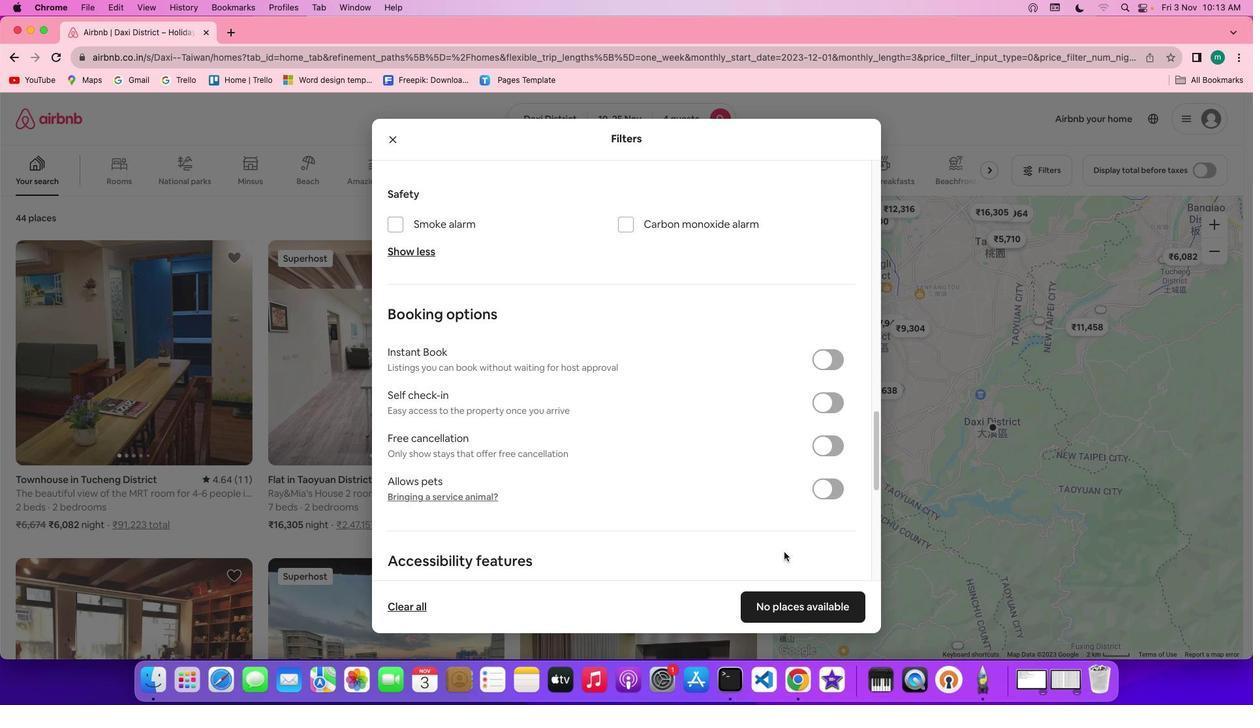 
Action: Mouse scrolled (784, 551) with delta (0, 0)
Screenshot: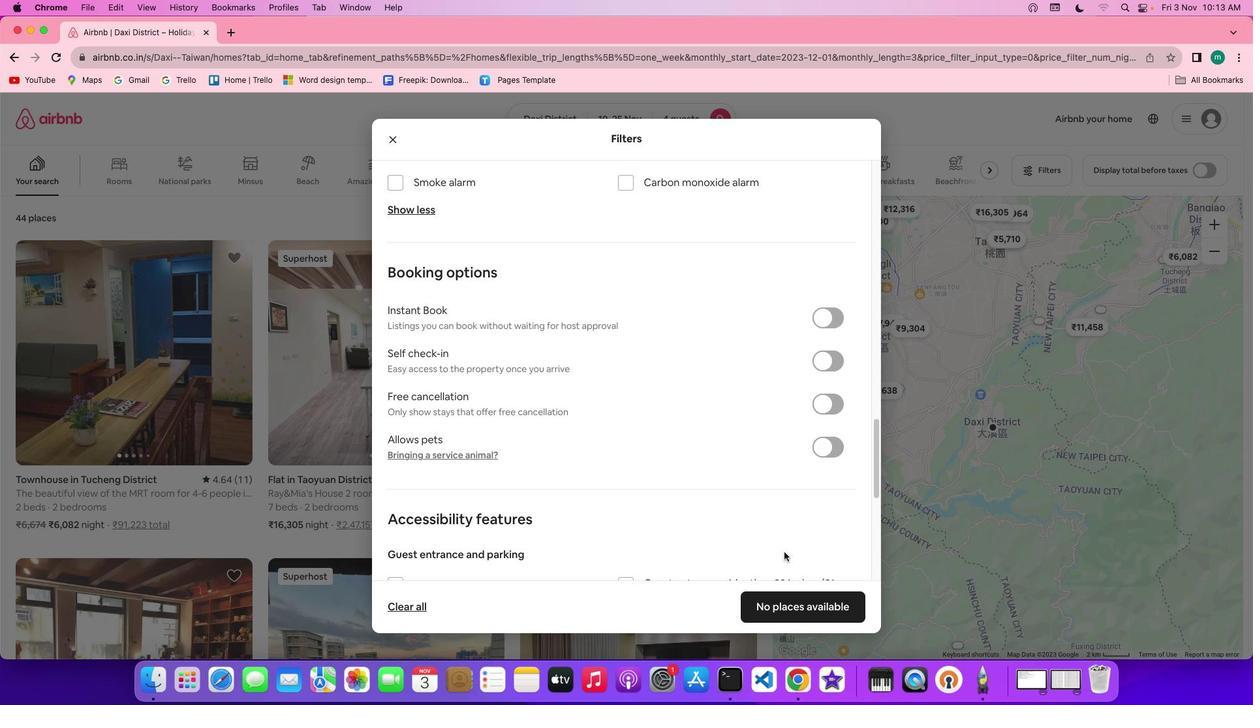 
Action: Mouse scrolled (784, 551) with delta (0, -1)
Screenshot: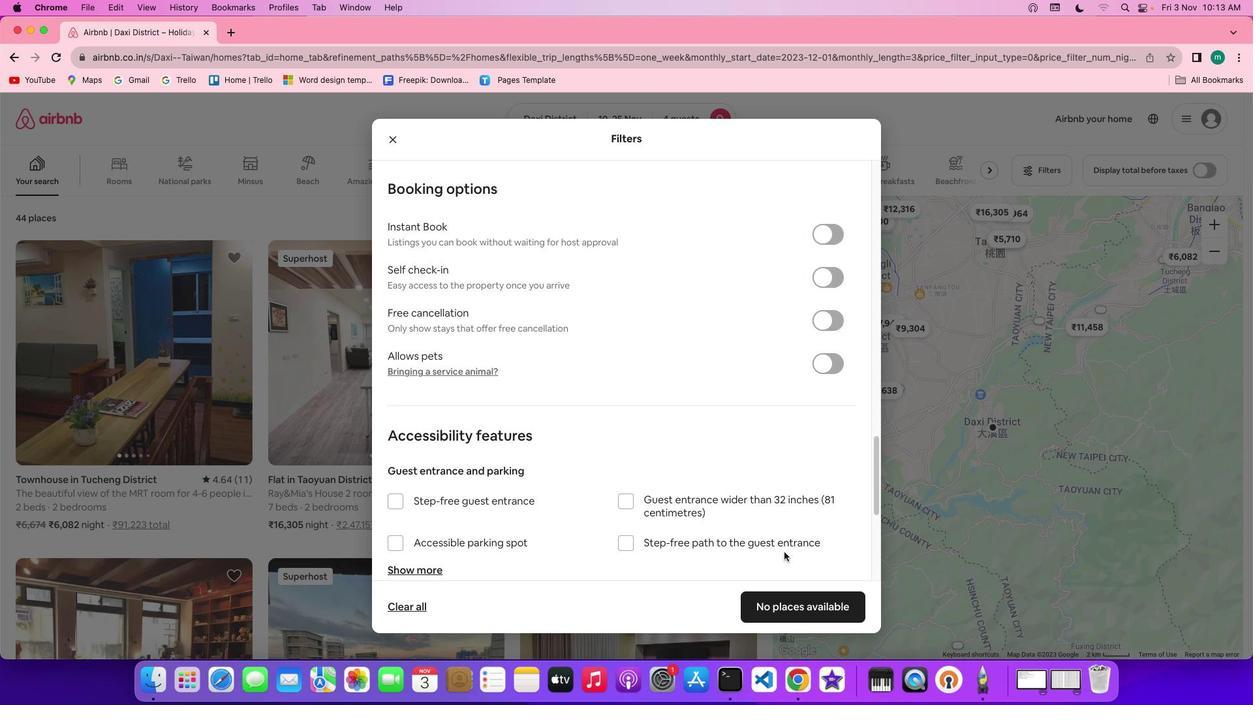 
Action: Mouse scrolled (784, 551) with delta (0, -2)
Screenshot: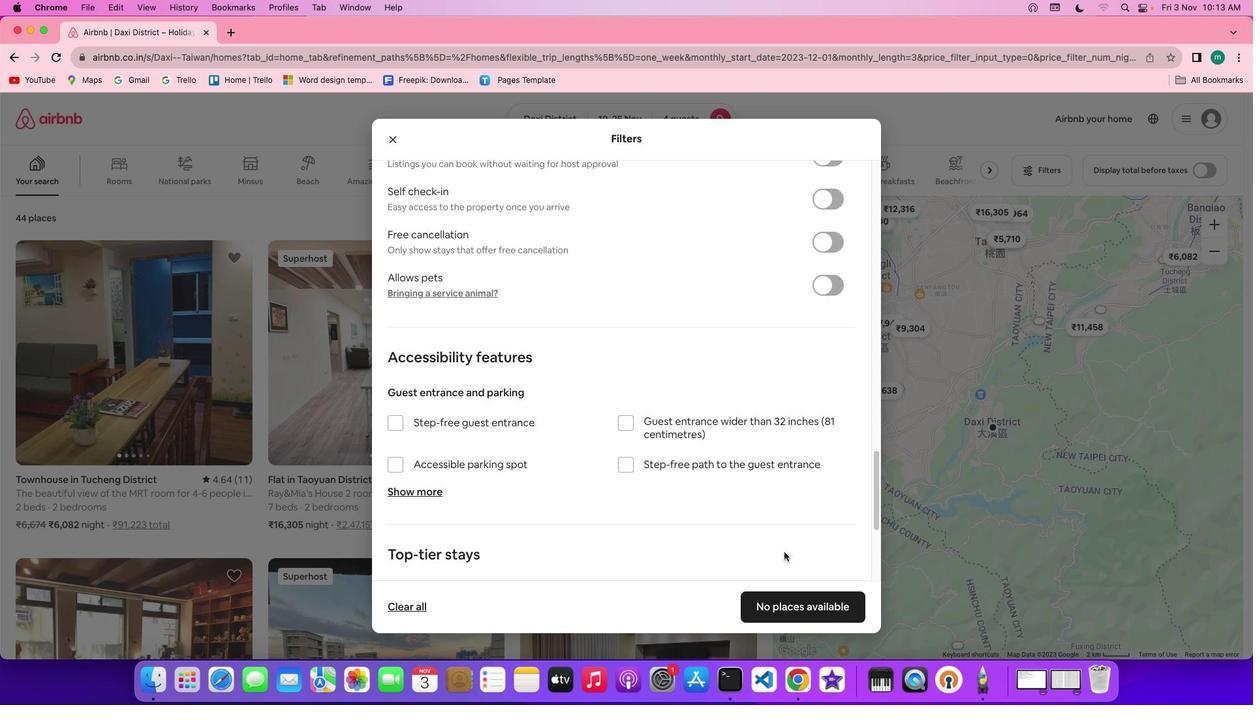 
Action: Mouse scrolled (784, 551) with delta (0, 0)
Screenshot: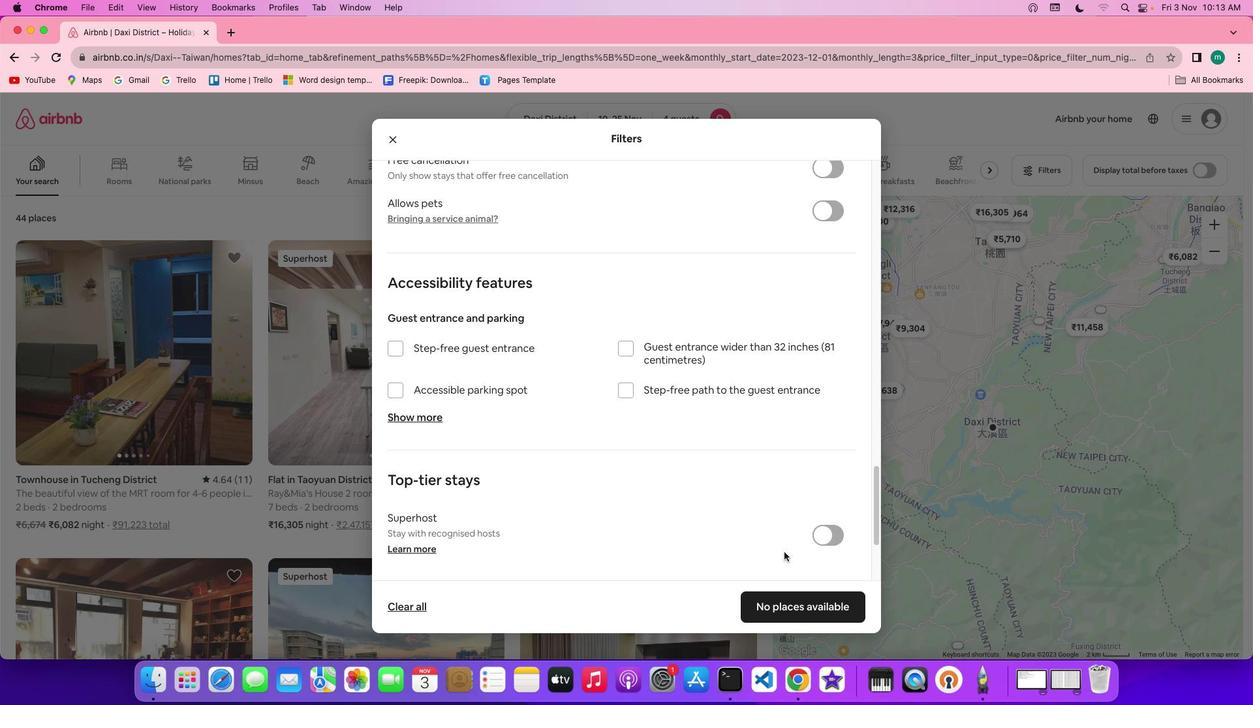 
Action: Mouse scrolled (784, 551) with delta (0, 0)
Screenshot: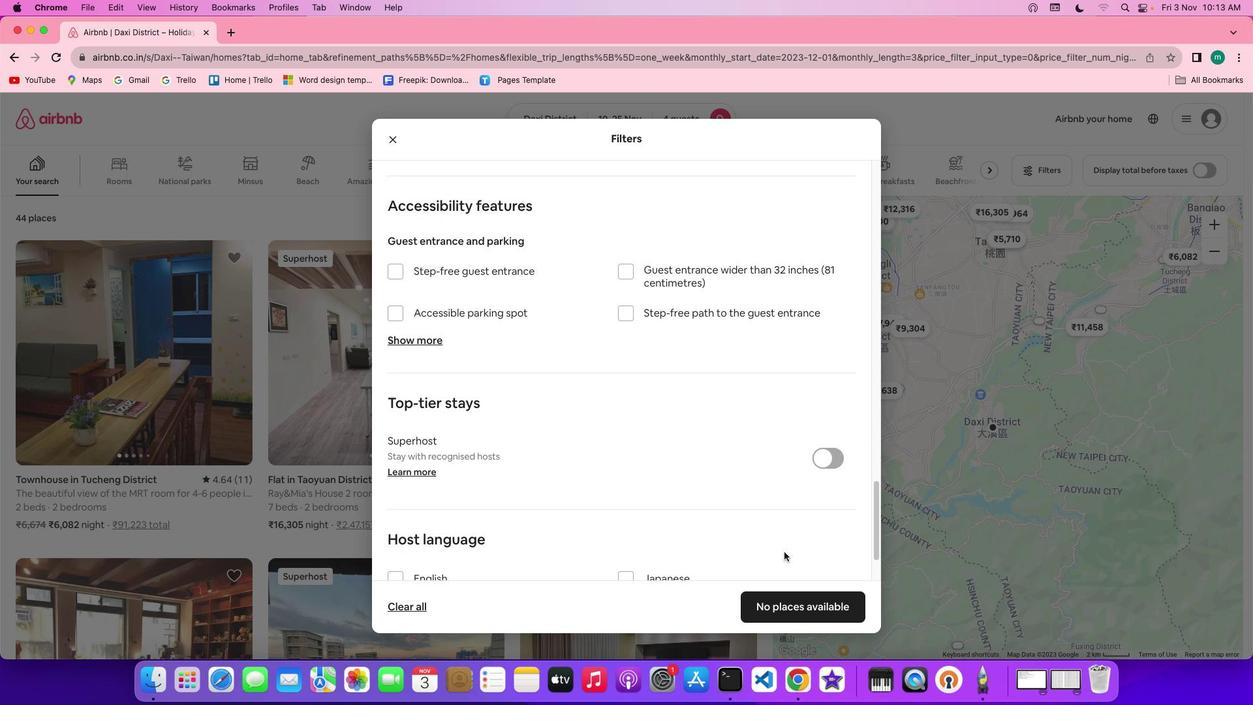 
Action: Mouse scrolled (784, 551) with delta (0, -1)
Screenshot: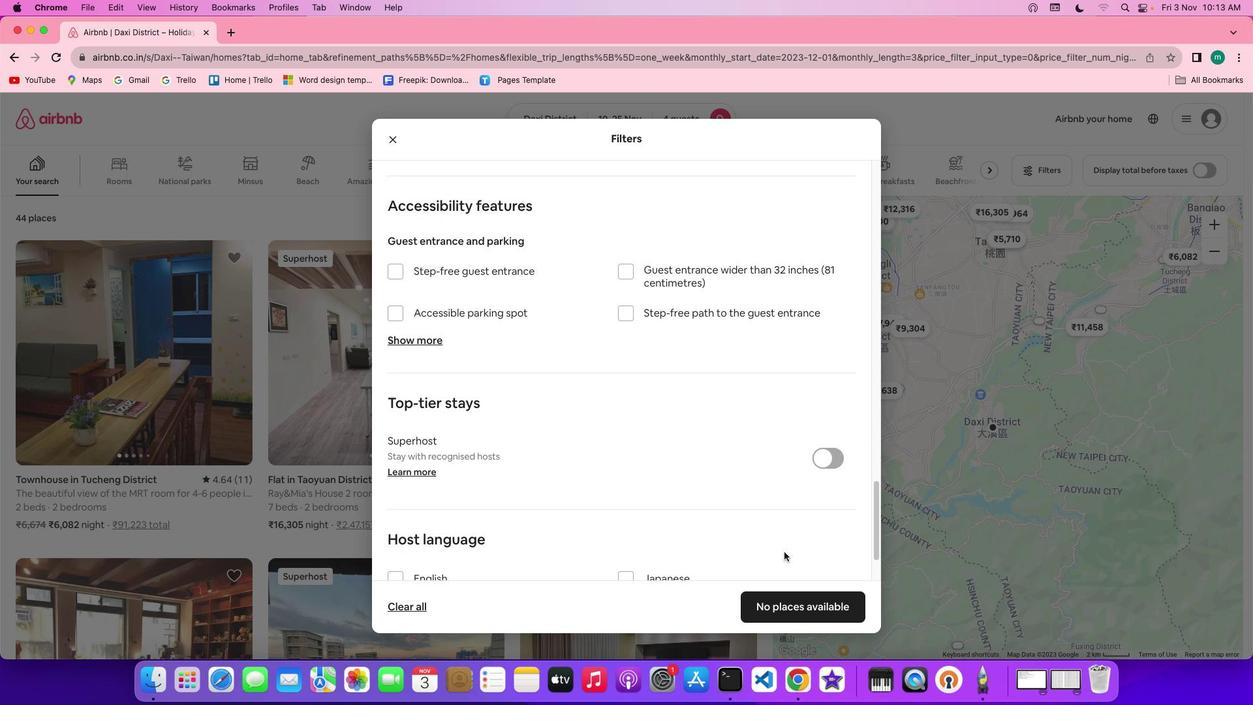 
Action: Mouse scrolled (784, 551) with delta (0, -3)
Screenshot: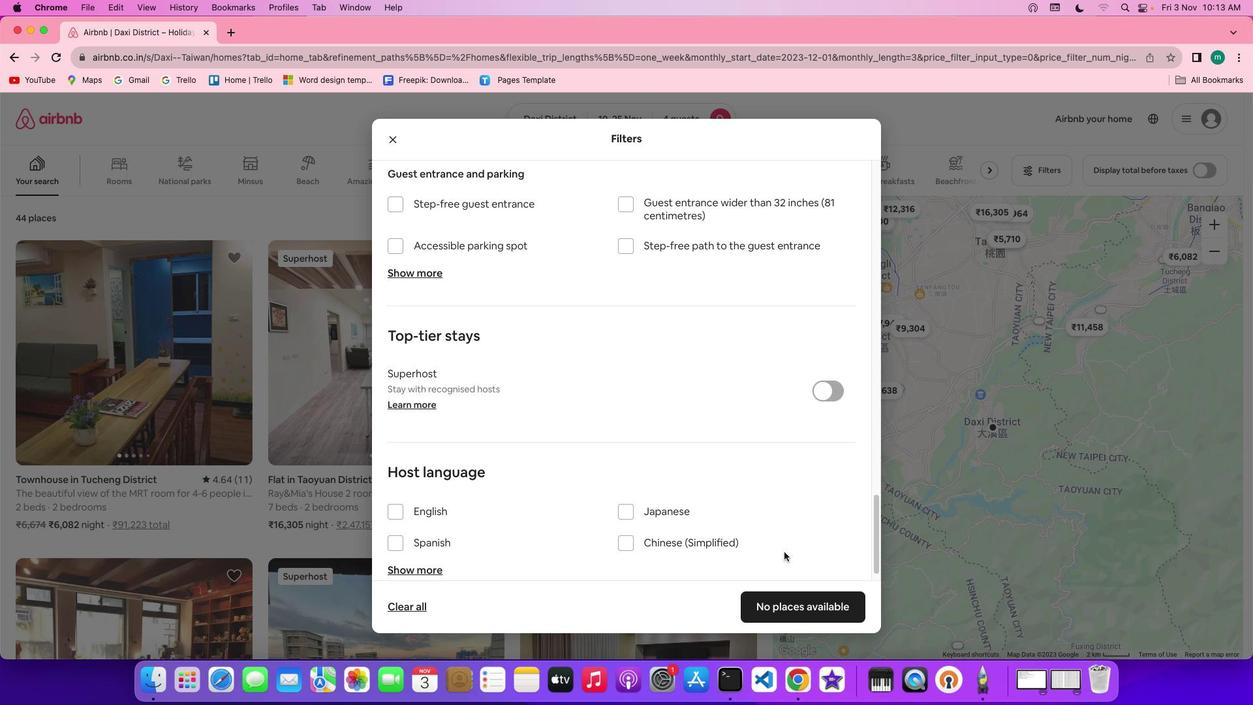 
Action: Mouse scrolled (784, 551) with delta (0, -3)
Screenshot: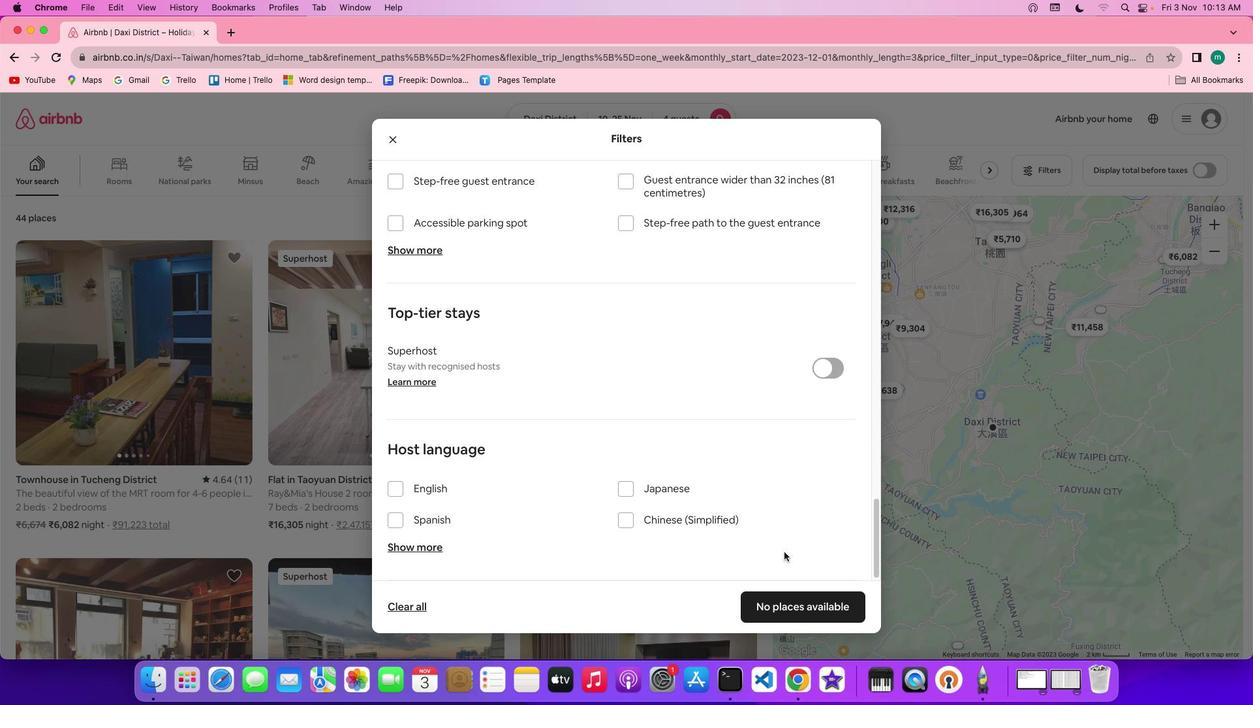 
Action: Mouse moved to (784, 551)
Screenshot: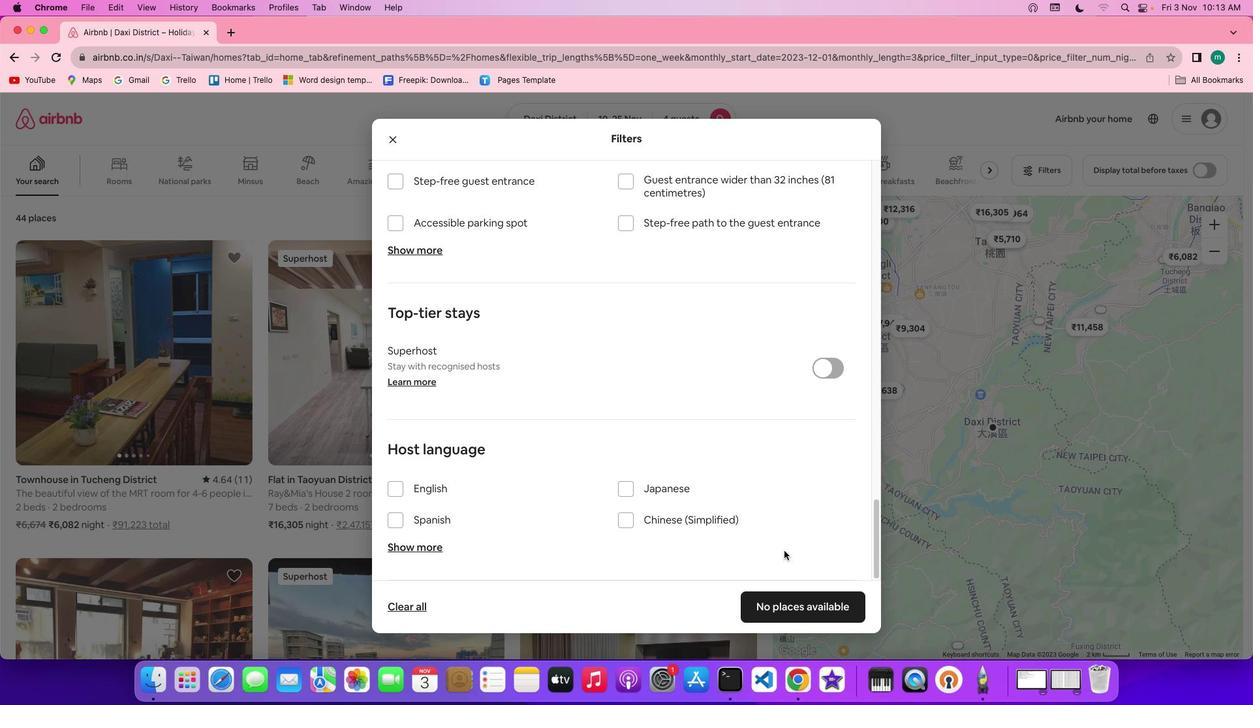 
Action: Mouse scrolled (784, 551) with delta (0, 0)
Screenshot: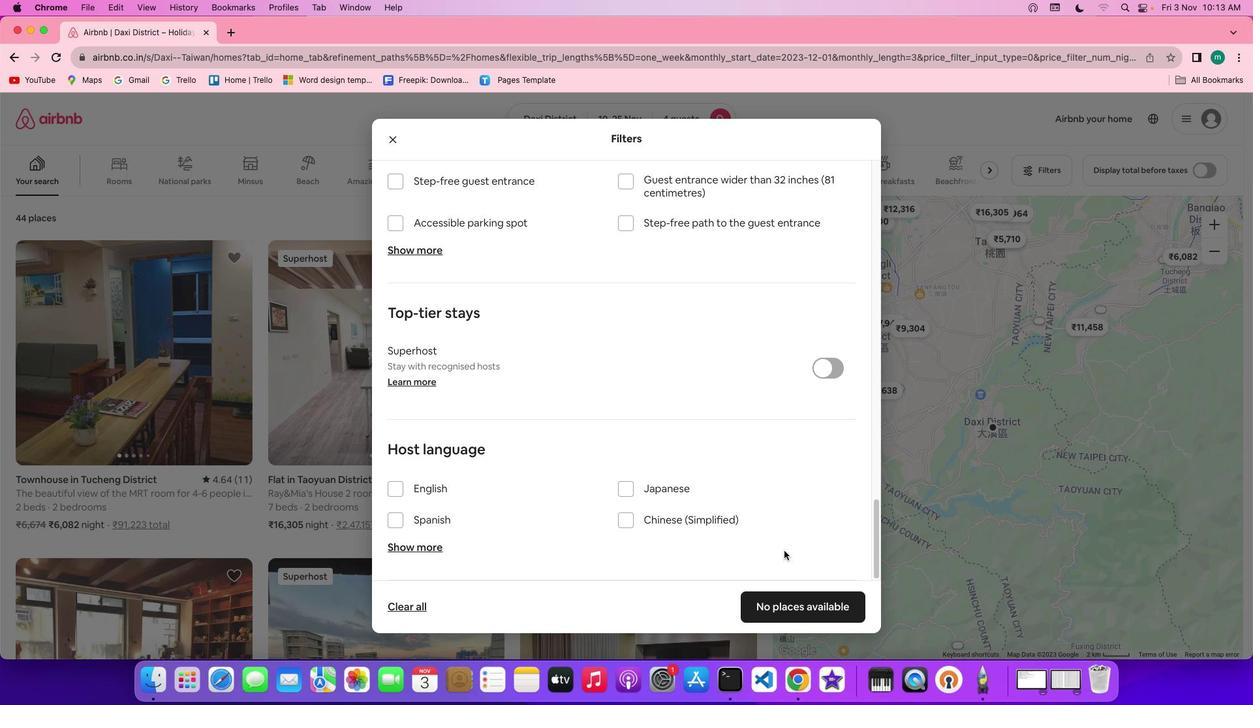 
Action: Mouse scrolled (784, 551) with delta (0, 0)
Screenshot: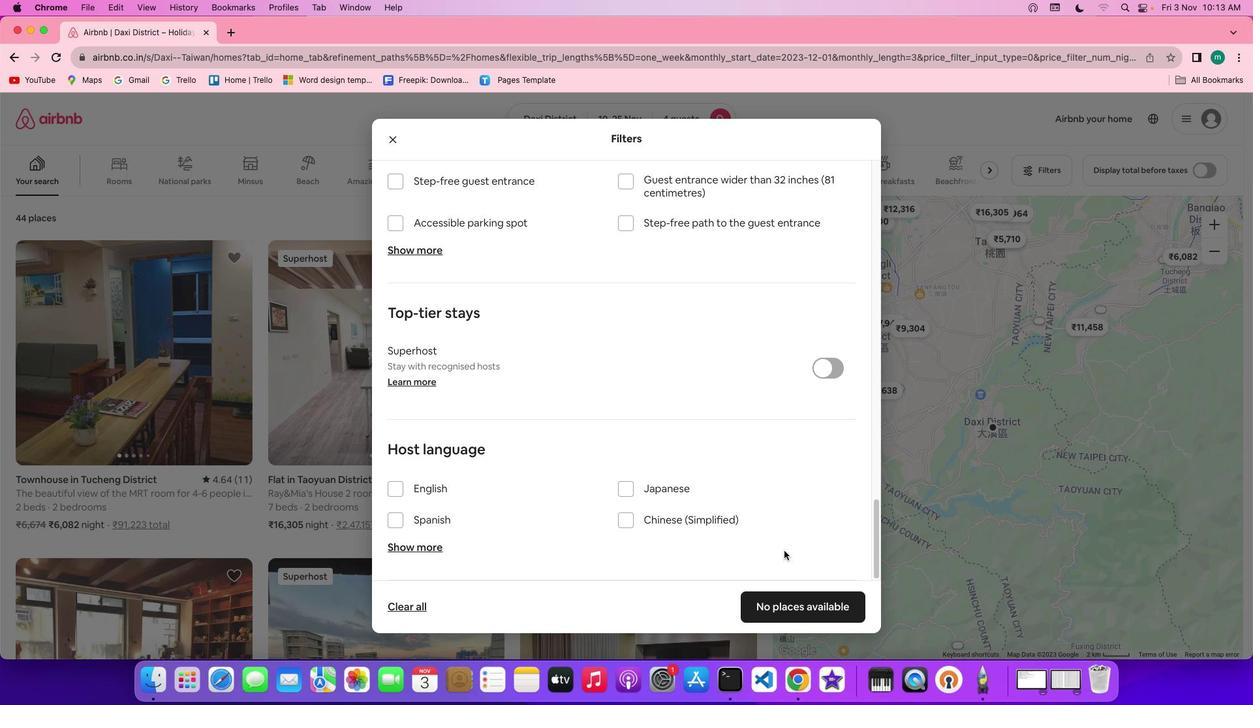 
Action: Mouse scrolled (784, 551) with delta (0, -1)
Screenshot: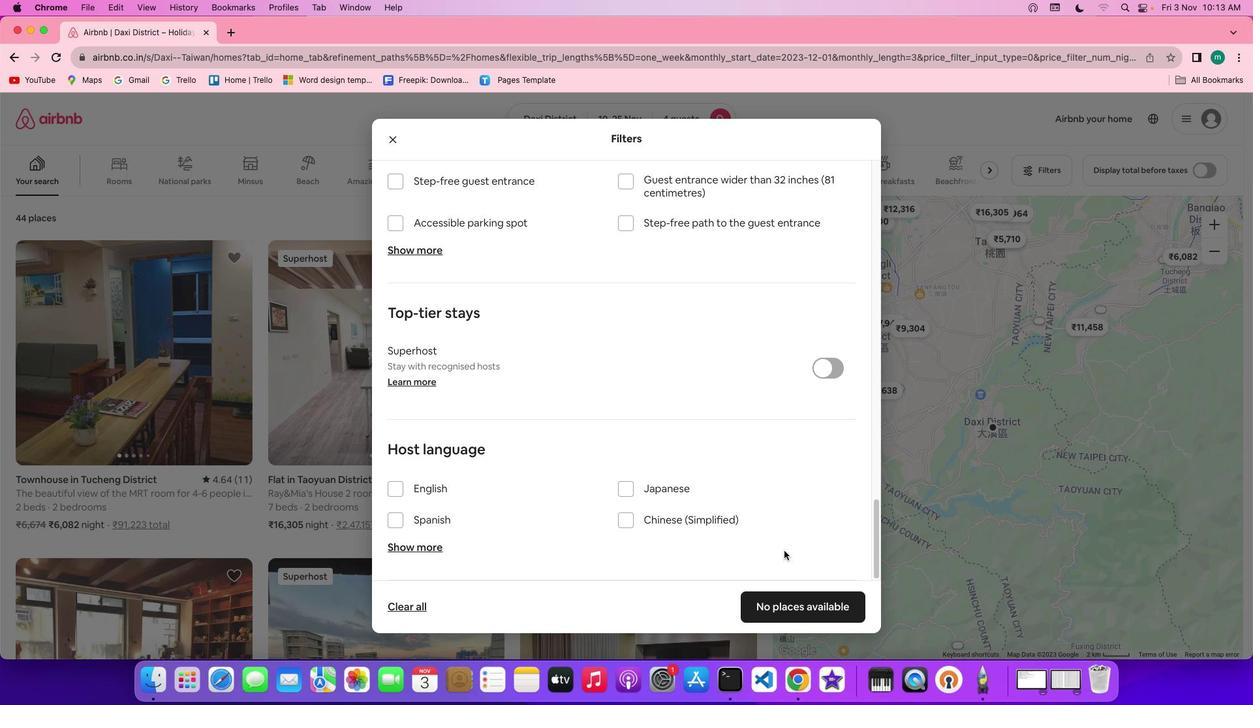 
Action: Mouse scrolled (784, 551) with delta (0, -3)
Screenshot: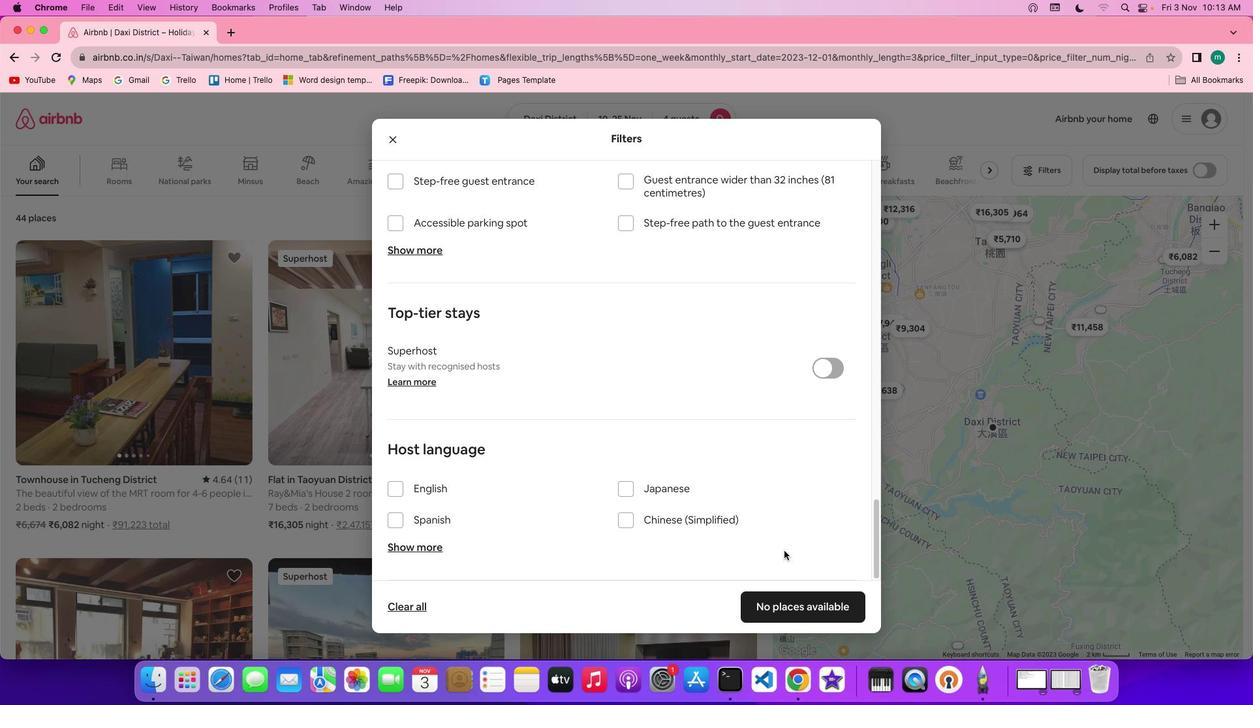 
Action: Mouse scrolled (784, 551) with delta (0, -3)
Screenshot: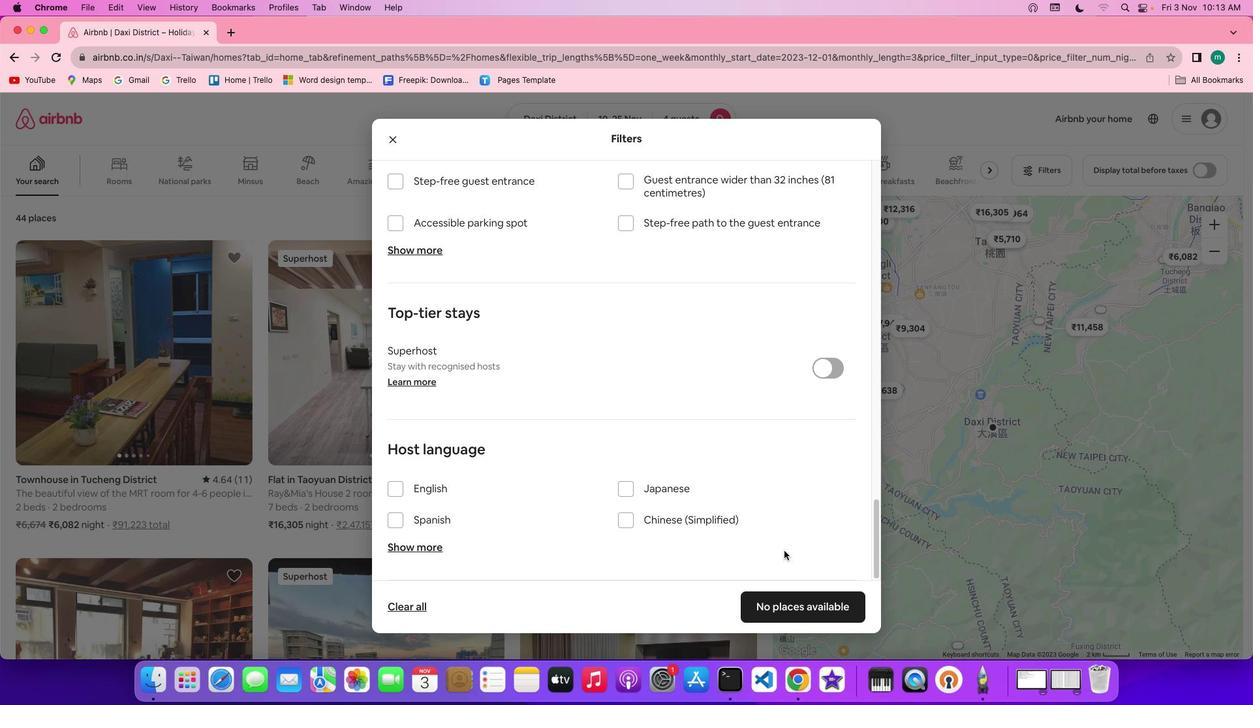 
Action: Mouse scrolled (784, 551) with delta (0, -3)
Screenshot: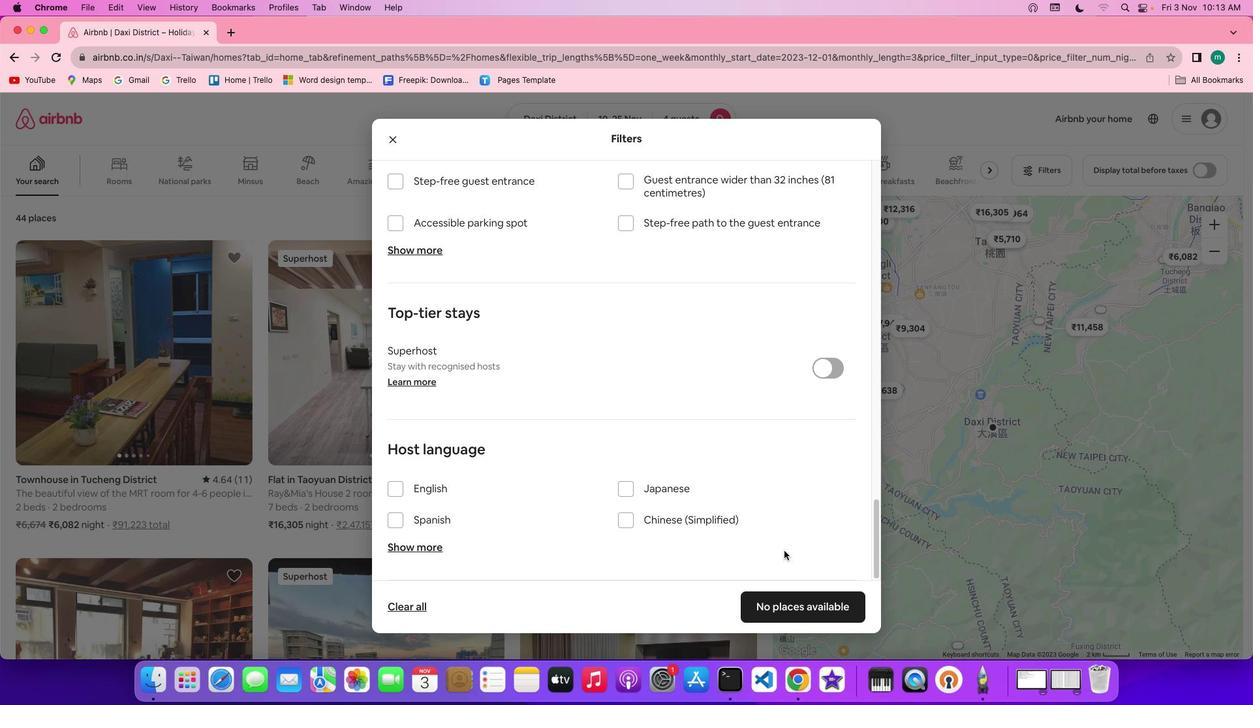 
Action: Mouse moved to (797, 602)
Screenshot: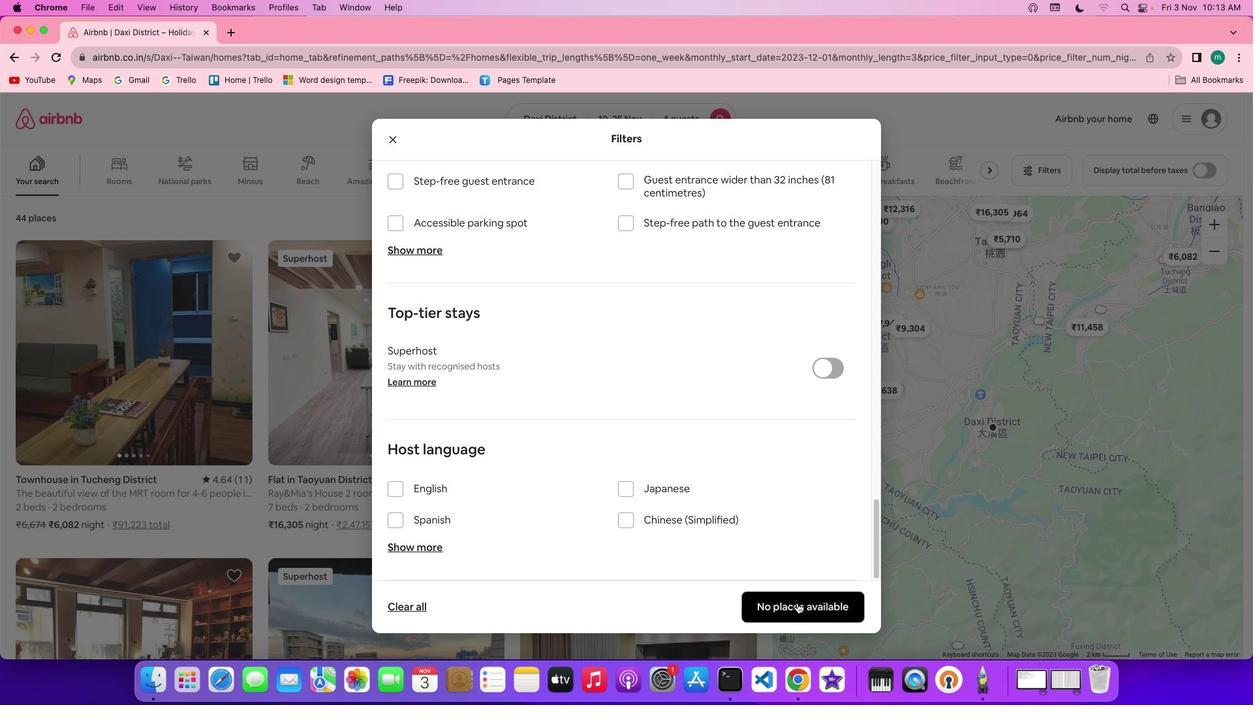 
Action: Mouse pressed left at (797, 602)
Screenshot: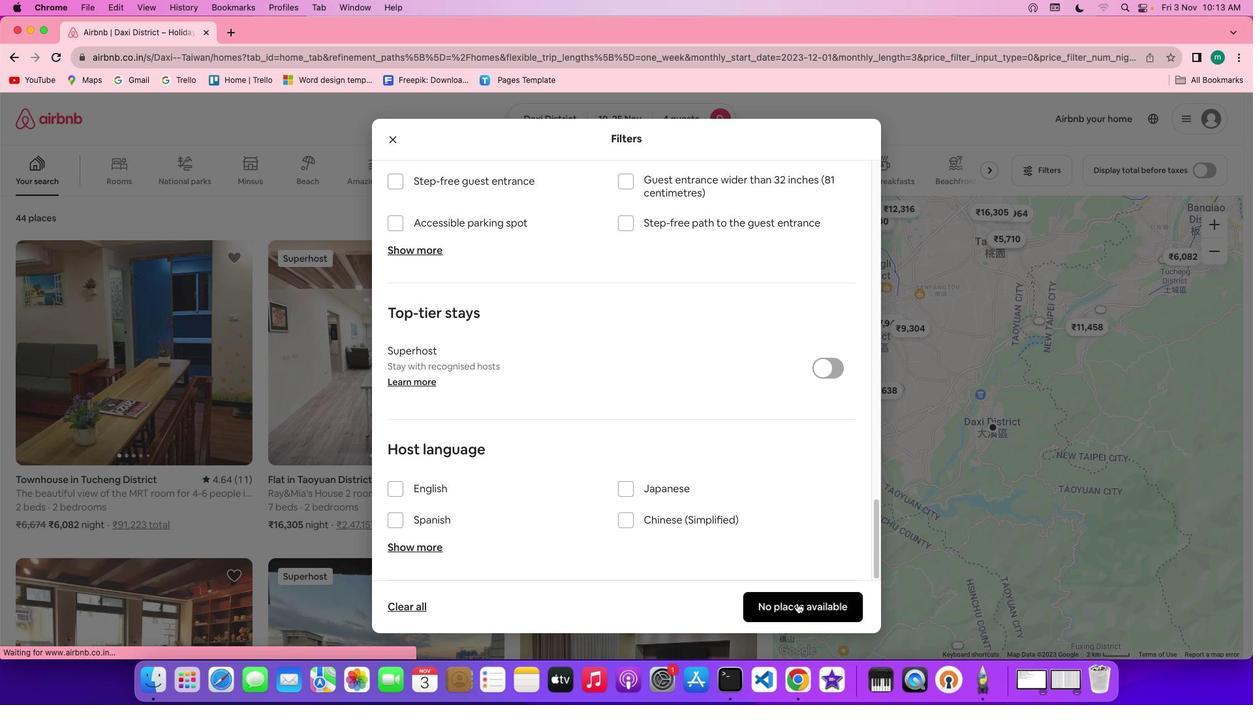 
Action: Mouse moved to (476, 464)
Screenshot: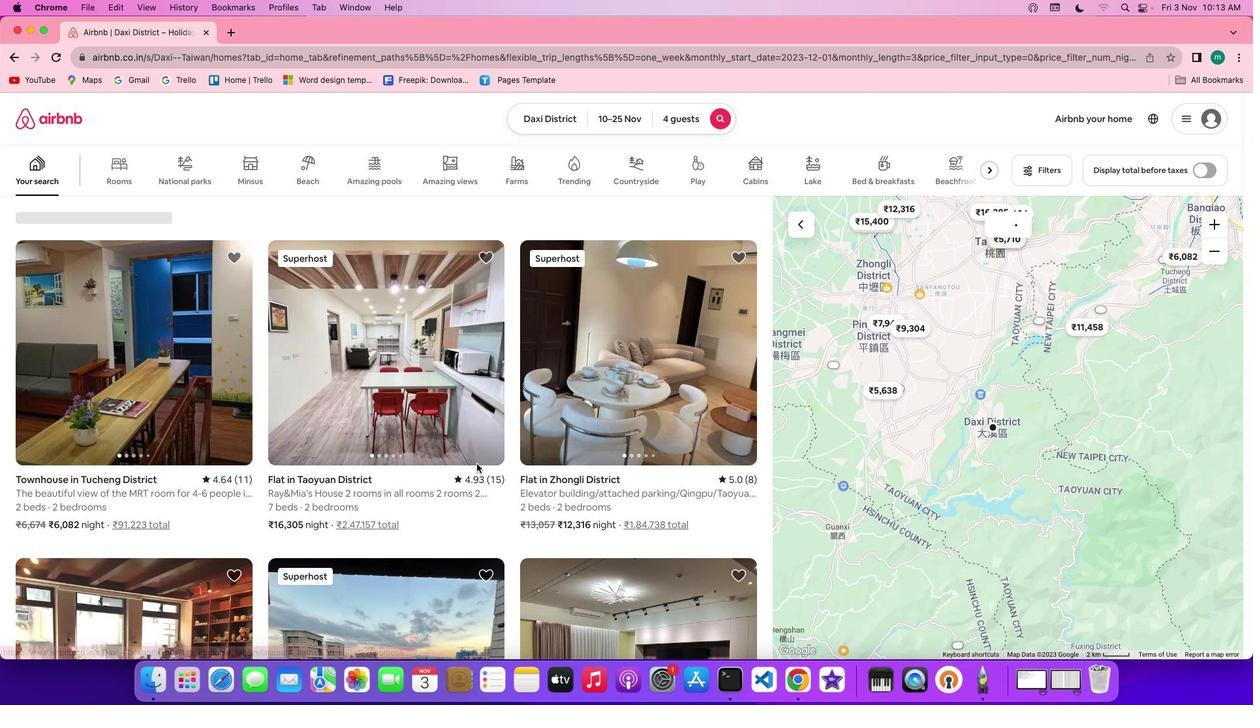 
